 Task: Look for Airbnb options in Watford, United Kingdom from 4th November, 2023 to 15th November, 2023 for 2 adults.1  bedroom having 1 bed and 1 bathroom. Property type can be hotel. Booking option can be shelf check-in. Look for 4 properties as per requirement.
Action: Mouse moved to (457, 111)
Screenshot: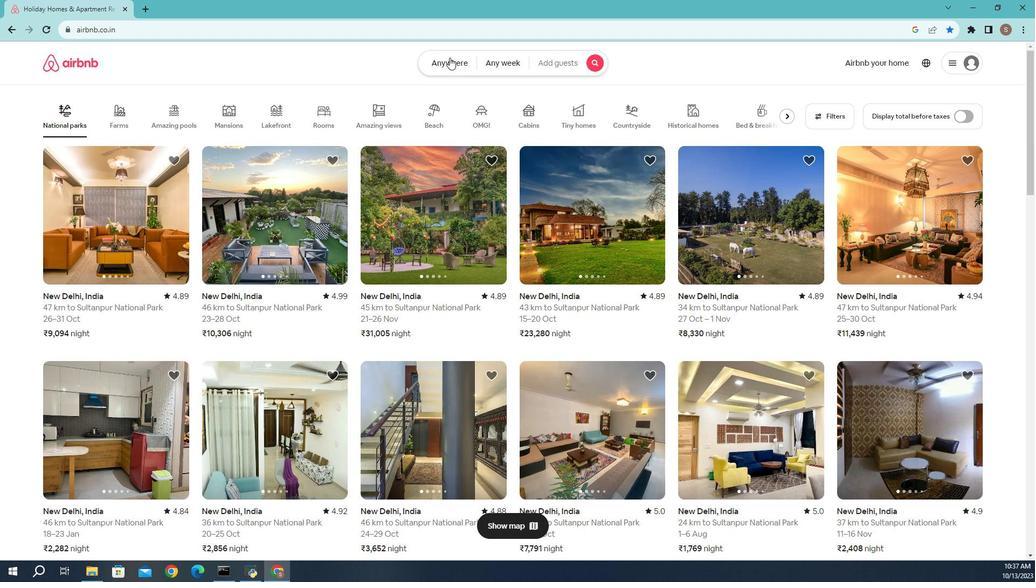 
Action: Mouse pressed left at (457, 111)
Screenshot: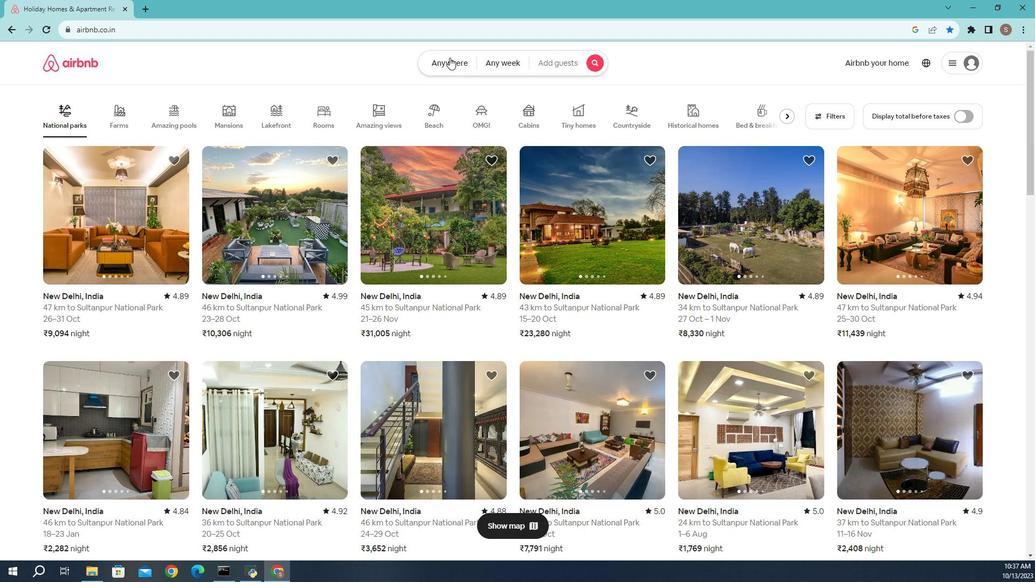 
Action: Mouse moved to (410, 136)
Screenshot: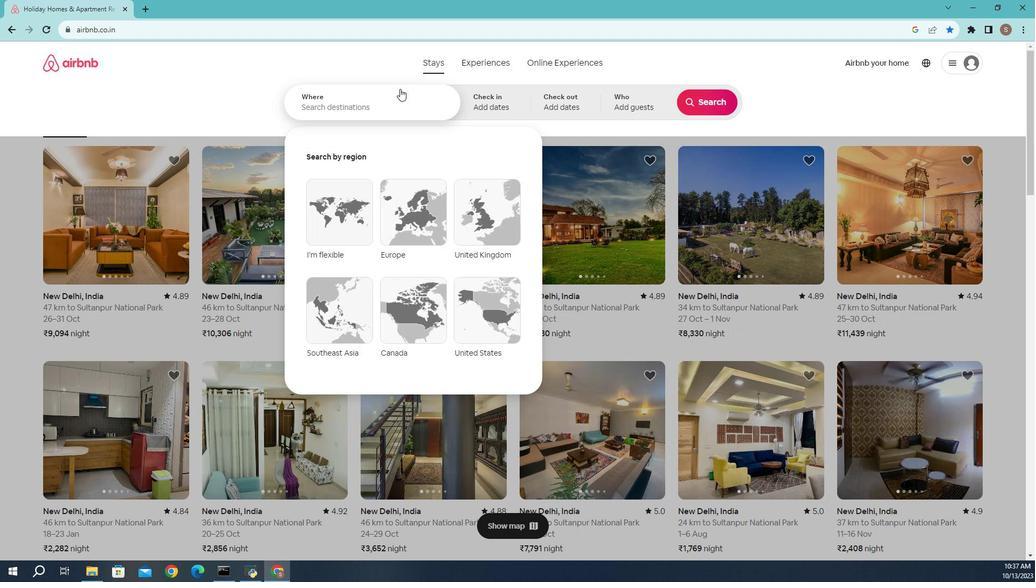 
Action: Mouse pressed left at (410, 136)
Screenshot: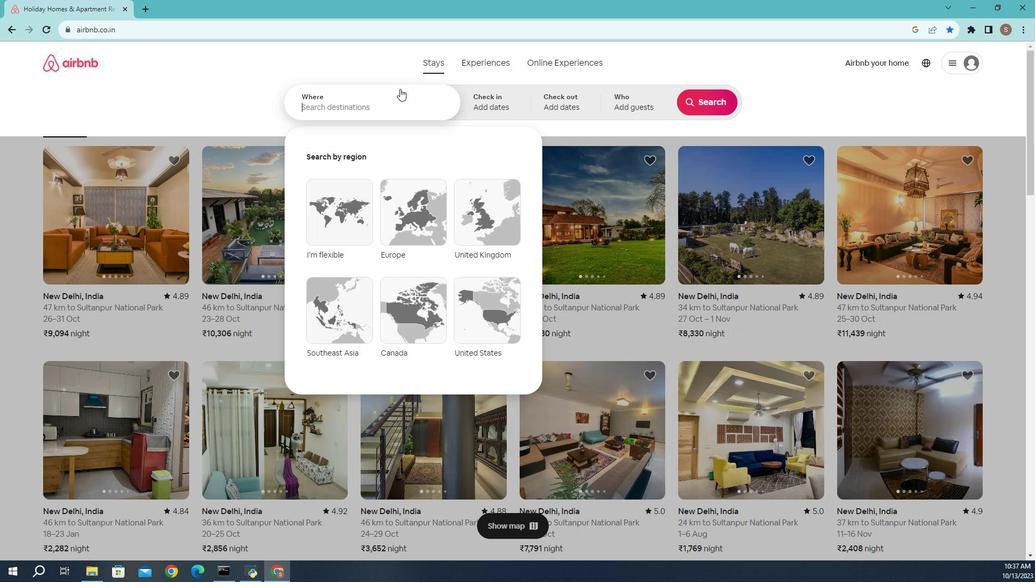 
Action: Key pressed <Key.caps_lock>W<Key.caps_lock>atford,<Key.space><Key.caps_lock>U<Key.caps_lock>nited<Key.space><Key.caps_lock>K<Key.caps_lock>ingdom<Key.enter>
Screenshot: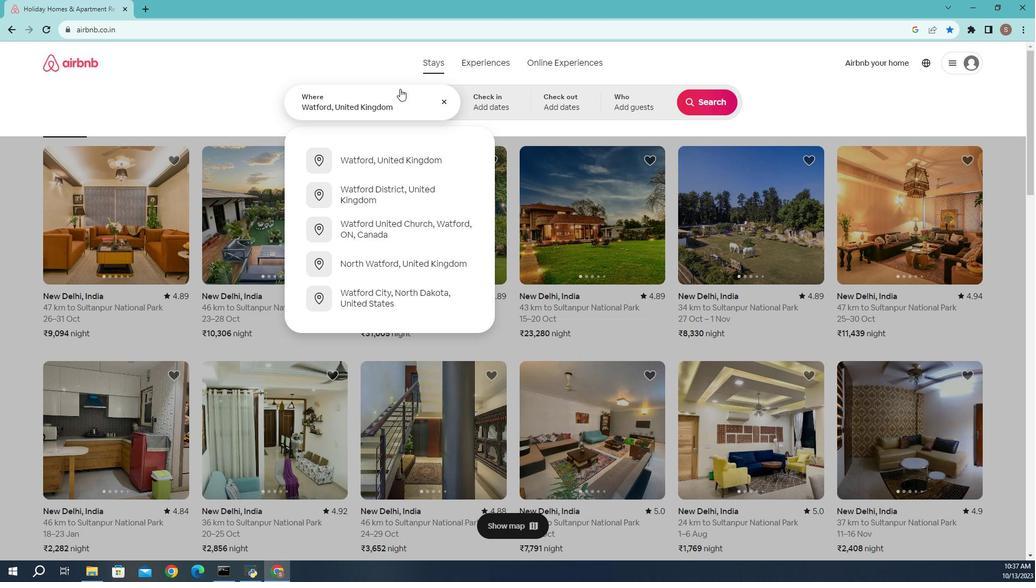 
Action: Mouse moved to (698, 255)
Screenshot: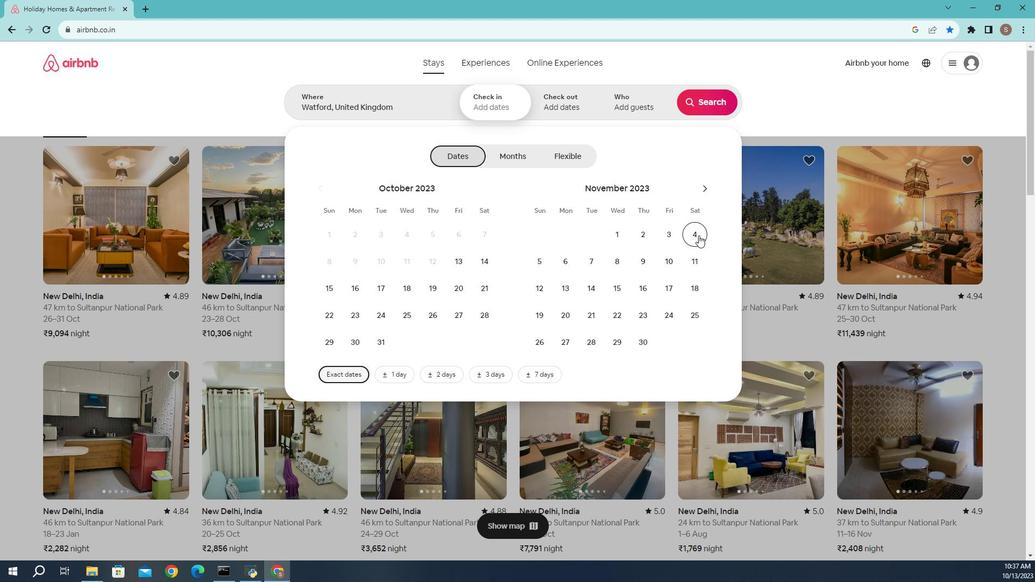 
Action: Mouse pressed left at (698, 255)
Screenshot: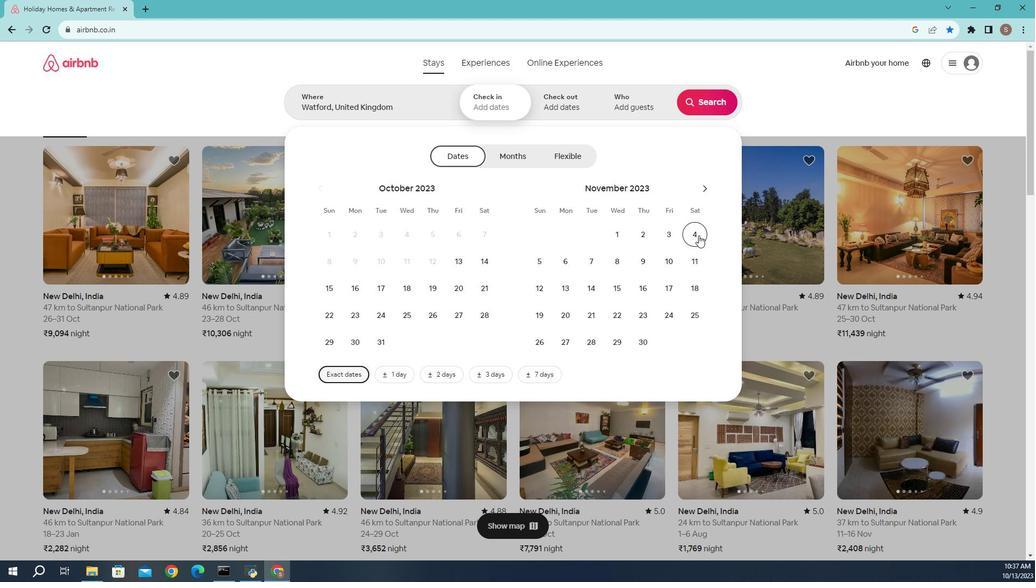
Action: Mouse moved to (618, 298)
Screenshot: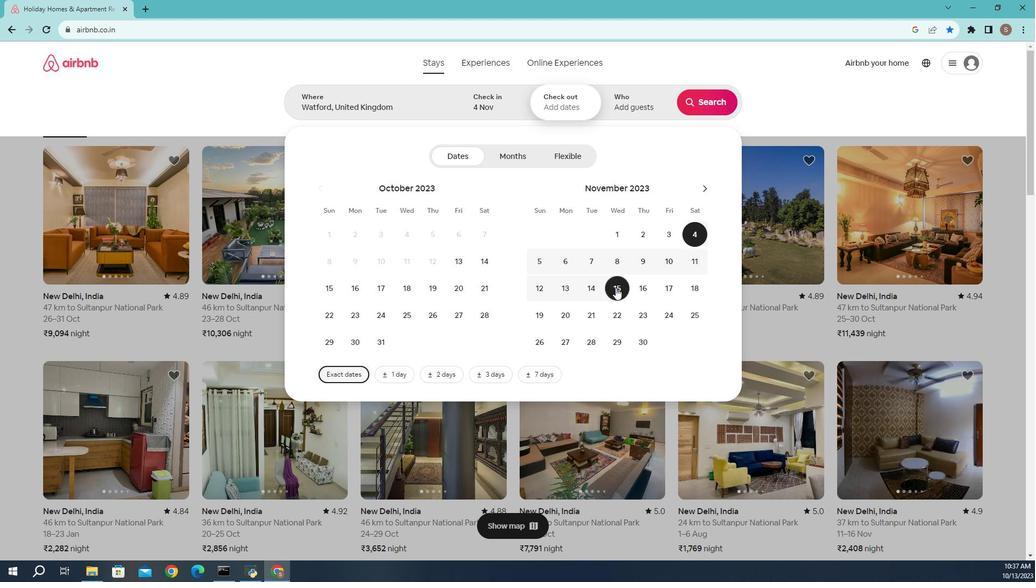 
Action: Mouse pressed left at (618, 298)
Screenshot: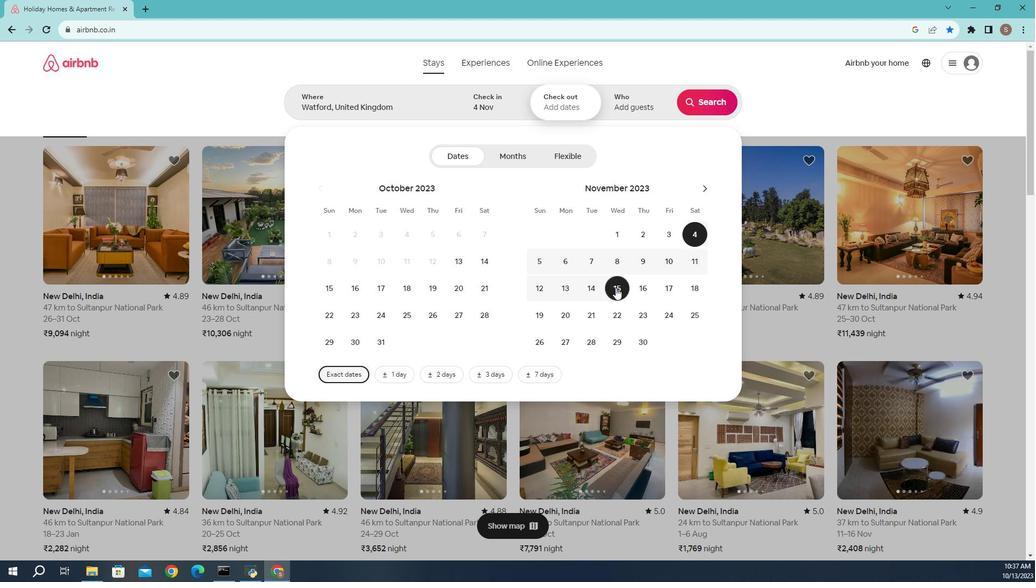 
Action: Mouse moved to (625, 153)
Screenshot: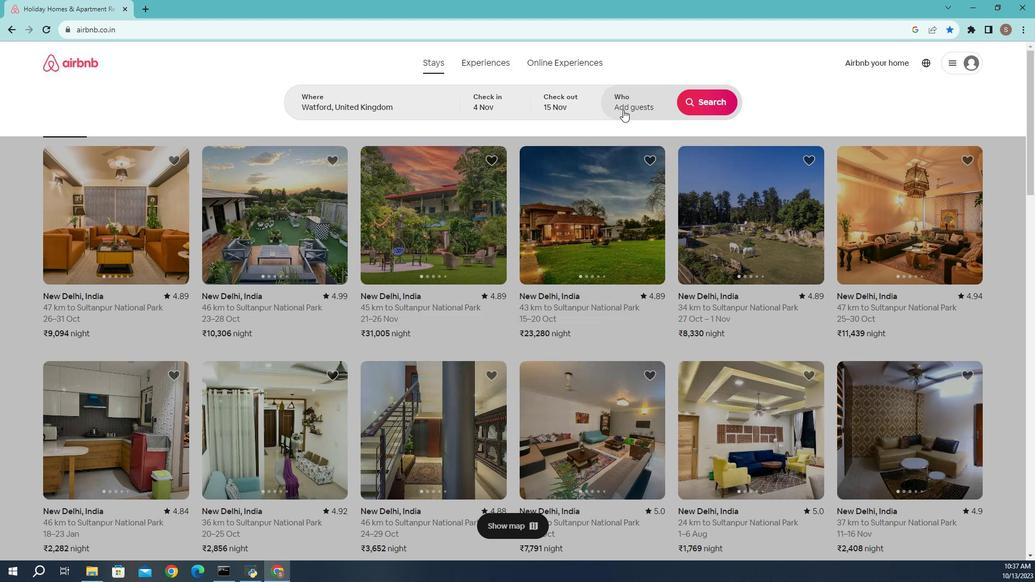 
Action: Mouse pressed left at (625, 153)
Screenshot: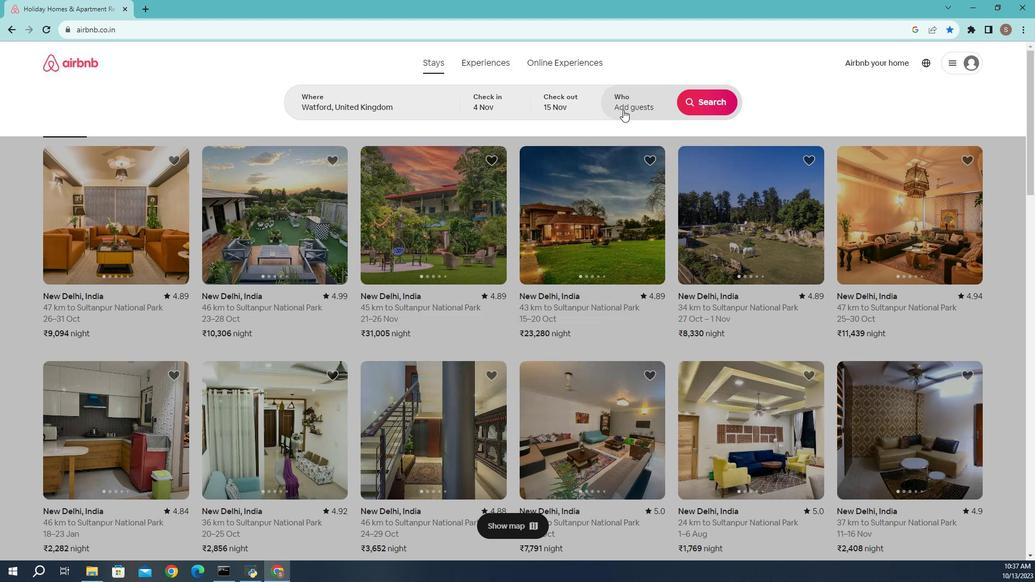 
Action: Mouse moved to (706, 193)
Screenshot: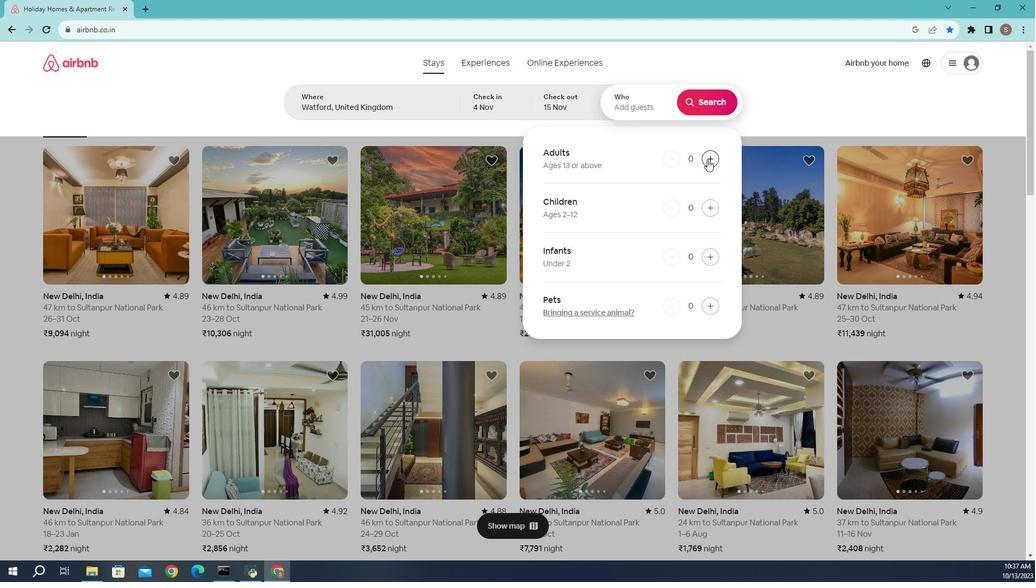 
Action: Mouse pressed left at (706, 193)
Screenshot: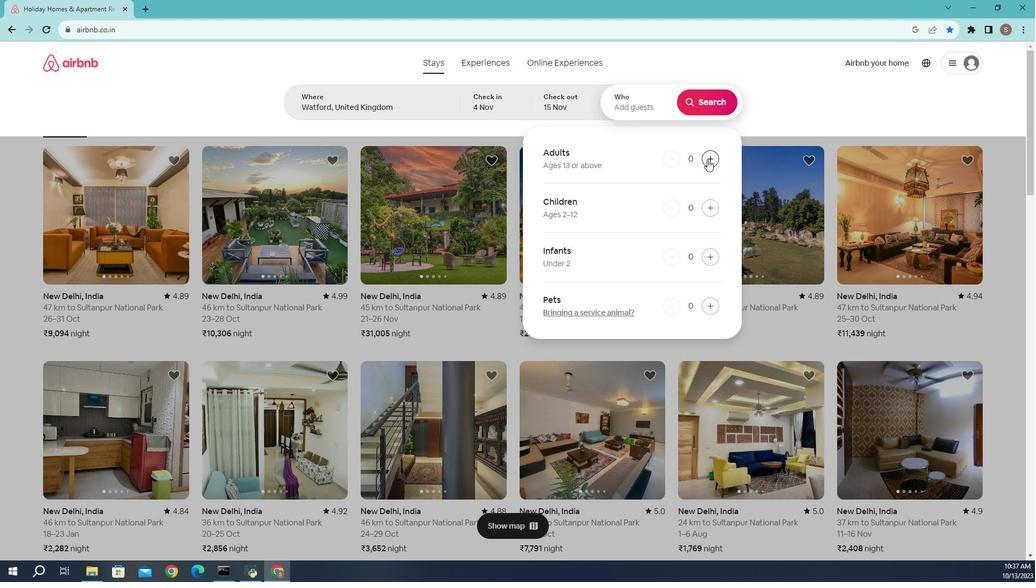 
Action: Mouse pressed left at (706, 193)
Screenshot: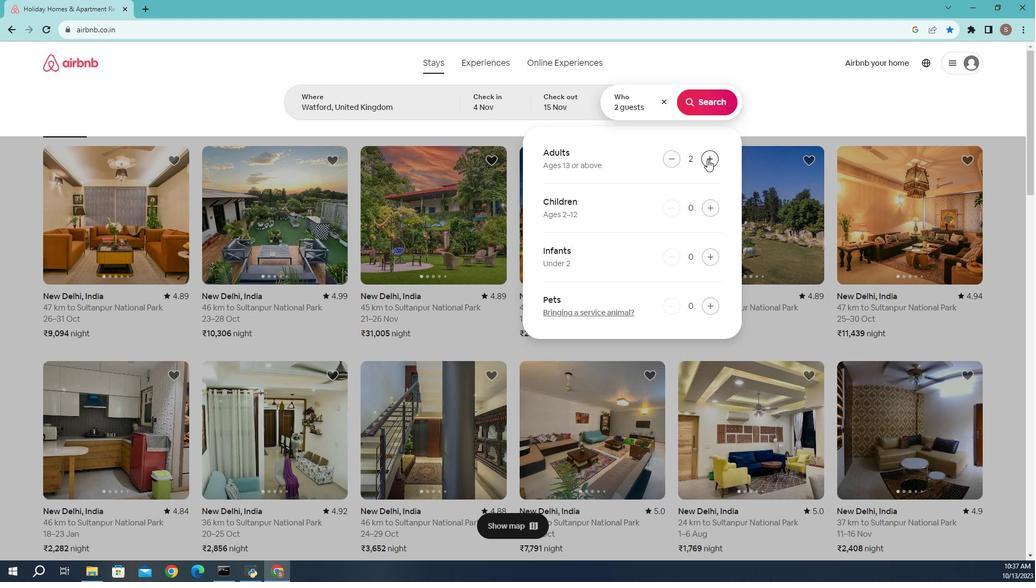 
Action: Mouse moved to (705, 152)
Screenshot: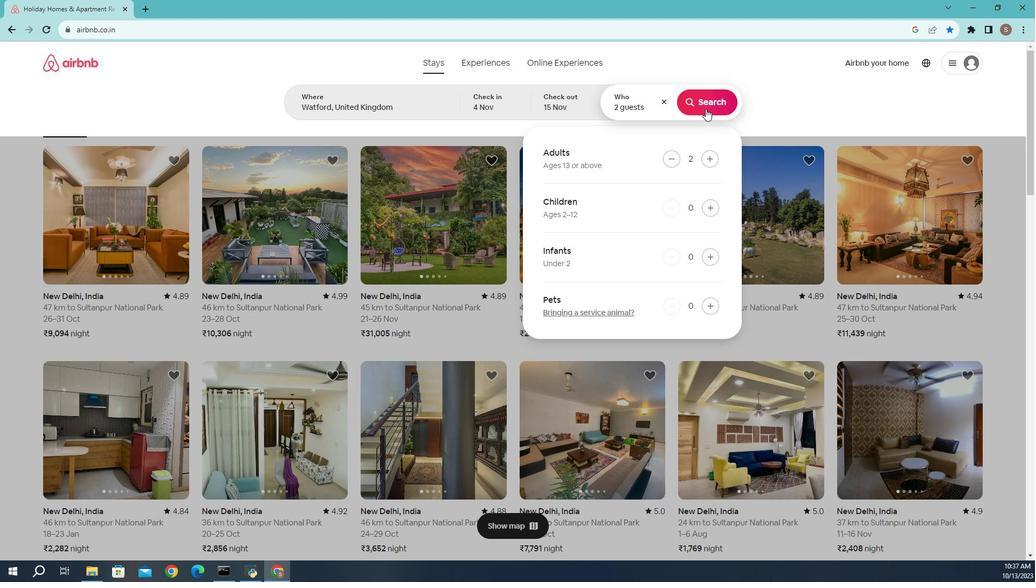 
Action: Mouse pressed left at (705, 152)
Screenshot: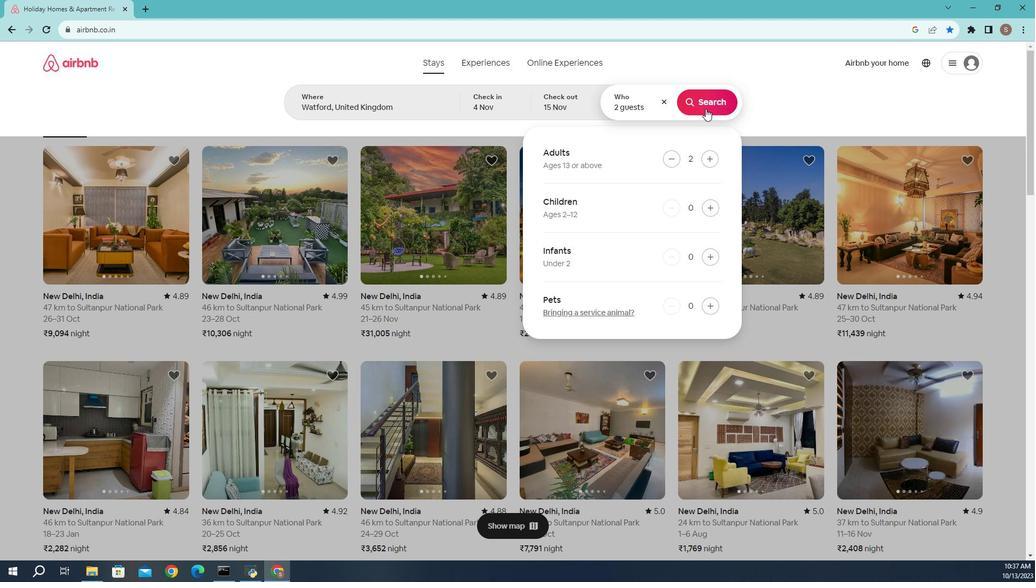
Action: Mouse moved to (848, 153)
Screenshot: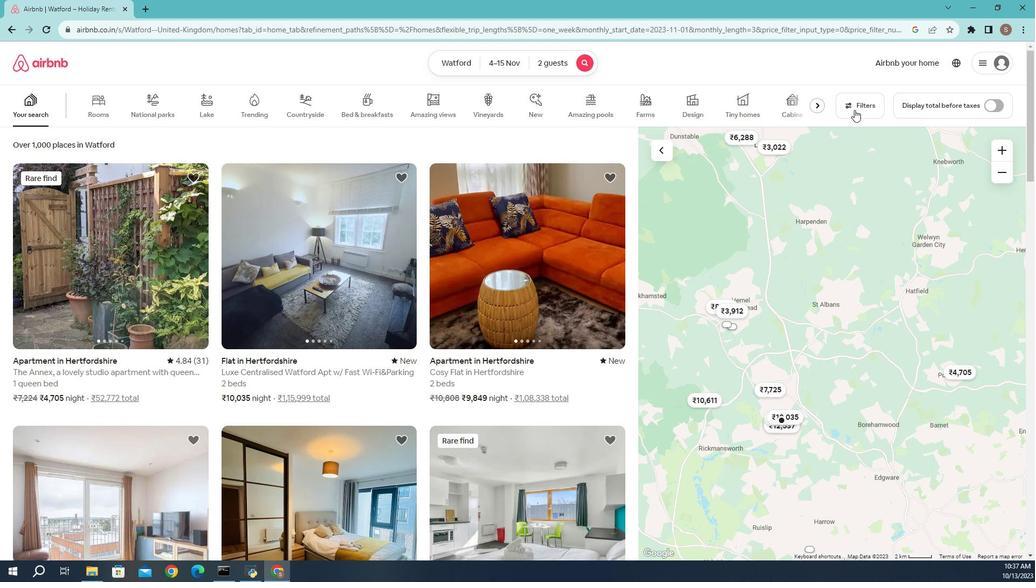 
Action: Mouse pressed left at (848, 153)
Screenshot: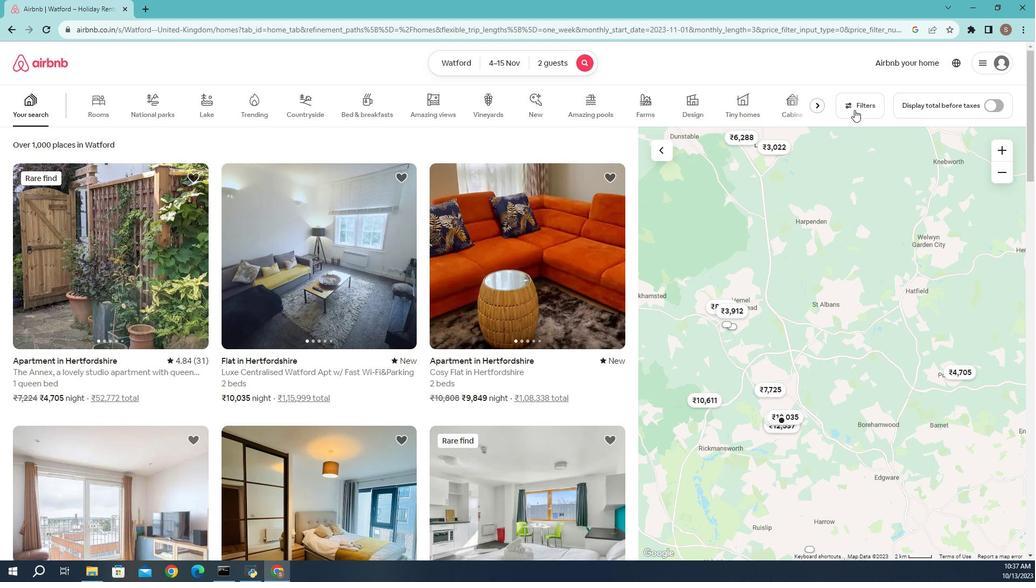 
Action: Mouse moved to (502, 306)
Screenshot: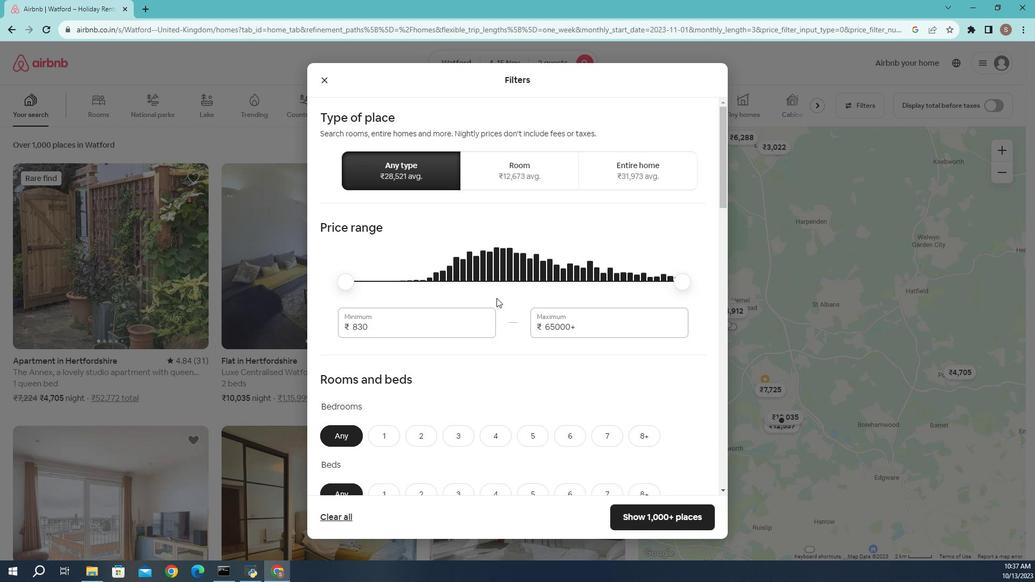 
Action: Mouse scrolled (502, 305) with delta (0, 0)
Screenshot: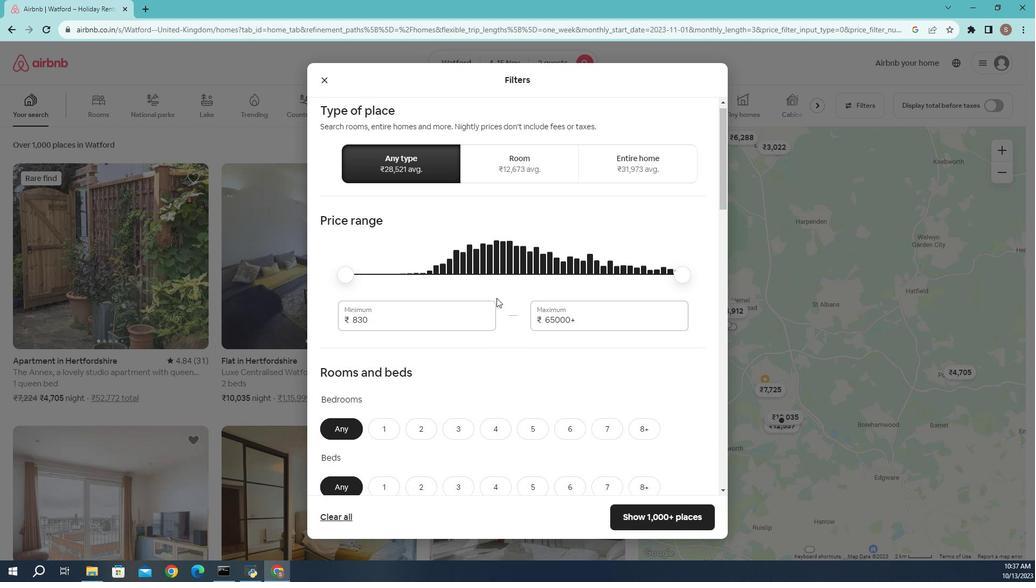 
Action: Mouse scrolled (502, 305) with delta (0, 0)
Screenshot: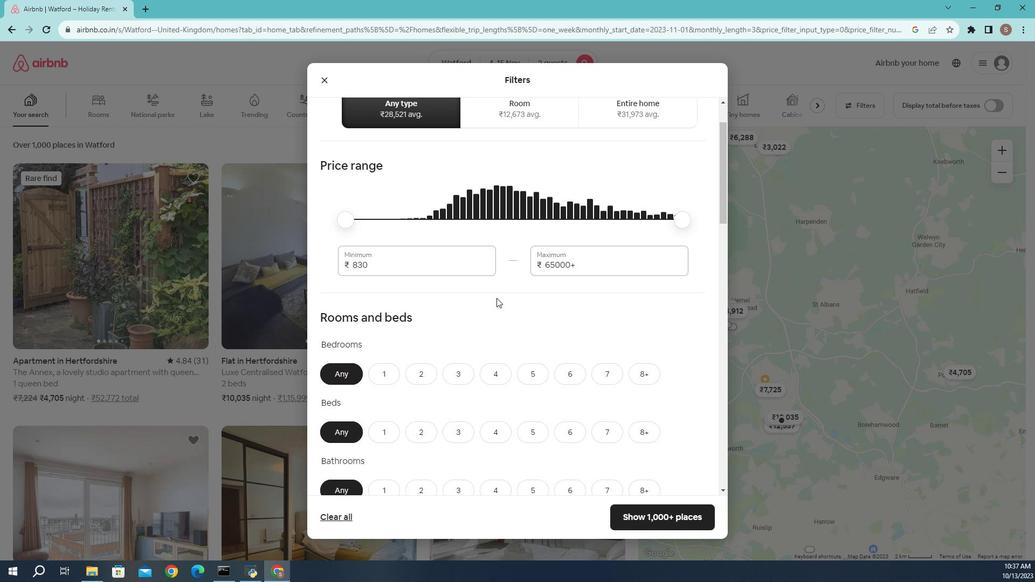 
Action: Mouse scrolled (502, 305) with delta (0, 0)
Screenshot: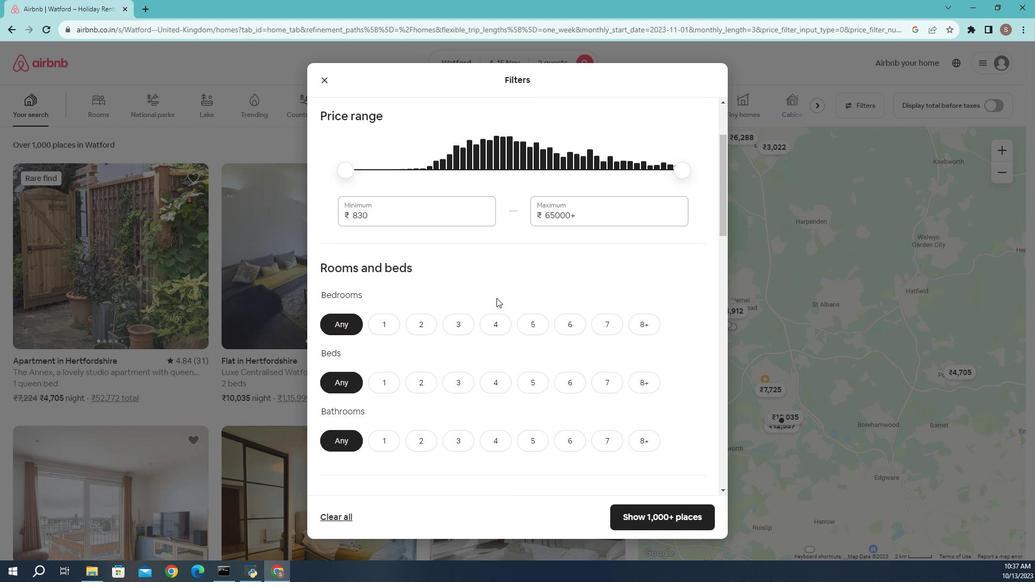 
Action: Mouse moved to (499, 311)
Screenshot: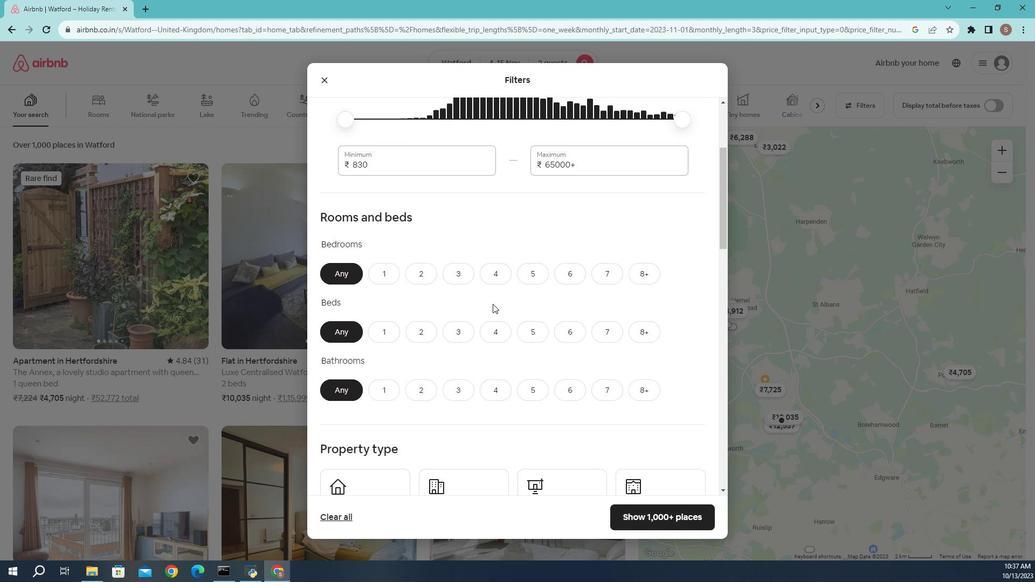 
Action: Mouse scrolled (499, 310) with delta (0, 0)
Screenshot: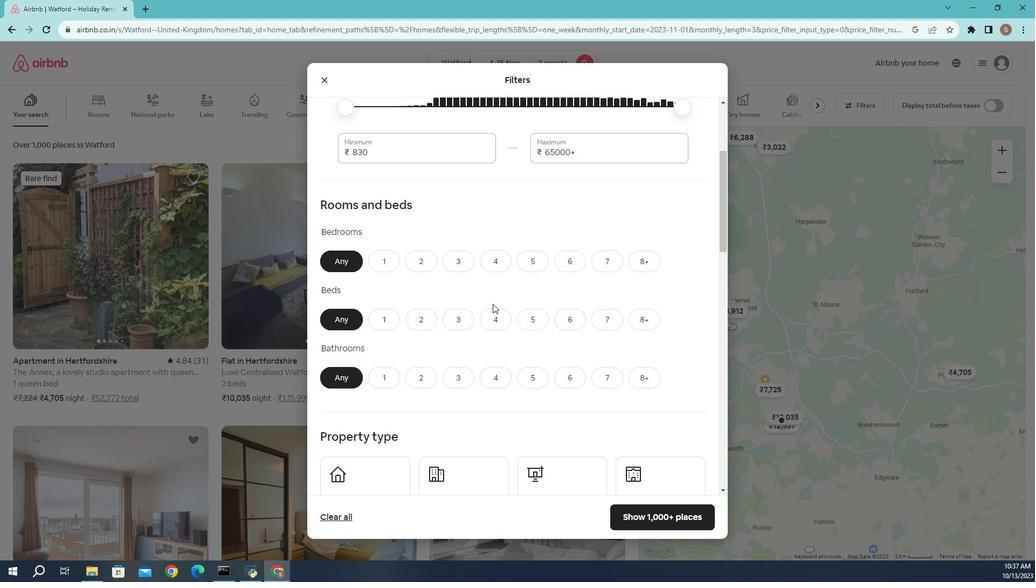 
Action: Mouse moved to (396, 241)
Screenshot: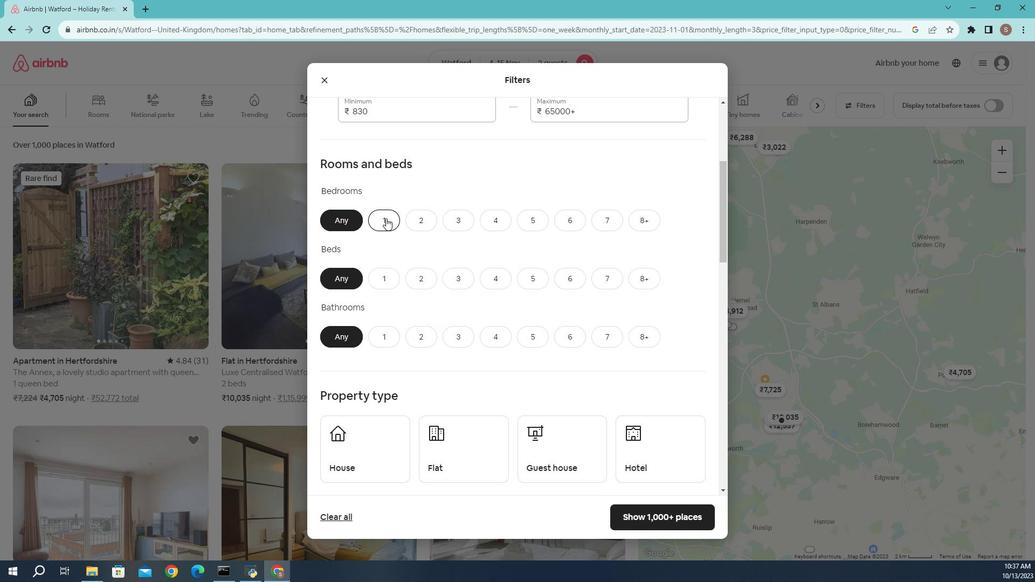 
Action: Mouse pressed left at (396, 241)
Screenshot: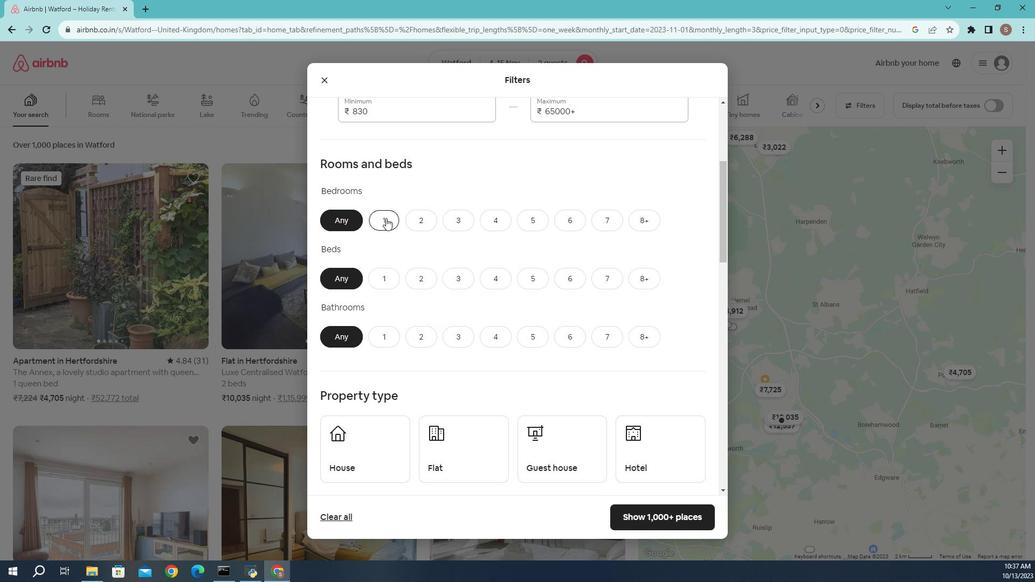 
Action: Mouse moved to (398, 286)
Screenshot: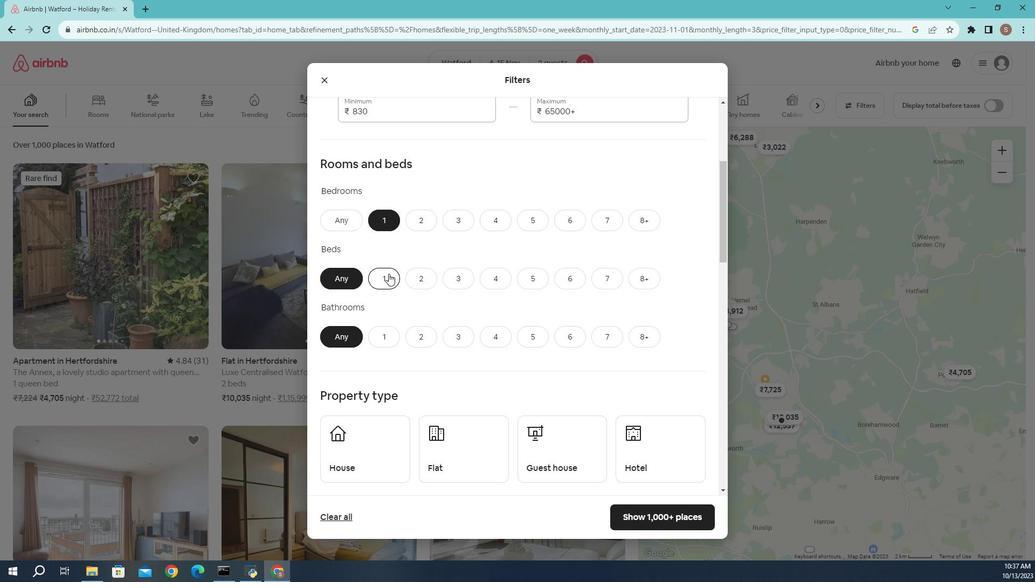 
Action: Mouse pressed left at (398, 286)
Screenshot: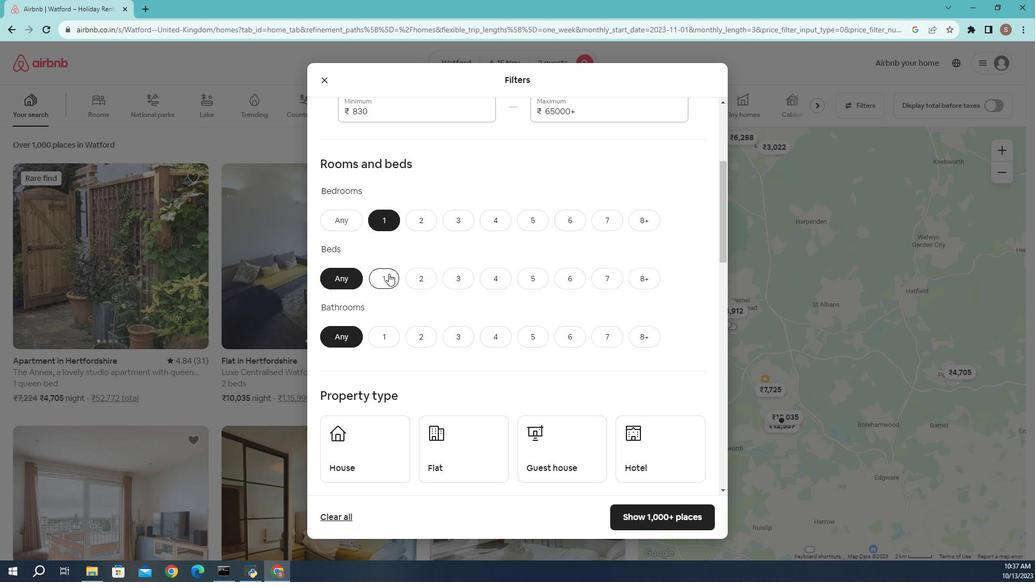 
Action: Mouse moved to (398, 335)
Screenshot: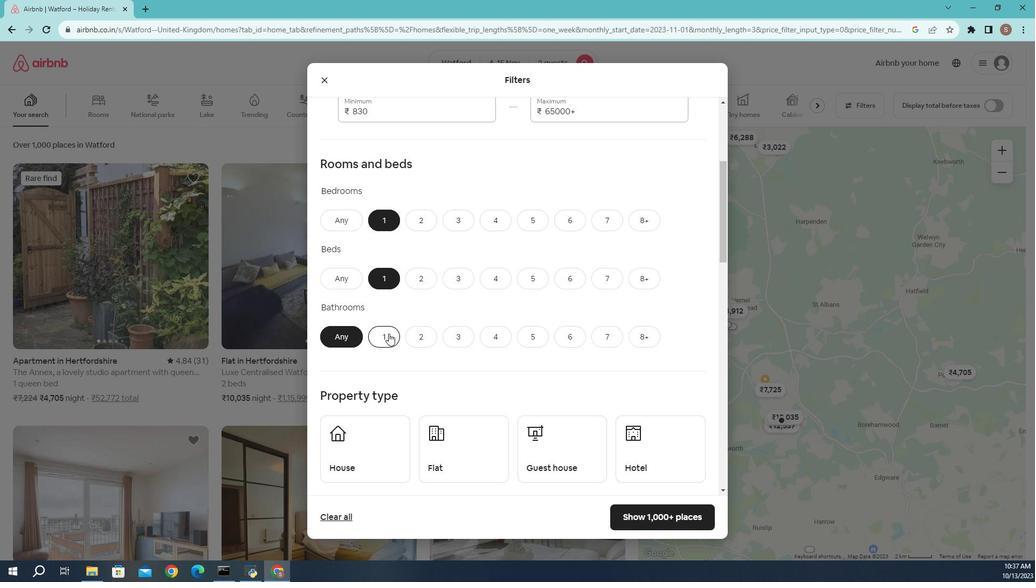 
Action: Mouse pressed left at (398, 335)
Screenshot: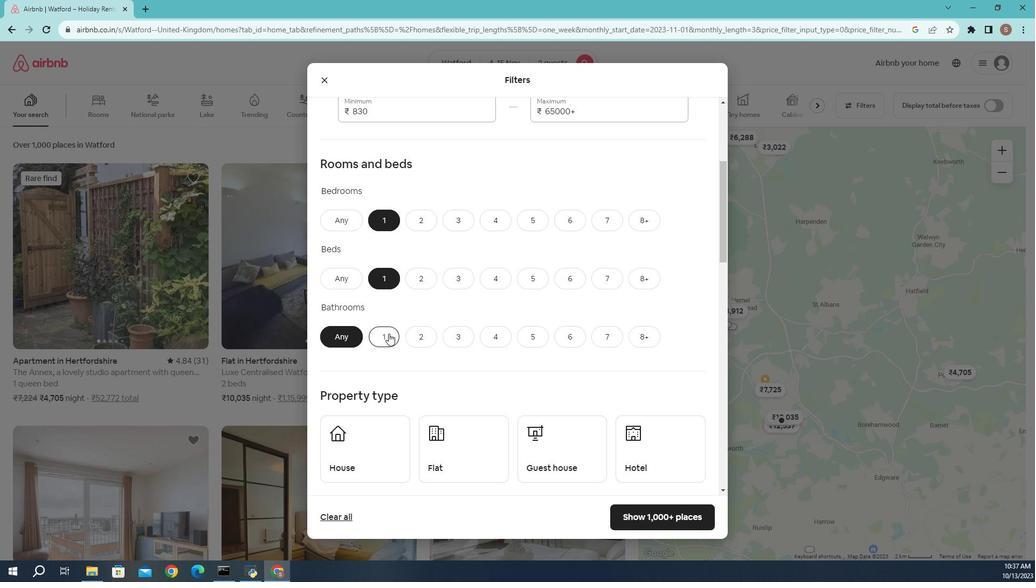 
Action: Mouse moved to (540, 337)
Screenshot: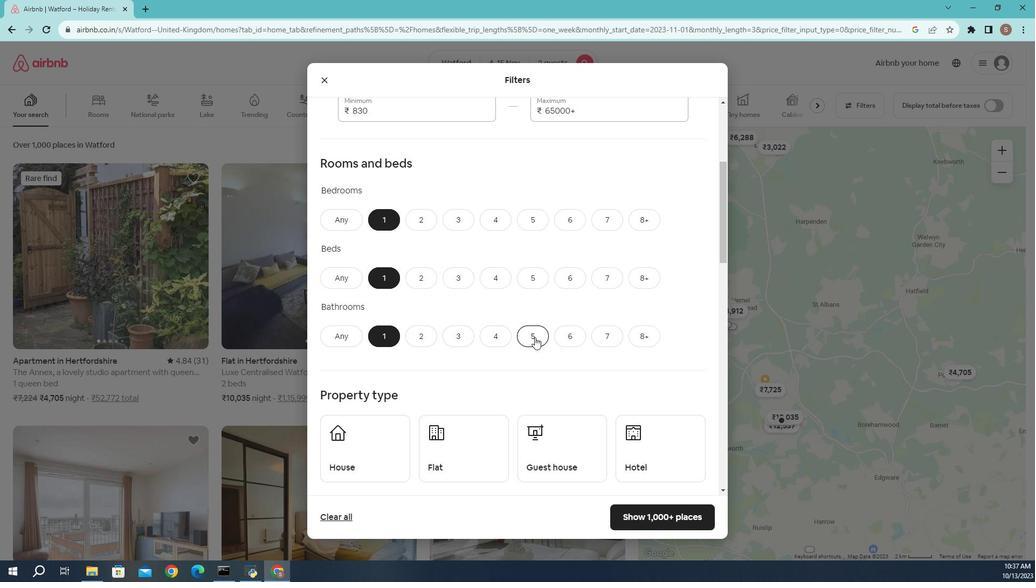 
Action: Mouse scrolled (540, 337) with delta (0, 0)
Screenshot: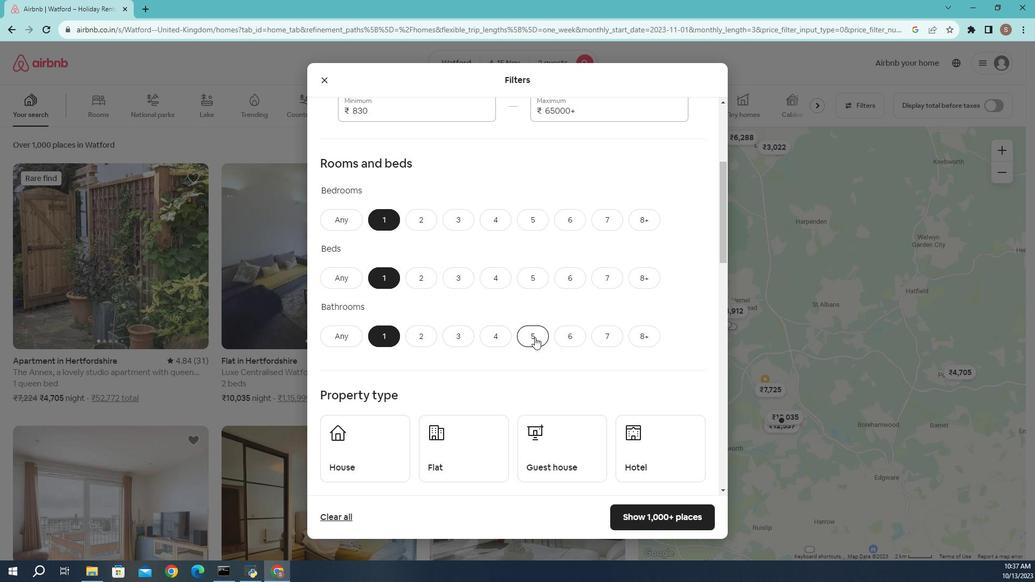 
Action: Mouse scrolled (540, 337) with delta (0, 0)
Screenshot: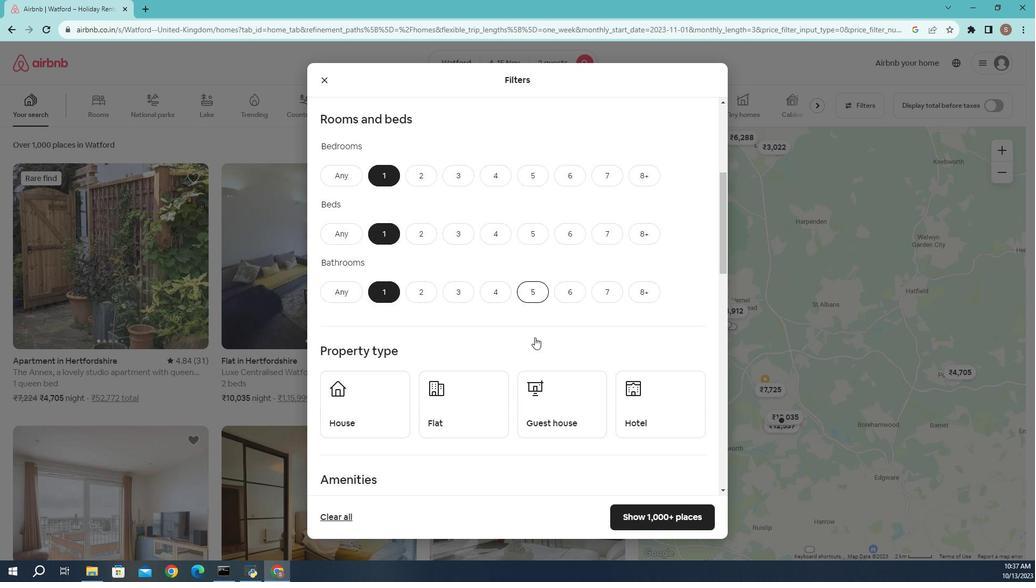 
Action: Mouse moved to (649, 337)
Screenshot: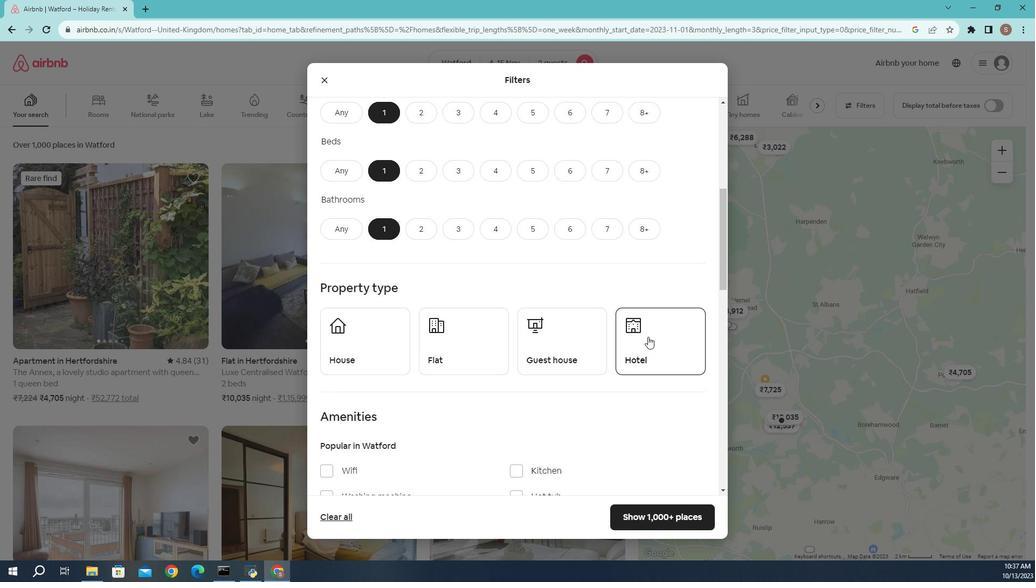 
Action: Mouse pressed left at (649, 337)
Screenshot: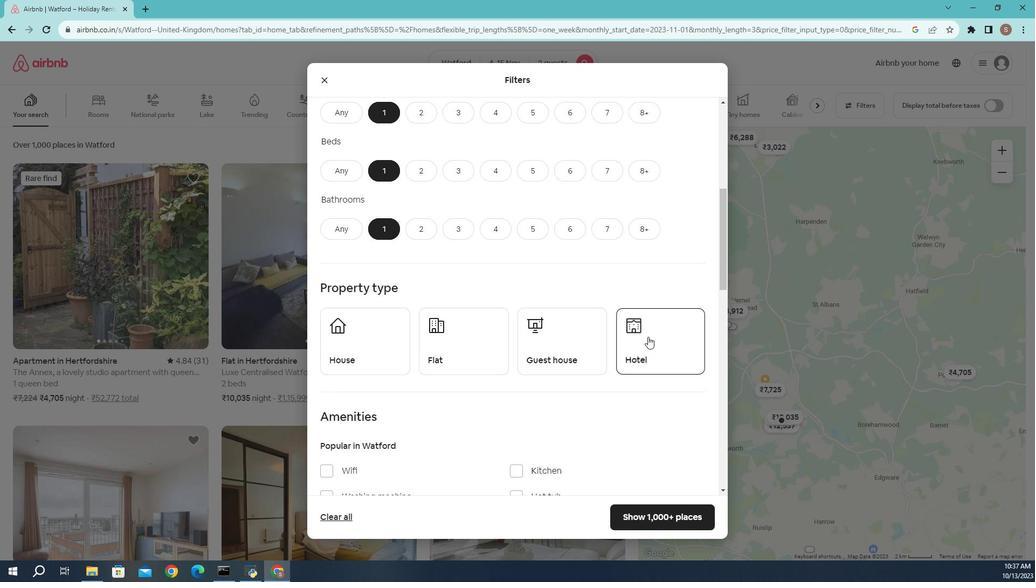 
Action: Mouse moved to (593, 368)
Screenshot: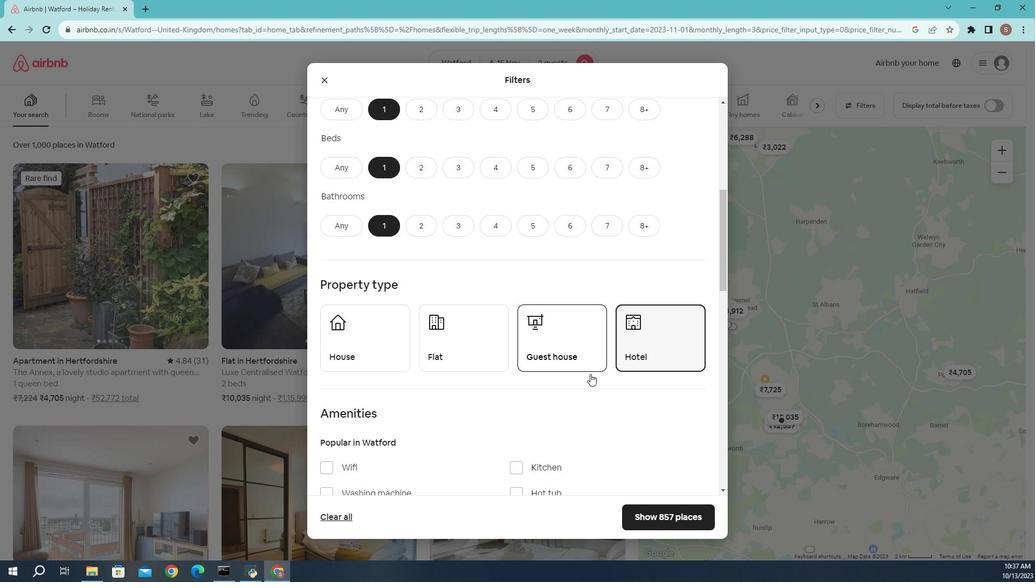 
Action: Mouse scrolled (593, 367) with delta (0, 0)
Screenshot: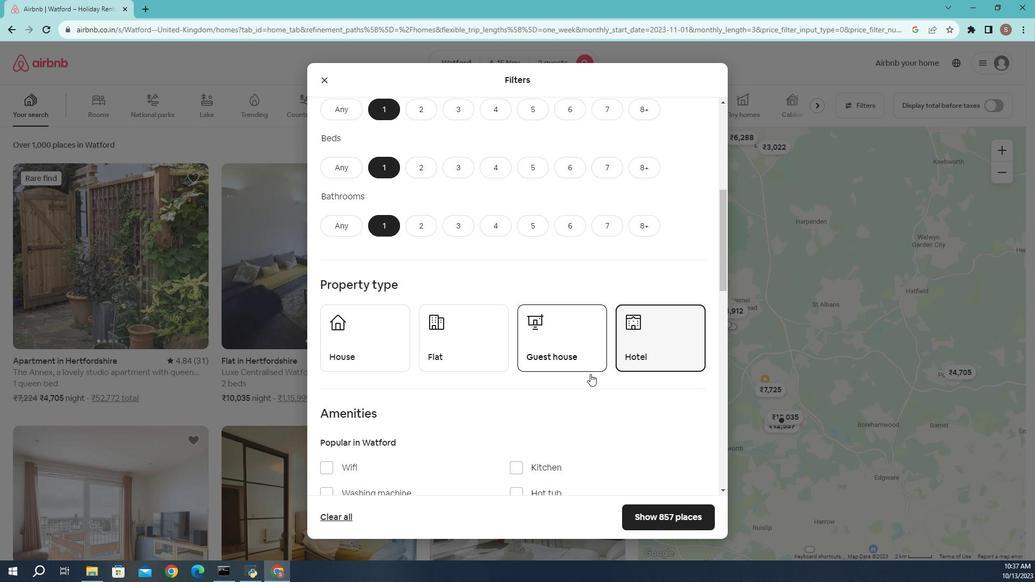 
Action: Mouse scrolled (593, 367) with delta (0, 0)
Screenshot: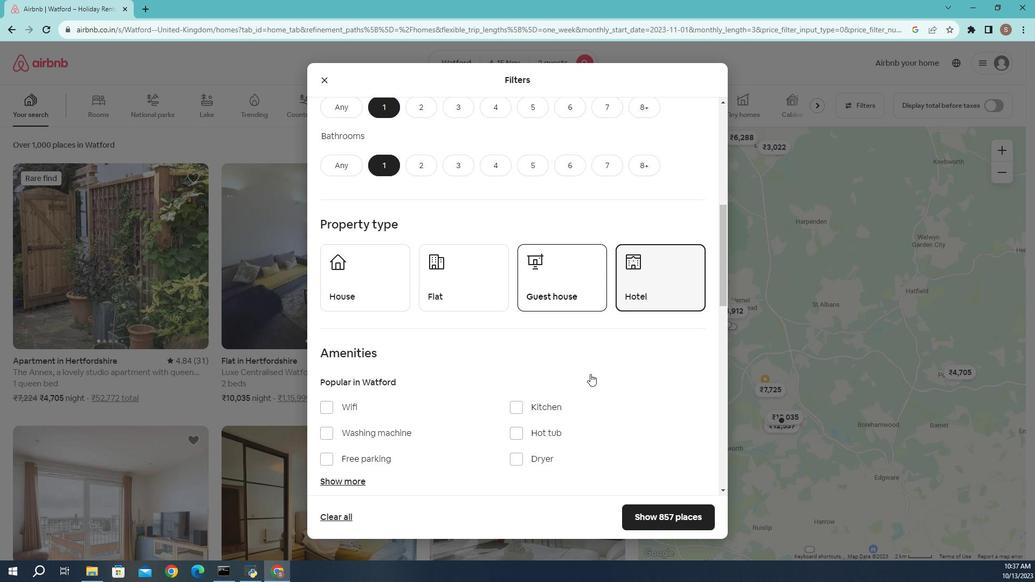 
Action: Mouse moved to (592, 368)
Screenshot: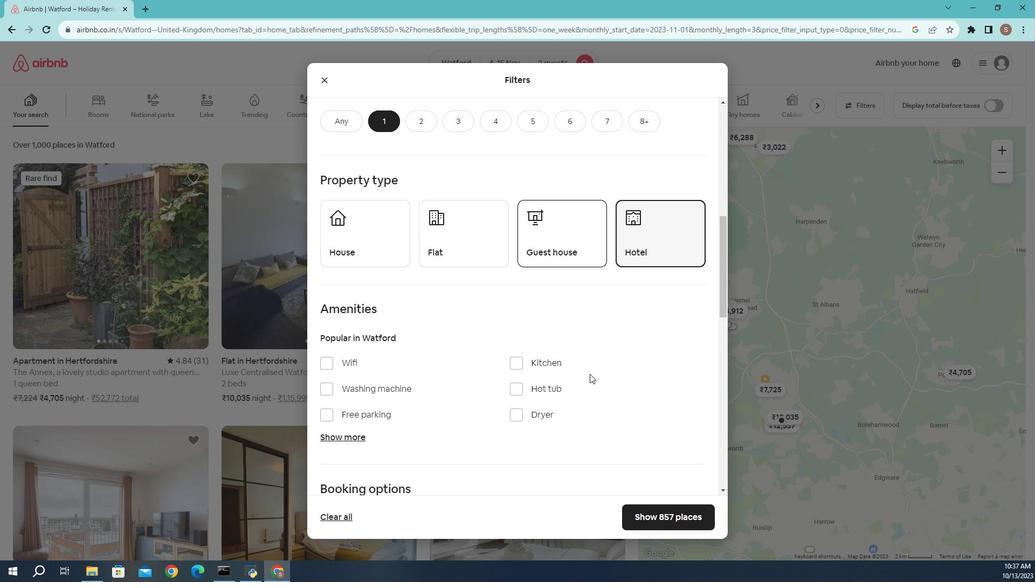
Action: Mouse scrolled (592, 367) with delta (0, 0)
Screenshot: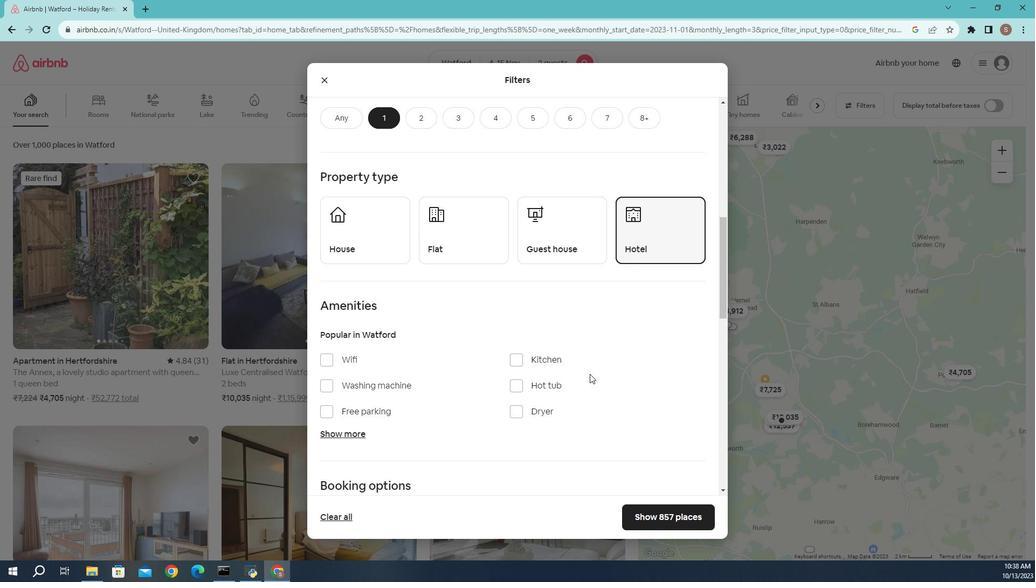 
Action: Mouse moved to (587, 368)
Screenshot: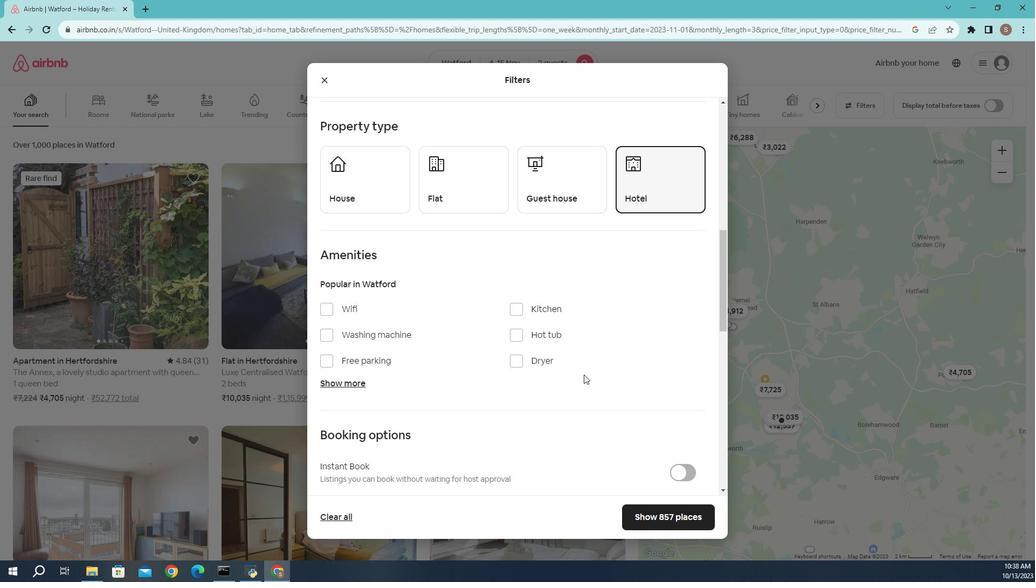 
Action: Mouse scrolled (587, 368) with delta (0, 0)
Screenshot: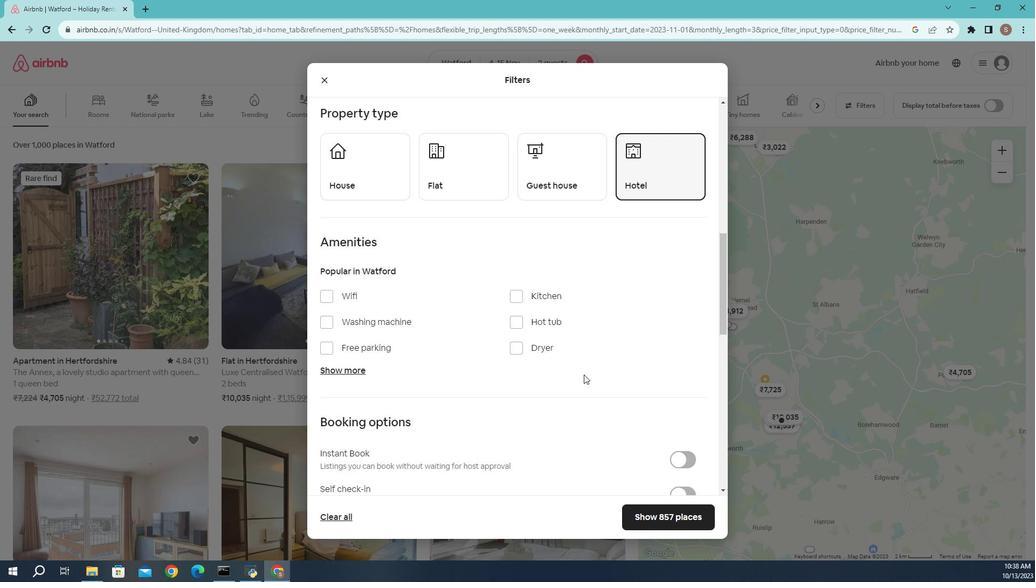 
Action: Mouse scrolled (587, 368) with delta (0, 0)
Screenshot: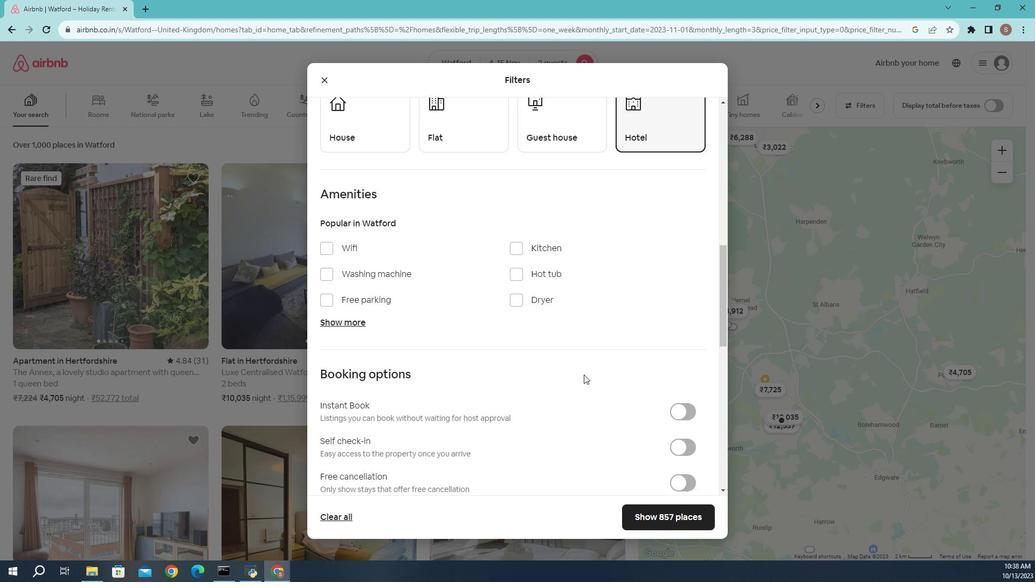 
Action: Mouse moved to (684, 384)
Screenshot: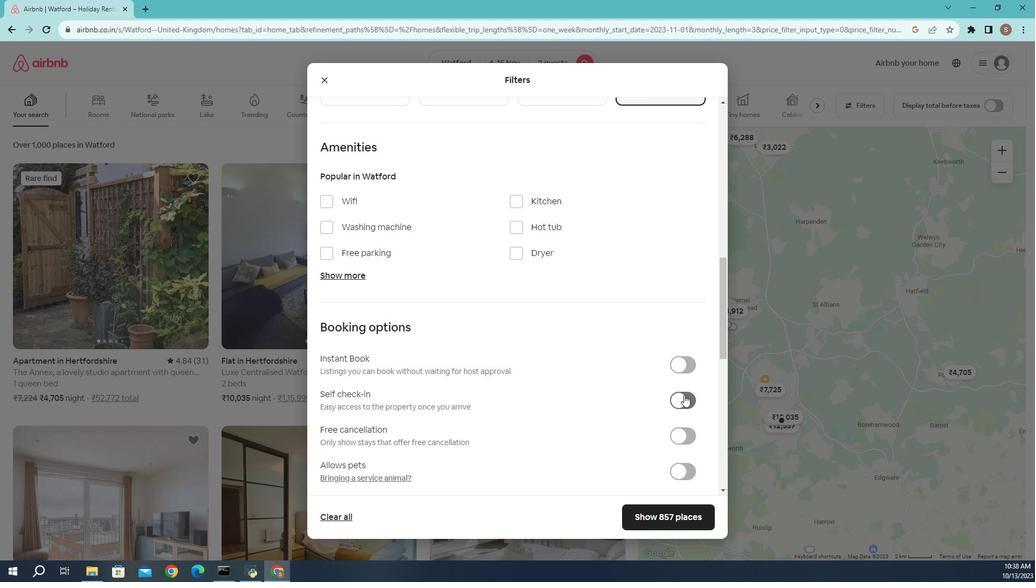 
Action: Mouse pressed left at (684, 384)
Screenshot: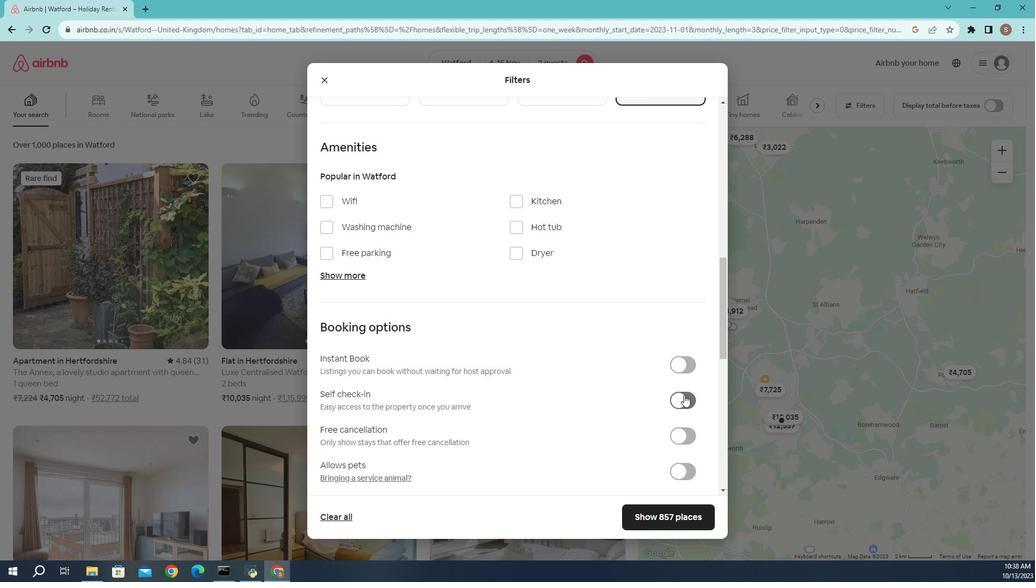 
Action: Mouse moved to (574, 398)
Screenshot: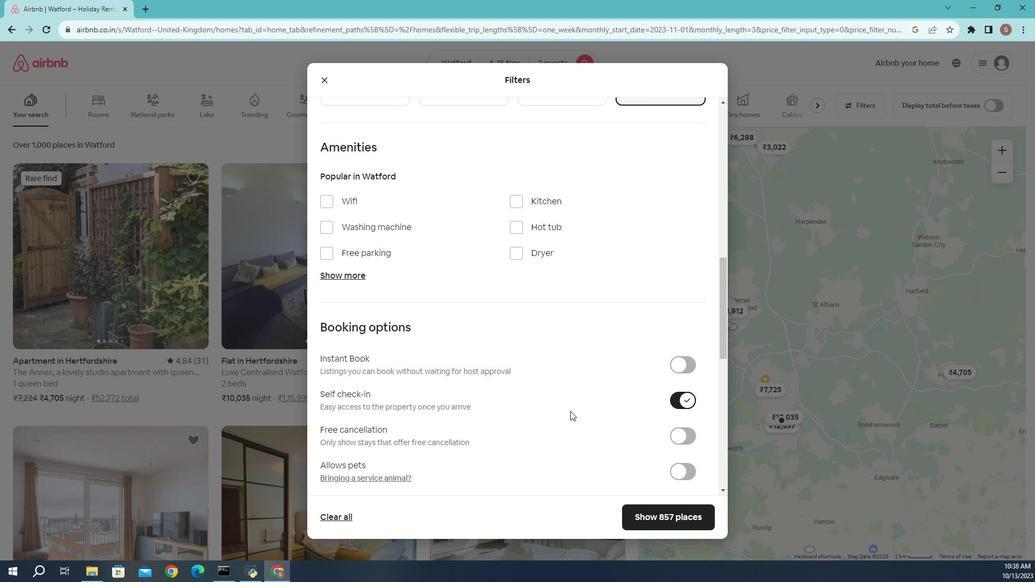 
Action: Mouse scrolled (574, 397) with delta (0, 0)
Screenshot: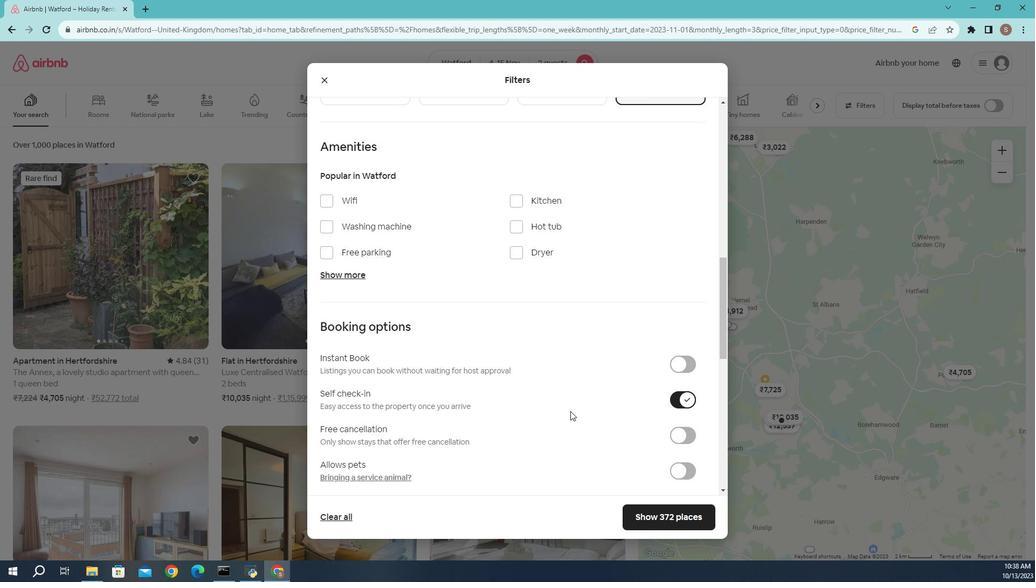 
Action: Mouse scrolled (574, 397) with delta (0, 0)
Screenshot: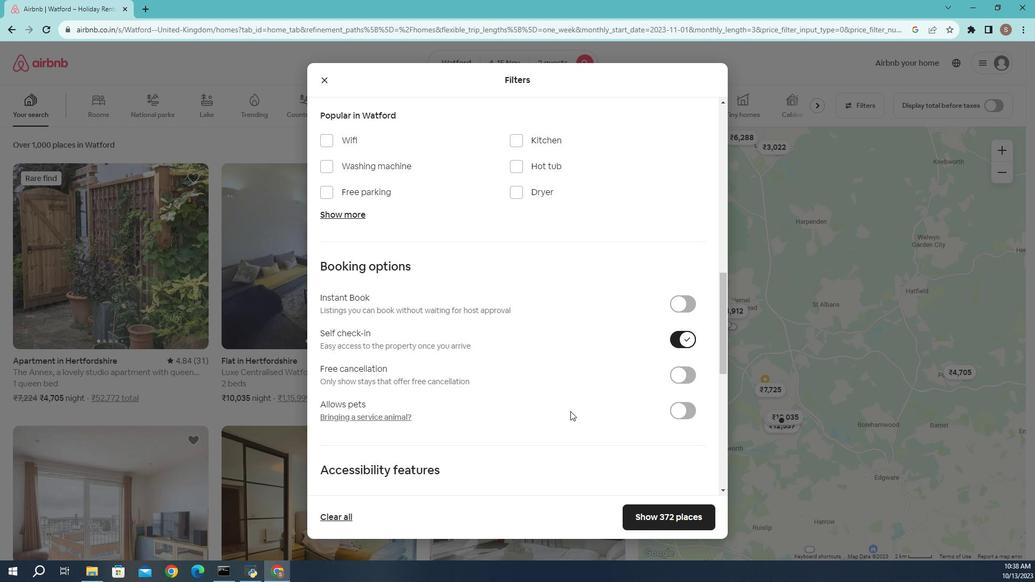
Action: Mouse scrolled (574, 397) with delta (0, 0)
Screenshot: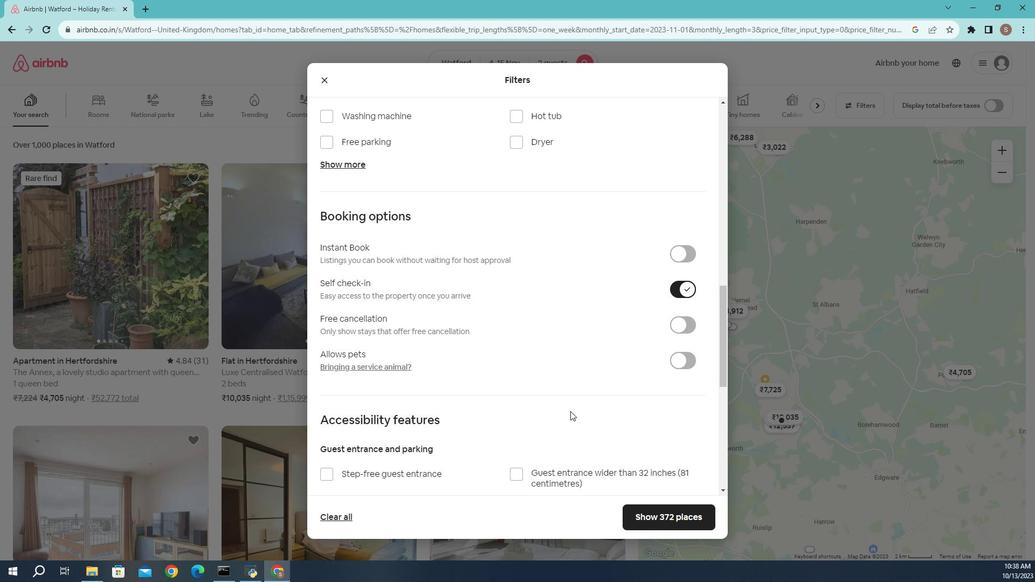 
Action: Mouse scrolled (574, 397) with delta (0, 0)
Screenshot: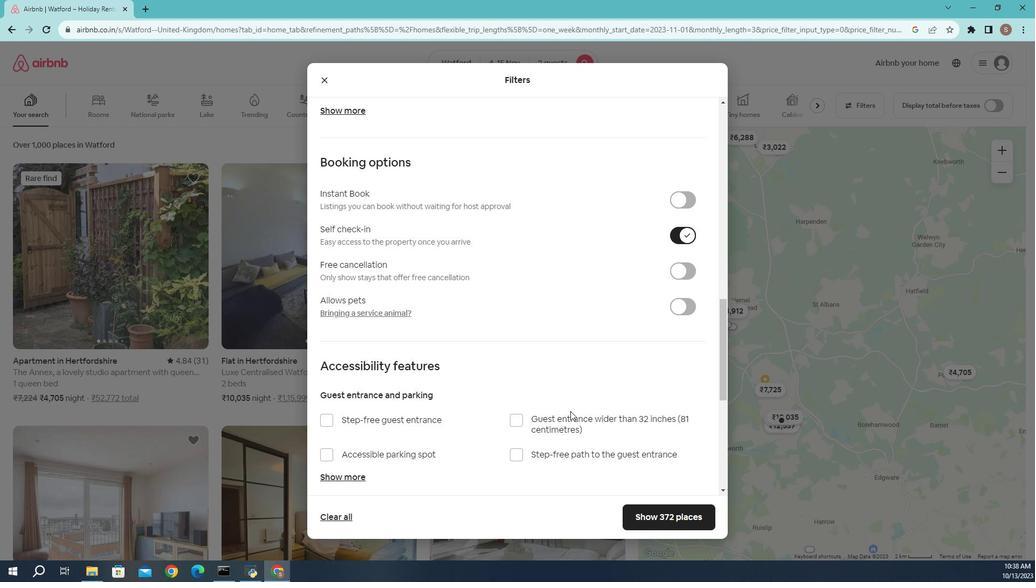 
Action: Mouse moved to (574, 398)
Screenshot: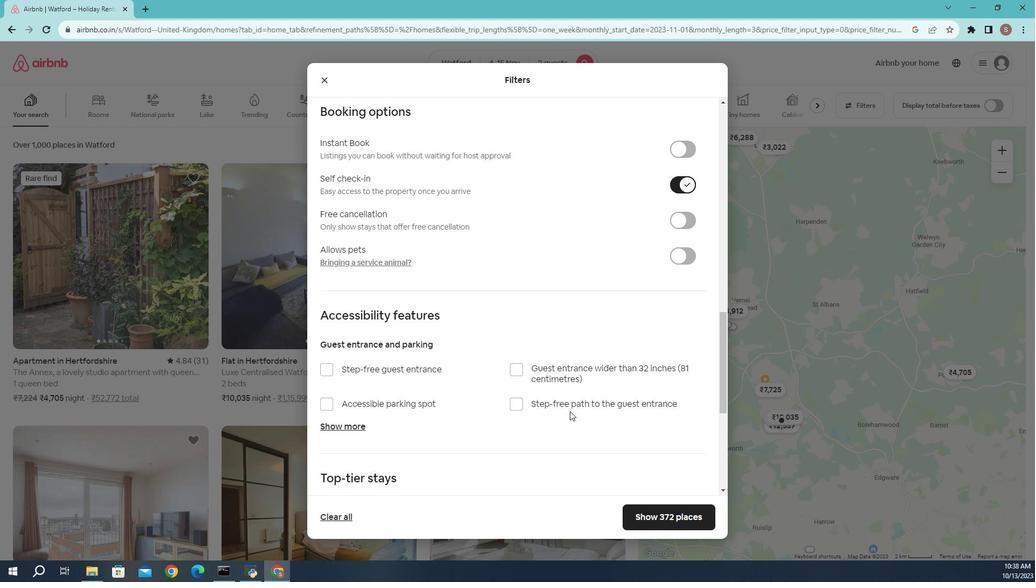 
Action: Mouse scrolled (574, 397) with delta (0, 0)
Screenshot: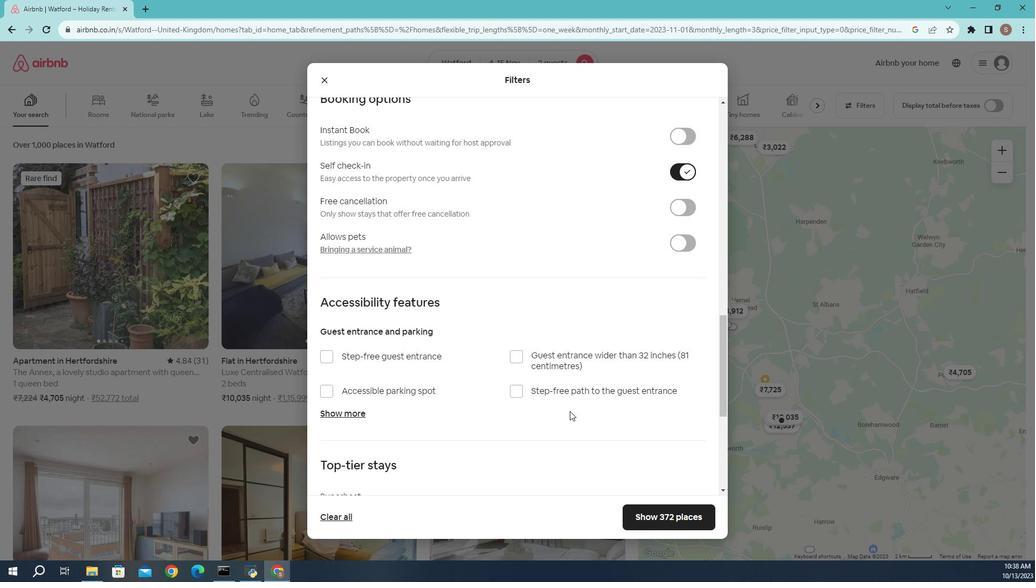 
Action: Mouse scrolled (574, 397) with delta (0, 0)
Screenshot: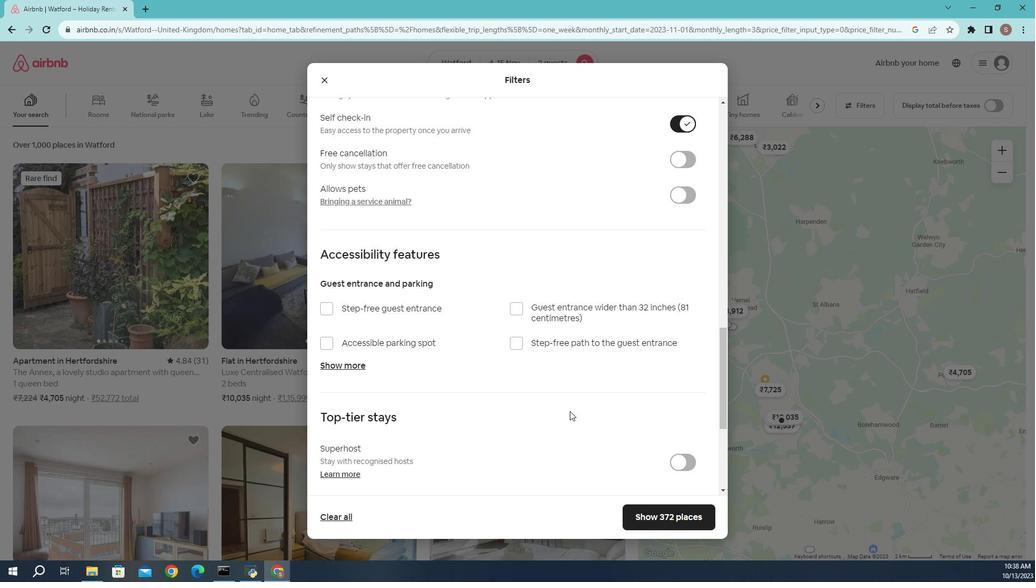 
Action: Mouse moved to (650, 480)
Screenshot: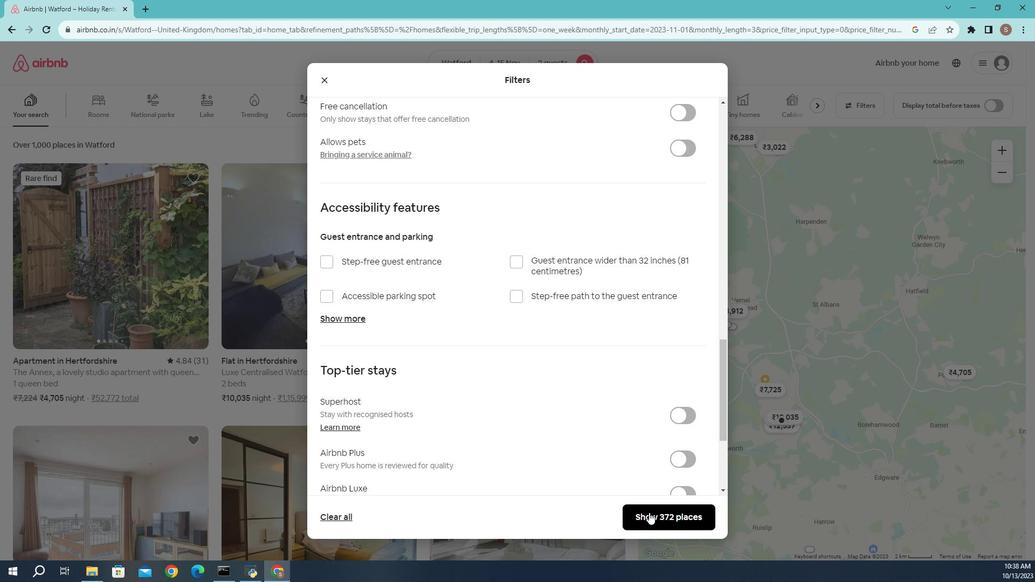 
Action: Mouse pressed left at (650, 480)
Screenshot: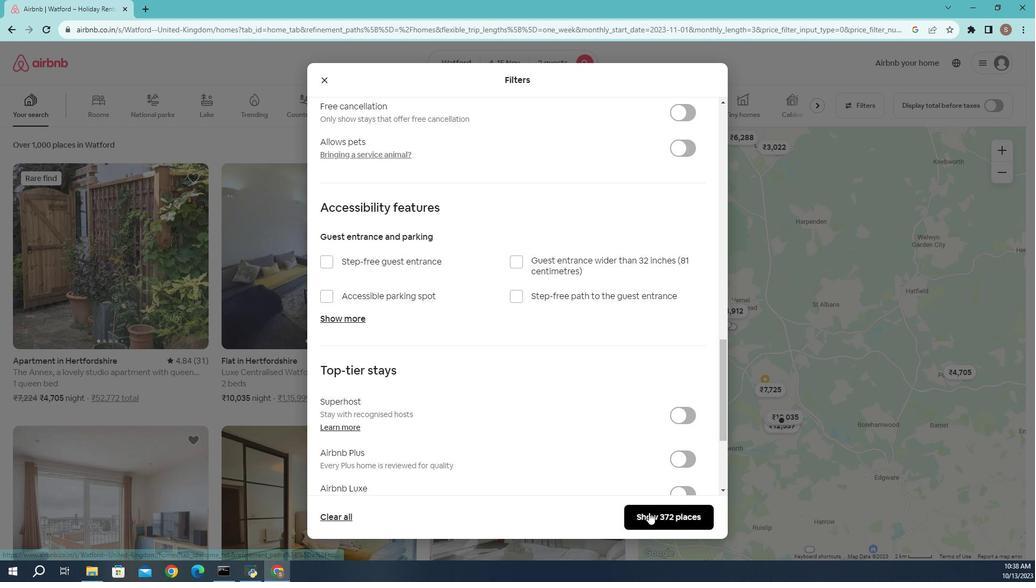 
Action: Mouse moved to (436, 411)
Screenshot: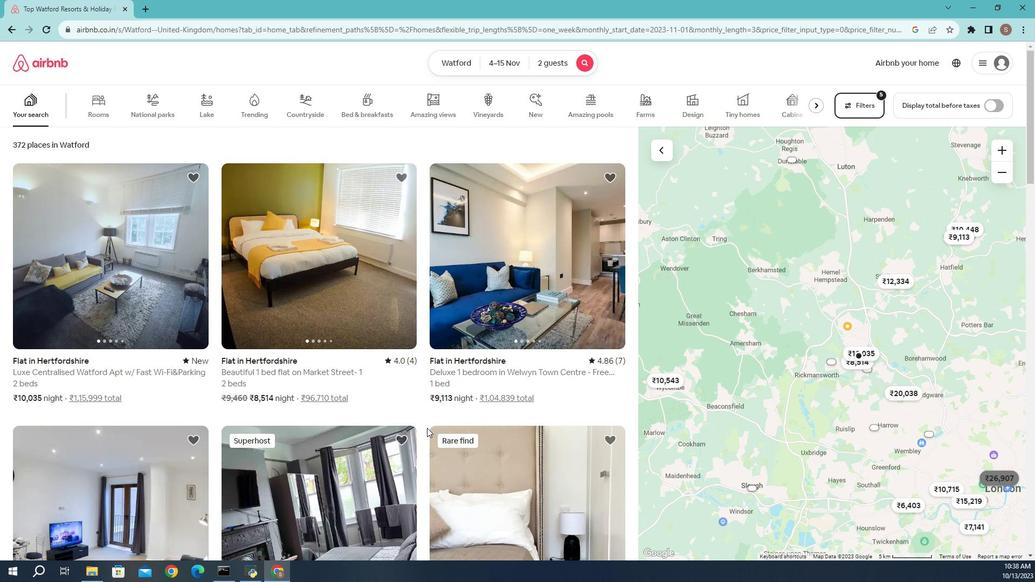 
Action: Mouse scrolled (436, 411) with delta (0, 0)
Screenshot: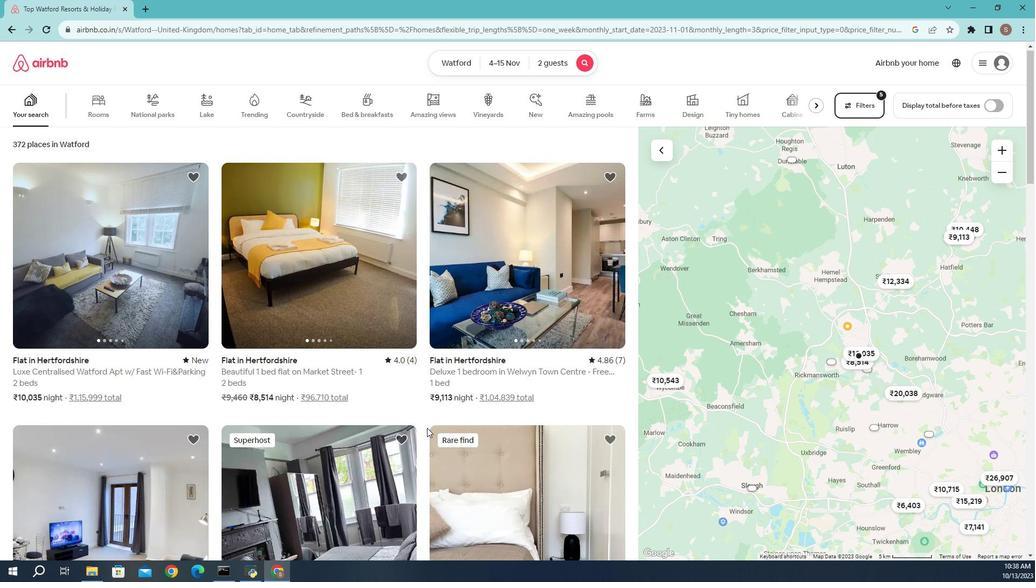 
Action: Mouse scrolled (436, 411) with delta (0, 0)
Screenshot: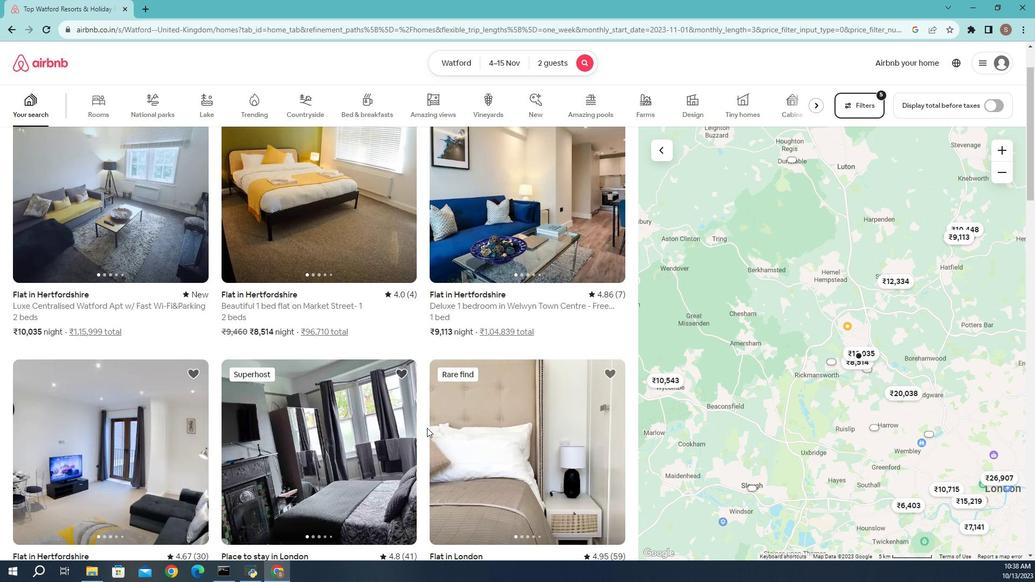 
Action: Mouse scrolled (436, 411) with delta (0, 0)
Screenshot: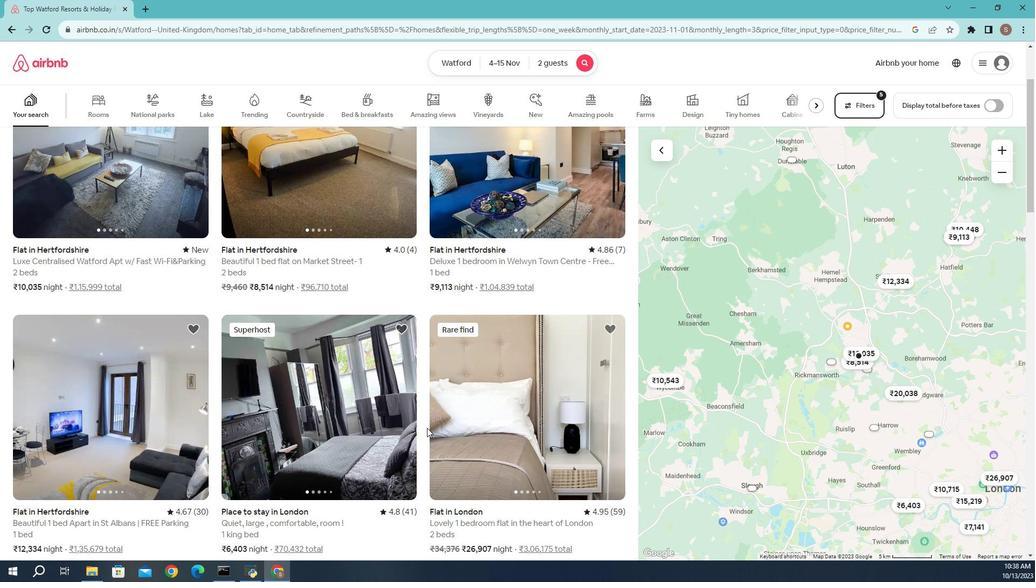 
Action: Mouse moved to (79, 389)
Screenshot: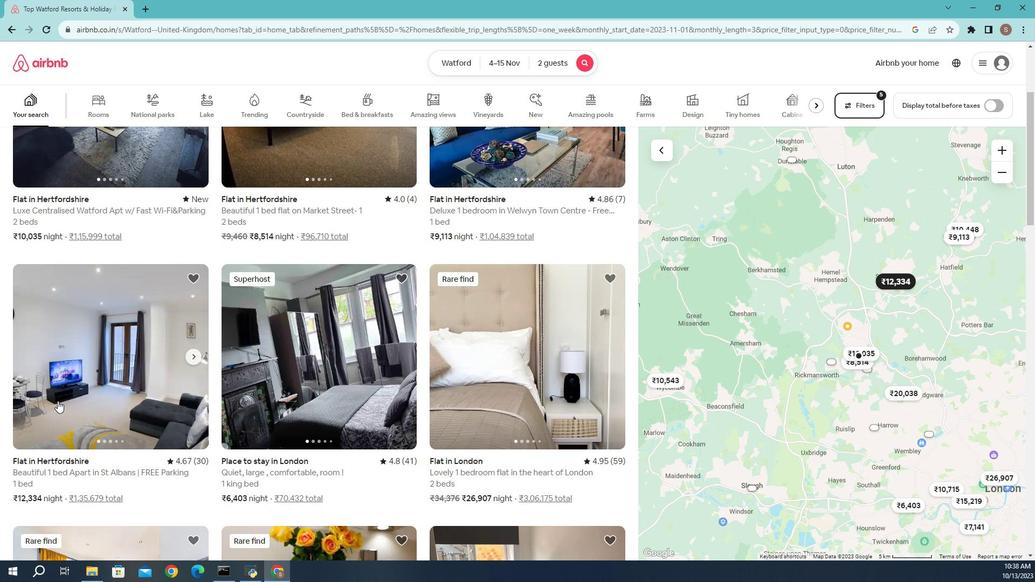 
Action: Mouse pressed left at (79, 389)
Screenshot: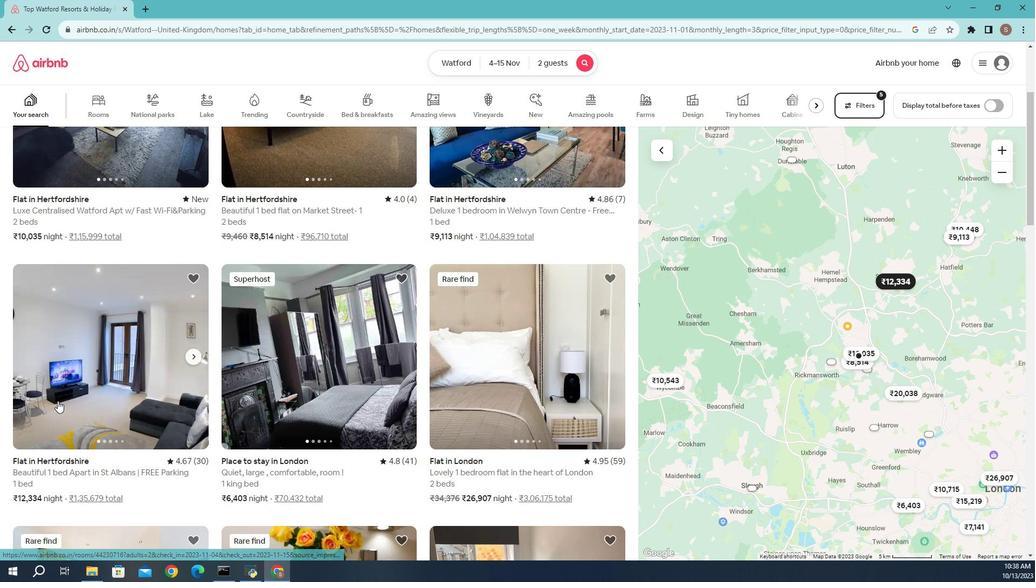 
Action: Mouse moved to (784, 389)
Screenshot: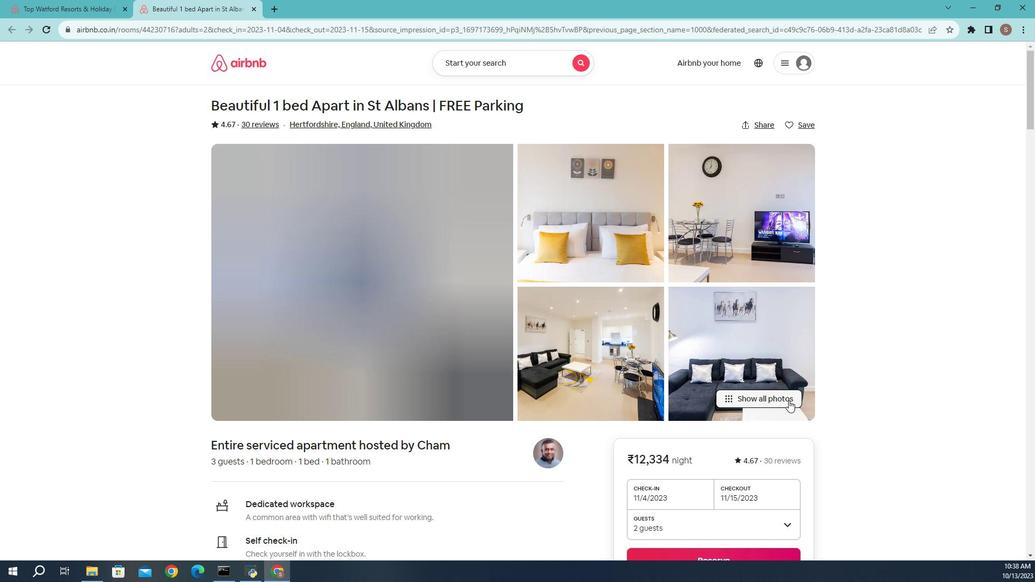 
Action: Mouse pressed left at (784, 389)
Screenshot: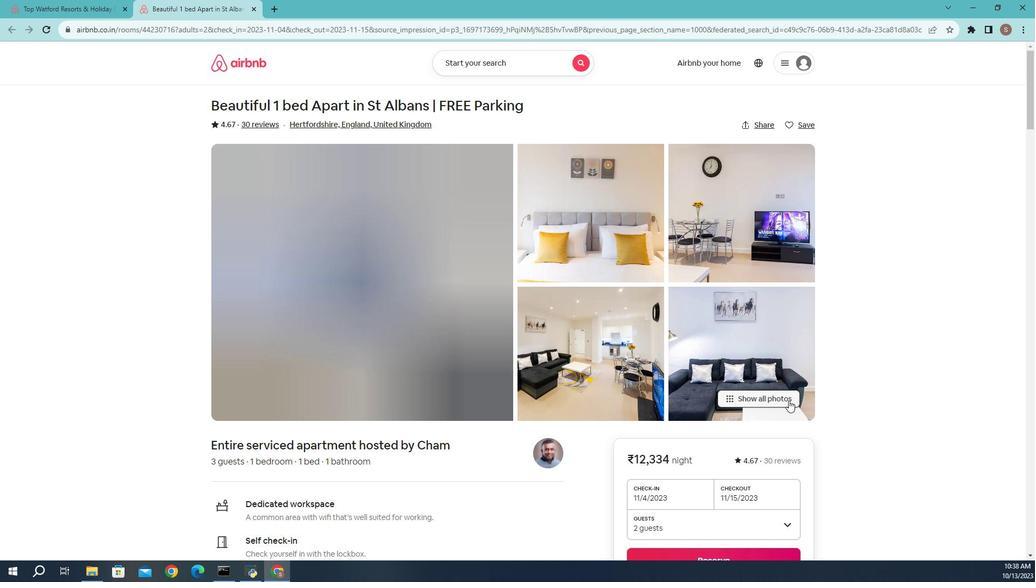 
Action: Mouse moved to (845, 396)
Screenshot: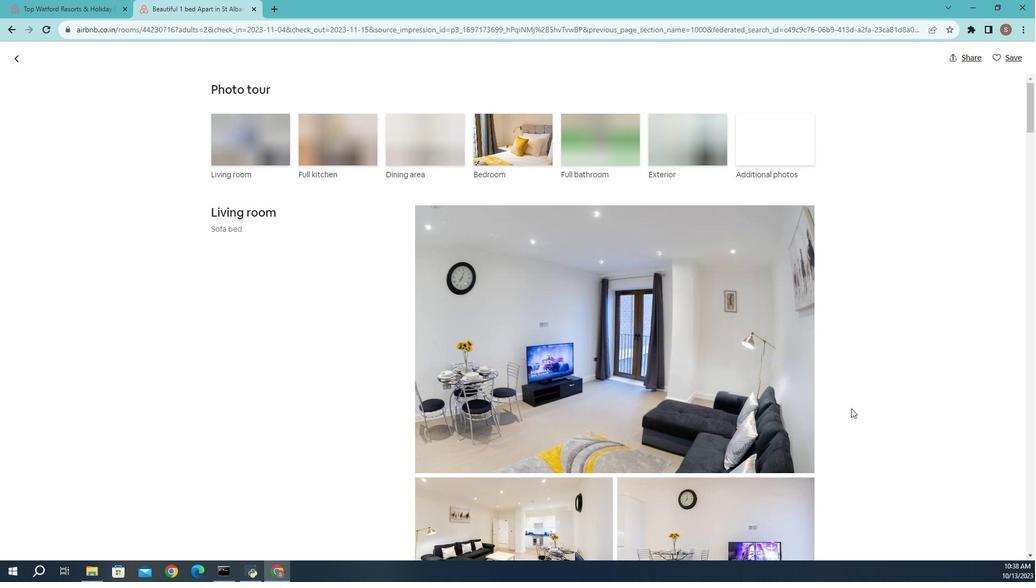 
Action: Mouse scrolled (845, 395) with delta (0, 0)
Screenshot: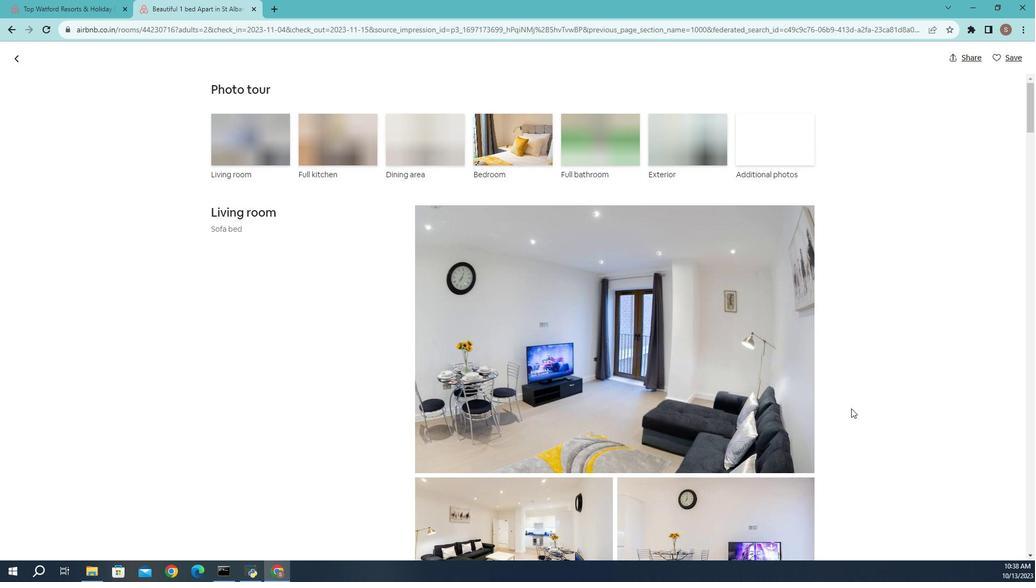 
Action: Mouse scrolled (845, 395) with delta (0, 0)
Screenshot: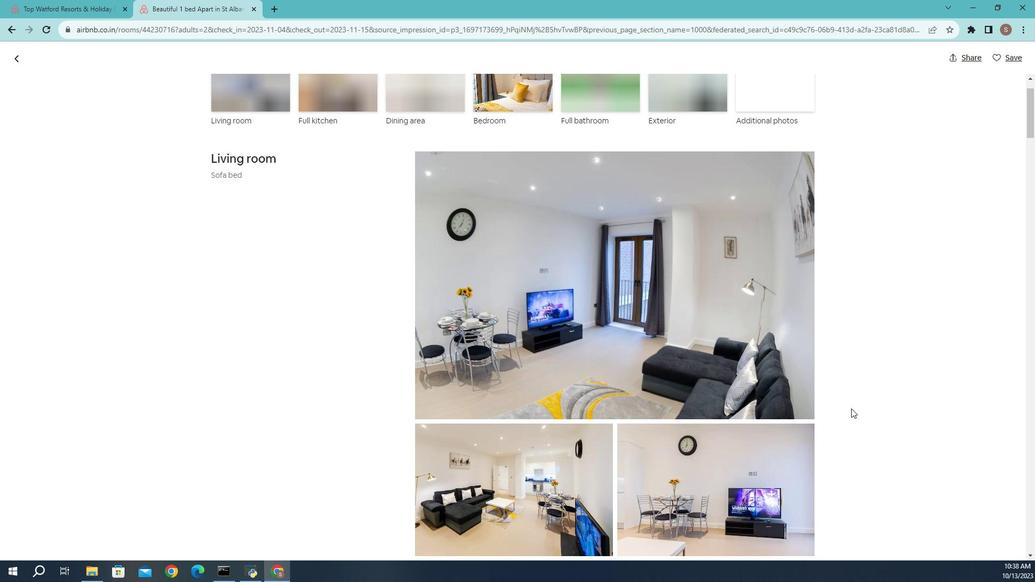 
Action: Mouse moved to (845, 396)
Screenshot: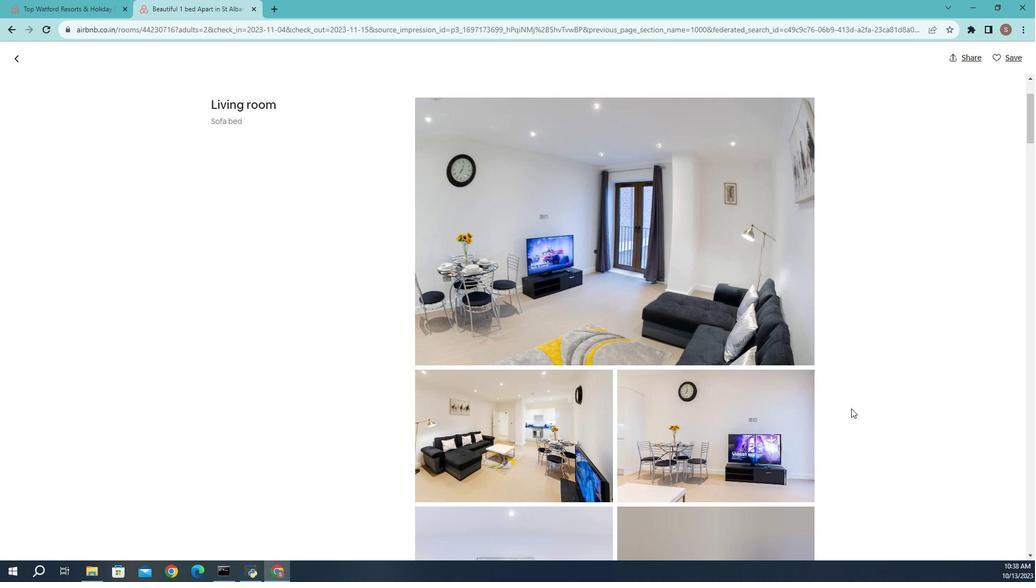 
Action: Mouse scrolled (845, 395) with delta (0, 0)
Screenshot: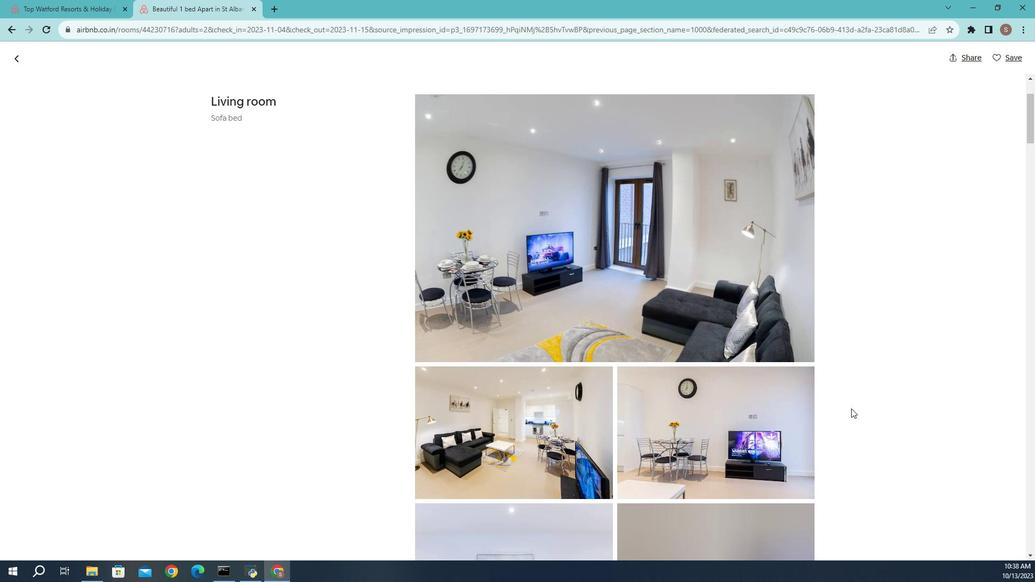 
Action: Mouse scrolled (845, 395) with delta (0, 0)
Screenshot: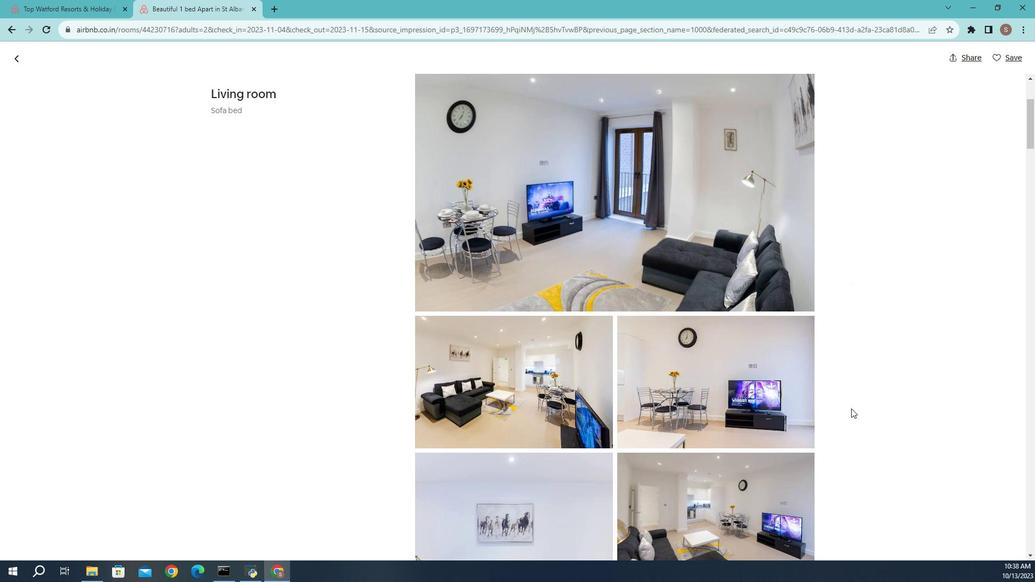 
Action: Mouse scrolled (845, 395) with delta (0, 0)
Screenshot: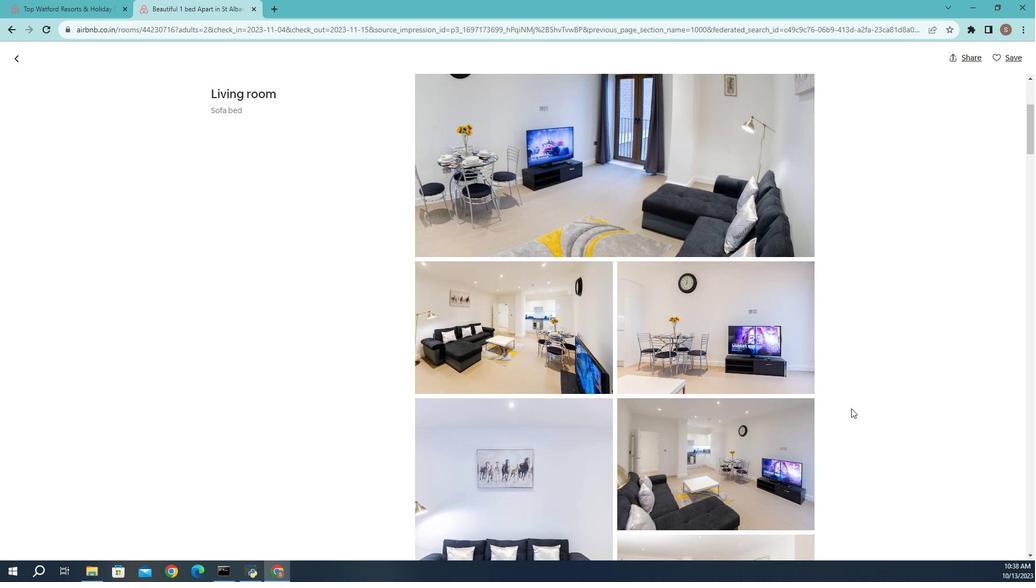 
Action: Mouse scrolled (845, 395) with delta (0, 0)
Screenshot: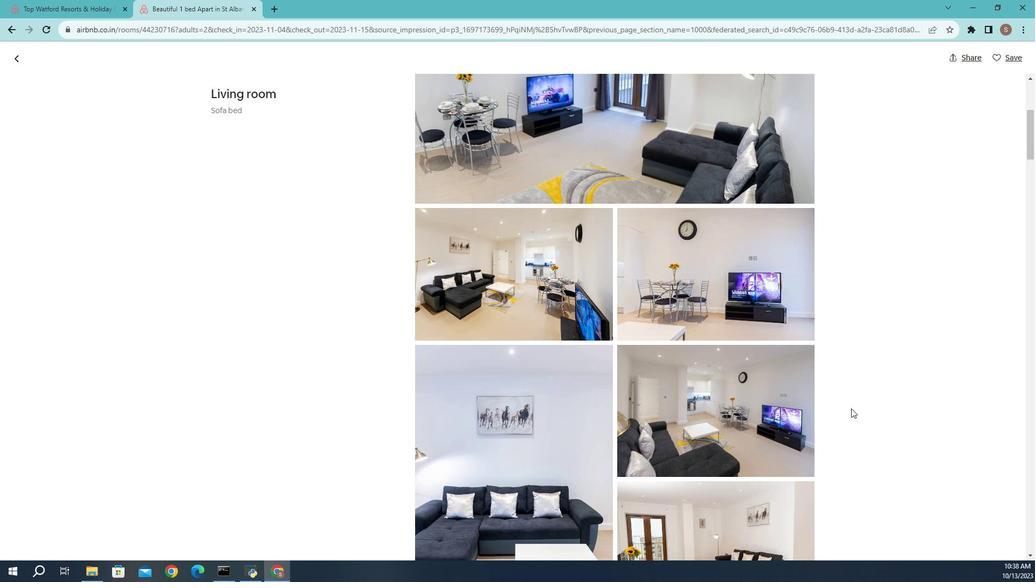 
Action: Mouse scrolled (845, 395) with delta (0, 0)
Screenshot: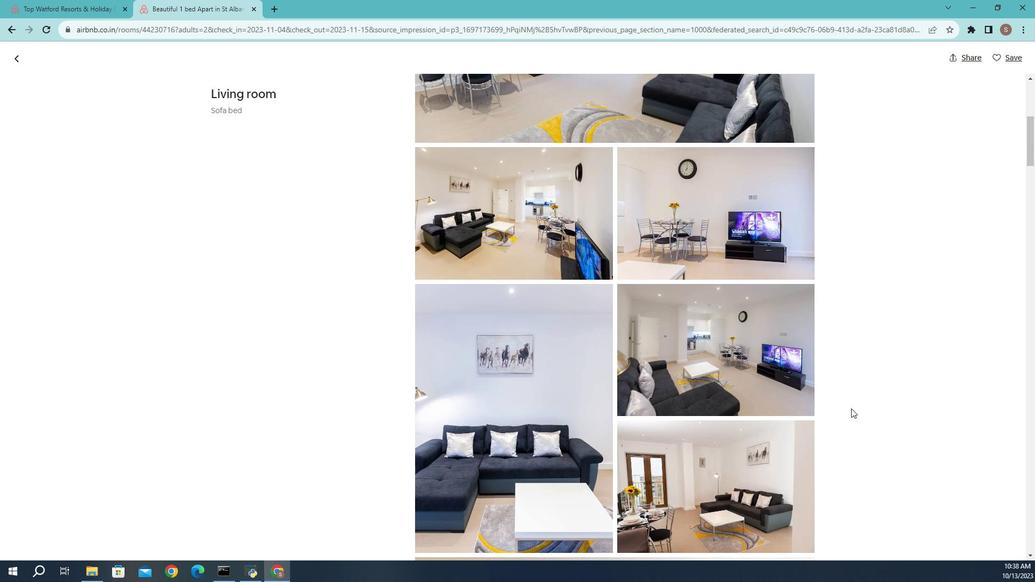 
Action: Mouse scrolled (845, 395) with delta (0, 0)
Screenshot: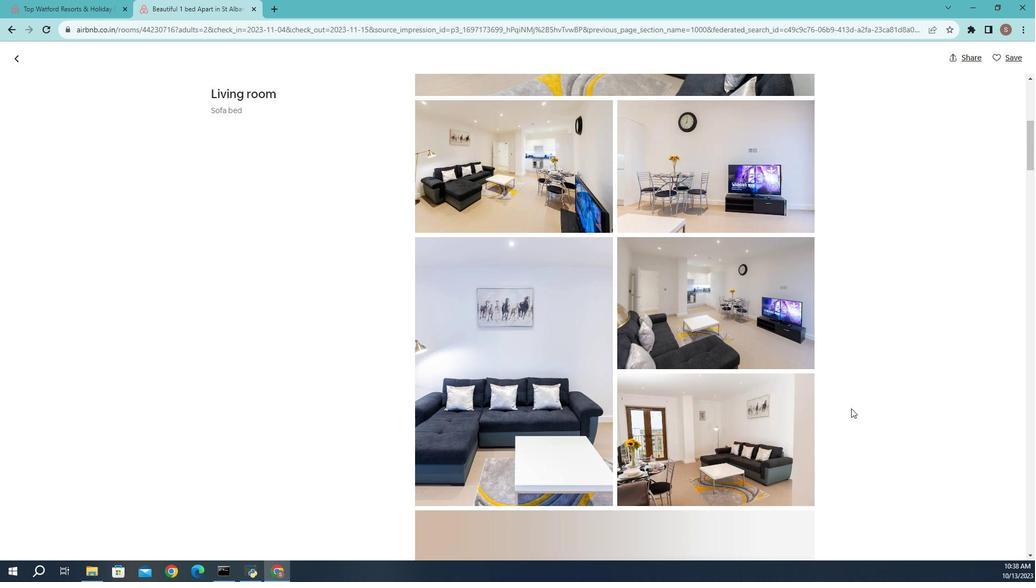 
Action: Mouse scrolled (845, 395) with delta (0, 0)
Screenshot: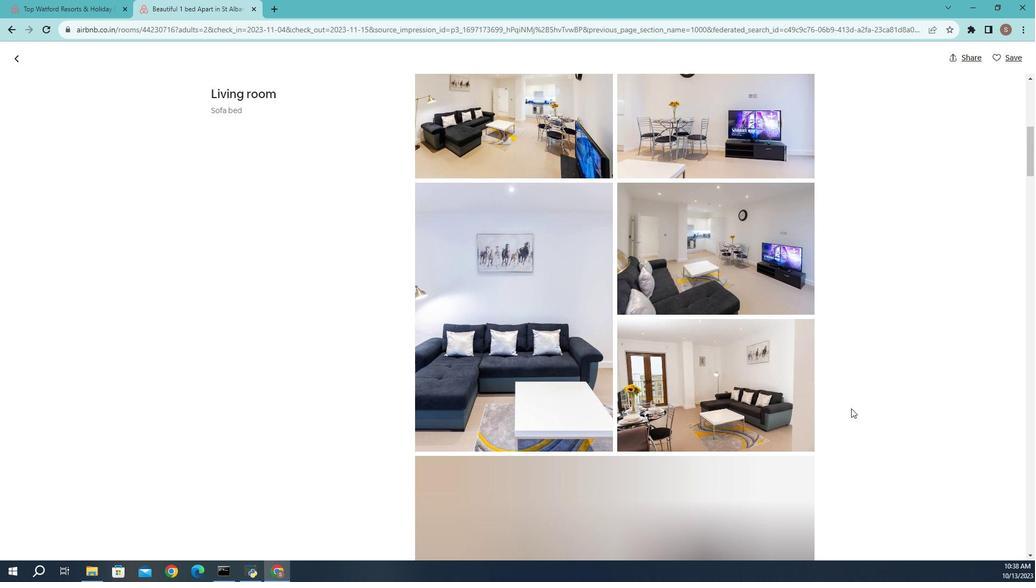 
Action: Mouse scrolled (845, 395) with delta (0, 0)
Screenshot: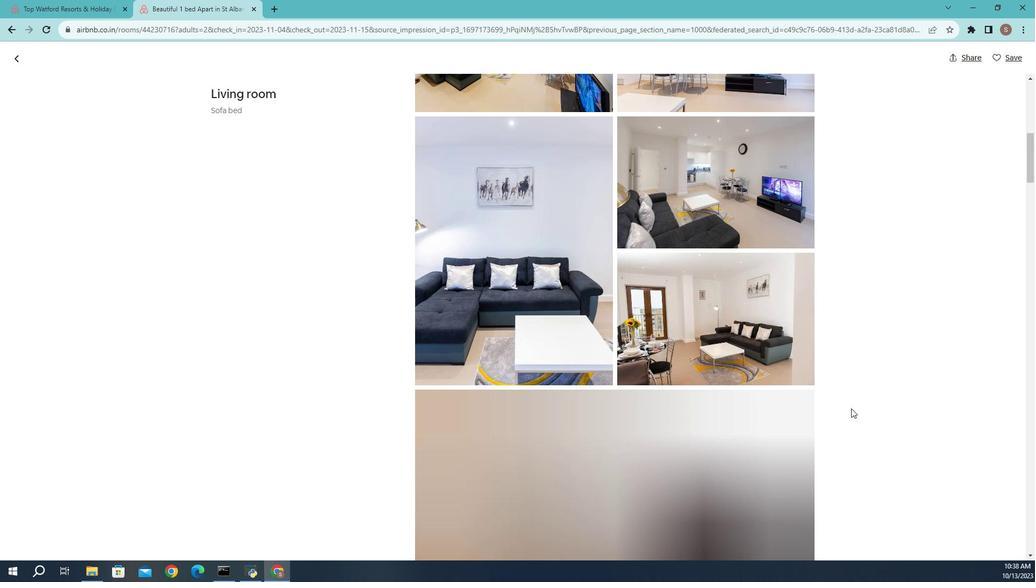 
Action: Mouse moved to (852, 397)
Screenshot: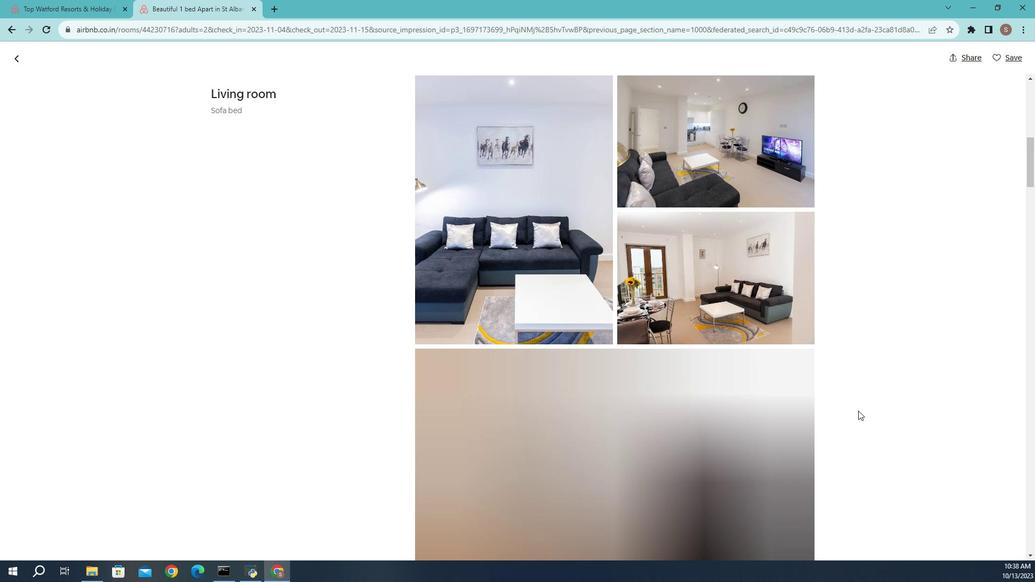 
Action: Mouse scrolled (852, 397) with delta (0, 0)
Screenshot: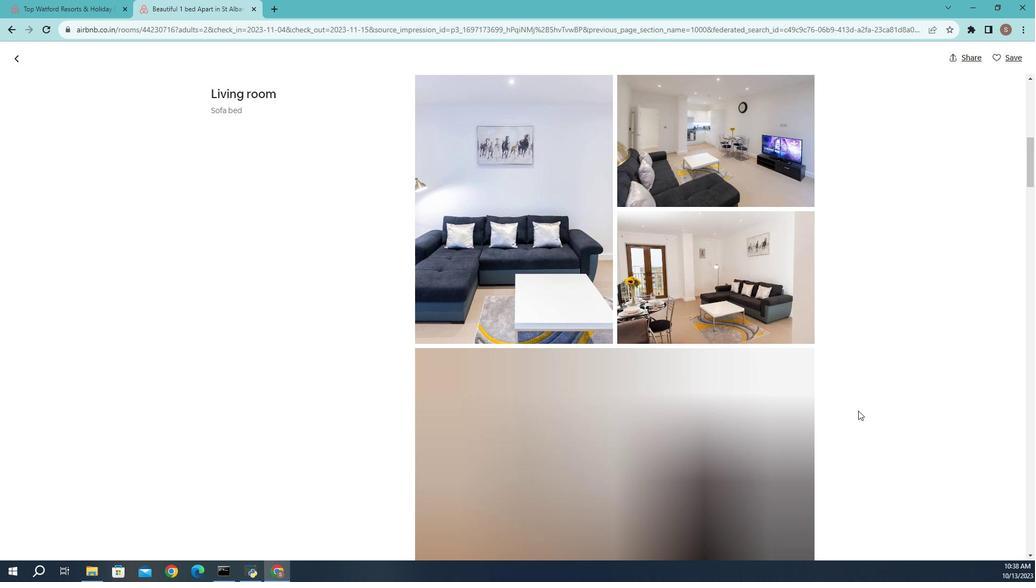 
Action: Mouse scrolled (852, 397) with delta (0, 0)
Screenshot: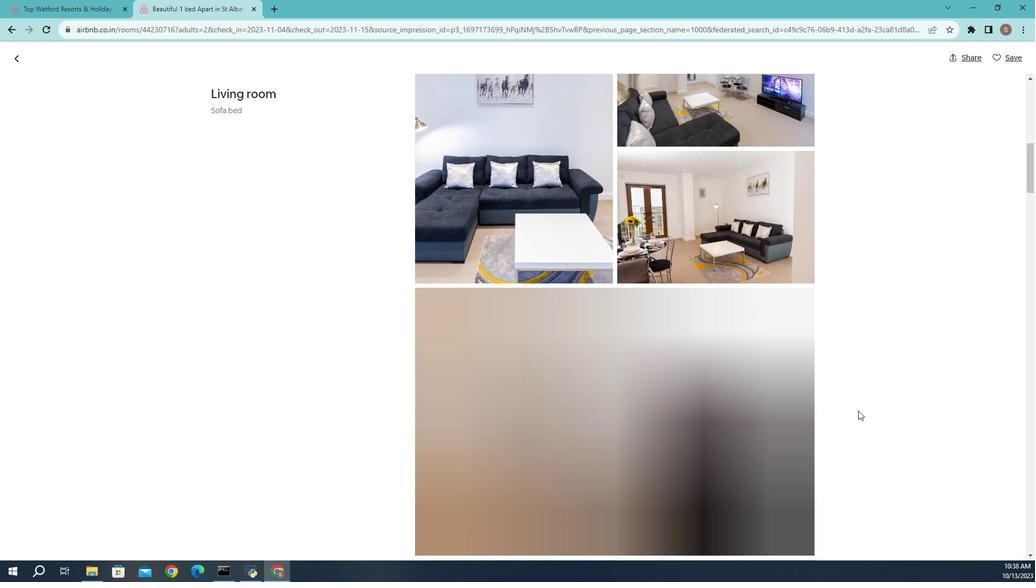 
Action: Mouse scrolled (852, 397) with delta (0, 0)
Screenshot: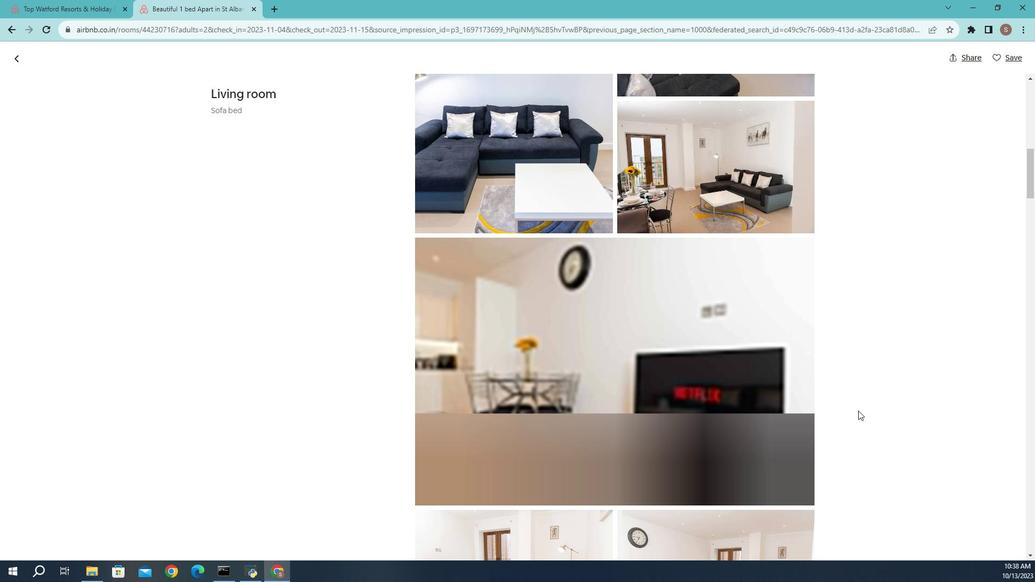 
Action: Mouse scrolled (852, 397) with delta (0, 0)
Screenshot: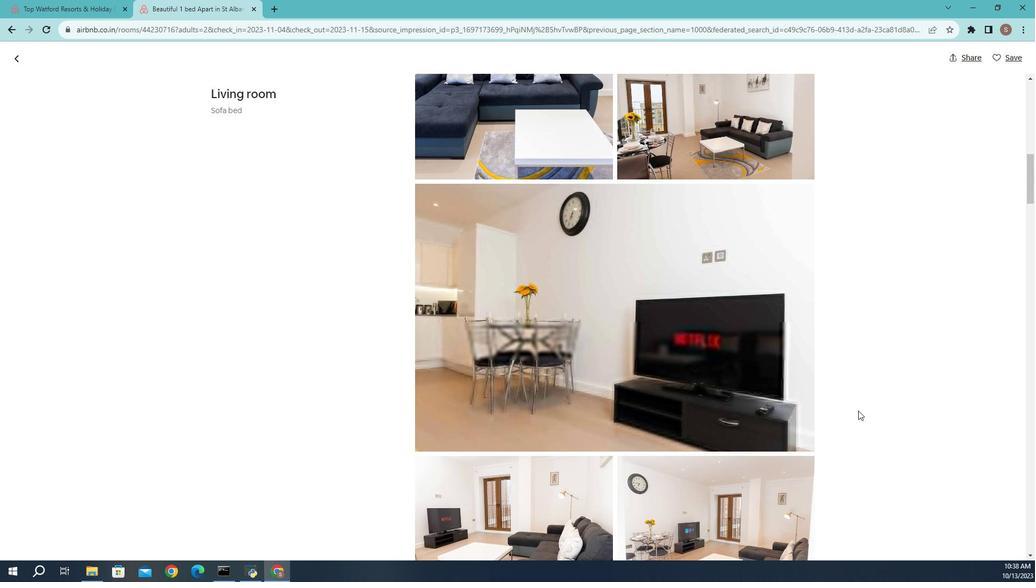 
Action: Mouse scrolled (852, 397) with delta (0, 0)
Screenshot: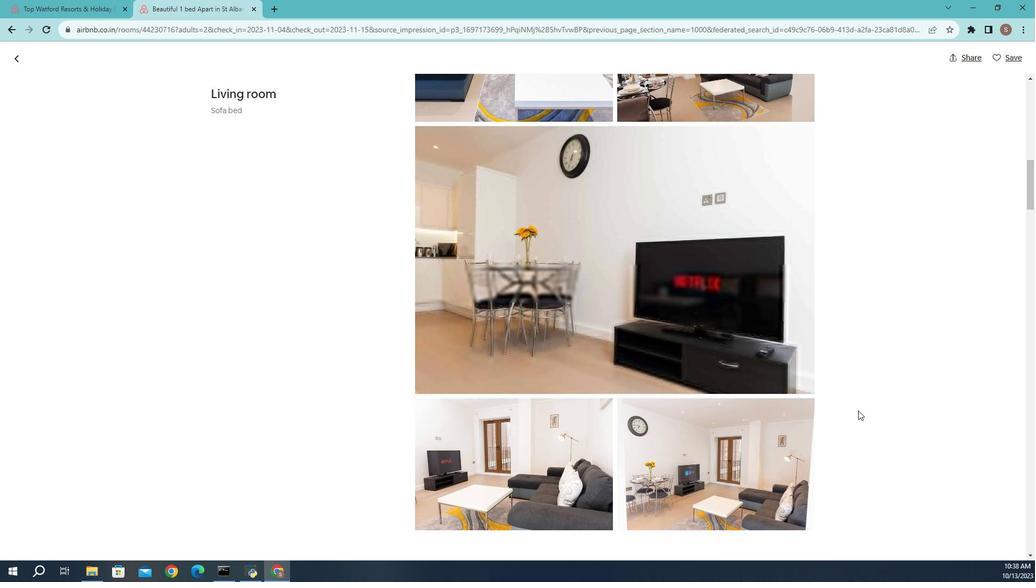 
Action: Mouse scrolled (852, 397) with delta (0, 0)
Screenshot: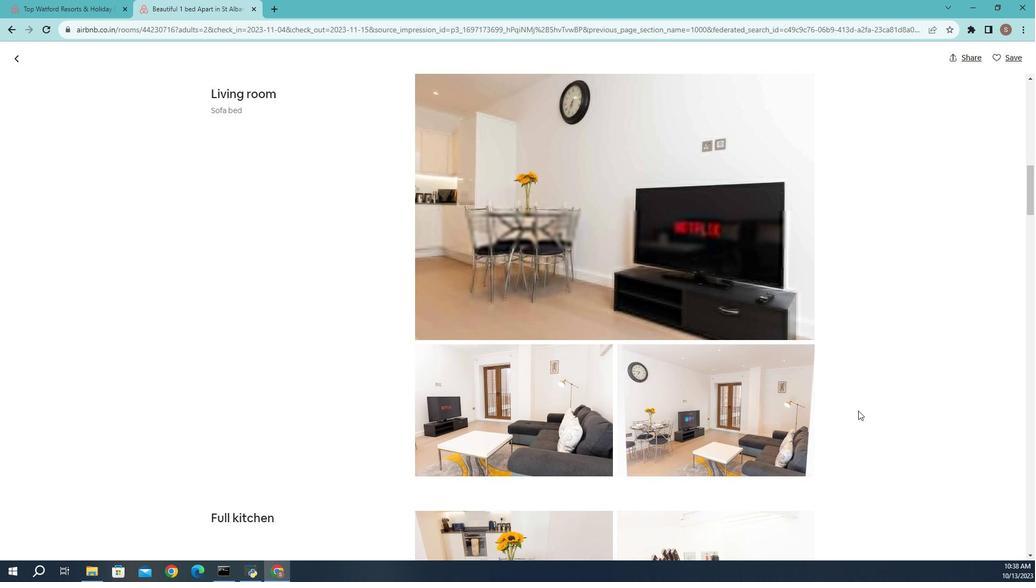 
Action: Mouse scrolled (852, 397) with delta (0, 0)
Screenshot: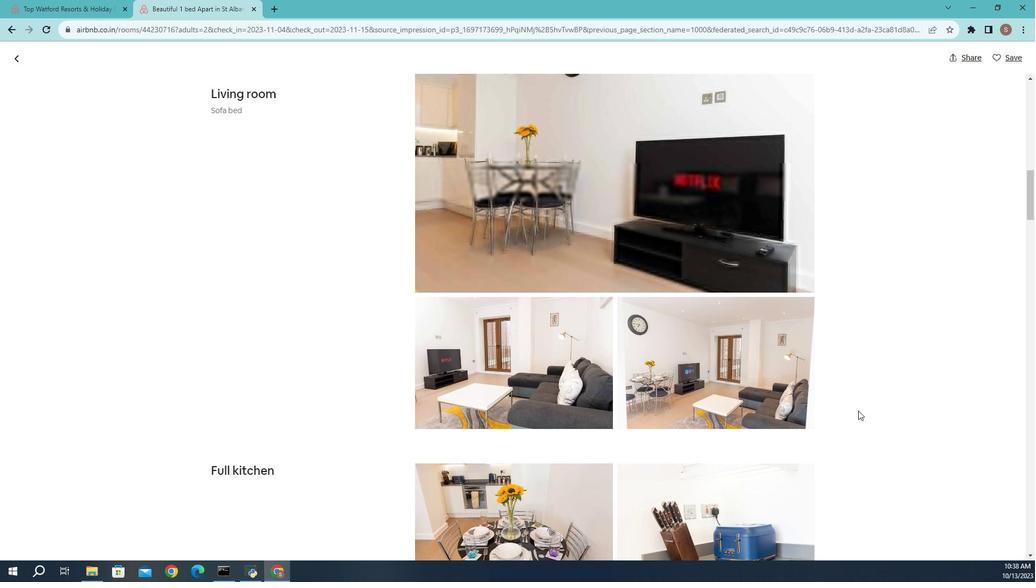 
Action: Mouse scrolled (852, 397) with delta (0, 0)
Screenshot: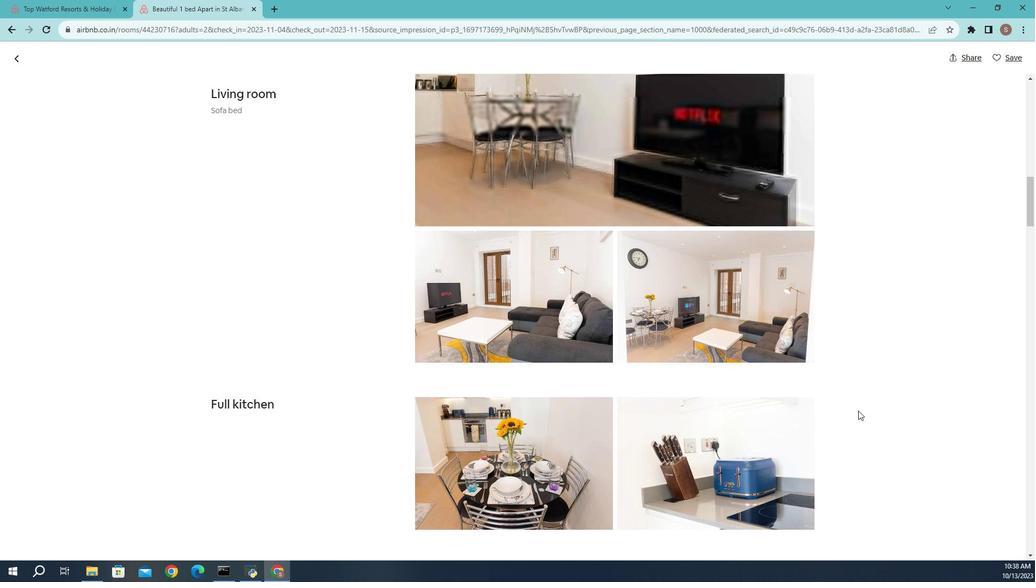 
Action: Mouse scrolled (852, 397) with delta (0, 0)
Screenshot: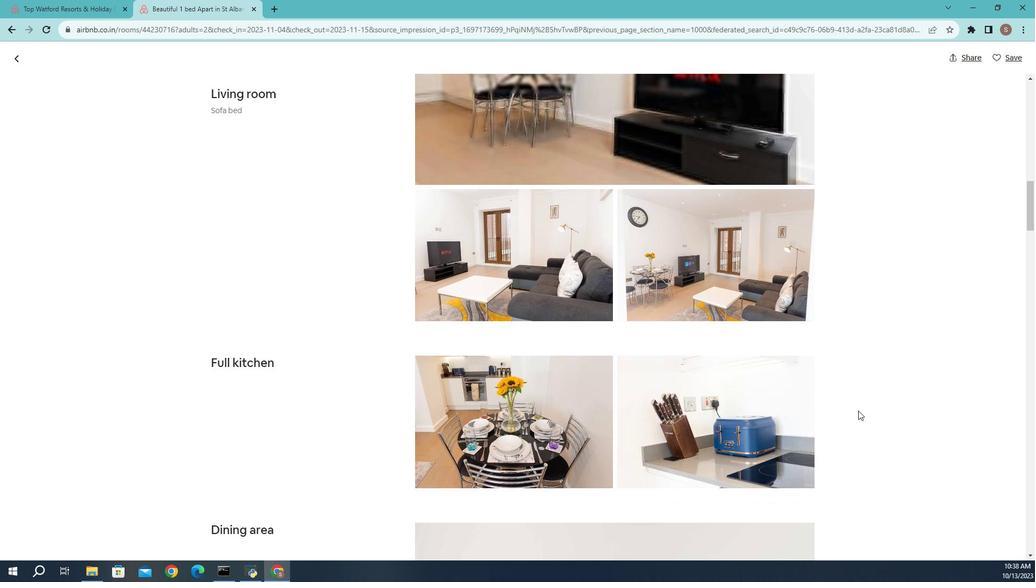 
Action: Mouse scrolled (852, 397) with delta (0, 0)
Screenshot: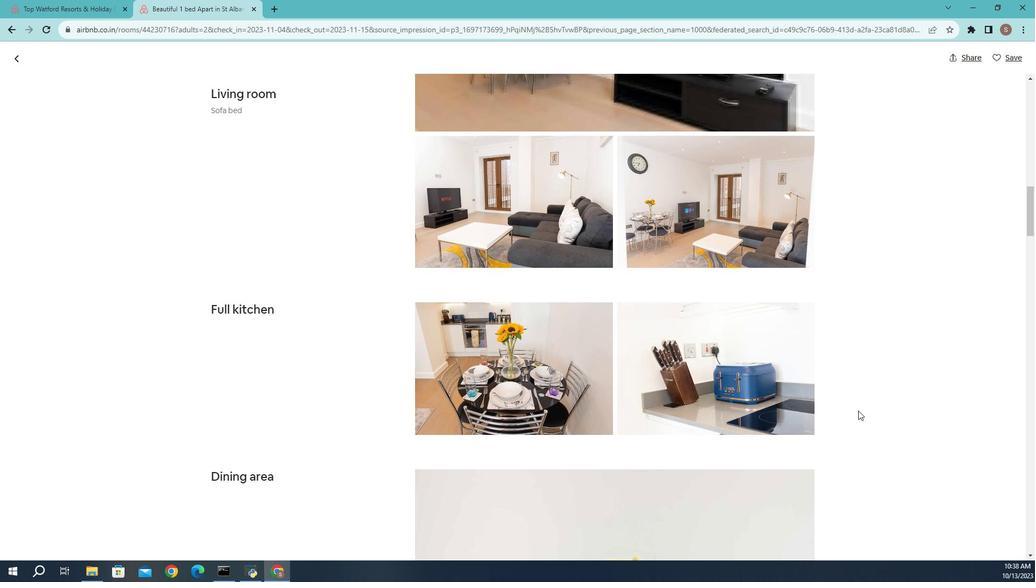 
Action: Mouse scrolled (852, 397) with delta (0, 0)
Screenshot: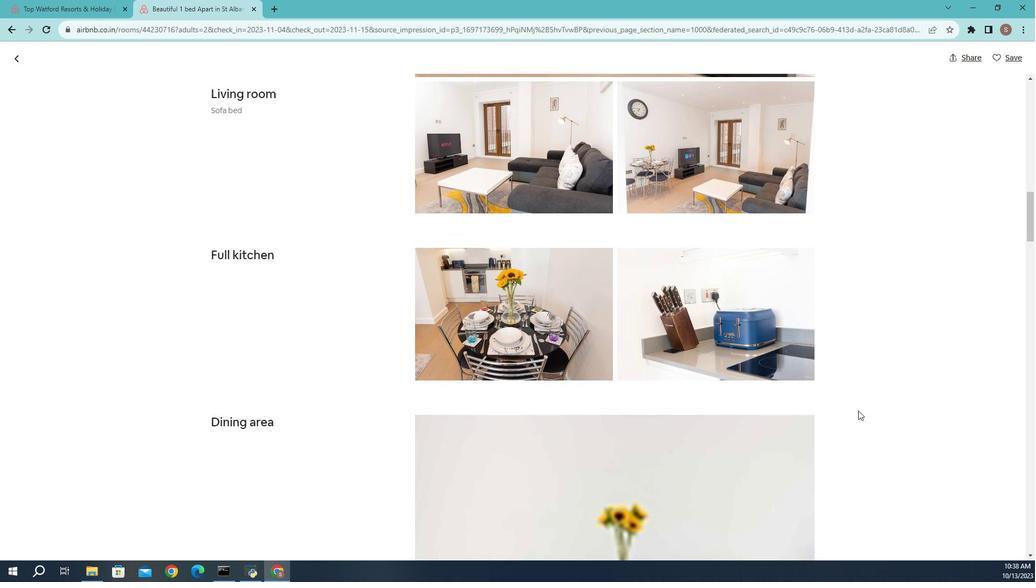 
Action: Mouse scrolled (852, 397) with delta (0, 0)
Screenshot: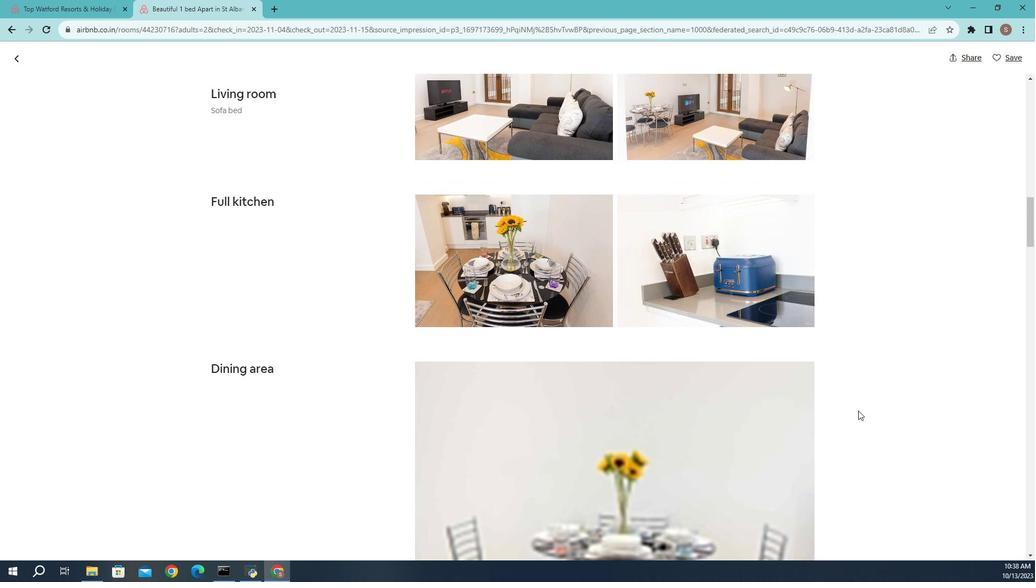 
Action: Mouse scrolled (852, 397) with delta (0, 0)
Screenshot: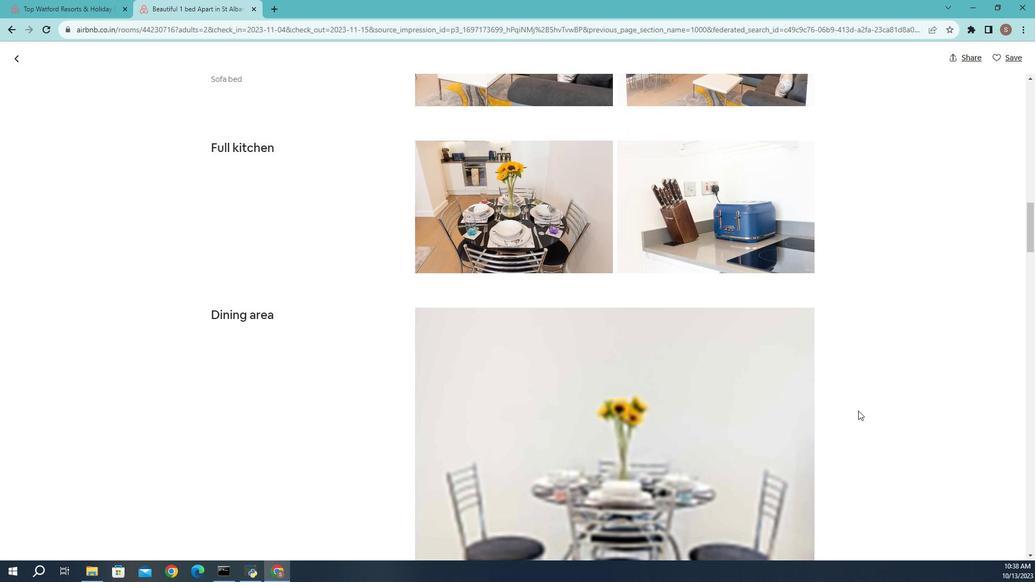 
Action: Mouse scrolled (852, 397) with delta (0, 0)
Screenshot: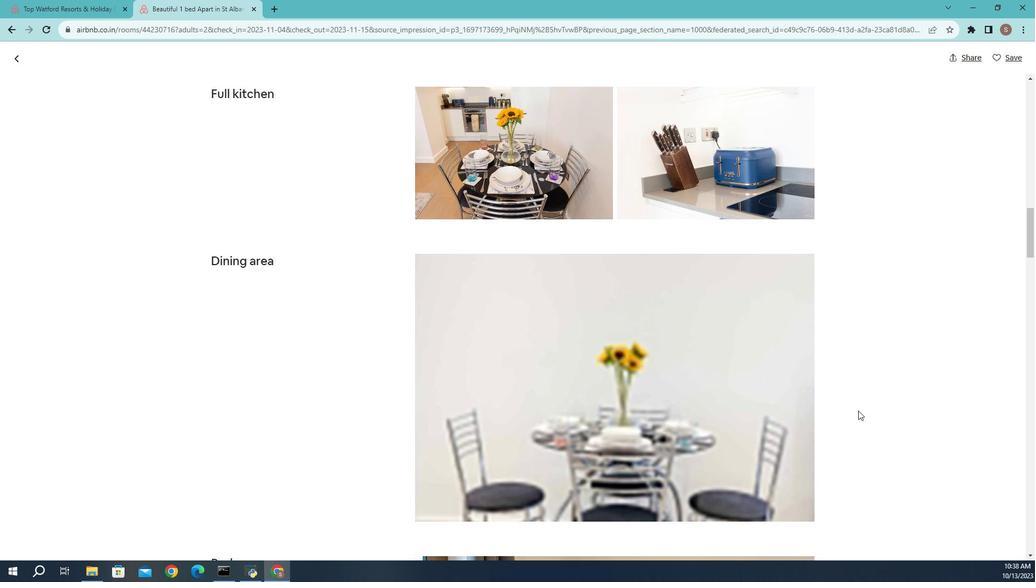 
Action: Mouse scrolled (852, 397) with delta (0, 0)
Screenshot: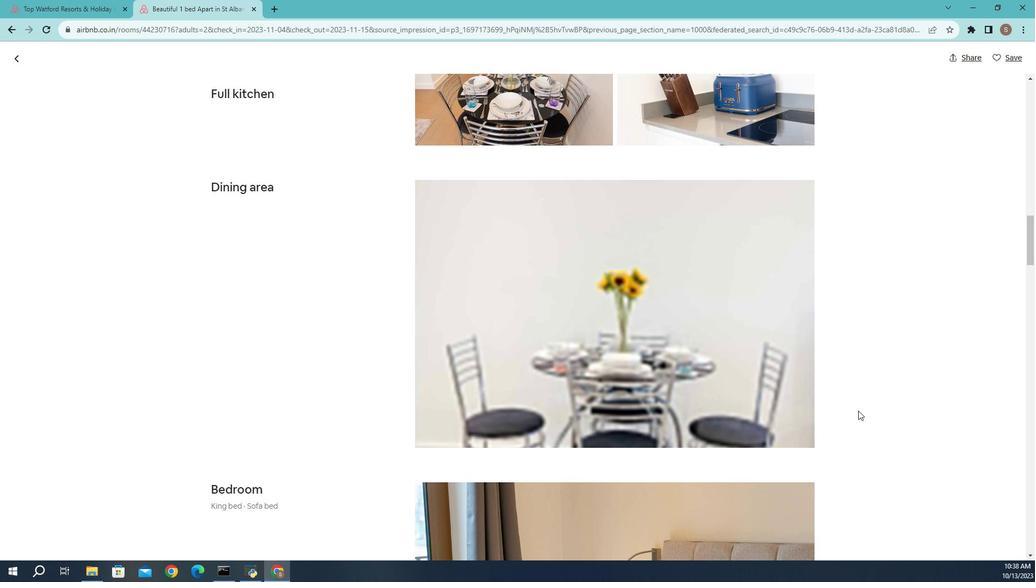 
Action: Mouse scrolled (852, 397) with delta (0, 0)
Screenshot: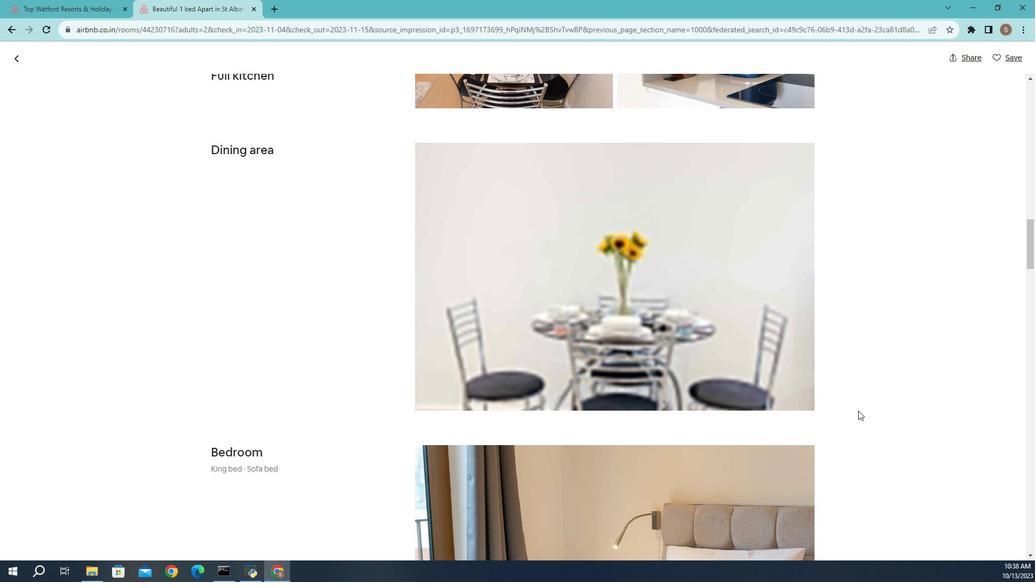 
Action: Mouse scrolled (852, 397) with delta (0, 0)
Screenshot: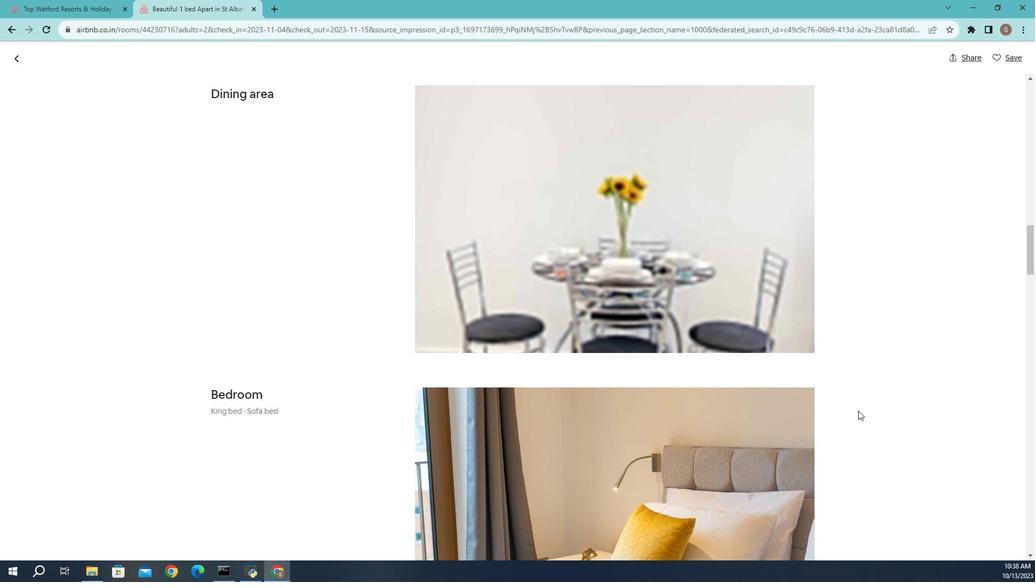 
Action: Mouse scrolled (852, 397) with delta (0, 0)
Screenshot: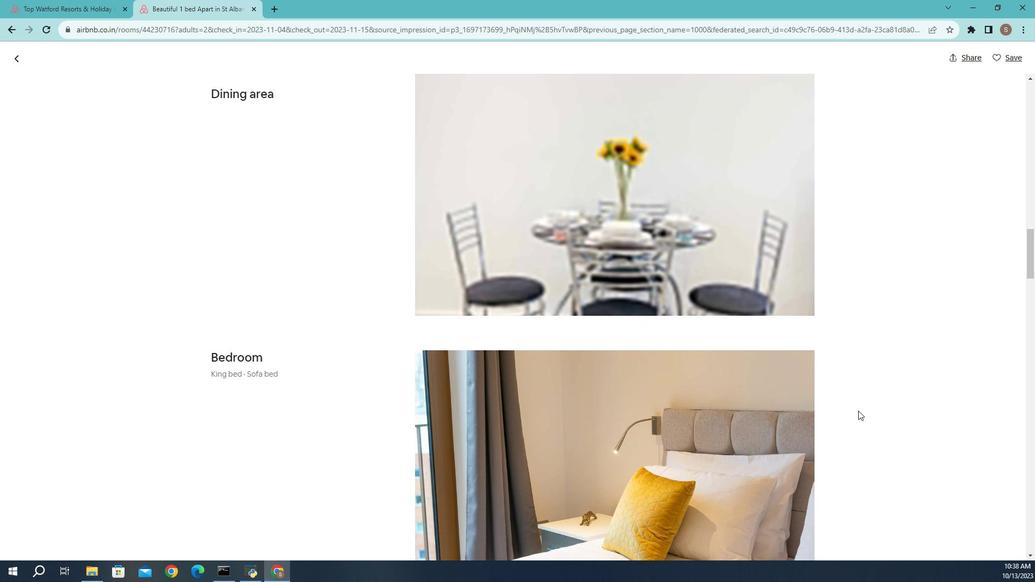 
Action: Mouse scrolled (852, 397) with delta (0, 0)
Screenshot: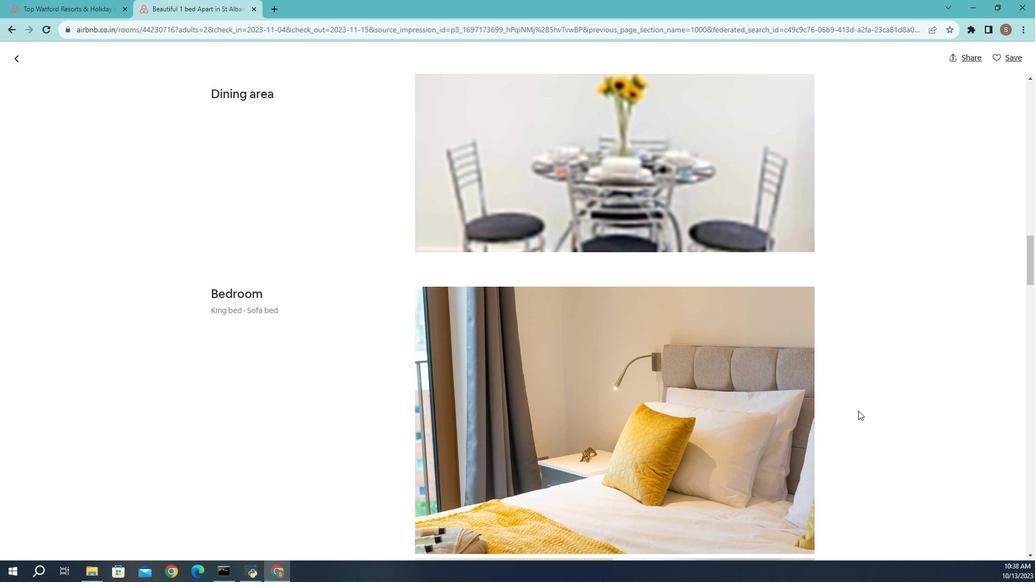 
Action: Mouse scrolled (852, 397) with delta (0, 0)
Screenshot: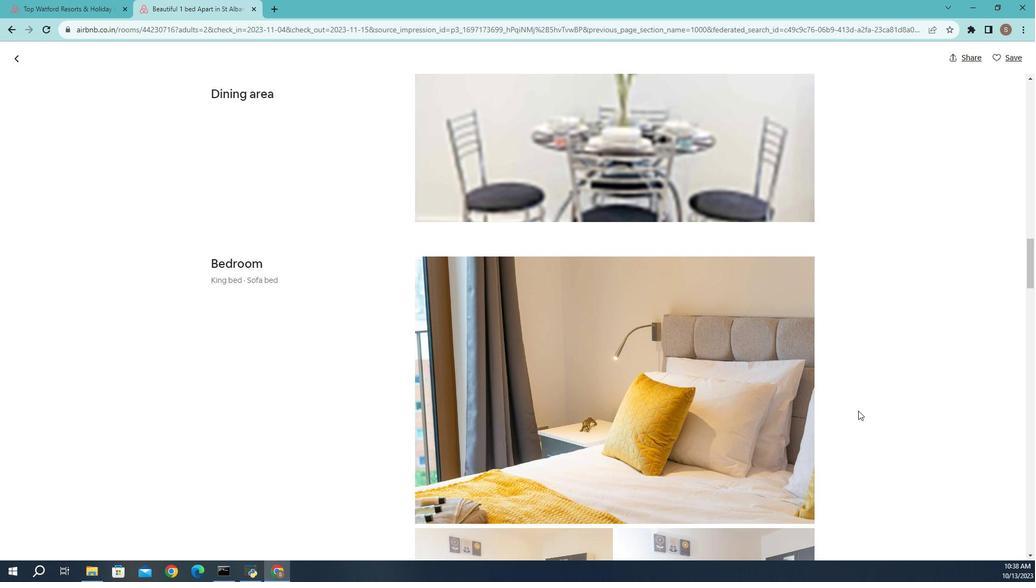 
Action: Mouse scrolled (852, 397) with delta (0, 0)
Screenshot: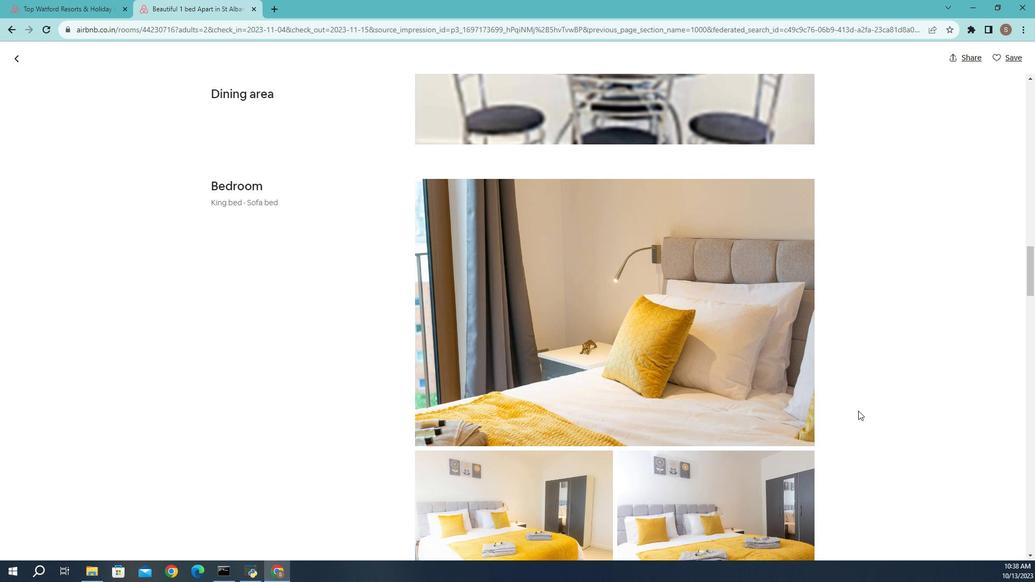 
Action: Mouse scrolled (852, 397) with delta (0, 0)
Screenshot: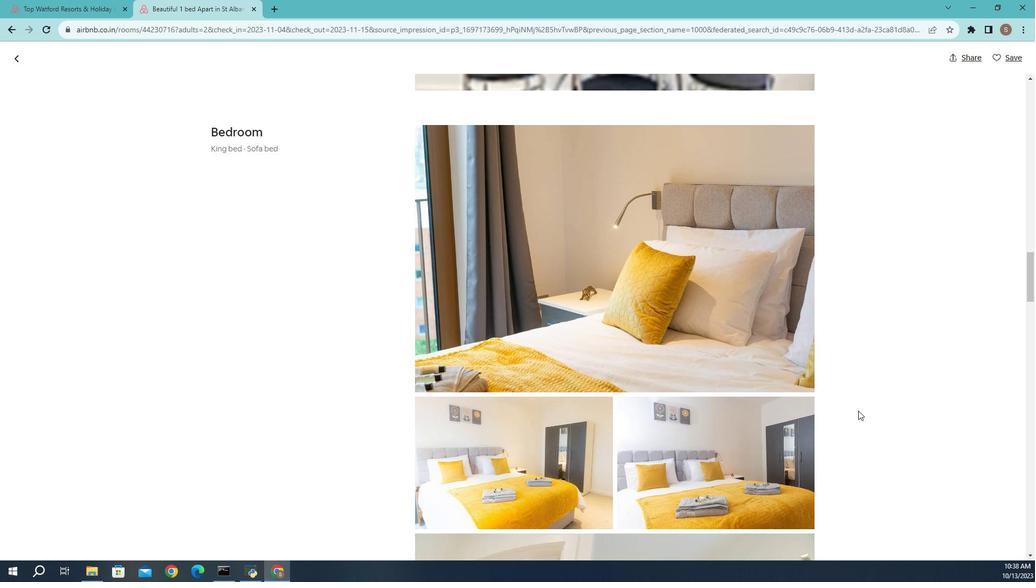 
Action: Mouse scrolled (852, 397) with delta (0, 0)
Screenshot: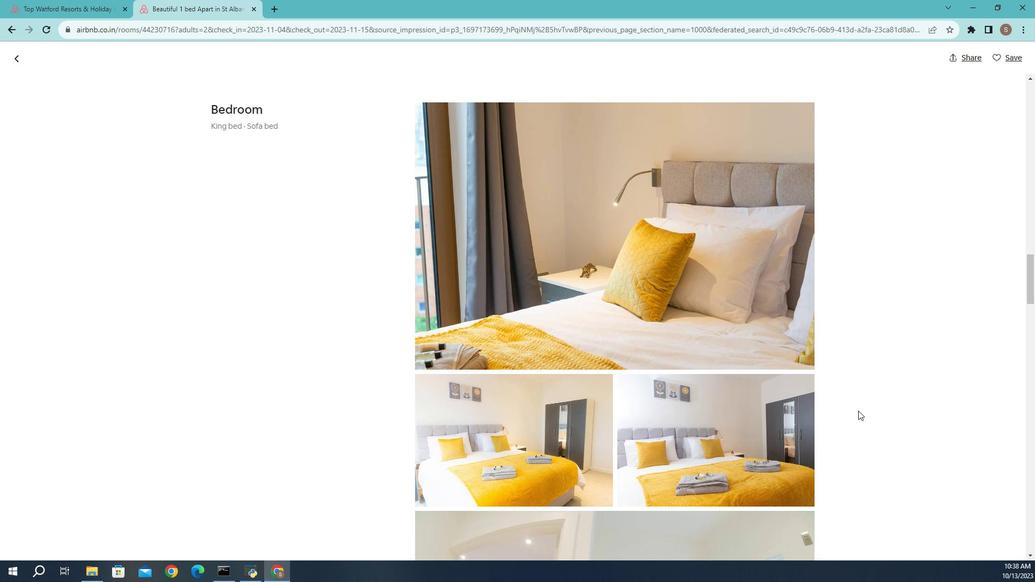 
Action: Mouse scrolled (852, 397) with delta (0, 0)
Screenshot: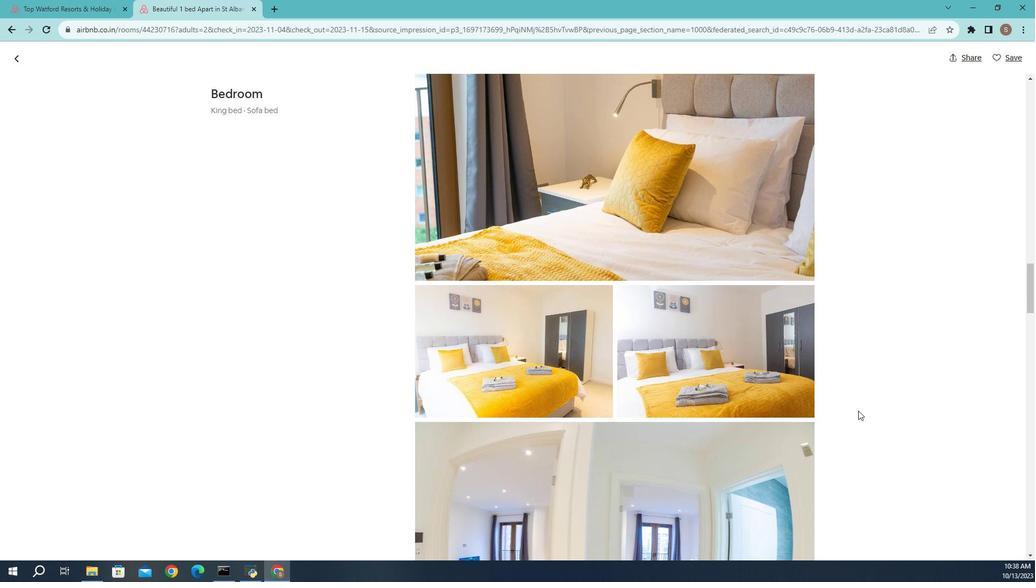 
Action: Mouse scrolled (852, 397) with delta (0, 0)
Screenshot: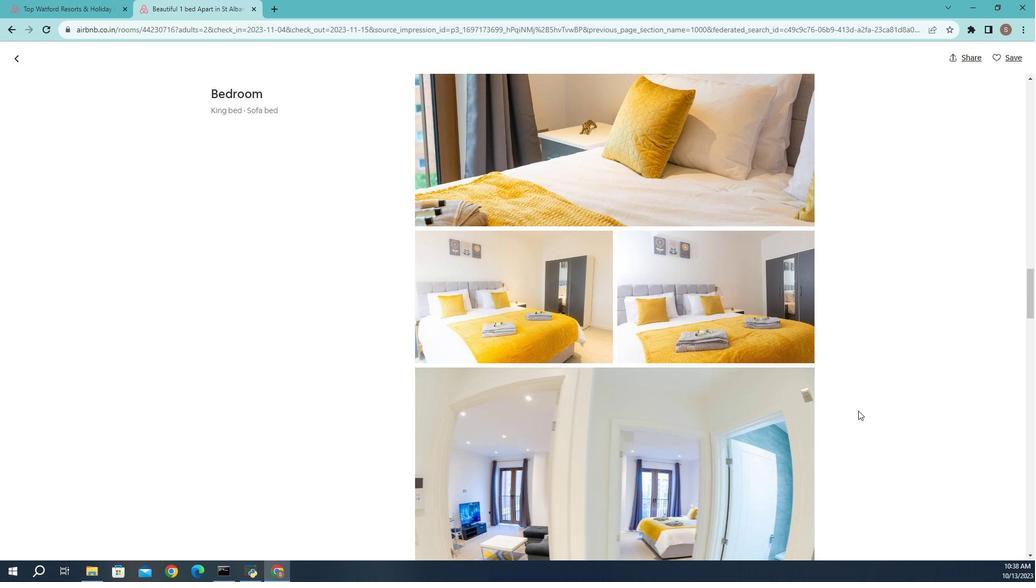 
Action: Mouse scrolled (852, 397) with delta (0, 0)
Screenshot: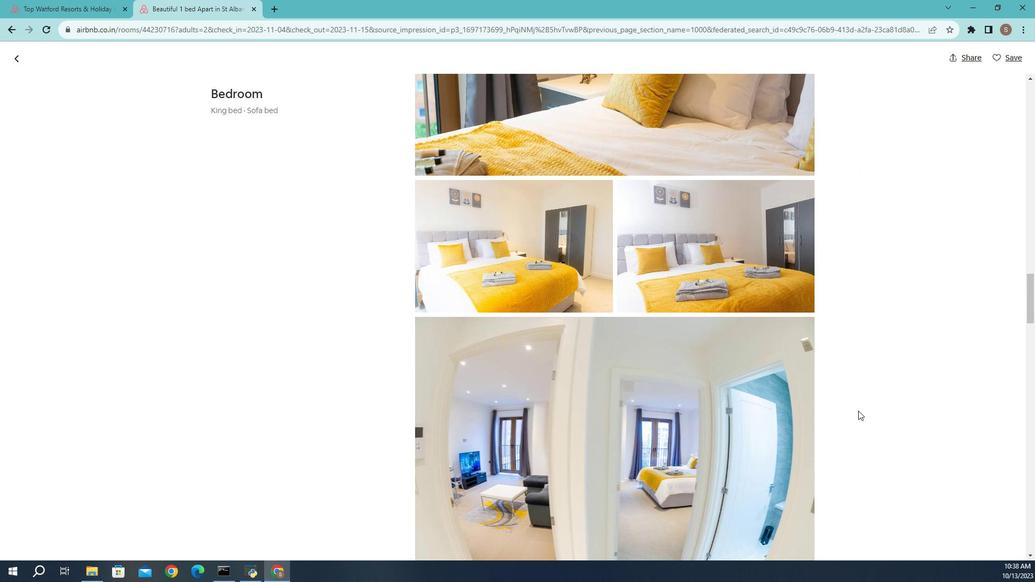 
Action: Mouse scrolled (852, 397) with delta (0, 0)
Screenshot: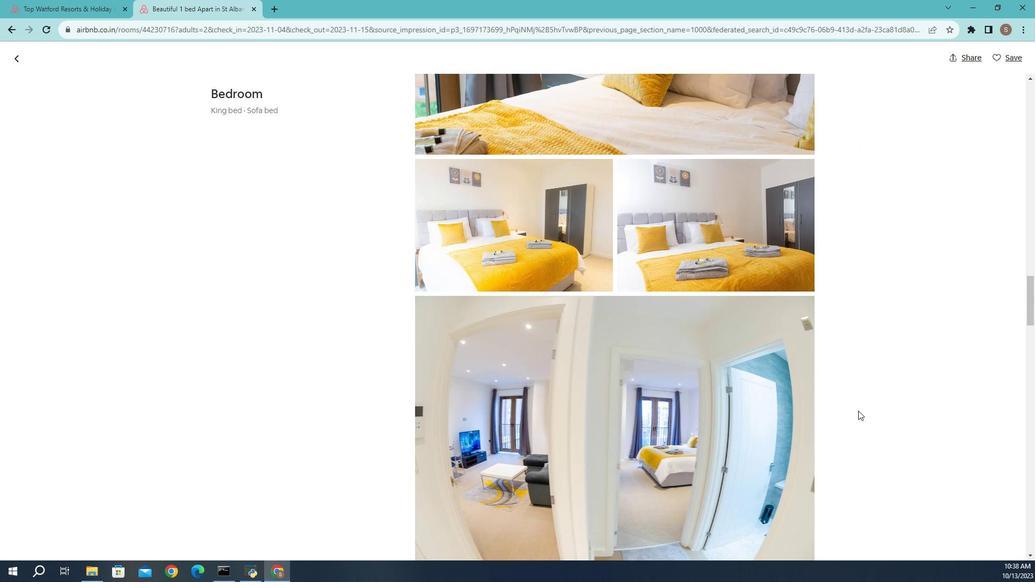 
Action: Mouse scrolled (852, 397) with delta (0, 0)
Screenshot: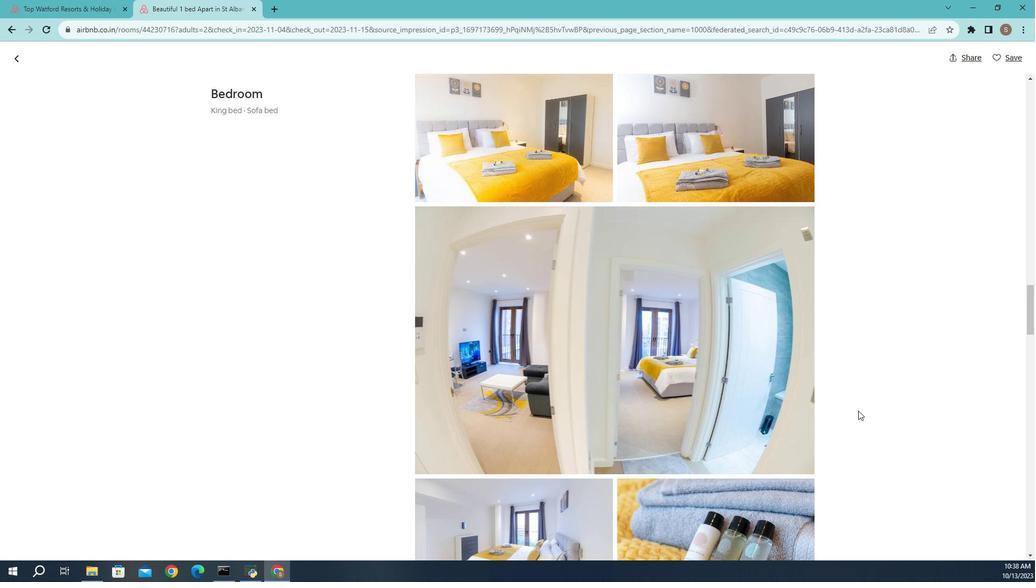 
Action: Mouse scrolled (852, 397) with delta (0, 0)
Screenshot: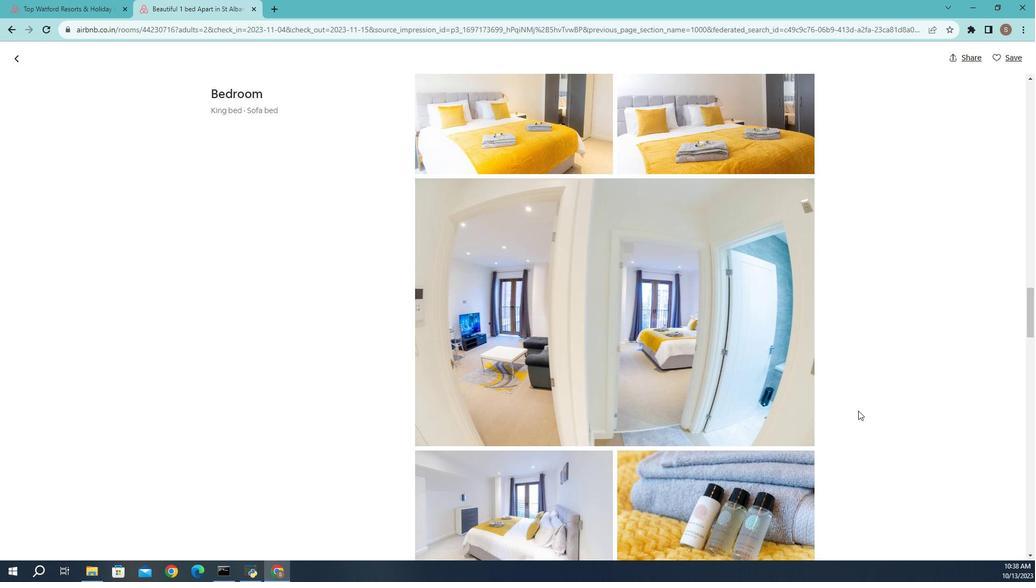 
Action: Mouse scrolled (852, 397) with delta (0, 0)
Screenshot: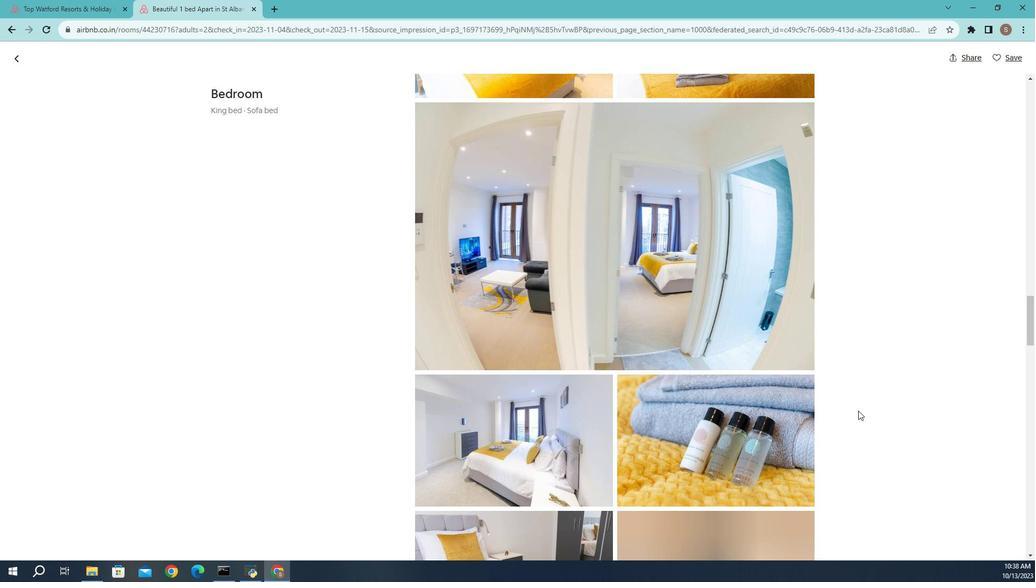
Action: Mouse scrolled (852, 397) with delta (0, 0)
Screenshot: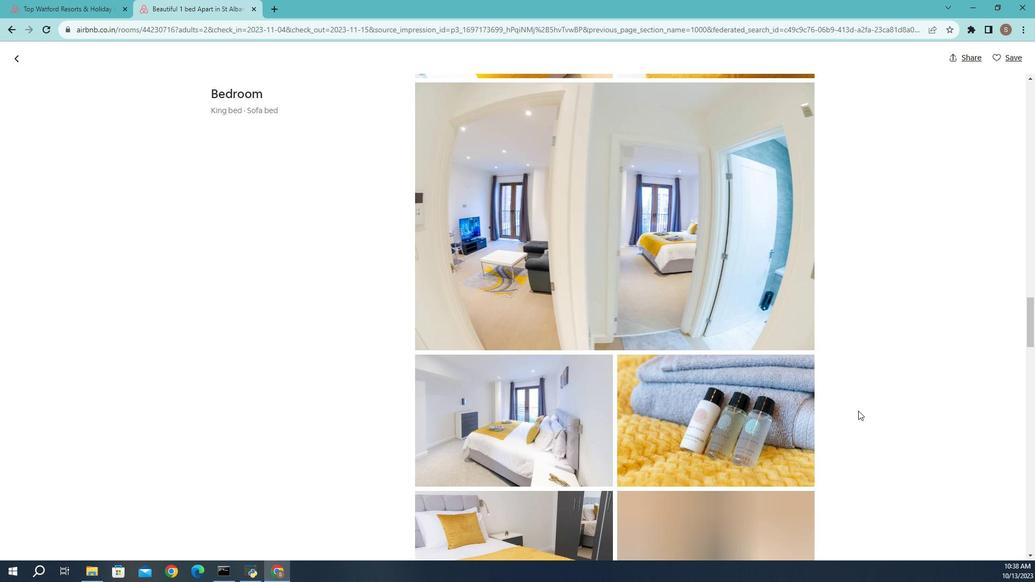 
Action: Mouse scrolled (852, 397) with delta (0, 0)
Screenshot: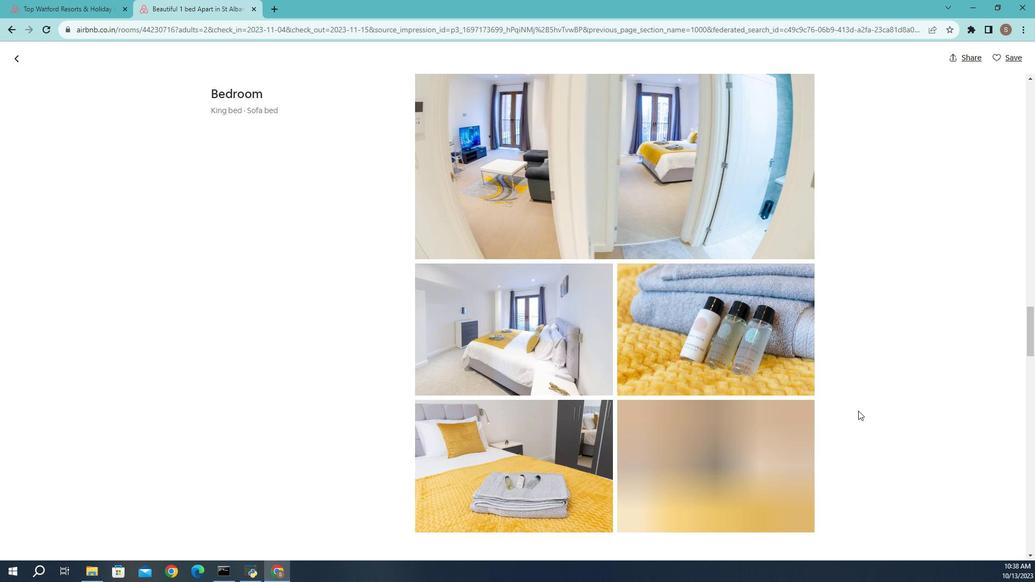 
Action: Mouse scrolled (852, 397) with delta (0, 0)
Screenshot: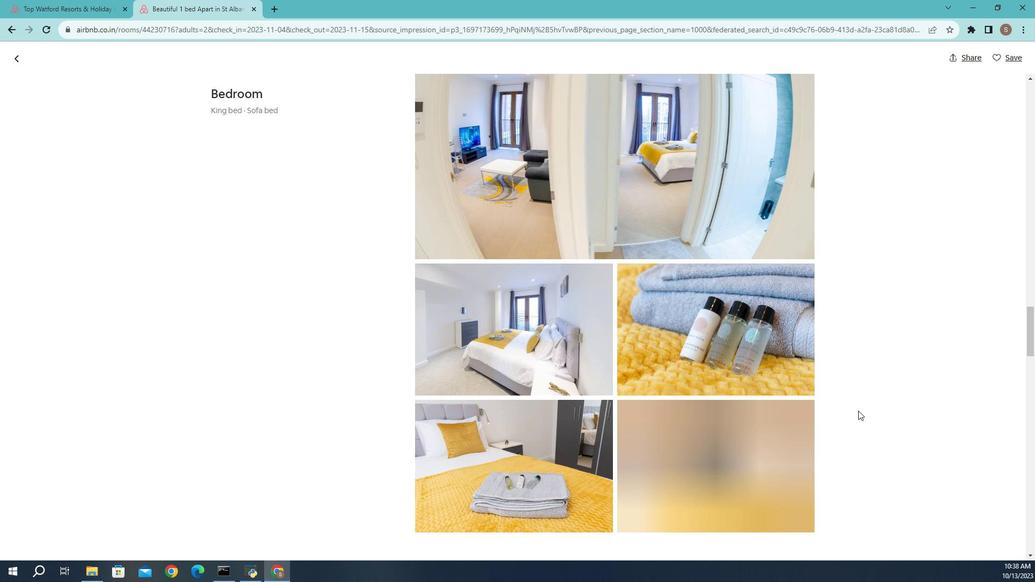 
Action: Mouse scrolled (852, 397) with delta (0, 0)
Screenshot: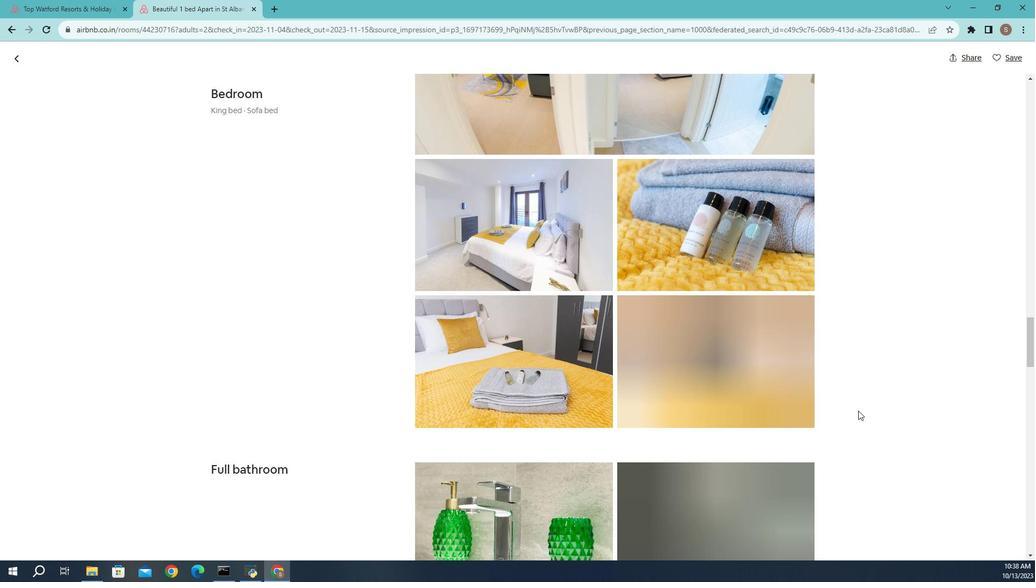 
Action: Mouse scrolled (852, 397) with delta (0, 0)
Screenshot: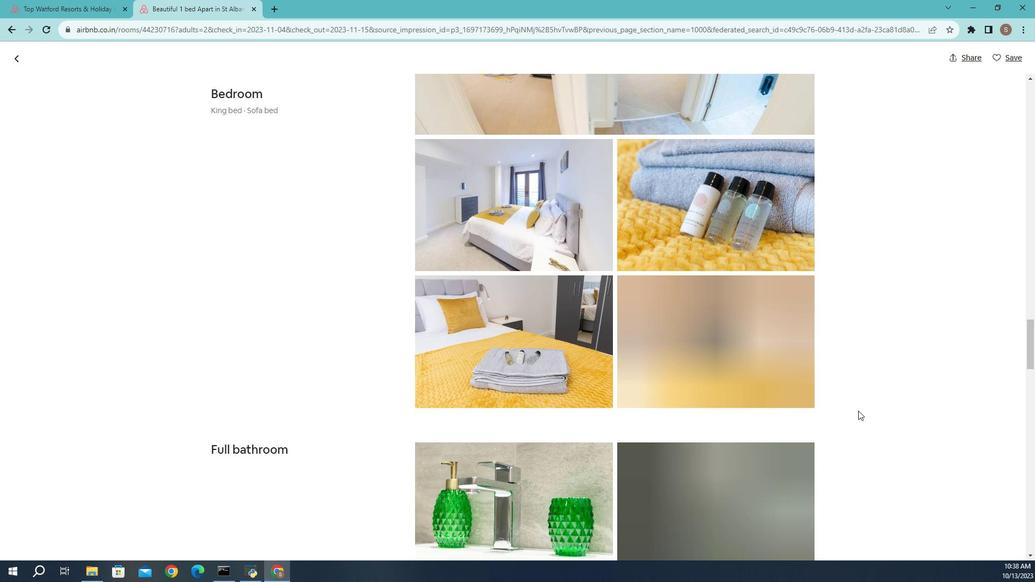 
Action: Mouse scrolled (852, 397) with delta (0, 0)
Screenshot: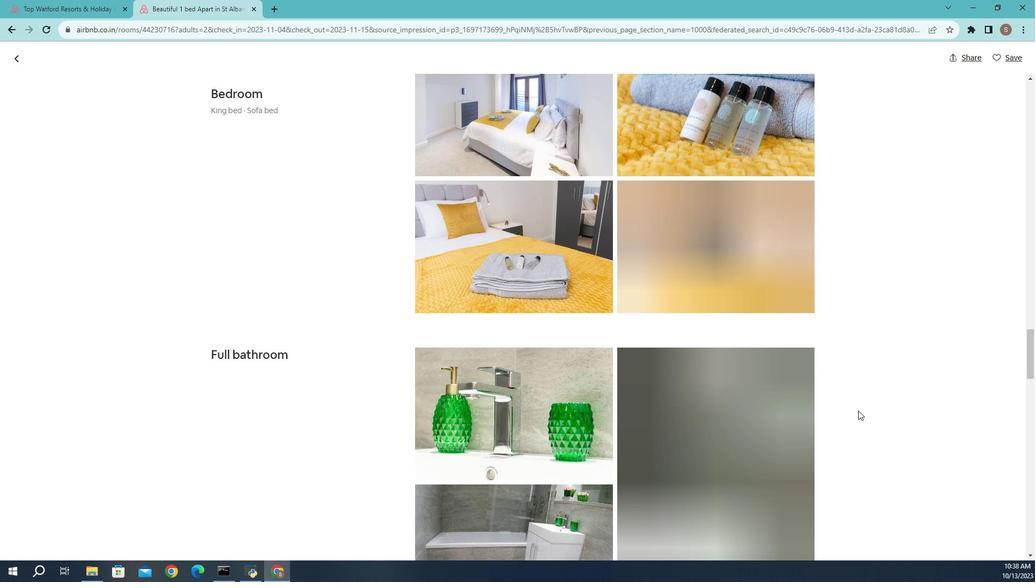 
Action: Mouse scrolled (852, 397) with delta (0, 0)
Screenshot: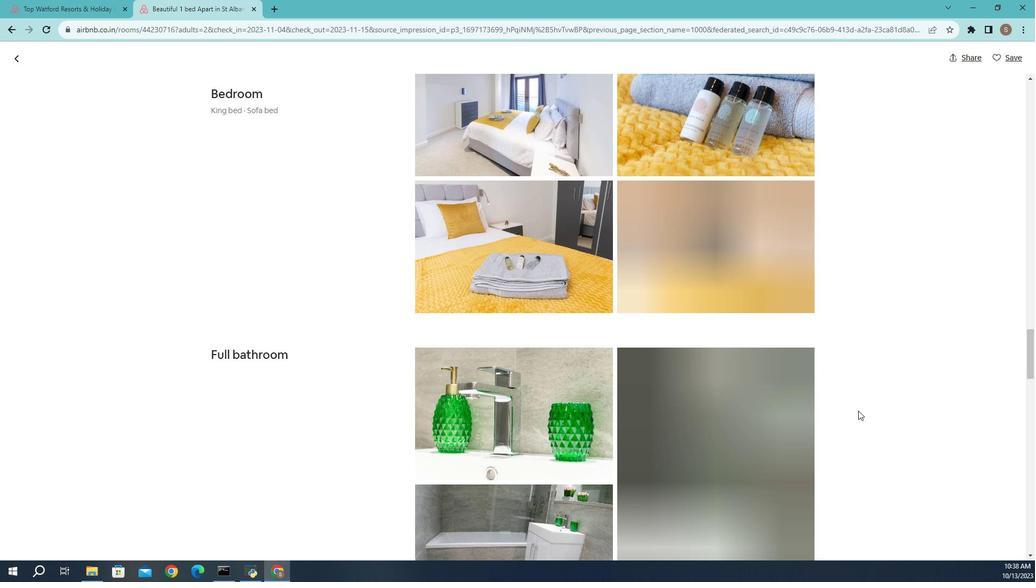 
Action: Mouse scrolled (852, 397) with delta (0, 0)
Screenshot: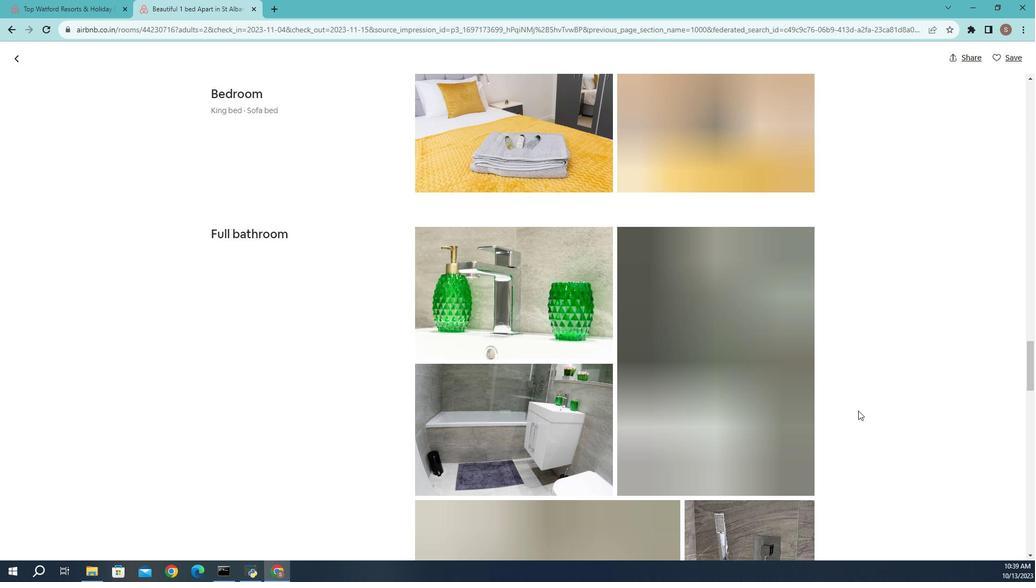 
Action: Mouse scrolled (852, 397) with delta (0, 0)
Screenshot: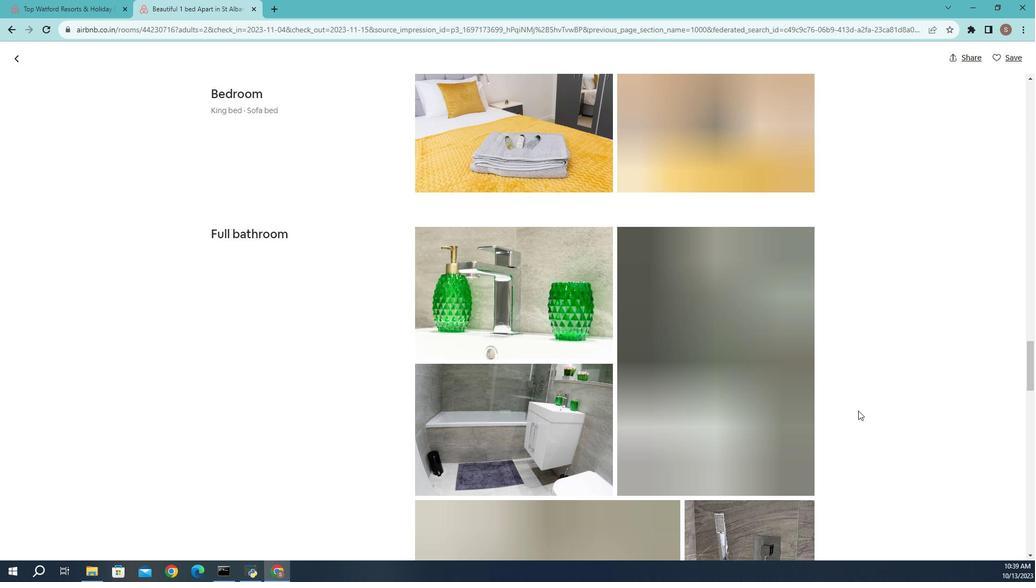 
Action: Mouse scrolled (852, 397) with delta (0, 0)
Screenshot: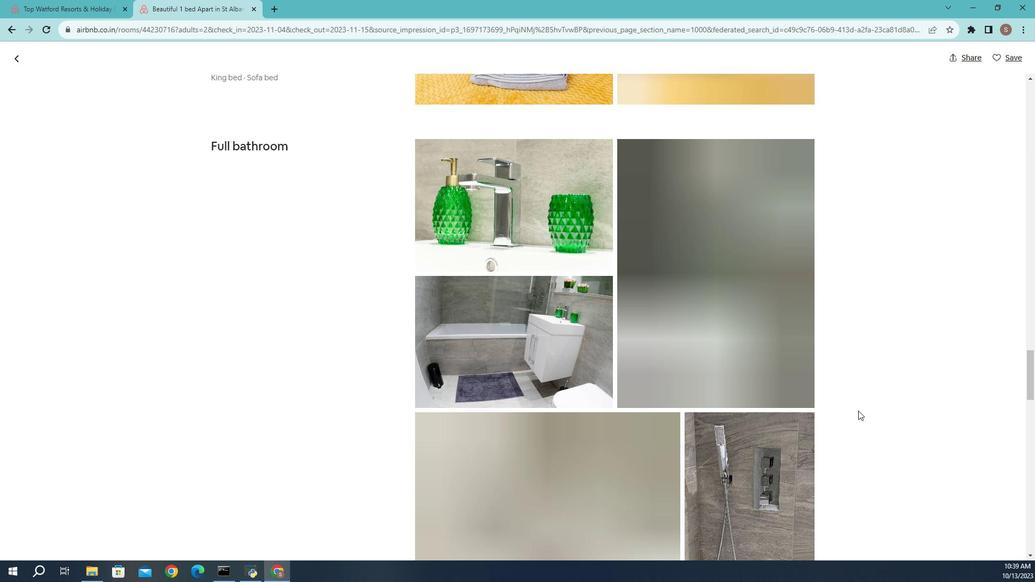 
Action: Mouse scrolled (852, 397) with delta (0, 0)
Screenshot: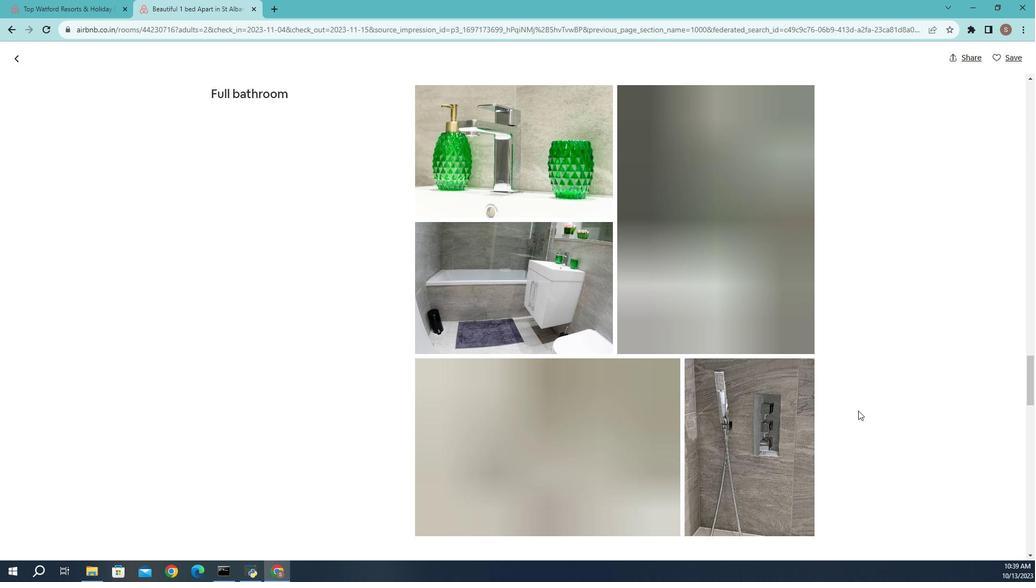 
Action: Mouse scrolled (852, 397) with delta (0, 0)
Screenshot: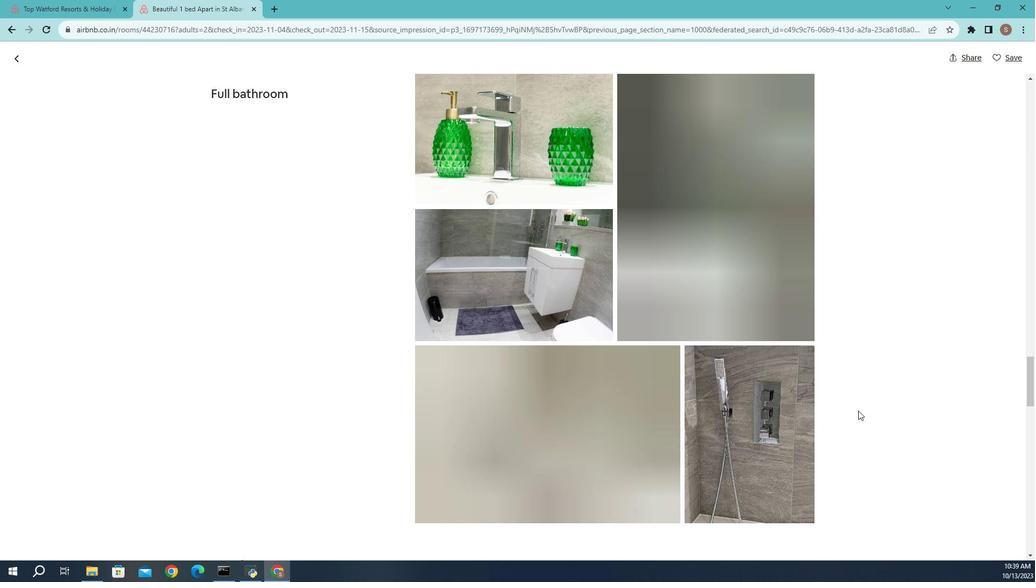 
Action: Mouse scrolled (852, 397) with delta (0, 0)
Screenshot: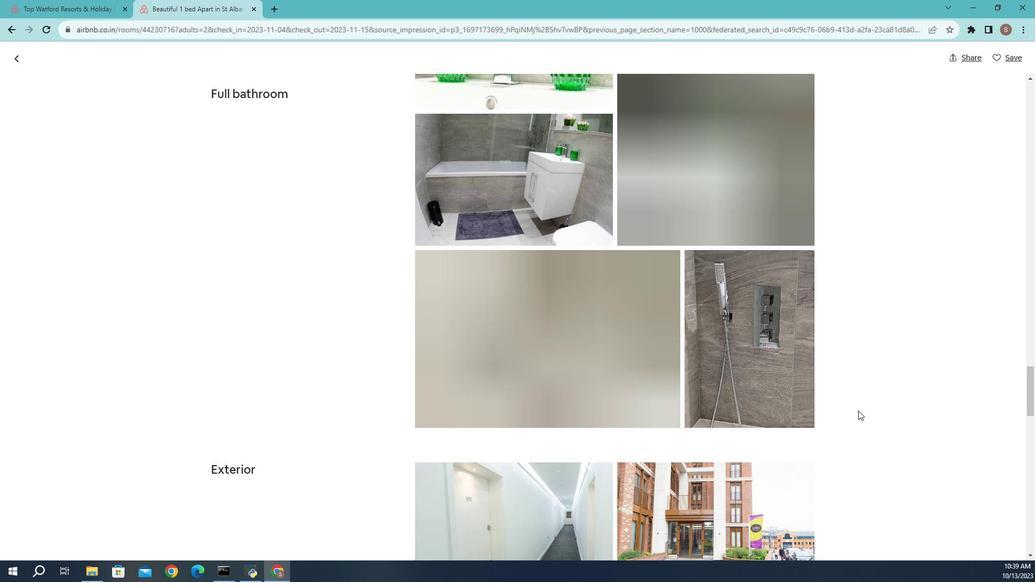 
Action: Mouse scrolled (852, 397) with delta (0, 0)
Screenshot: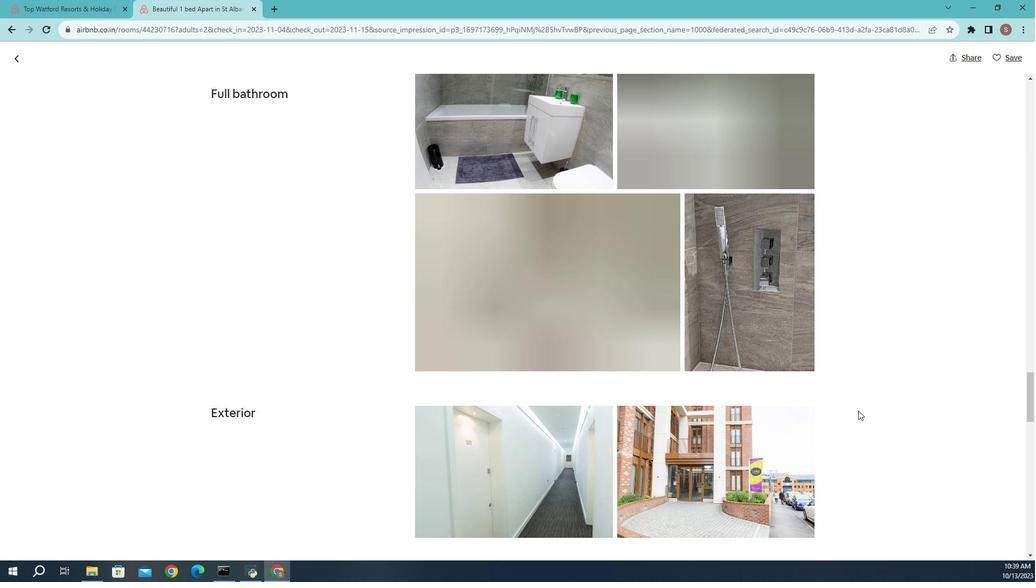 
Action: Mouse scrolled (852, 397) with delta (0, 0)
Screenshot: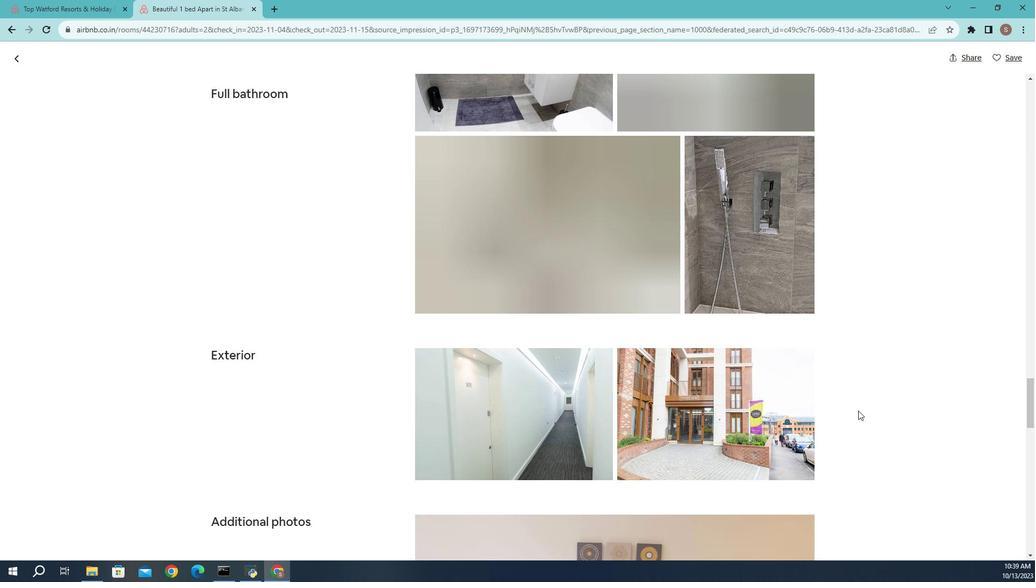 
Action: Mouse scrolled (852, 397) with delta (0, 0)
Screenshot: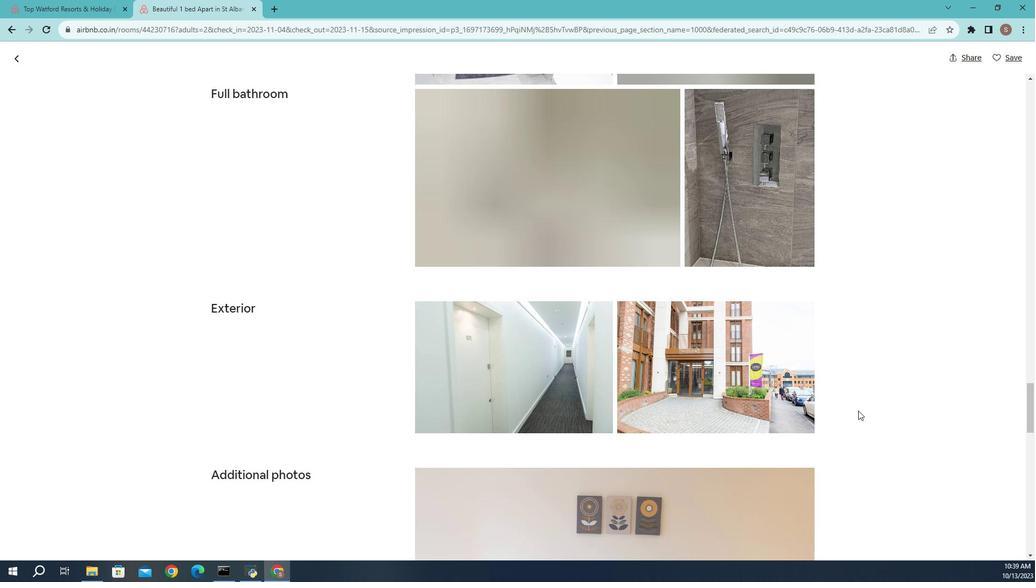 
Action: Mouse scrolled (852, 397) with delta (0, 0)
Screenshot: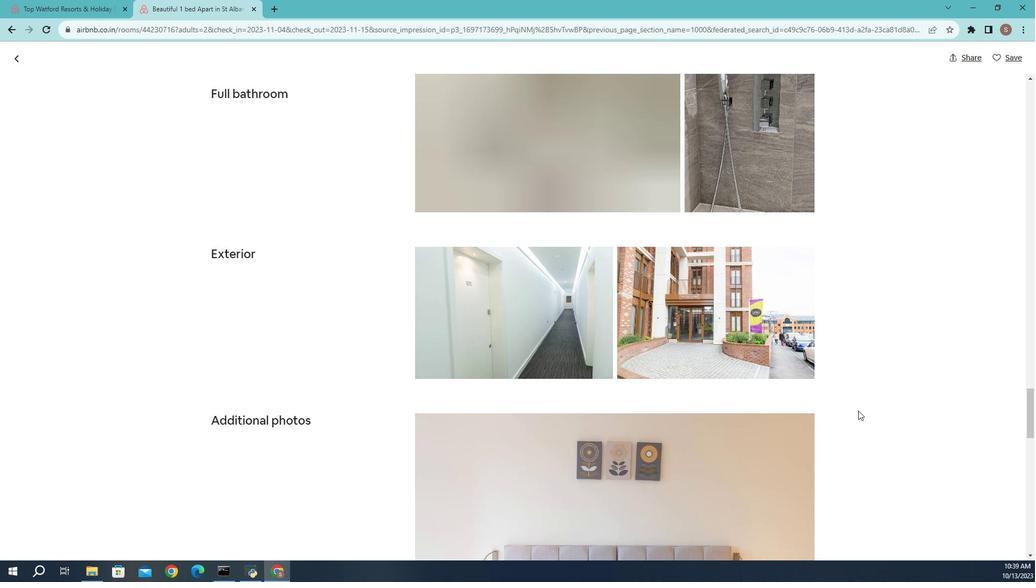
Action: Mouse scrolled (852, 397) with delta (0, 0)
Screenshot: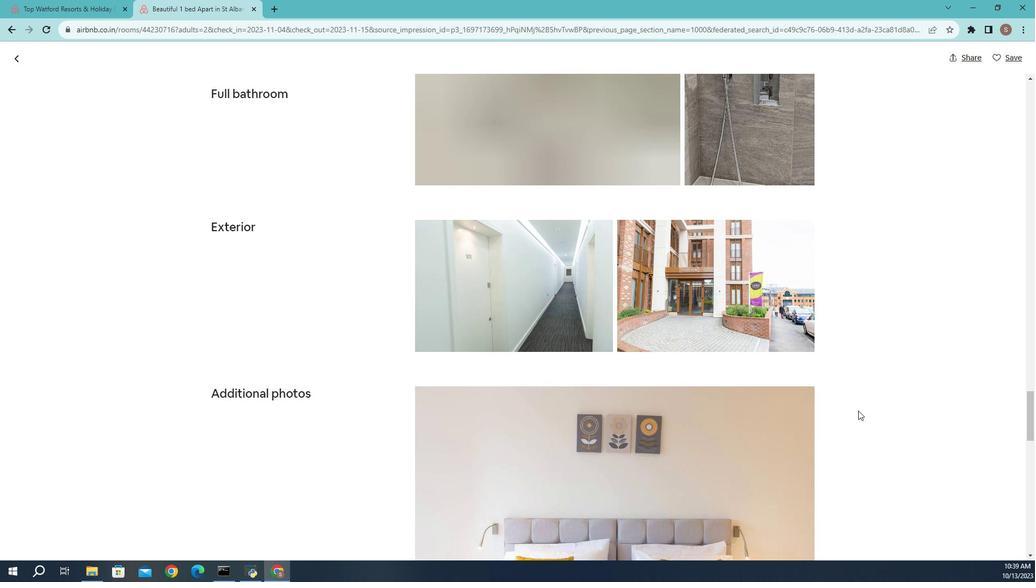 
Action: Mouse scrolled (852, 397) with delta (0, 0)
Screenshot: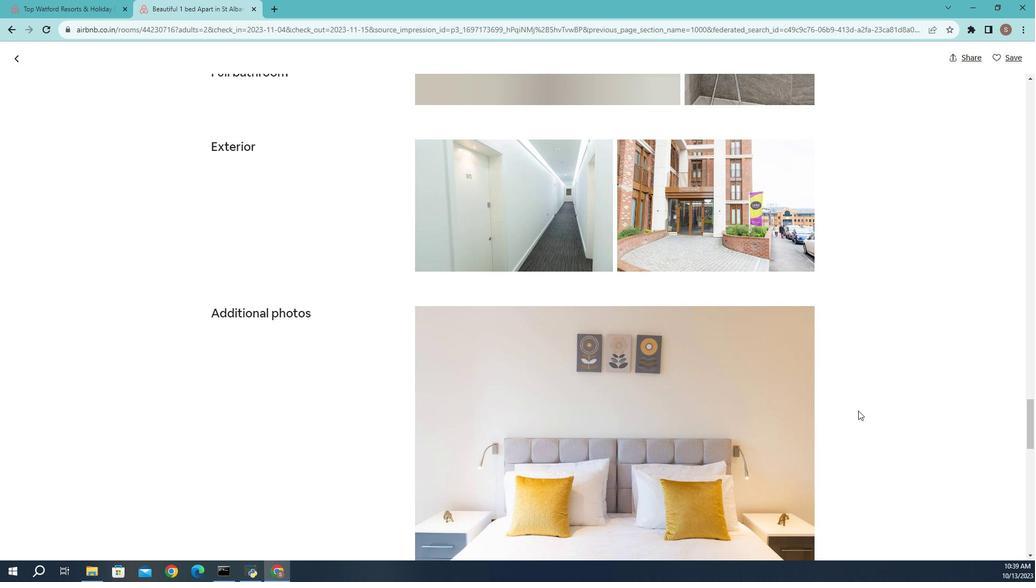 
Action: Mouse scrolled (852, 397) with delta (0, 0)
Screenshot: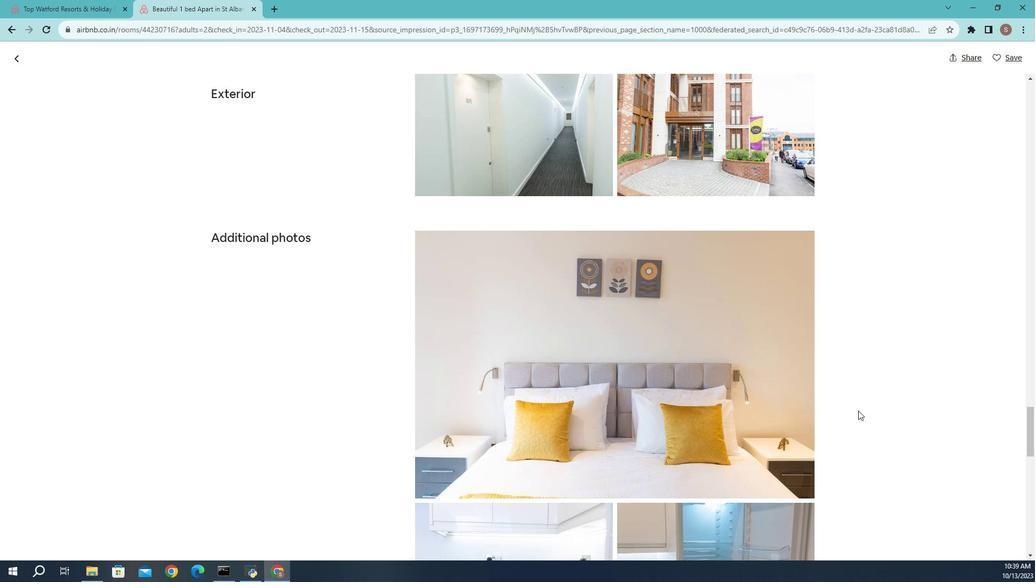 
Action: Mouse scrolled (852, 397) with delta (0, 0)
Screenshot: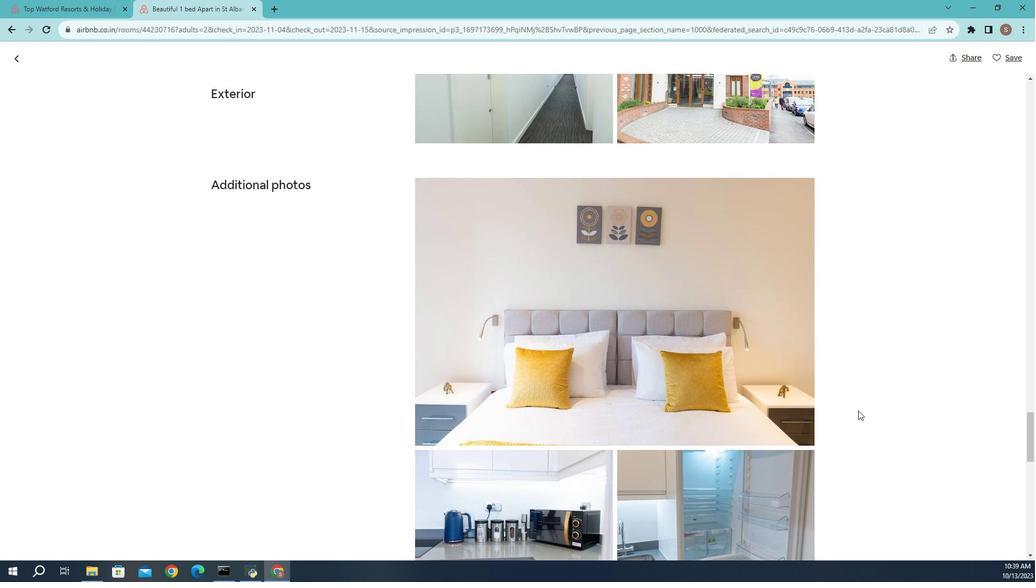 
Action: Mouse scrolled (852, 397) with delta (0, 0)
Screenshot: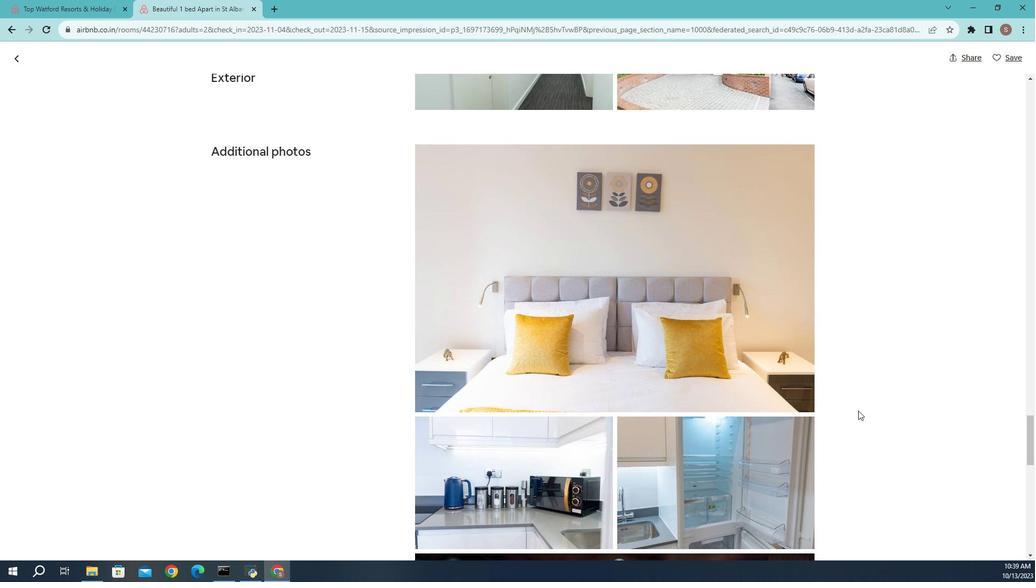 
Action: Mouse scrolled (852, 397) with delta (0, 0)
Screenshot: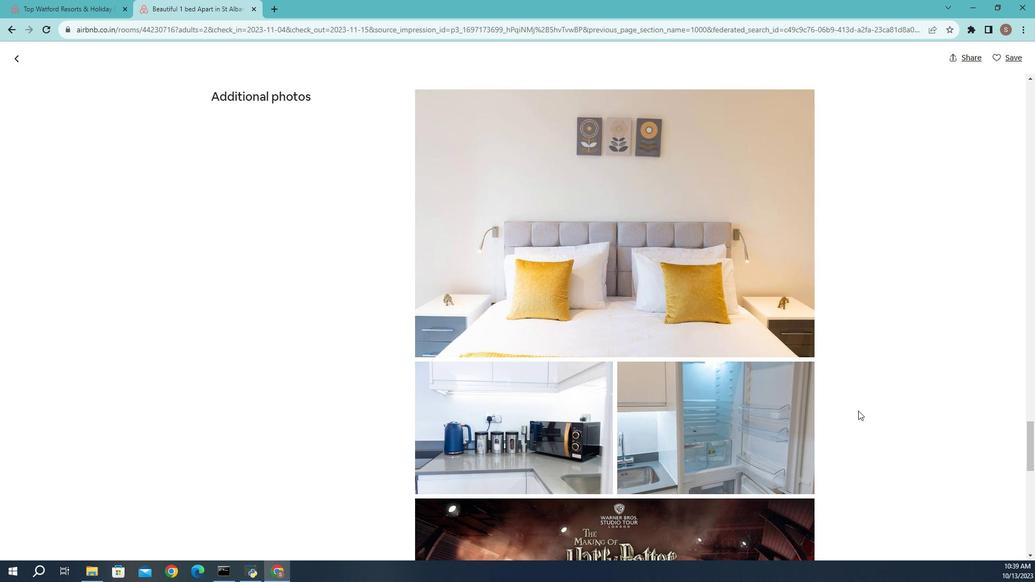 
Action: Mouse scrolled (852, 397) with delta (0, 0)
Screenshot: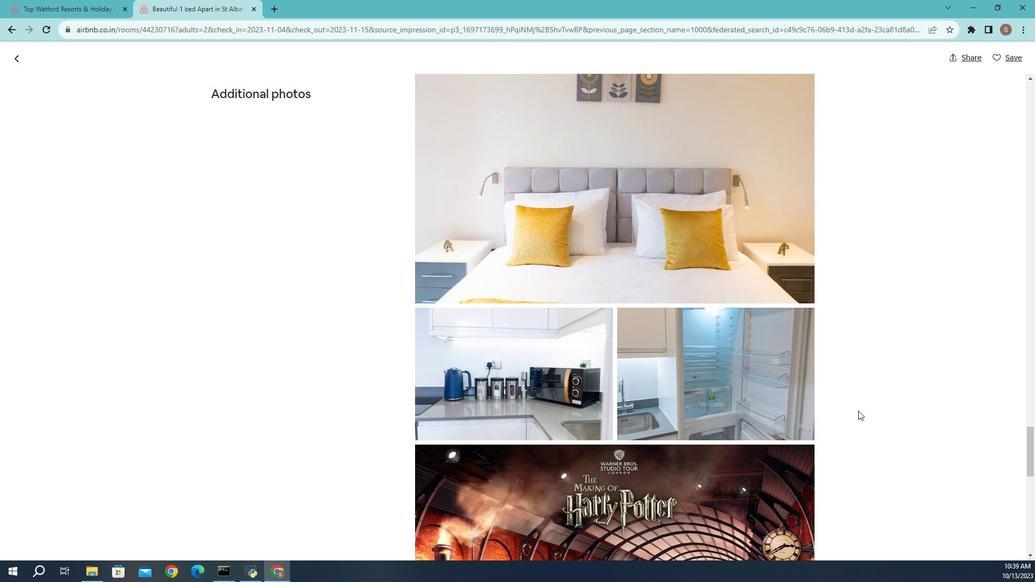 
Action: Mouse scrolled (852, 397) with delta (0, 0)
Screenshot: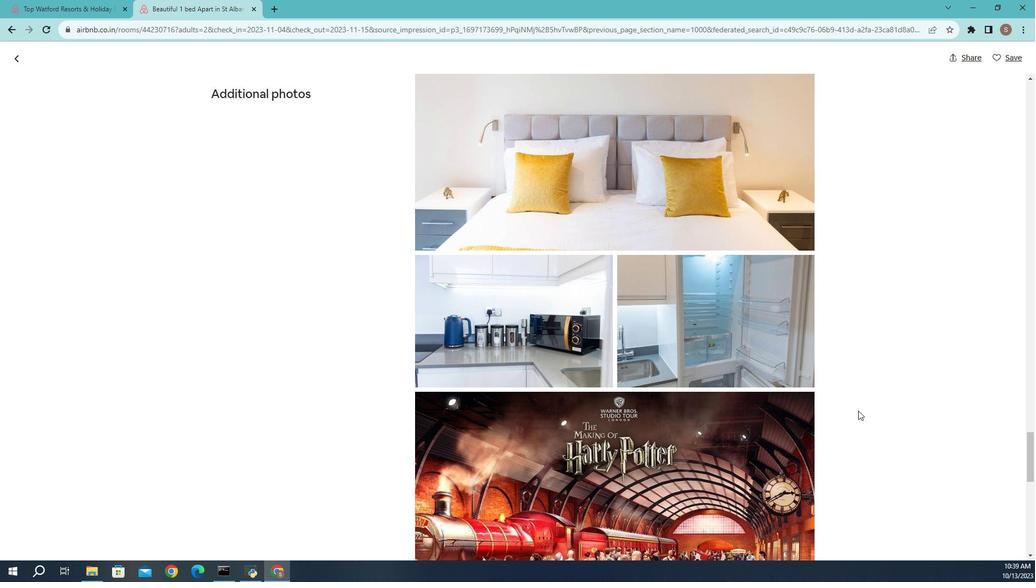 
Action: Mouse scrolled (852, 397) with delta (0, 0)
Screenshot: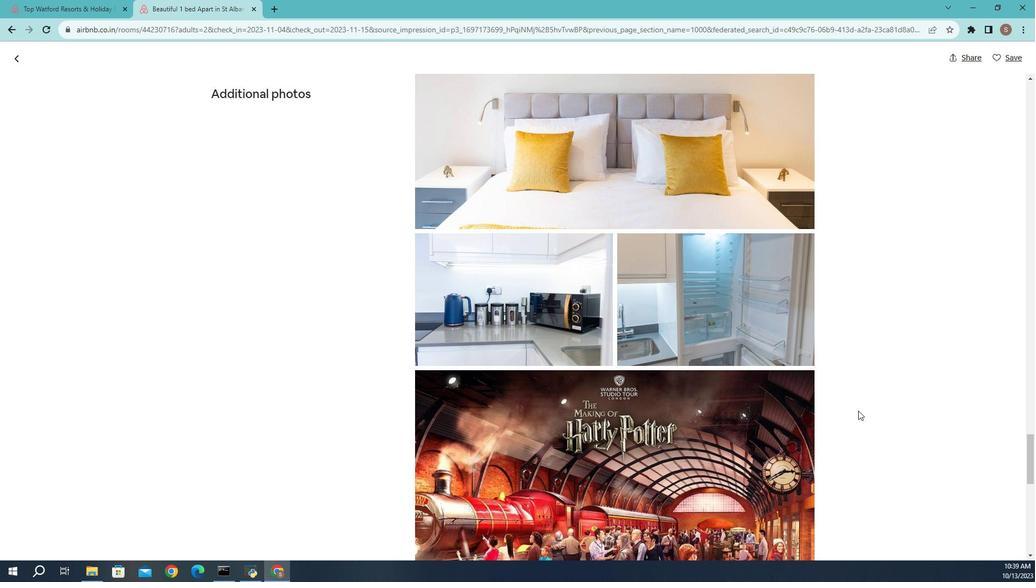 
Action: Mouse moved to (851, 398)
Screenshot: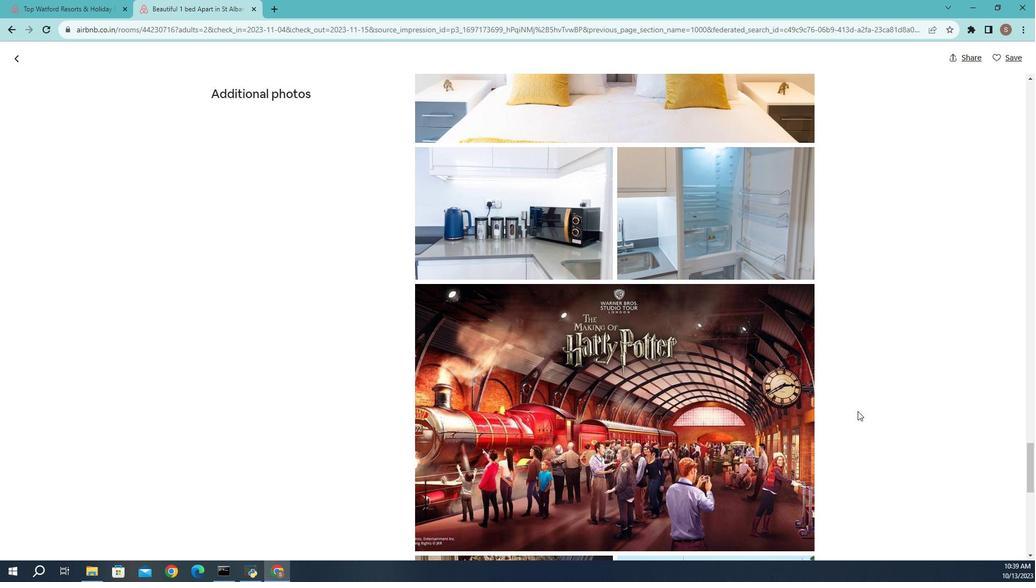 
Action: Mouse scrolled (851, 397) with delta (0, 0)
Screenshot: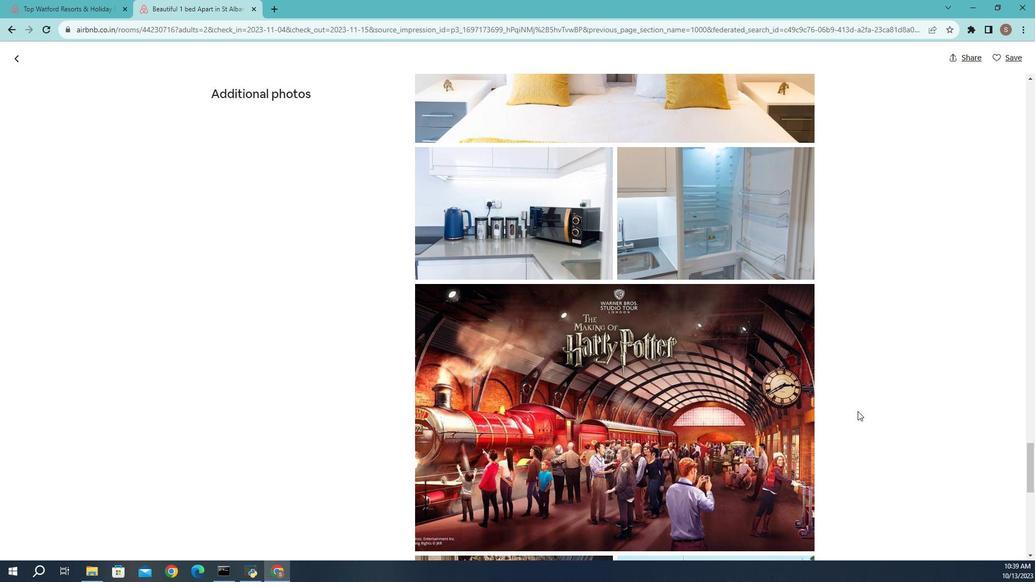 
Action: Mouse moved to (851, 398)
Screenshot: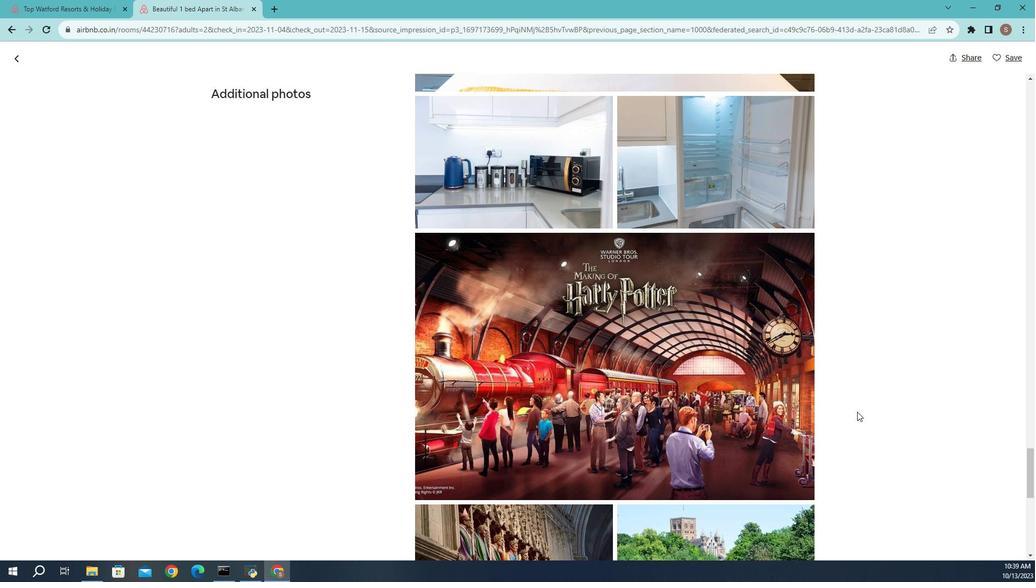 
Action: Mouse scrolled (851, 398) with delta (0, 0)
Screenshot: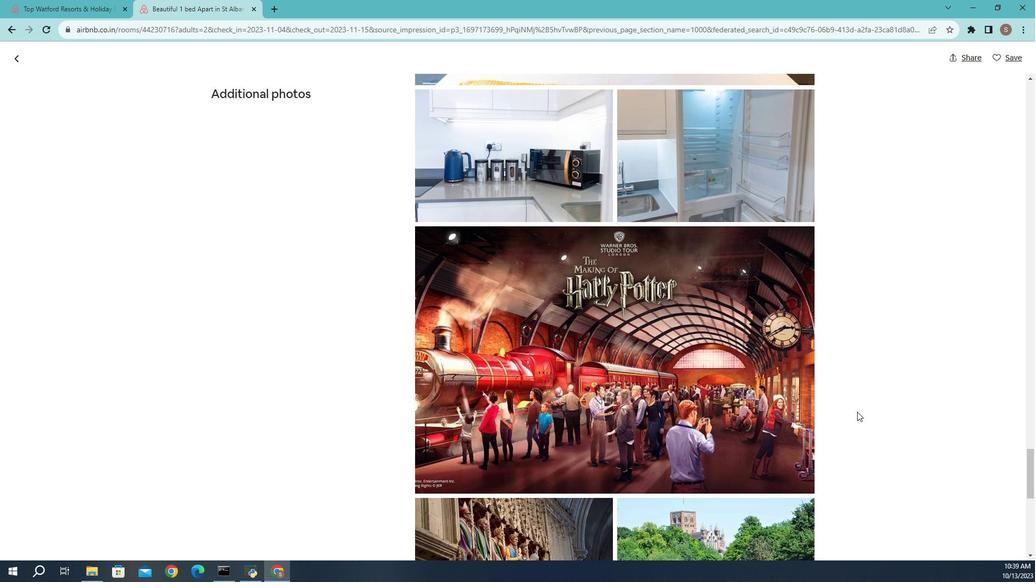 
Action: Mouse scrolled (851, 398) with delta (0, 0)
Screenshot: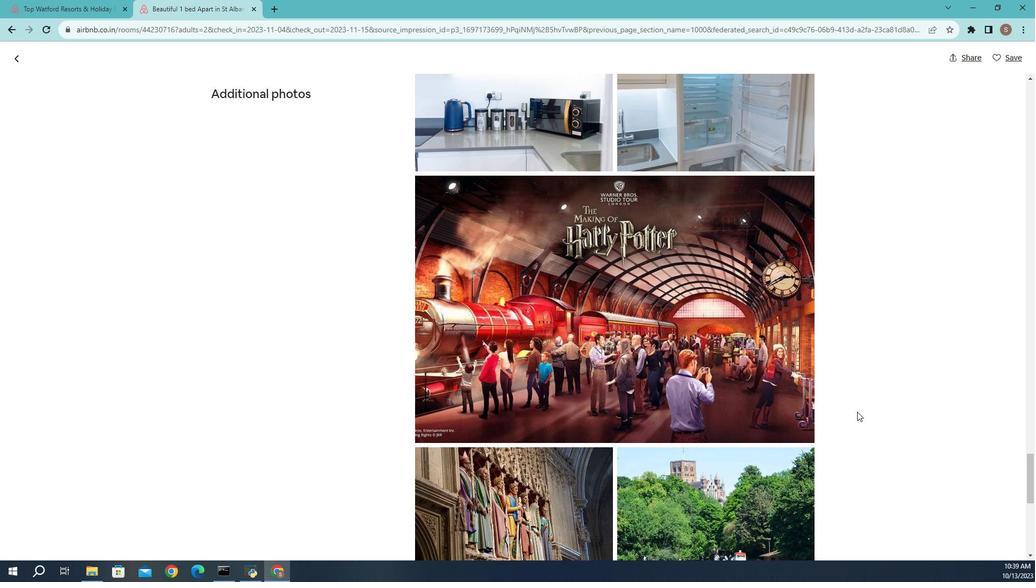 
Action: Mouse scrolled (851, 398) with delta (0, 0)
Screenshot: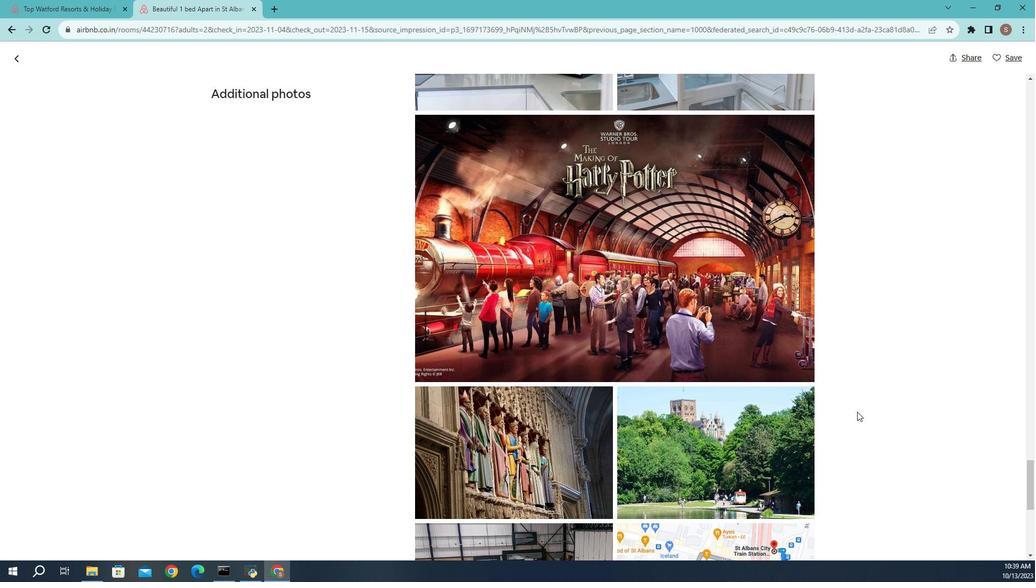 
Action: Mouse scrolled (851, 398) with delta (0, 0)
Screenshot: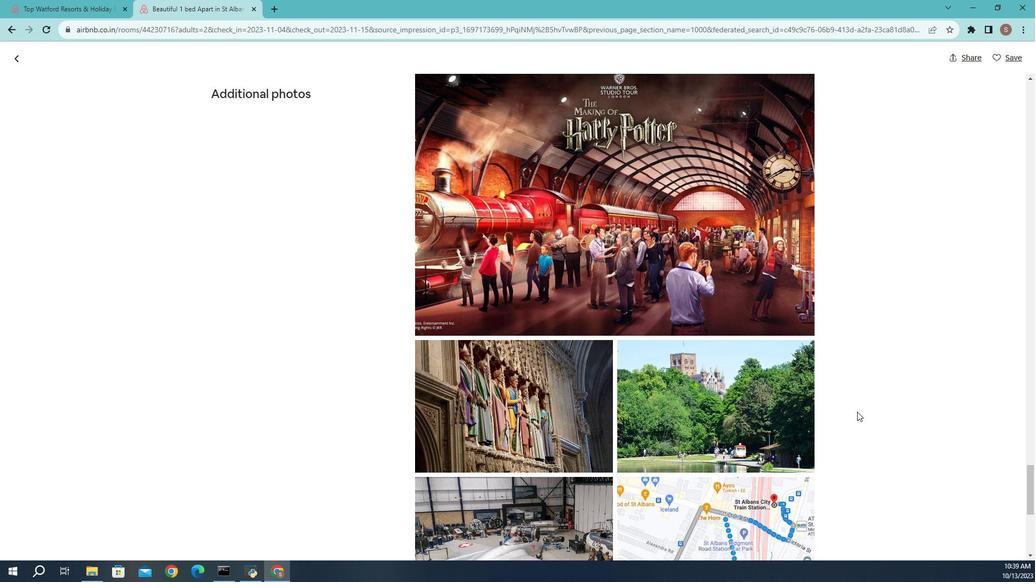 
Action: Mouse scrolled (851, 398) with delta (0, 0)
Screenshot: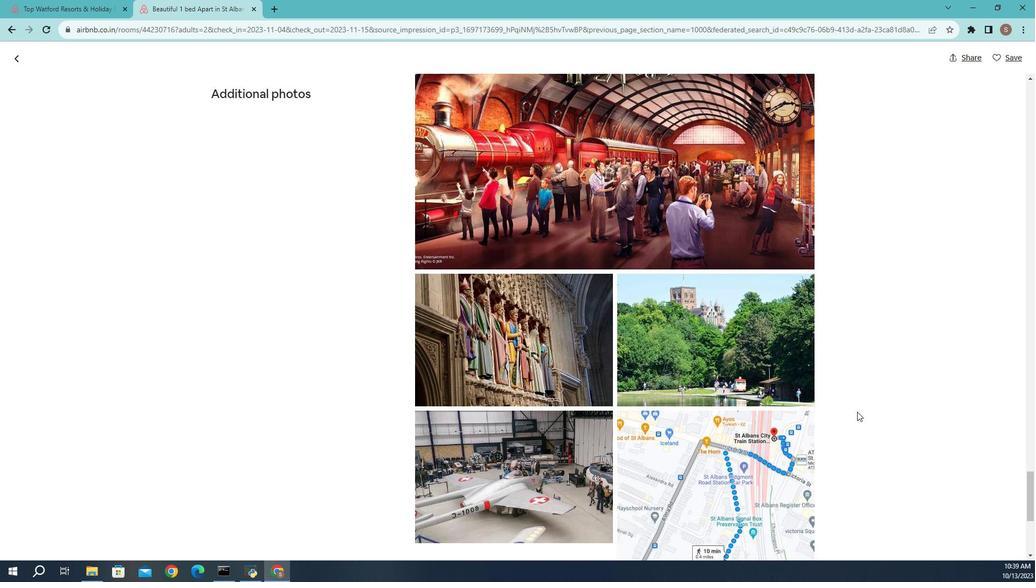 
Action: Mouse moved to (850, 398)
Screenshot: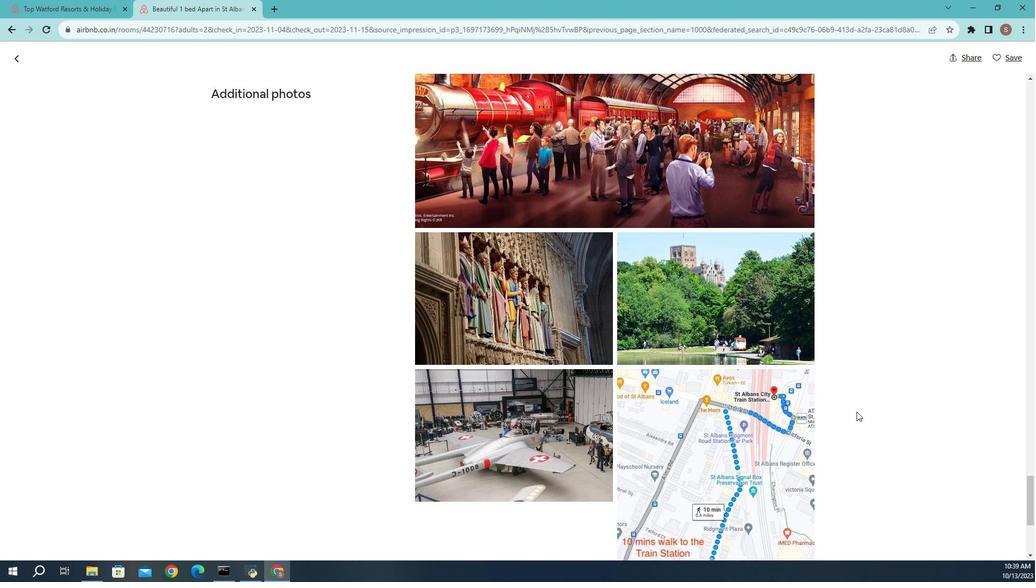 
Action: Mouse scrolled (850, 398) with delta (0, 0)
Screenshot: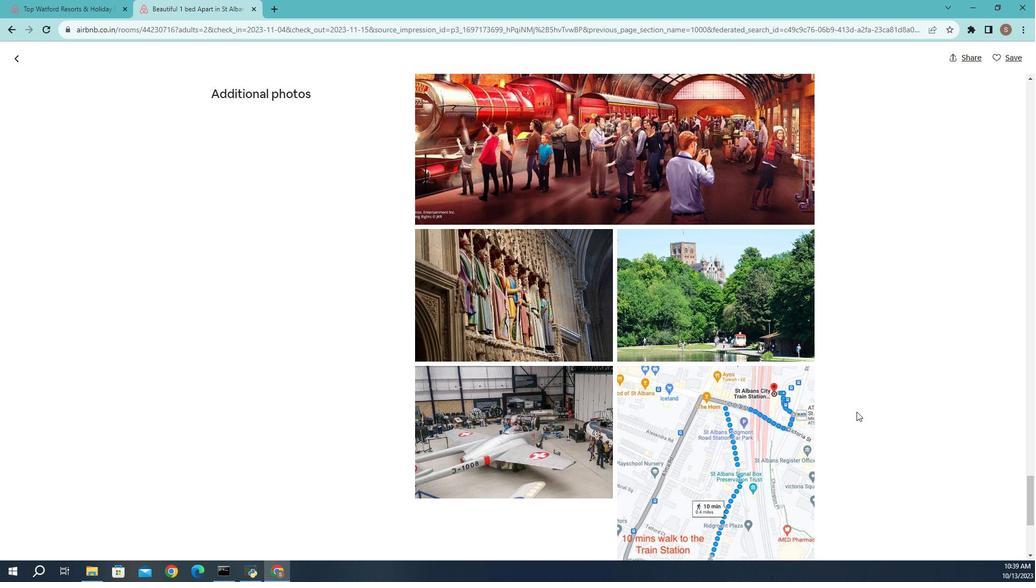 
Action: Mouse scrolled (850, 398) with delta (0, 0)
Screenshot: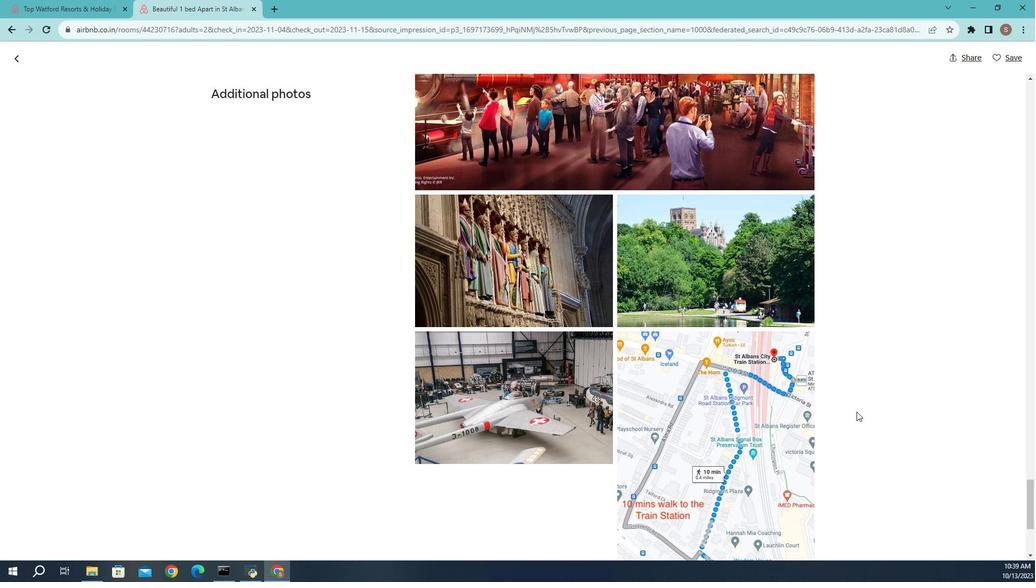 
Action: Mouse scrolled (850, 398) with delta (0, 0)
Screenshot: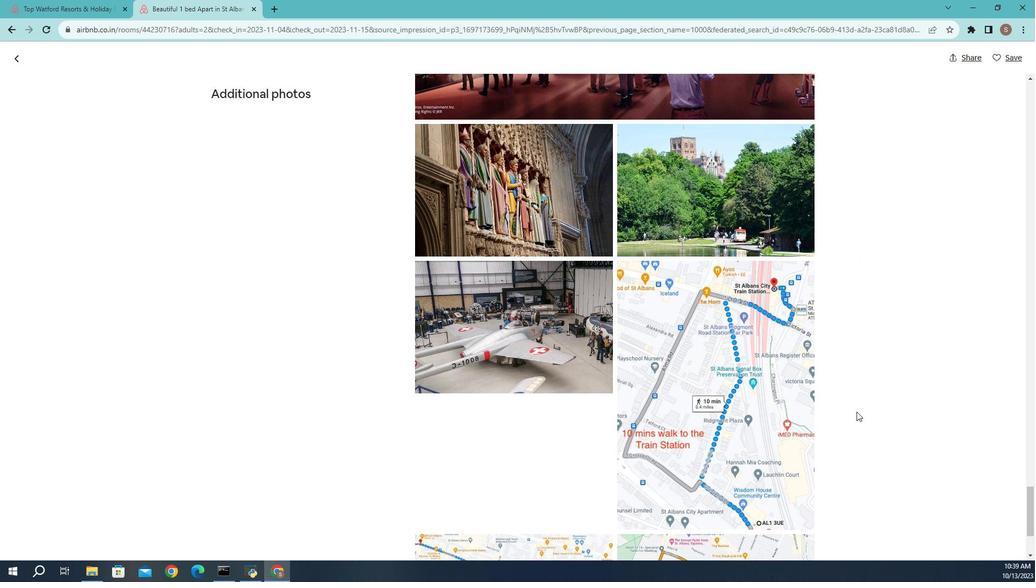 
Action: Mouse scrolled (850, 398) with delta (0, 0)
Screenshot: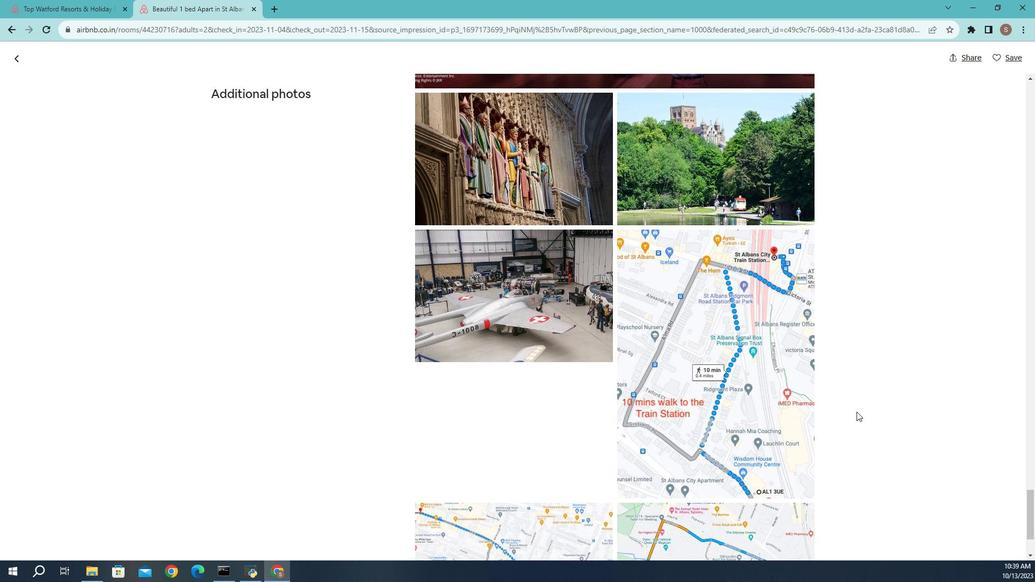 
Action: Mouse scrolled (850, 398) with delta (0, 0)
Screenshot: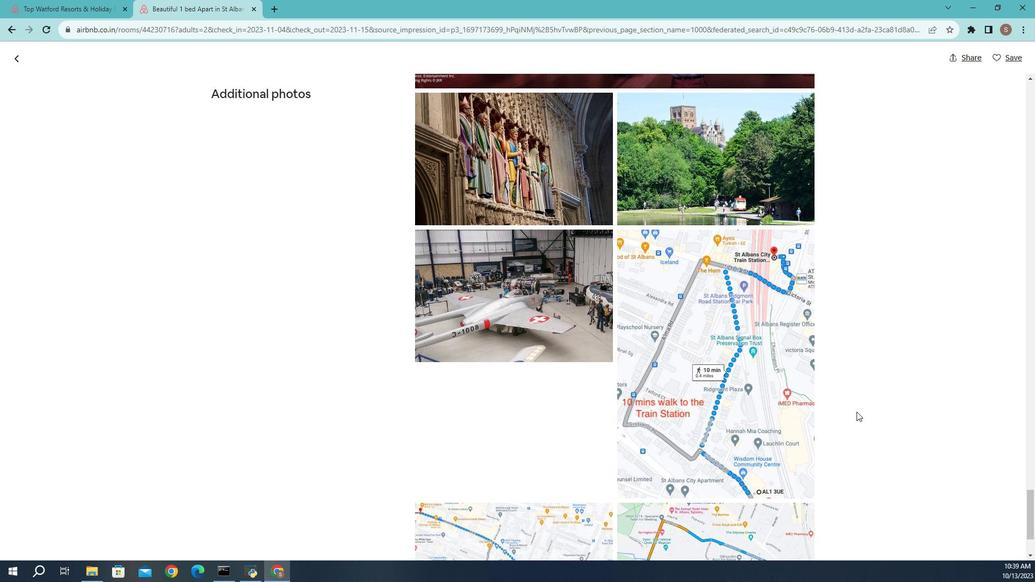 
Action: Mouse moved to (850, 398)
Screenshot: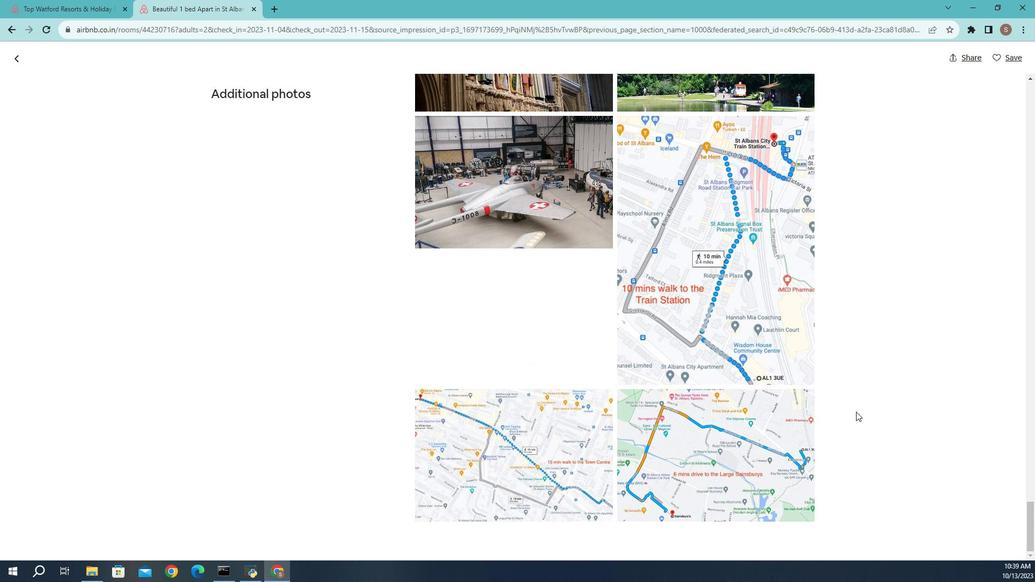 
Action: Mouse scrolled (850, 398) with delta (0, 0)
Screenshot: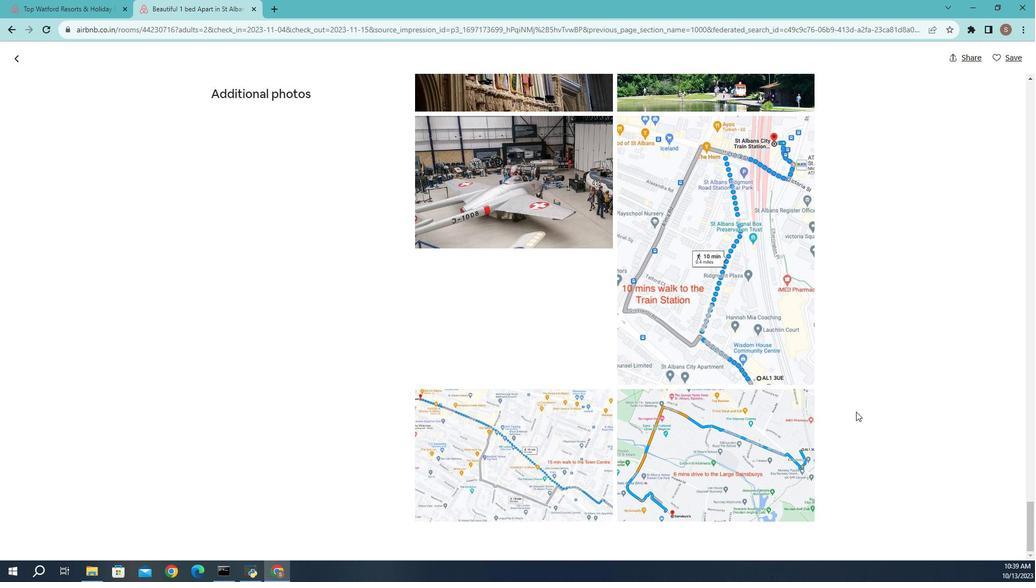 
Action: Mouse scrolled (850, 398) with delta (0, 0)
Screenshot: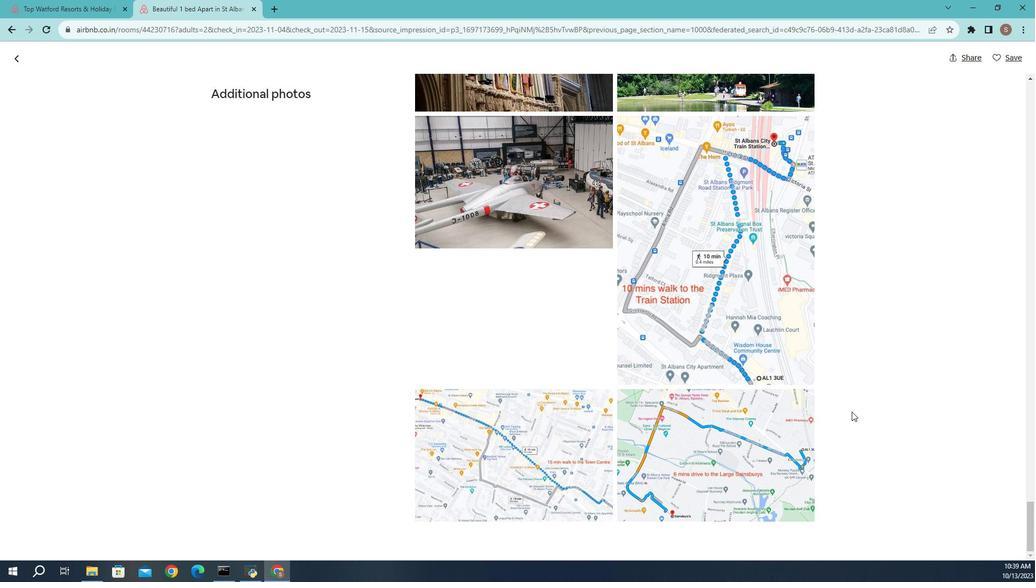
Action: Mouse scrolled (850, 398) with delta (0, 0)
Screenshot: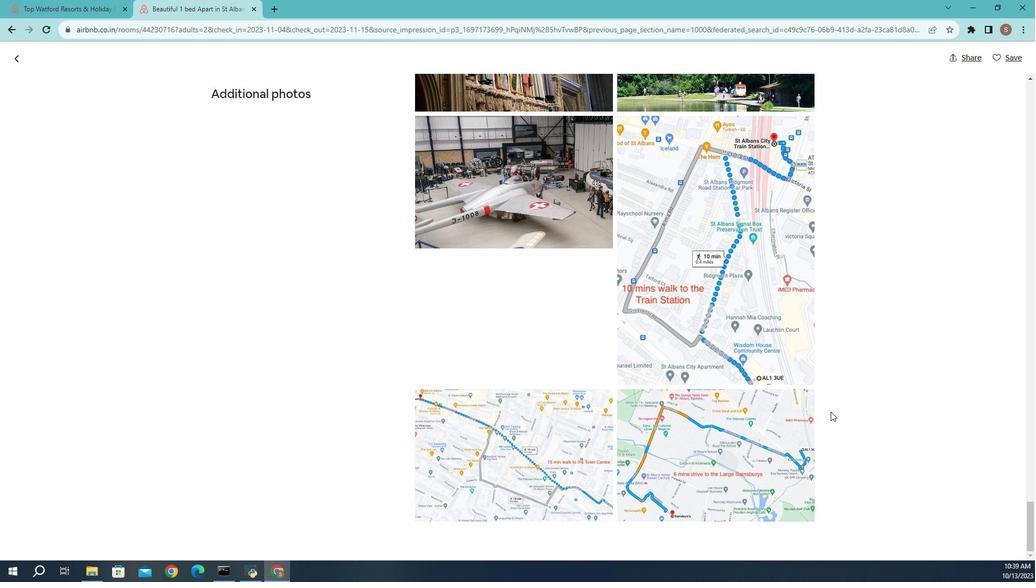 
Action: Mouse moved to (37, 112)
Screenshot: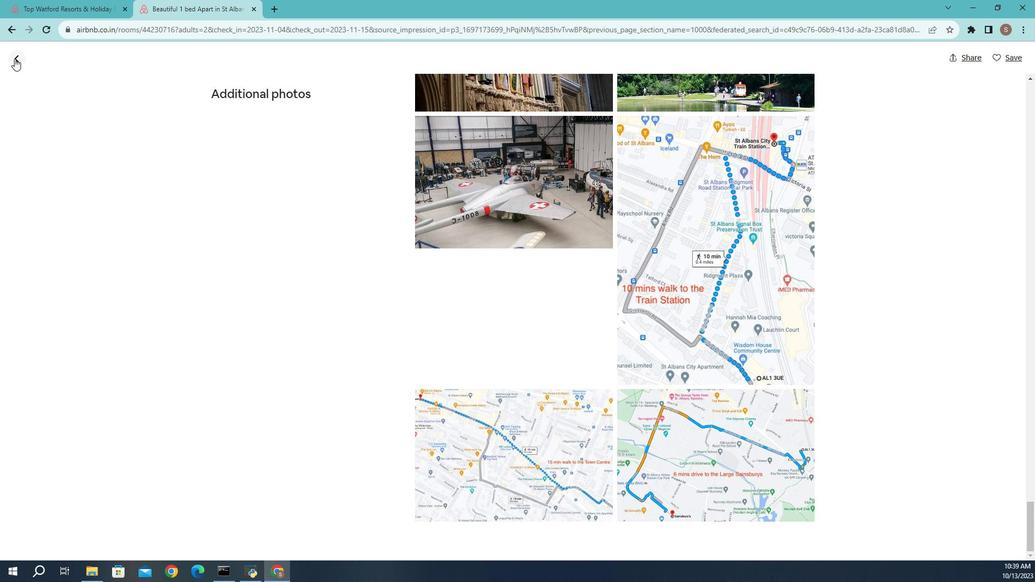 
Action: Mouse pressed left at (37, 112)
Screenshot: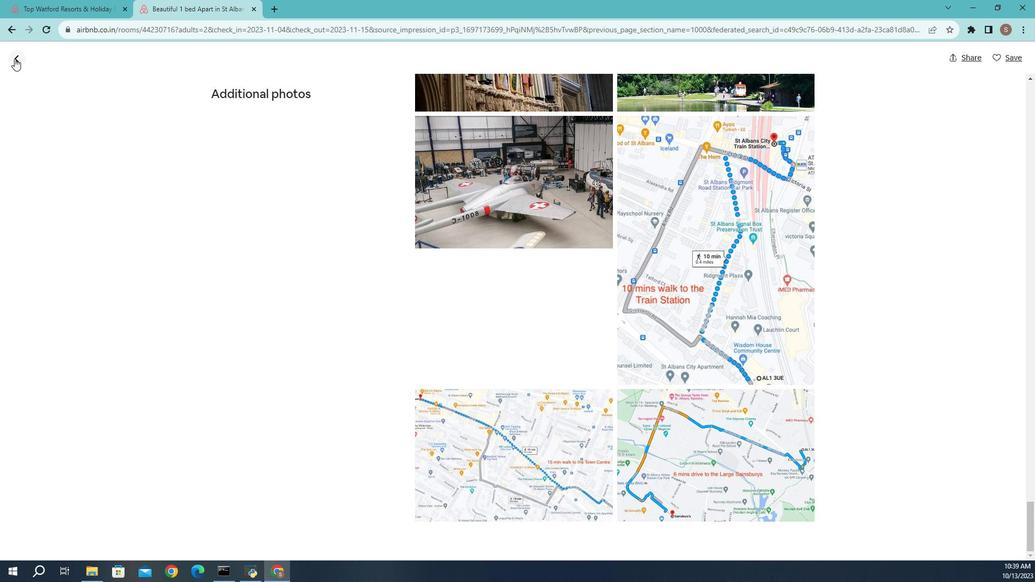 
Action: Mouse moved to (367, 351)
Screenshot: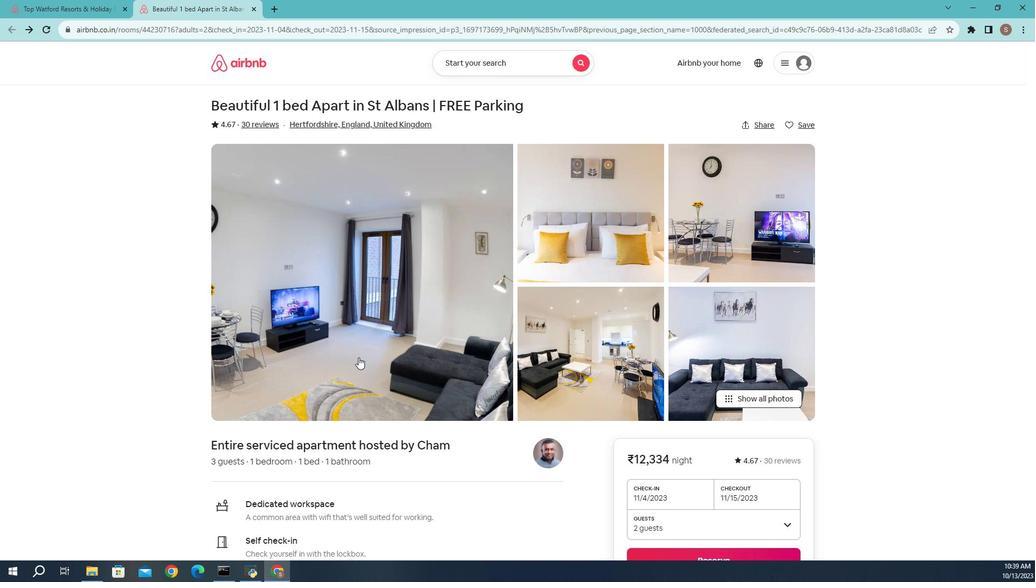 
Action: Mouse scrolled (367, 350) with delta (0, 0)
Screenshot: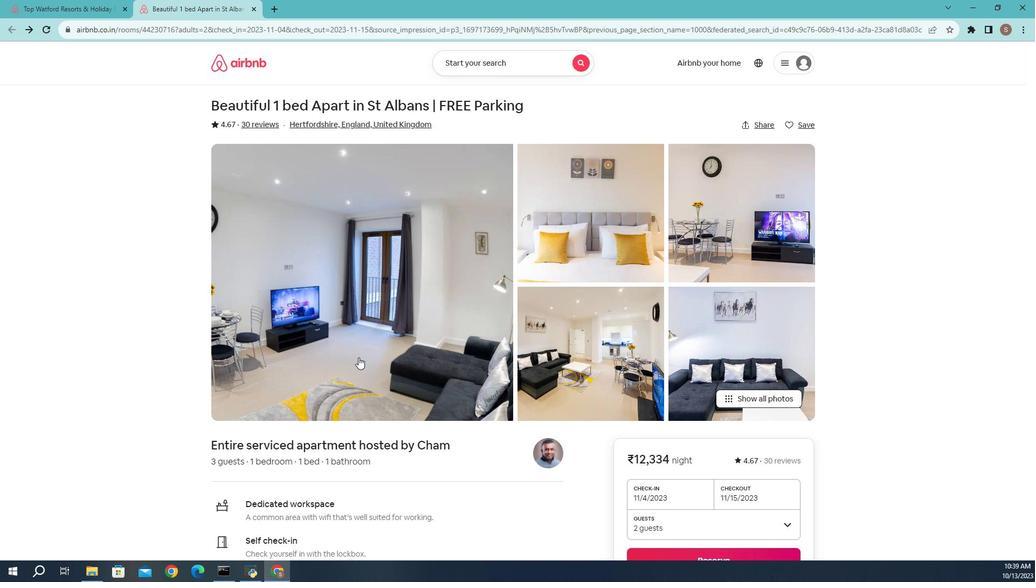 
Action: Mouse moved to (369, 354)
Screenshot: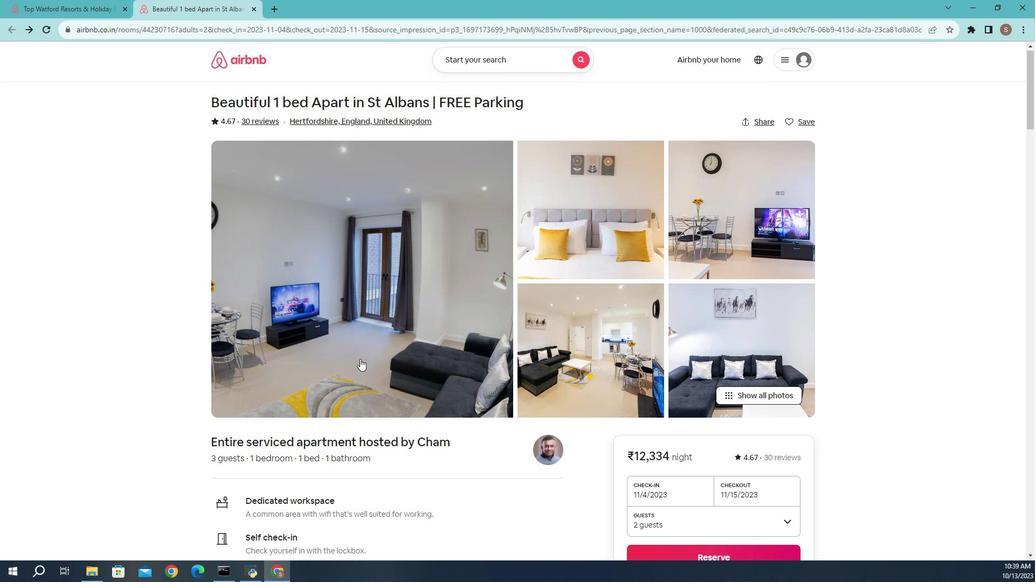 
Action: Mouse scrolled (369, 353) with delta (0, 0)
Screenshot: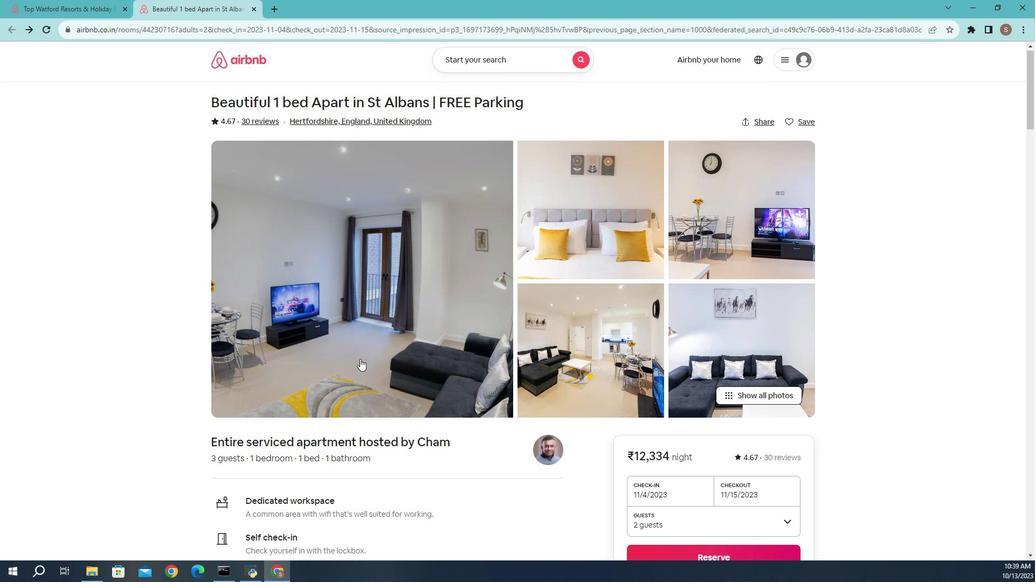 
Action: Mouse moved to (371, 355)
Screenshot: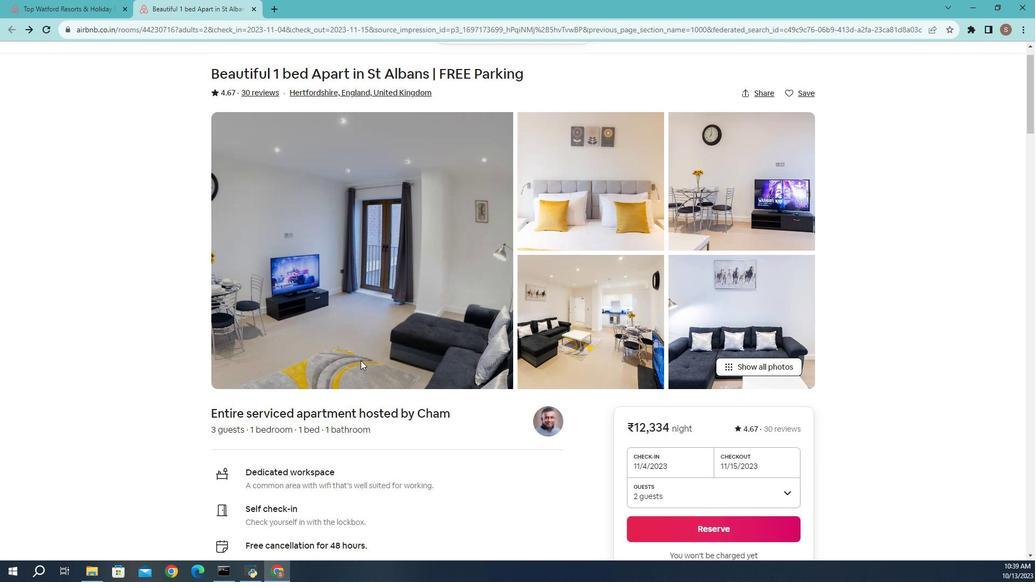 
Action: Mouse scrolled (371, 355) with delta (0, 0)
Screenshot: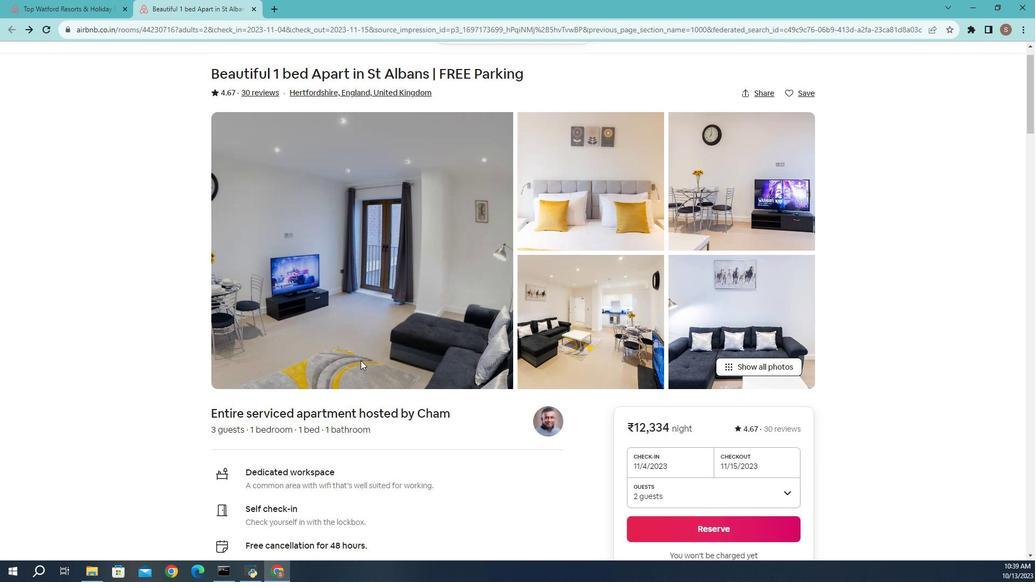 
Action: Mouse moved to (409, 389)
Screenshot: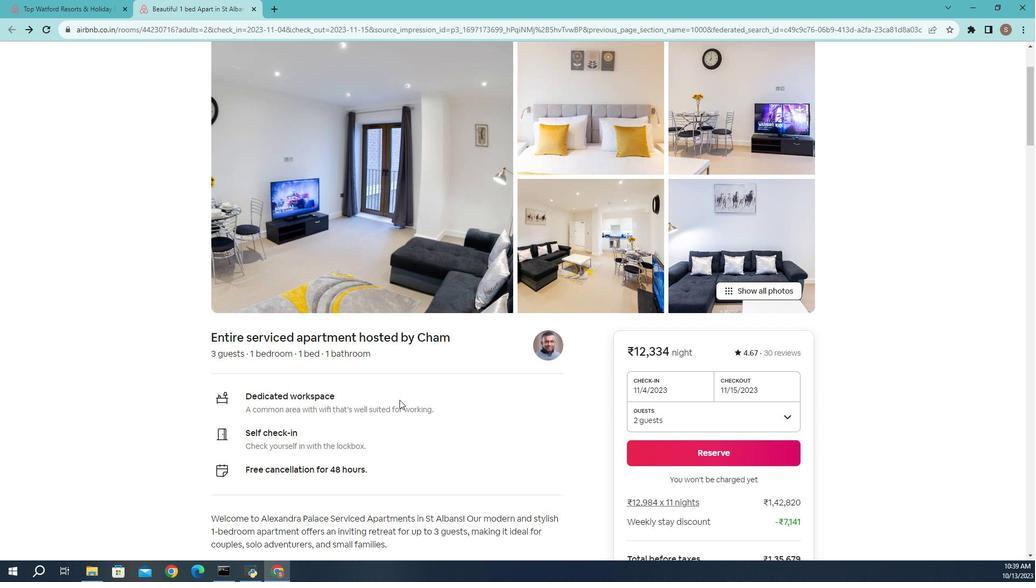 
Action: Mouse scrolled (409, 388) with delta (0, 0)
Screenshot: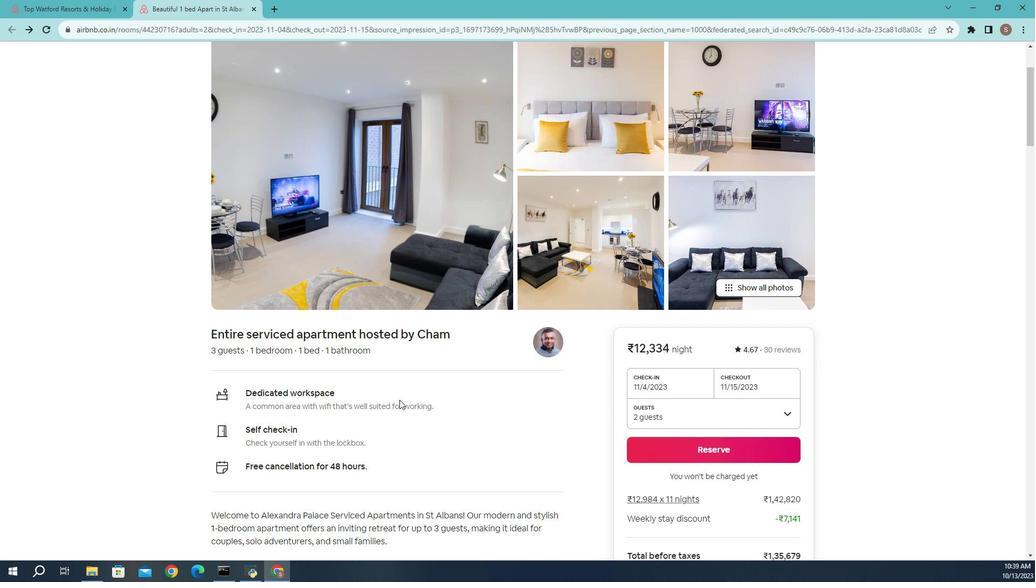 
Action: Mouse moved to (409, 389)
Screenshot: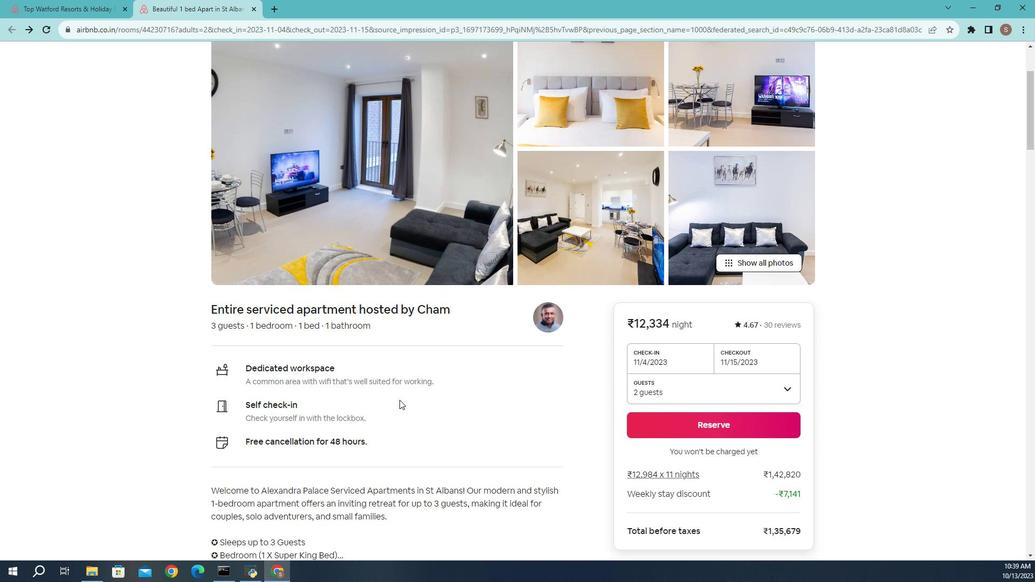 
Action: Mouse scrolled (409, 388) with delta (0, 0)
Screenshot: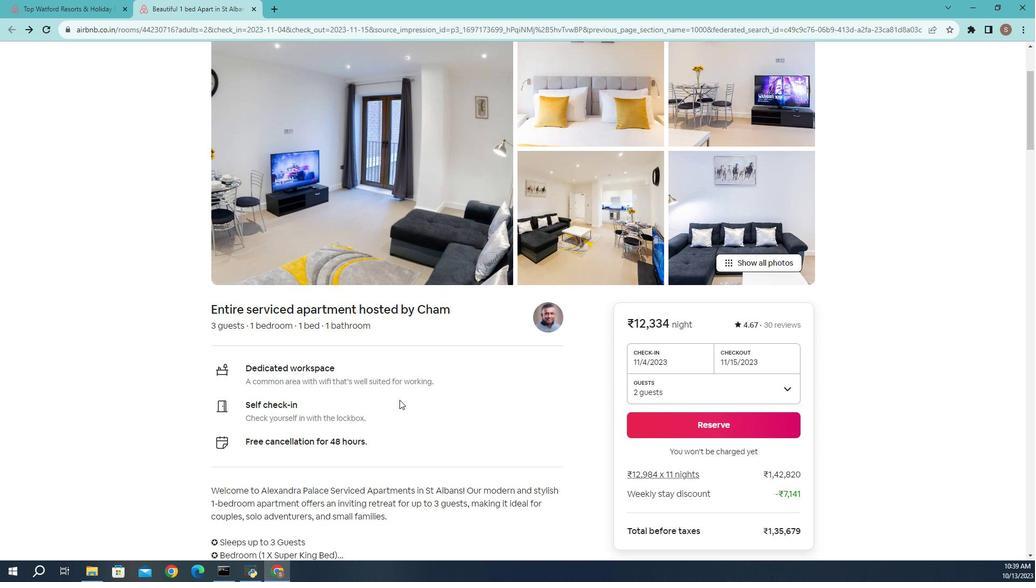 
Action: Mouse scrolled (409, 388) with delta (0, 0)
Screenshot: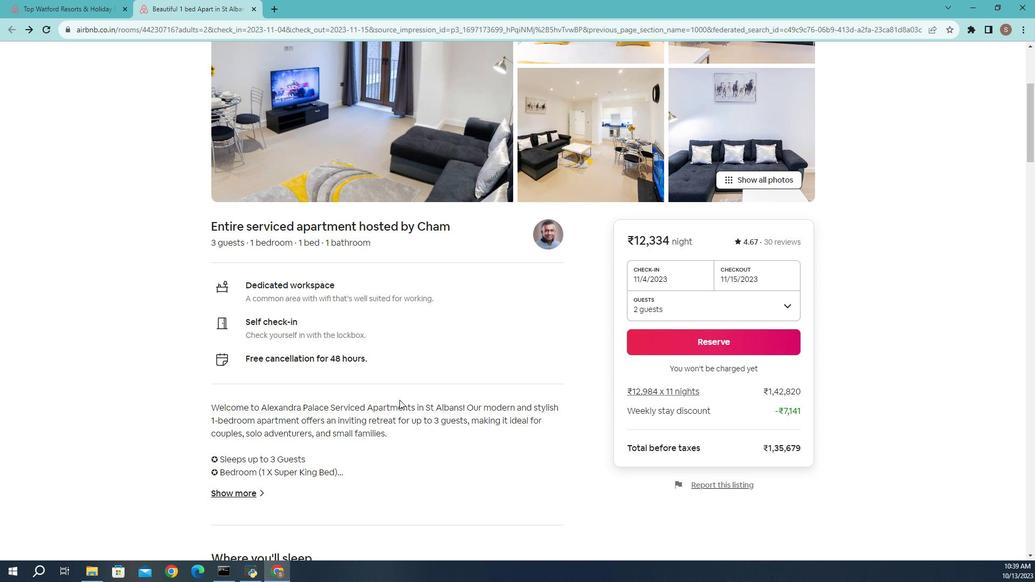 
Action: Mouse moved to (256, 426)
Screenshot: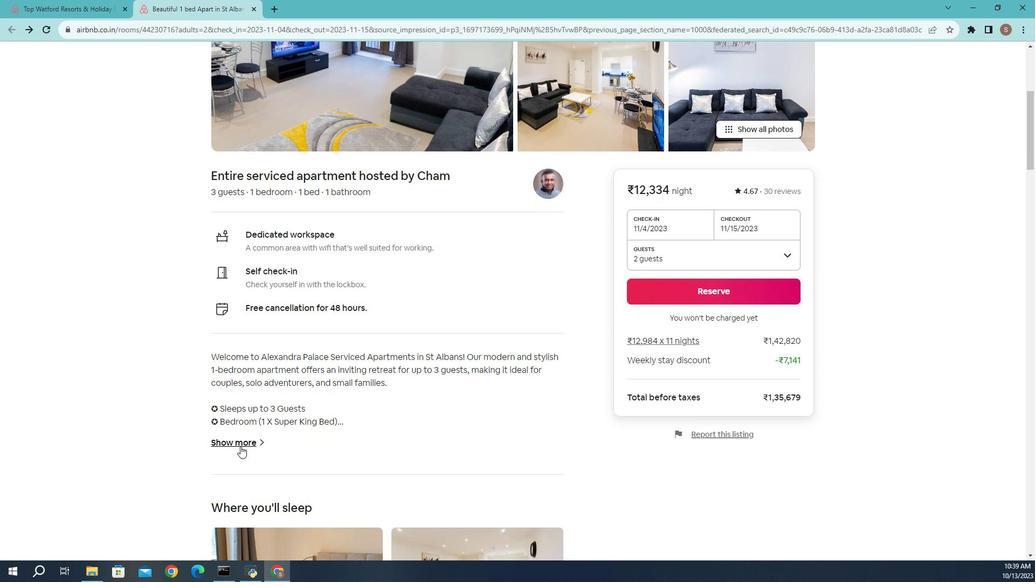 
Action: Mouse pressed left at (256, 426)
Screenshot: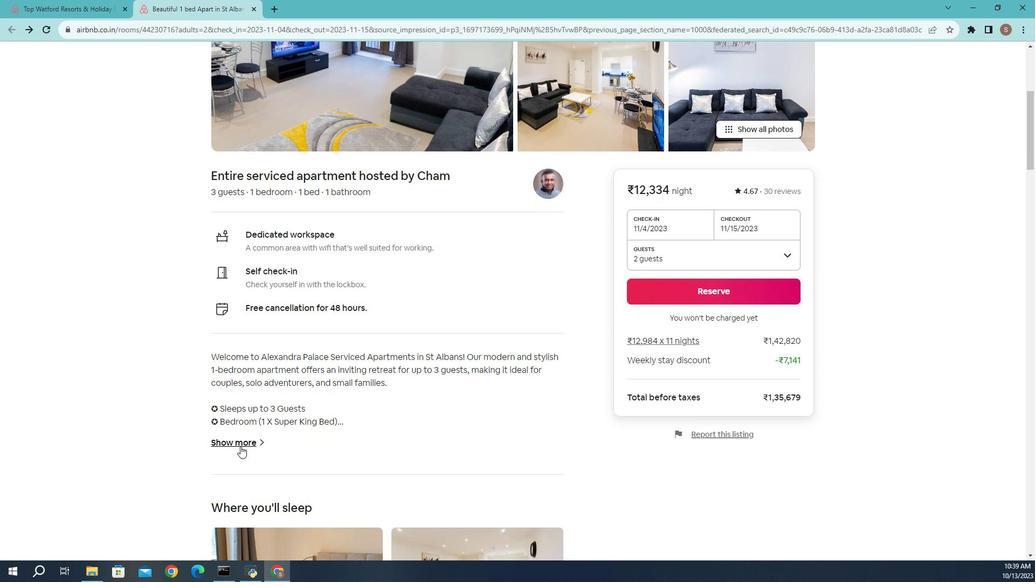 
Action: Mouse moved to (442, 334)
Screenshot: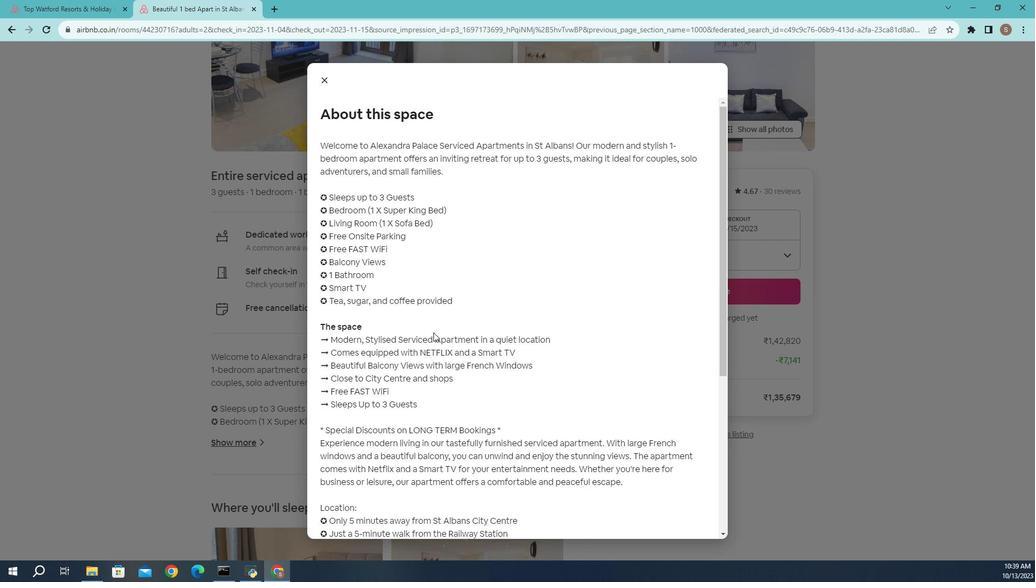 
Action: Mouse scrolled (442, 333) with delta (0, 0)
Screenshot: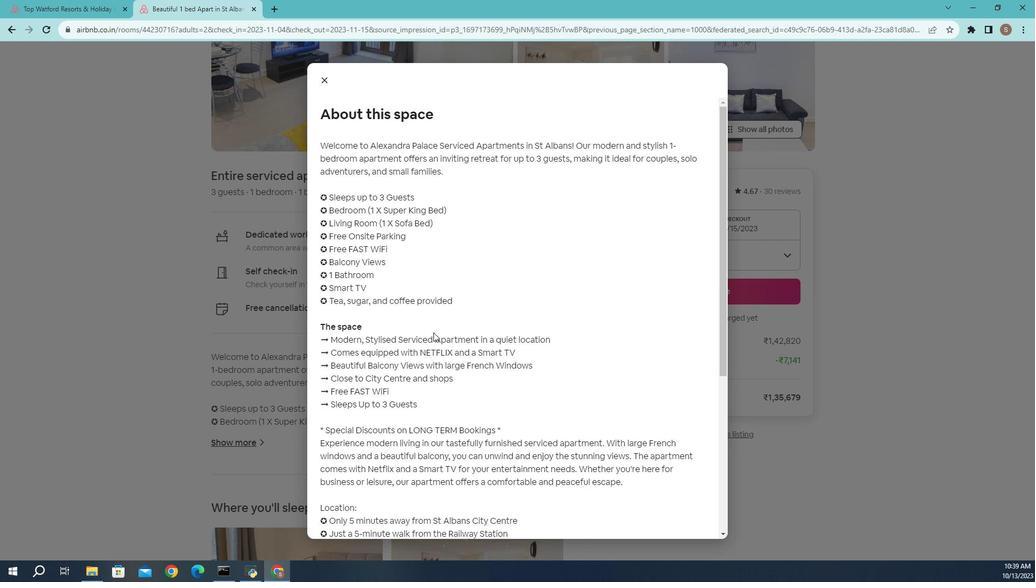 
Action: Mouse scrolled (442, 333) with delta (0, 0)
Screenshot: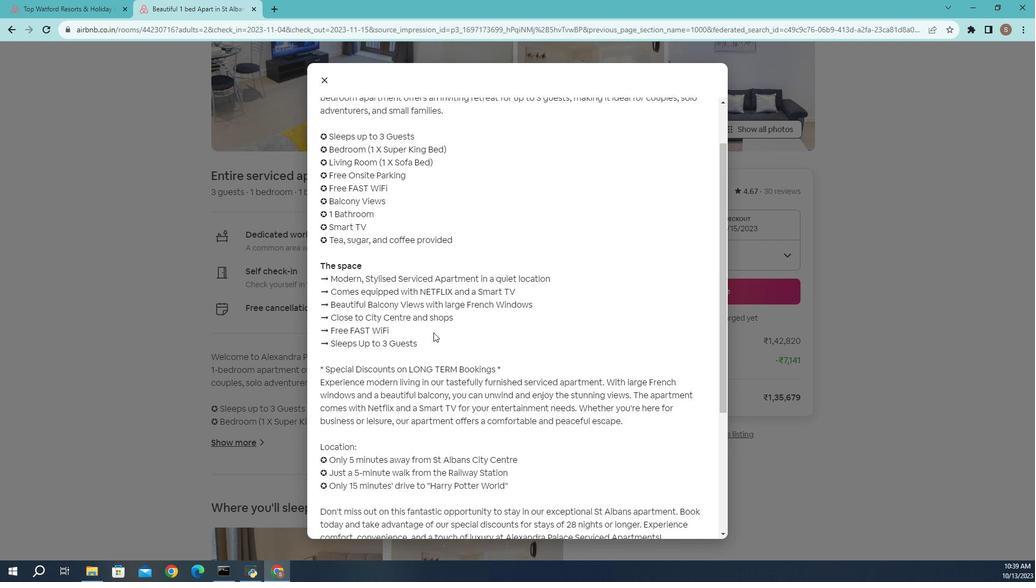 
Action: Mouse scrolled (442, 333) with delta (0, 0)
Screenshot: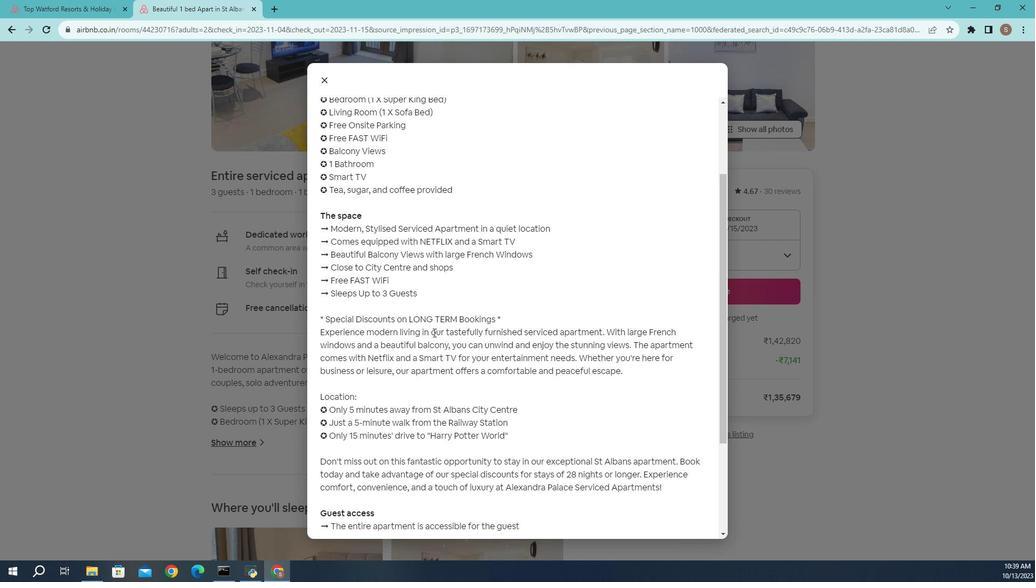 
Action: Mouse scrolled (442, 333) with delta (0, 0)
Screenshot: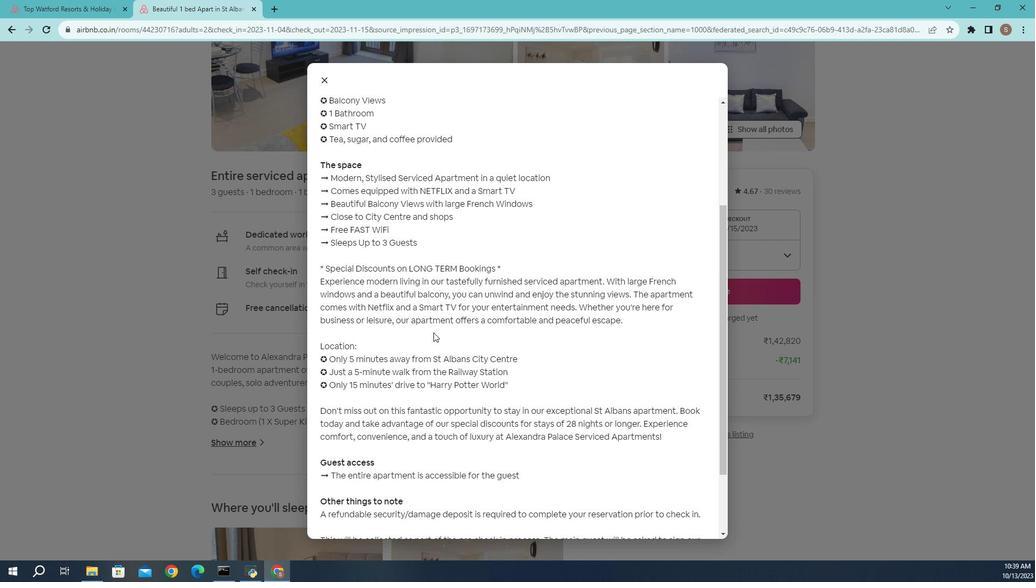 
Action: Mouse scrolled (442, 333) with delta (0, 0)
Screenshot: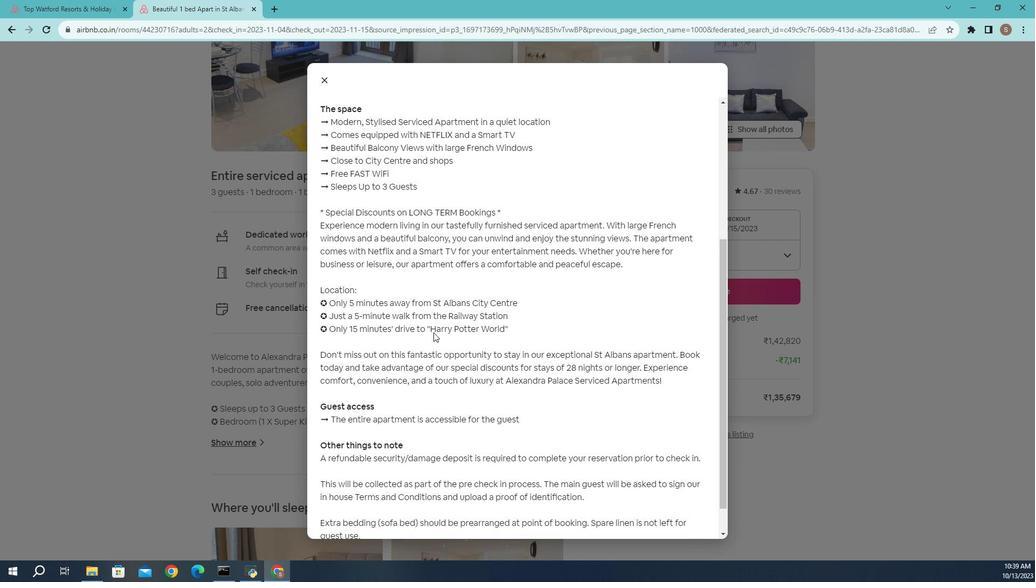 
Action: Mouse scrolled (442, 333) with delta (0, 0)
Screenshot: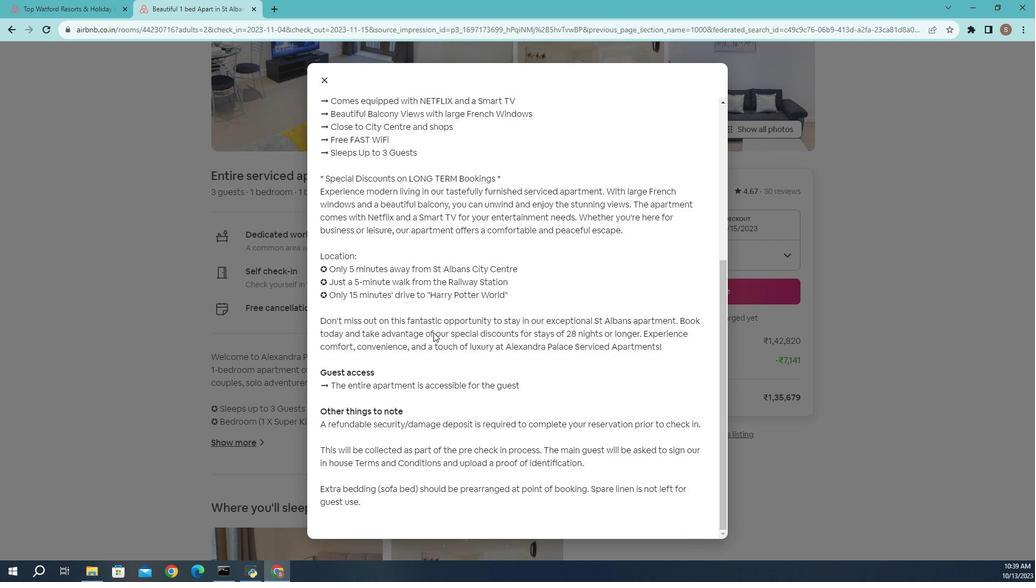 
Action: Mouse moved to (333, 127)
Screenshot: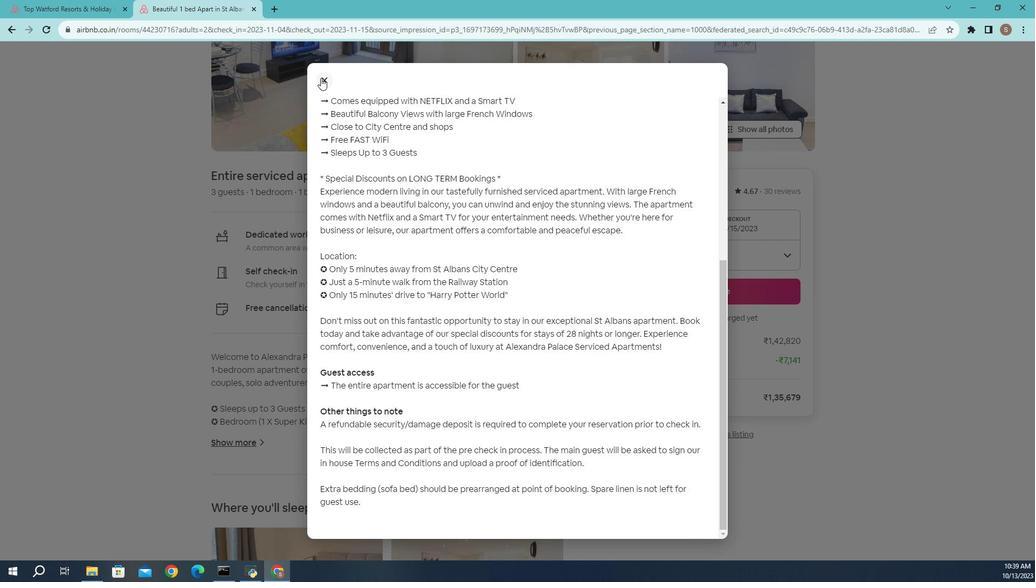 
Action: Mouse pressed left at (333, 127)
Screenshot: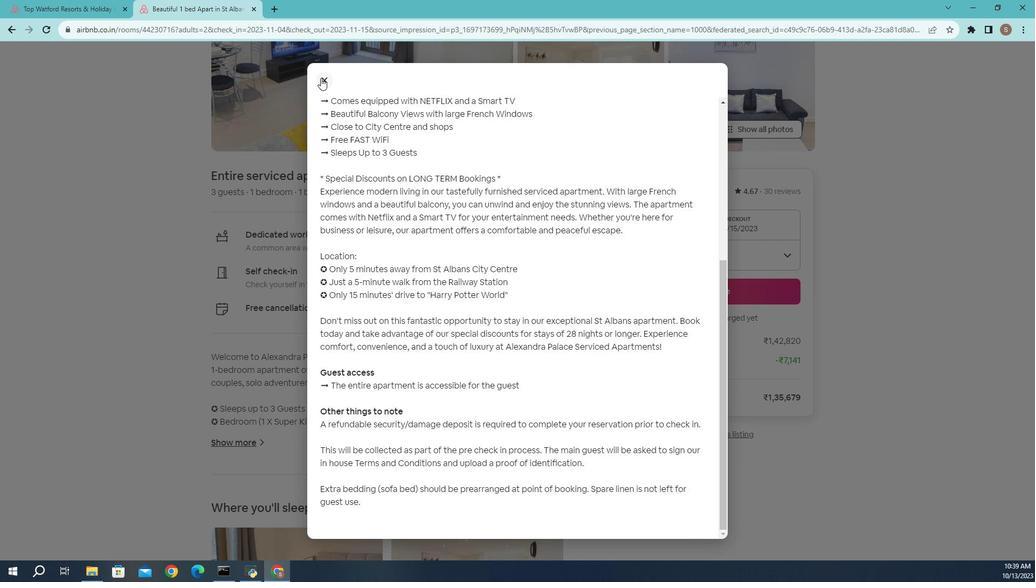 
Action: Mouse moved to (438, 306)
Screenshot: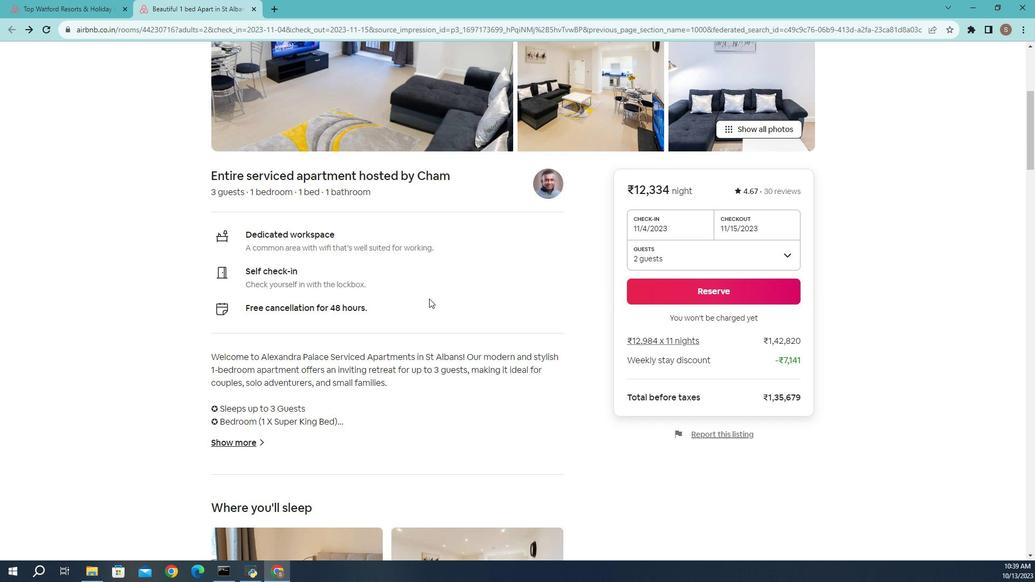 
Action: Mouse scrolled (438, 306) with delta (0, 0)
Screenshot: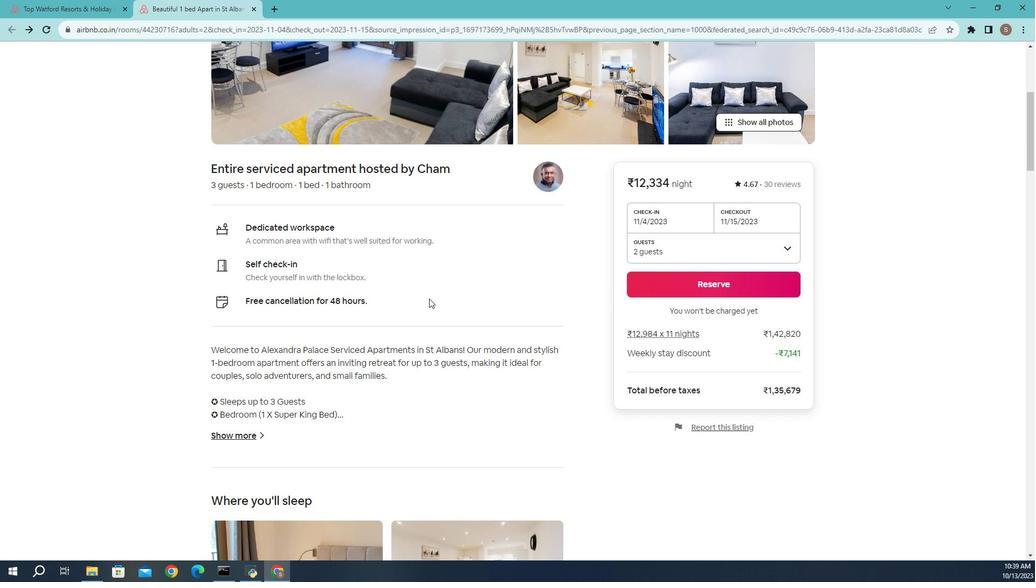 
Action: Mouse scrolled (438, 306) with delta (0, 0)
Screenshot: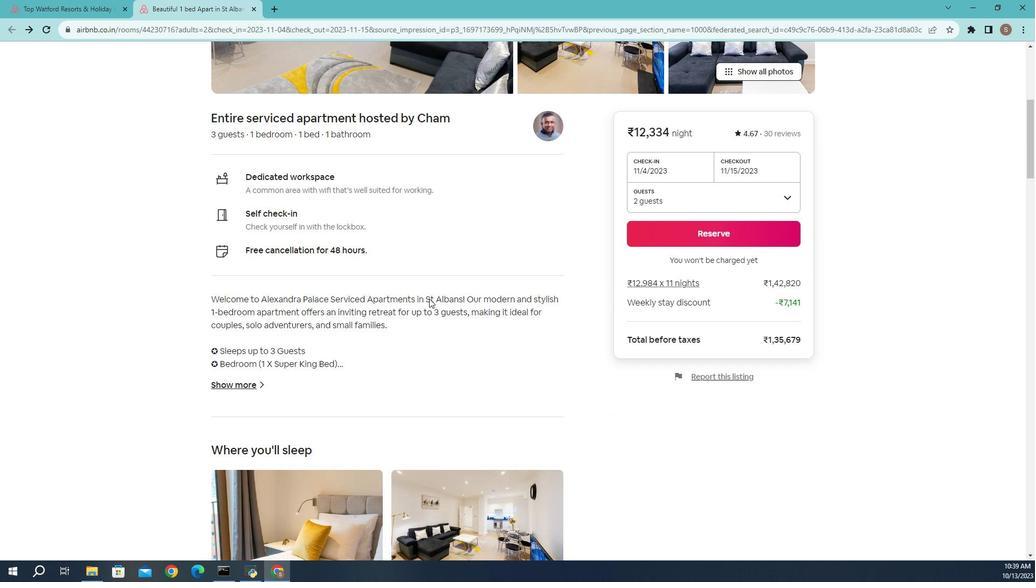 
Action: Mouse scrolled (438, 306) with delta (0, 0)
Screenshot: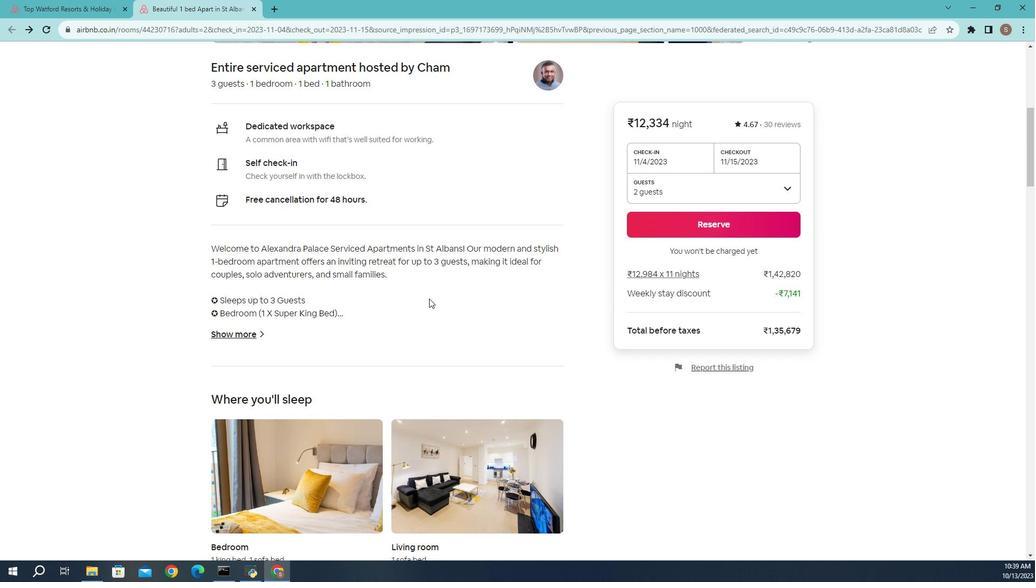 
Action: Mouse moved to (438, 306)
Screenshot: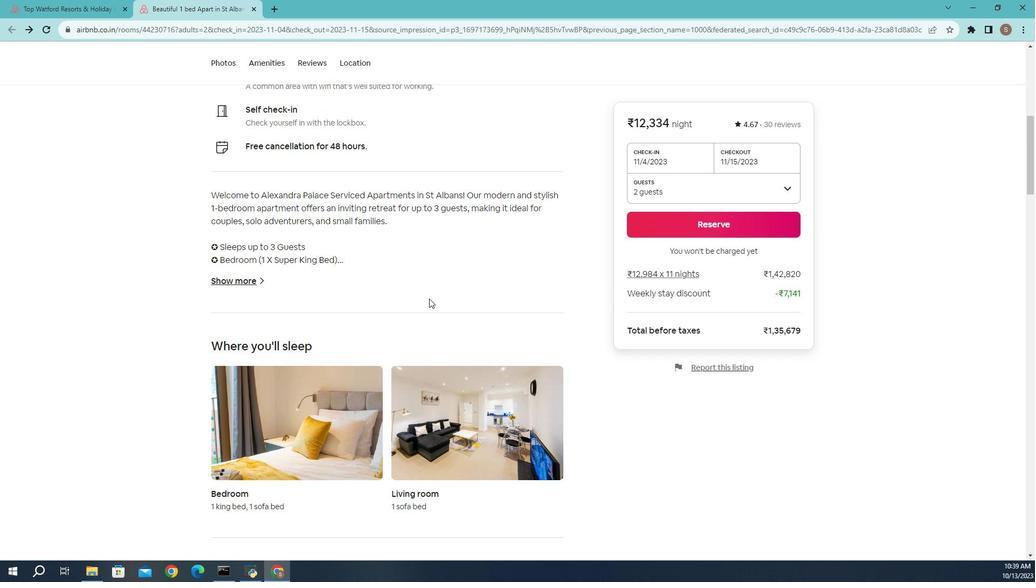 
Action: Mouse scrolled (438, 306) with delta (0, 0)
Screenshot: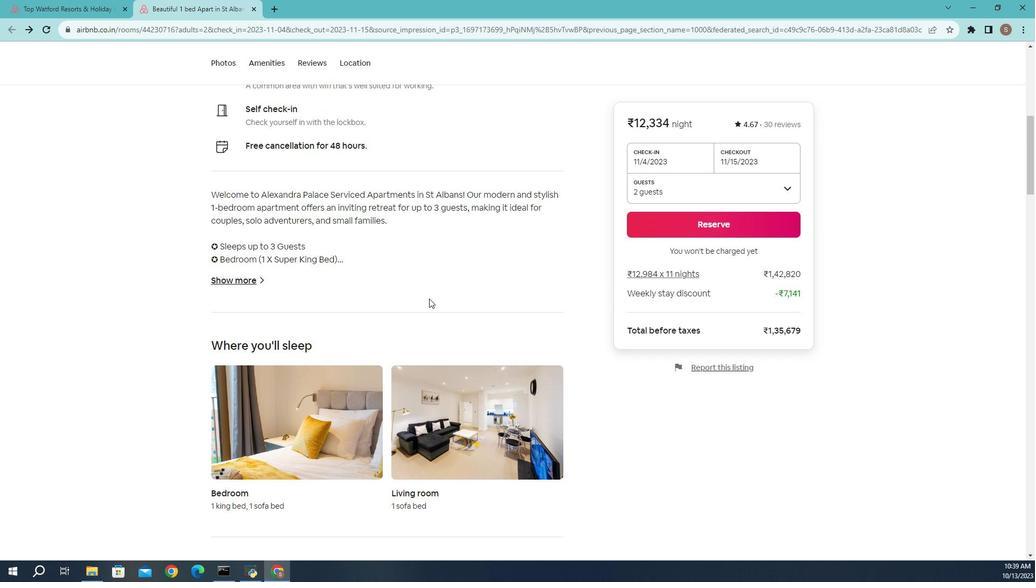 
Action: Mouse moved to (437, 309)
Screenshot: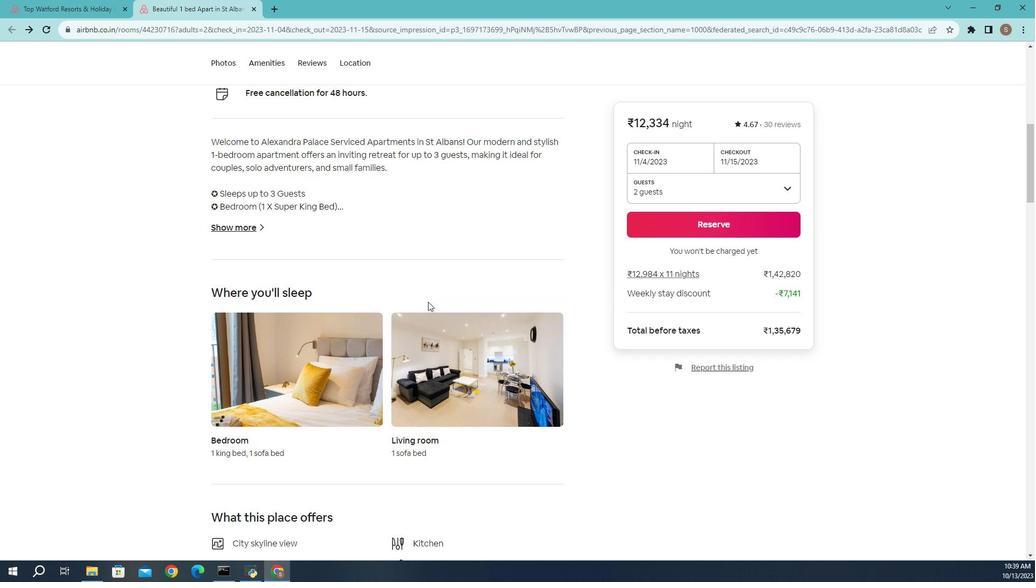 
Action: Mouse scrolled (437, 308) with delta (0, 0)
Screenshot: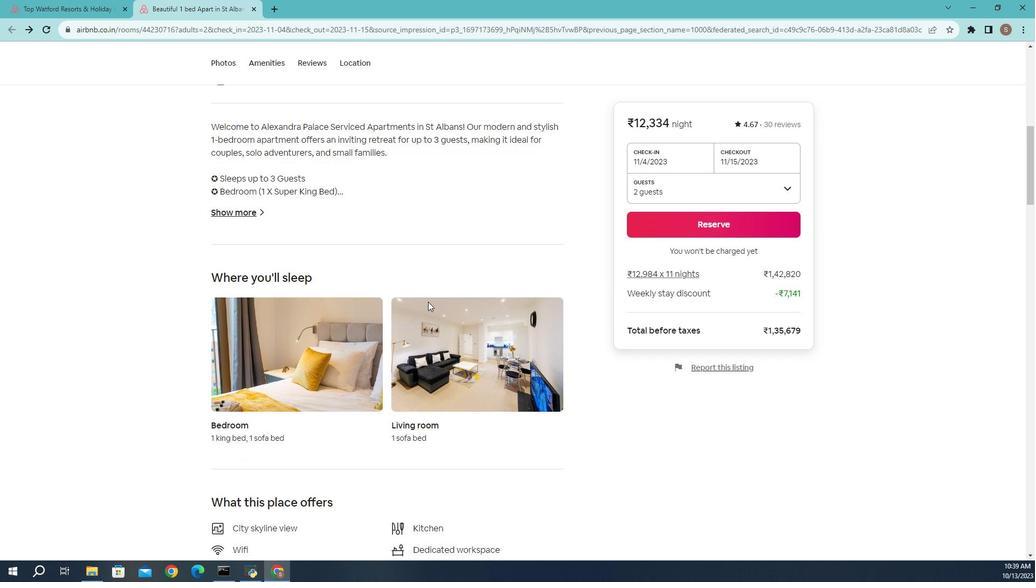 
Action: Mouse scrolled (437, 308) with delta (0, 0)
Screenshot: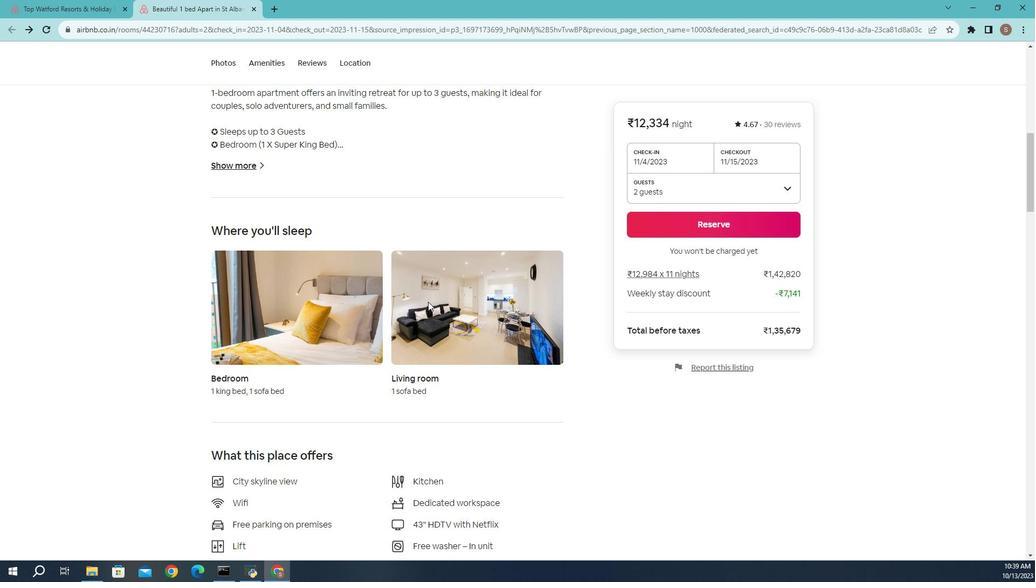 
Action: Mouse moved to (475, 408)
Screenshot: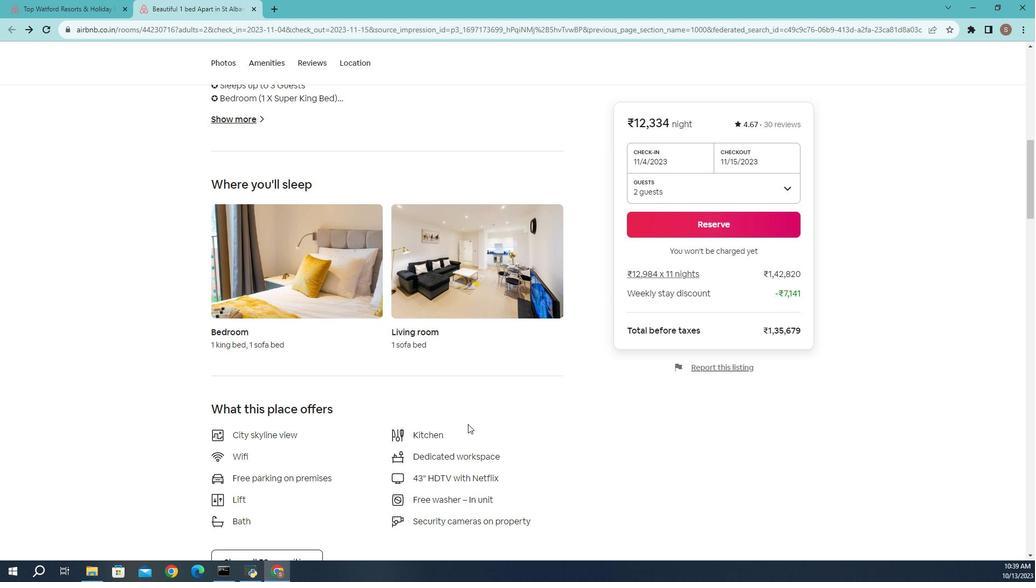 
Action: Mouse scrolled (475, 408) with delta (0, 0)
Screenshot: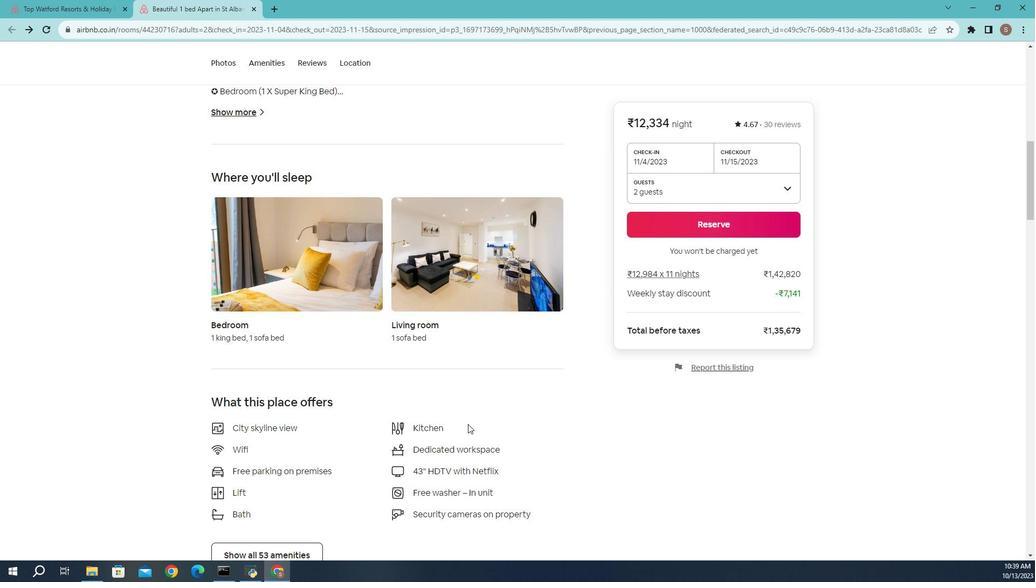 
Action: Mouse scrolled (475, 408) with delta (0, 0)
Screenshot: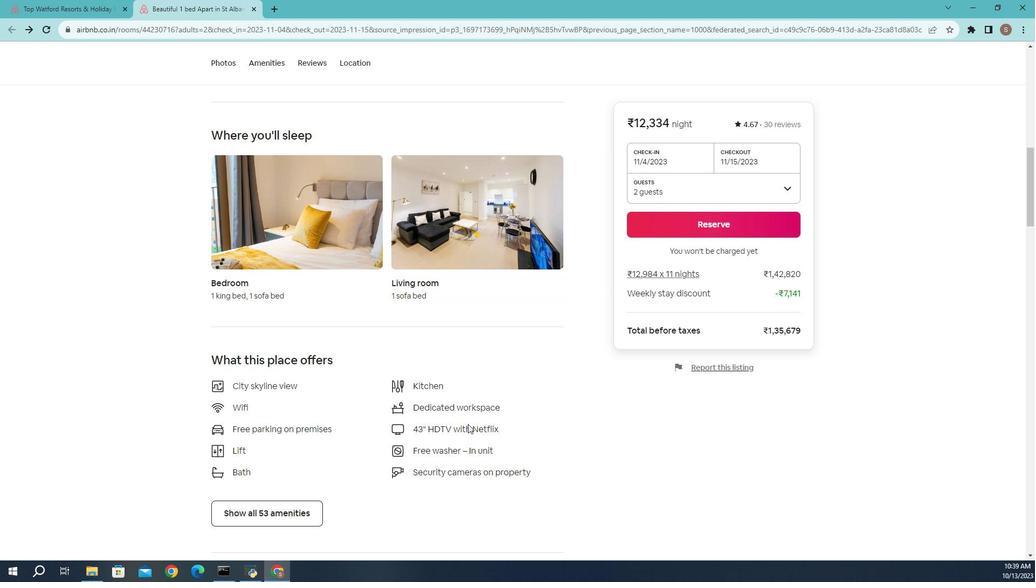 
Action: Mouse moved to (309, 433)
Screenshot: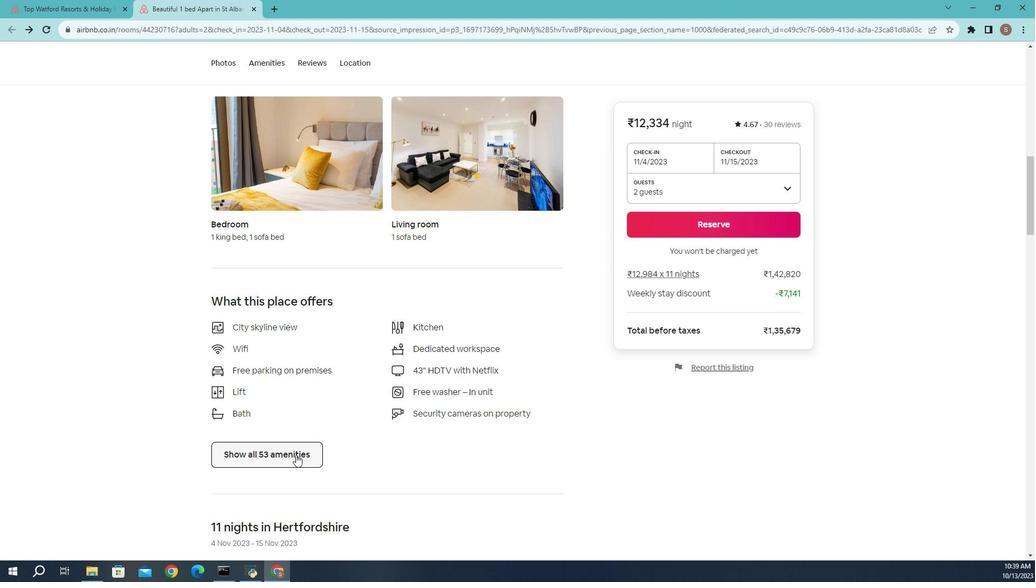 
Action: Mouse pressed left at (309, 433)
Screenshot: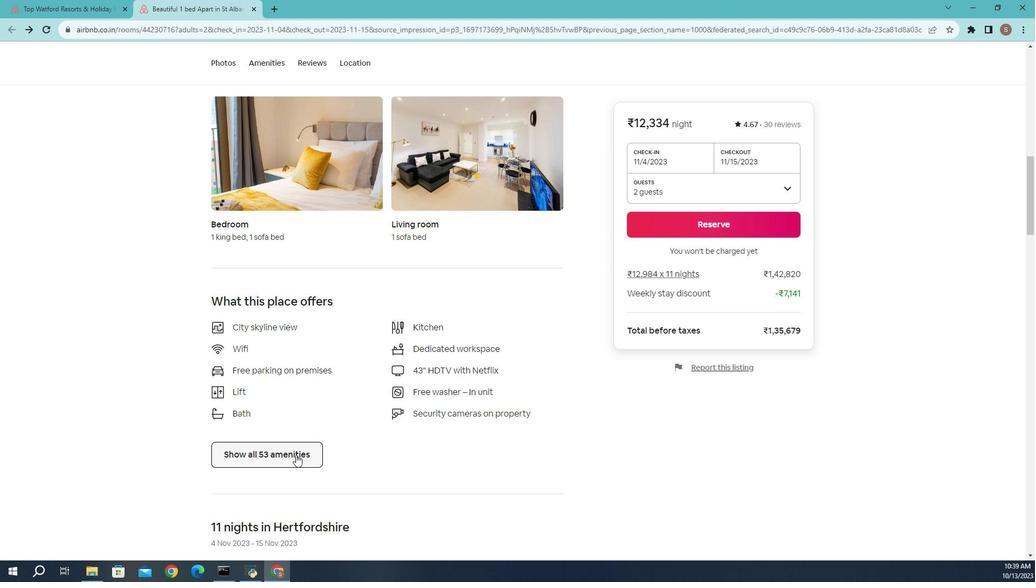 
Action: Mouse moved to (473, 375)
Screenshot: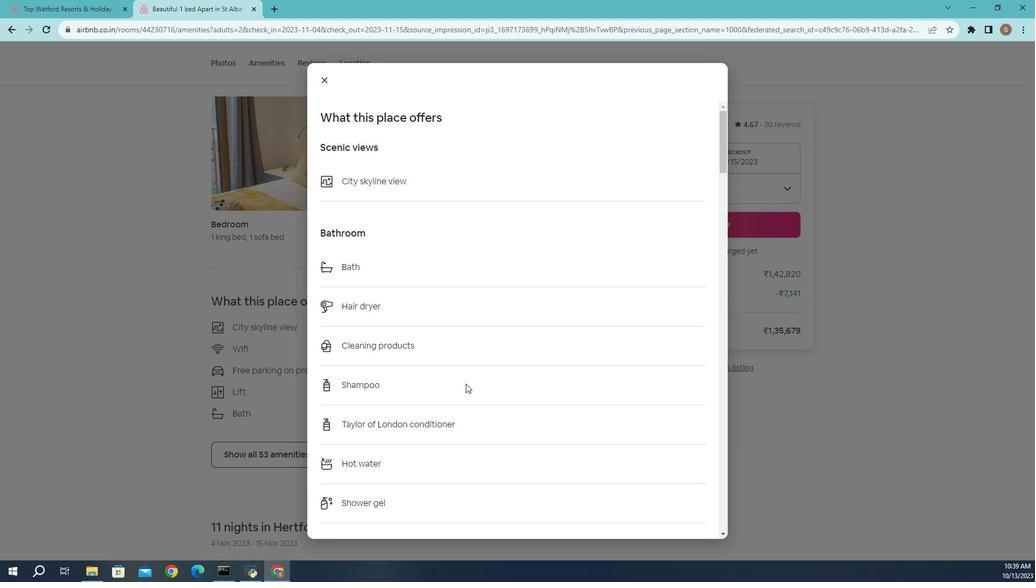 
Action: Mouse scrolled (473, 375) with delta (0, 0)
Screenshot: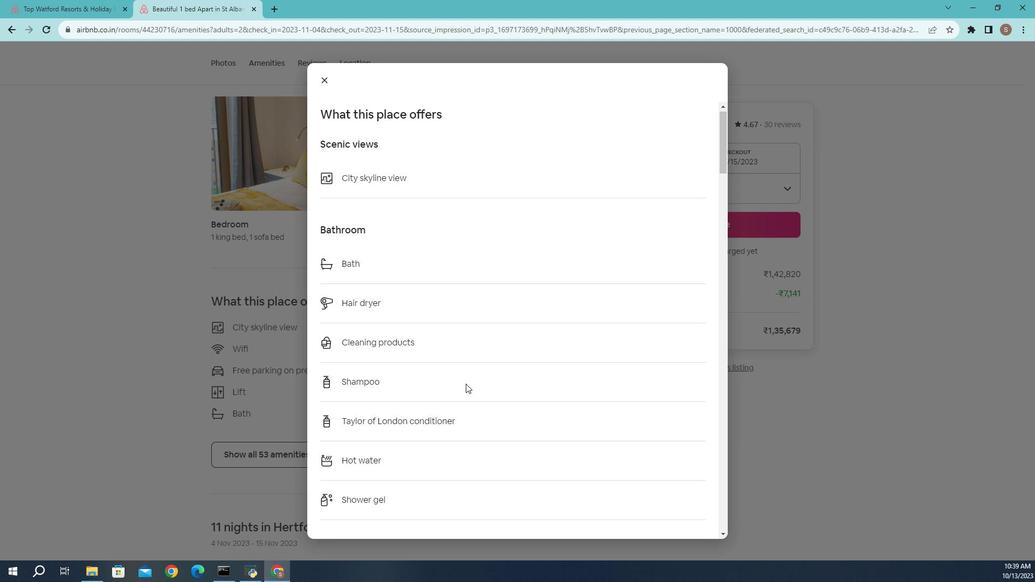 
Action: Mouse scrolled (473, 375) with delta (0, 0)
Screenshot: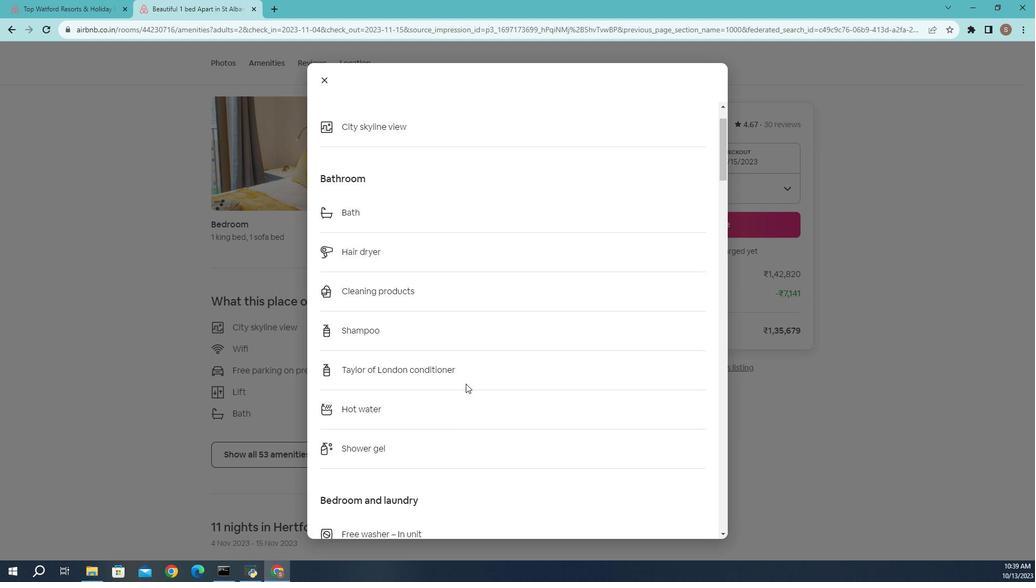 
Action: Mouse moved to (473, 375)
Screenshot: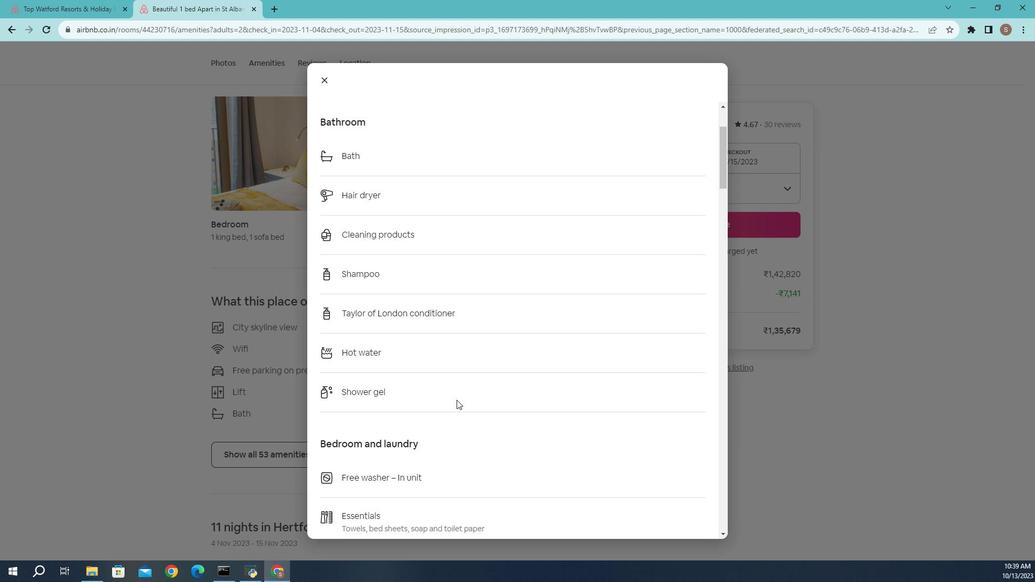 
Action: Mouse scrolled (473, 375) with delta (0, 0)
Screenshot: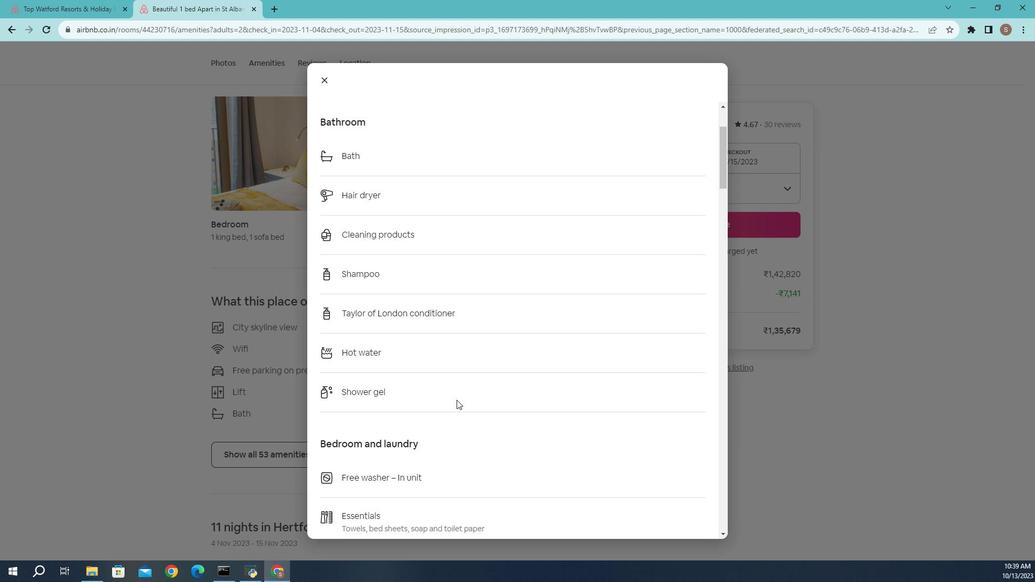 
Action: Mouse moved to (463, 390)
Screenshot: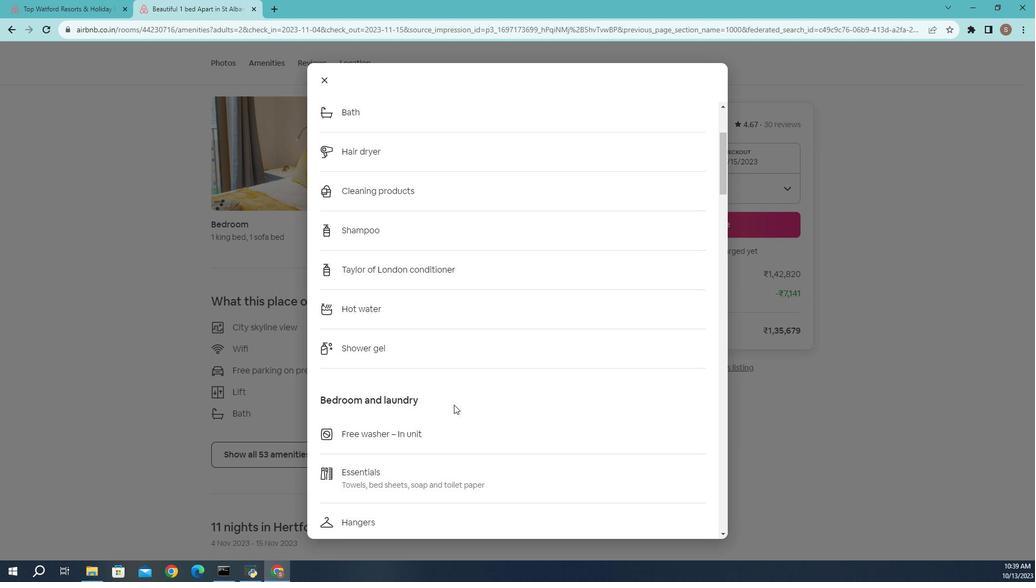 
Action: Mouse scrolled (463, 390) with delta (0, 0)
Screenshot: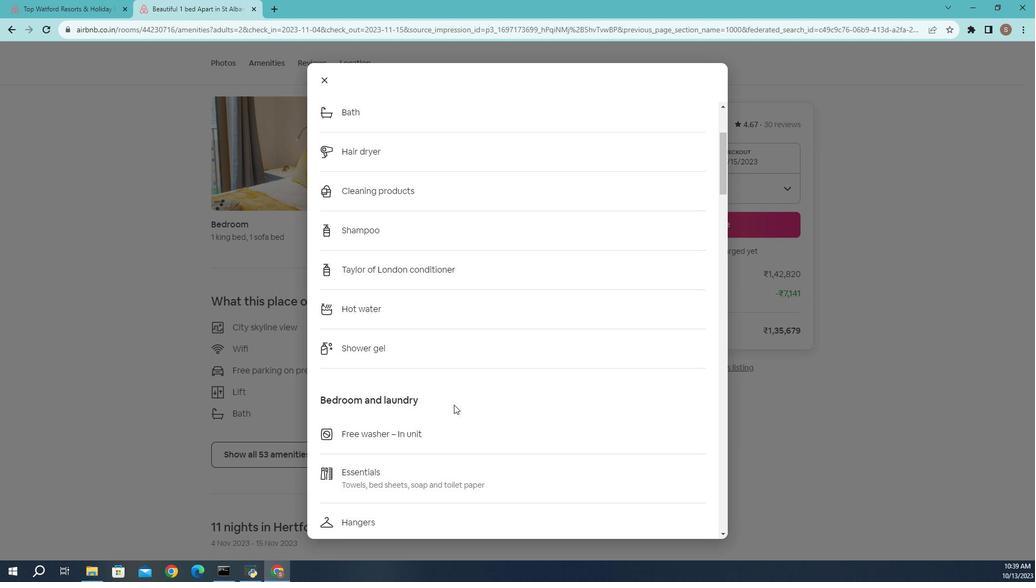 
Action: Mouse moved to (613, 366)
Screenshot: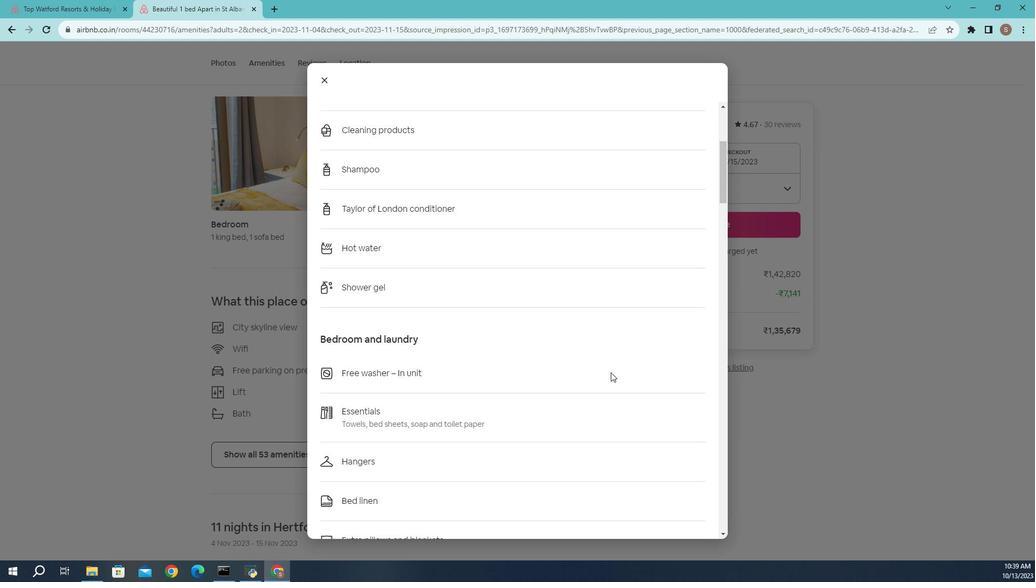 
Action: Mouse scrolled (613, 366) with delta (0, 0)
Screenshot: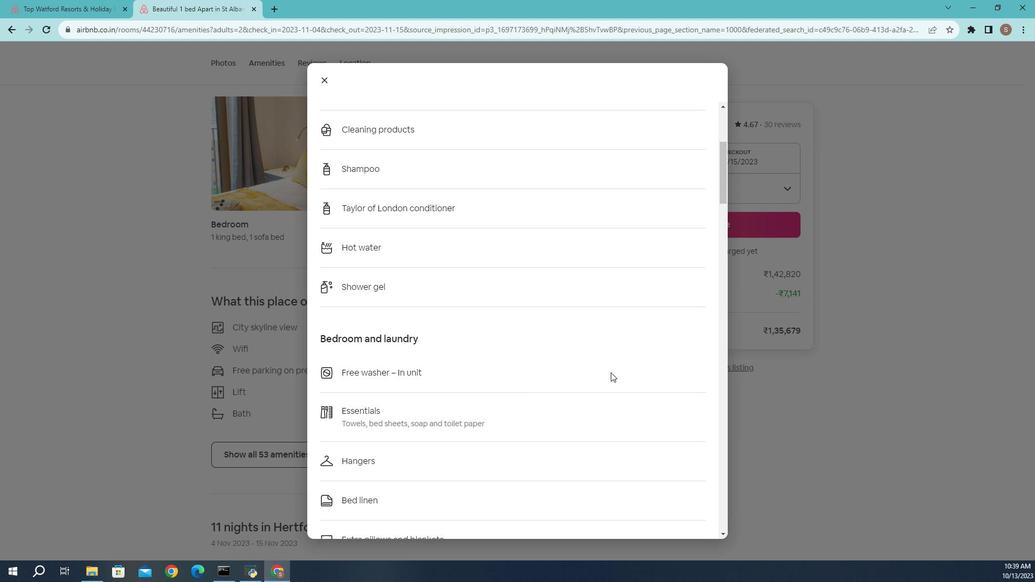 
Action: Mouse scrolled (613, 366) with delta (0, 0)
Screenshot: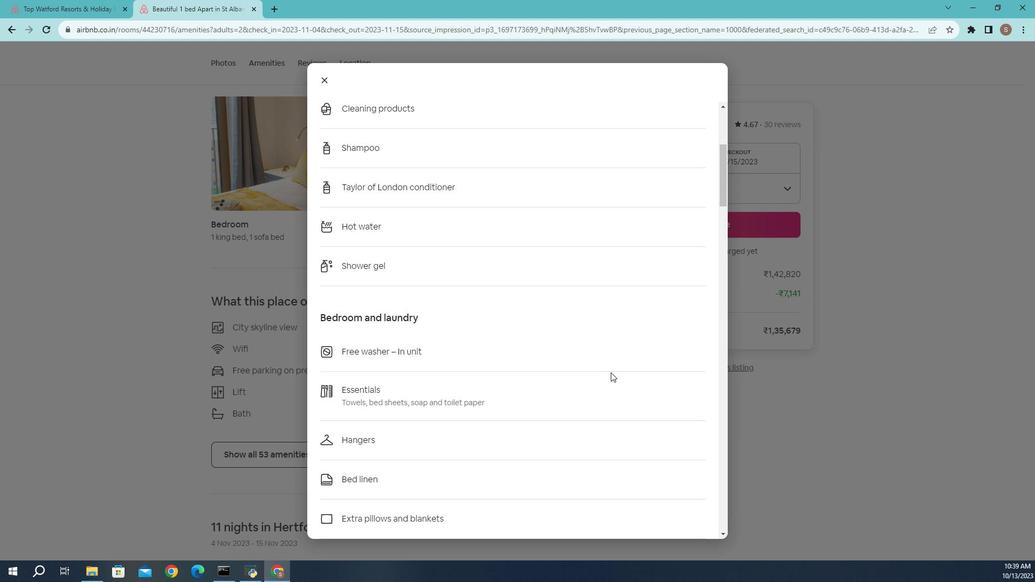 
Action: Mouse scrolled (613, 366) with delta (0, 0)
Screenshot: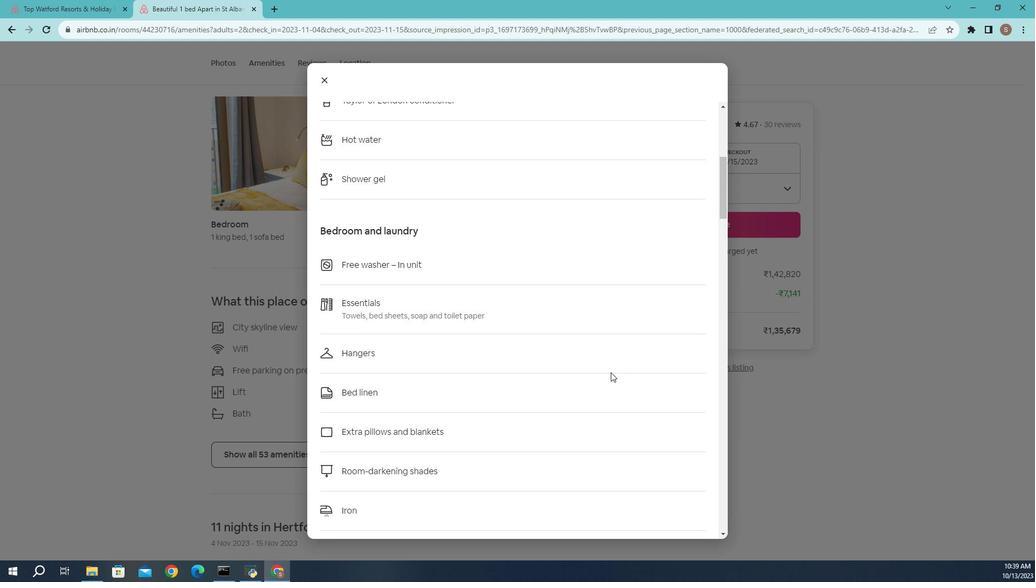 
Action: Mouse scrolled (613, 366) with delta (0, 0)
Screenshot: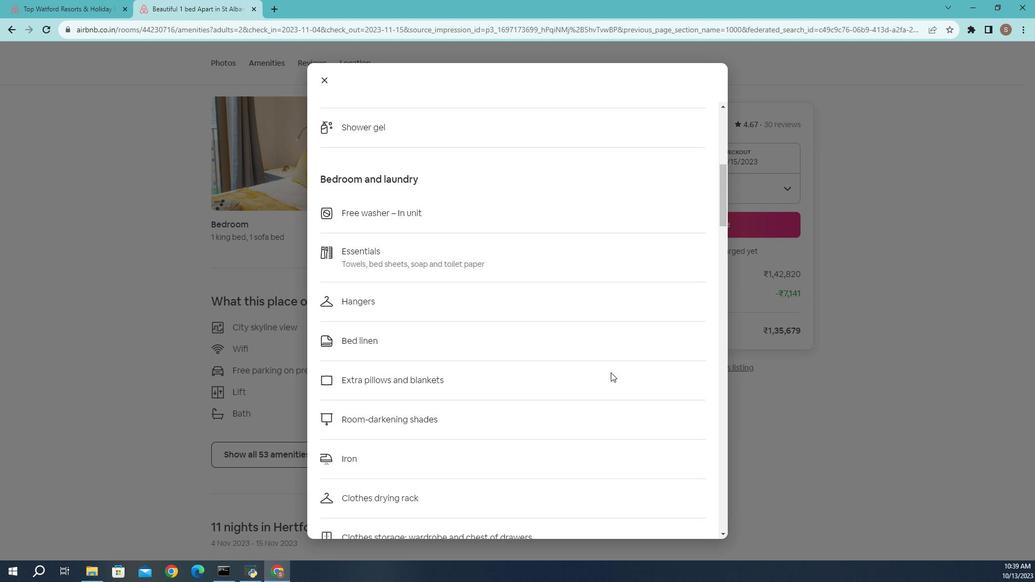 
Action: Mouse scrolled (613, 366) with delta (0, 0)
Screenshot: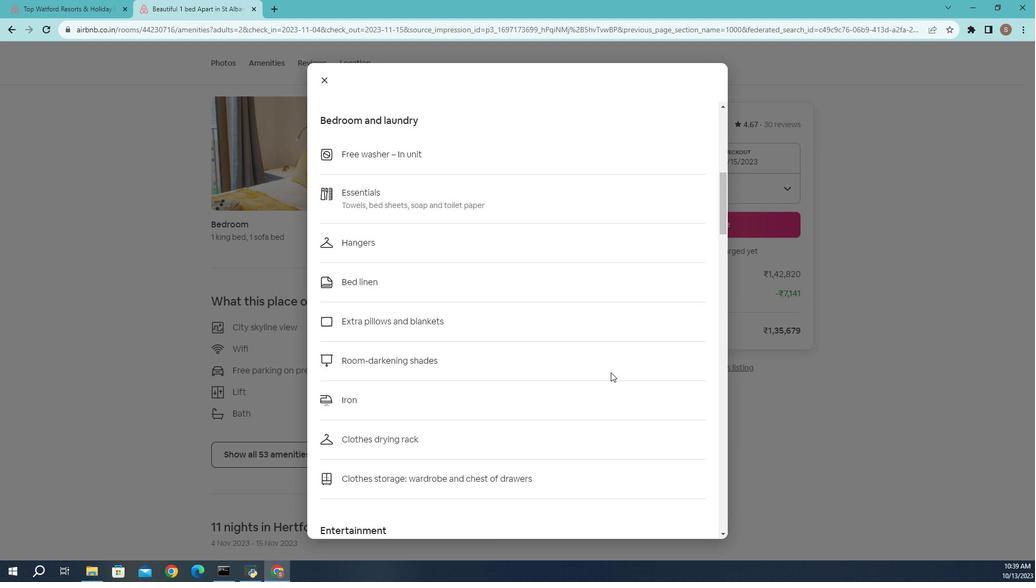 
Action: Mouse scrolled (613, 366) with delta (0, 0)
Screenshot: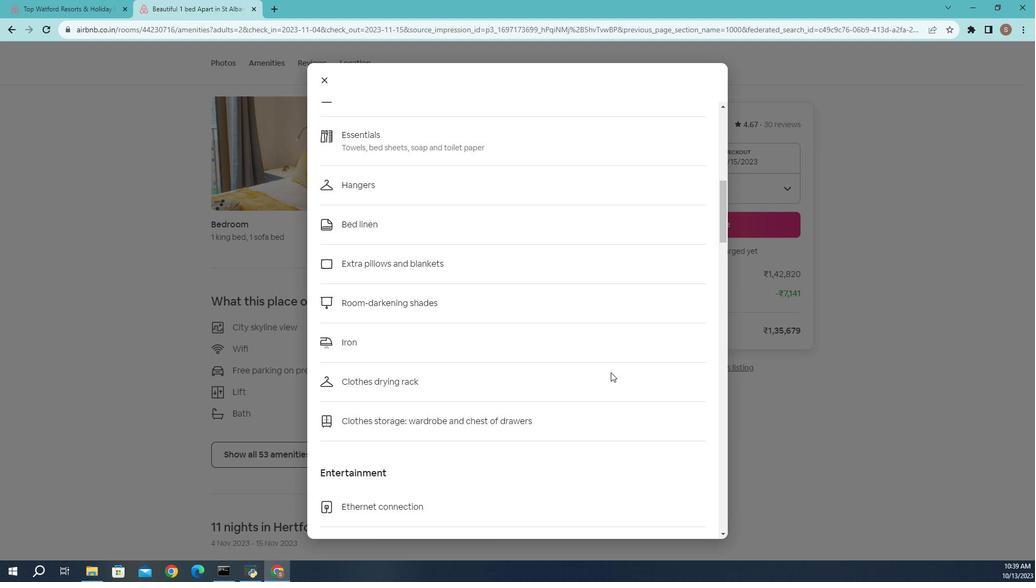 
Action: Mouse scrolled (613, 366) with delta (0, 0)
Screenshot: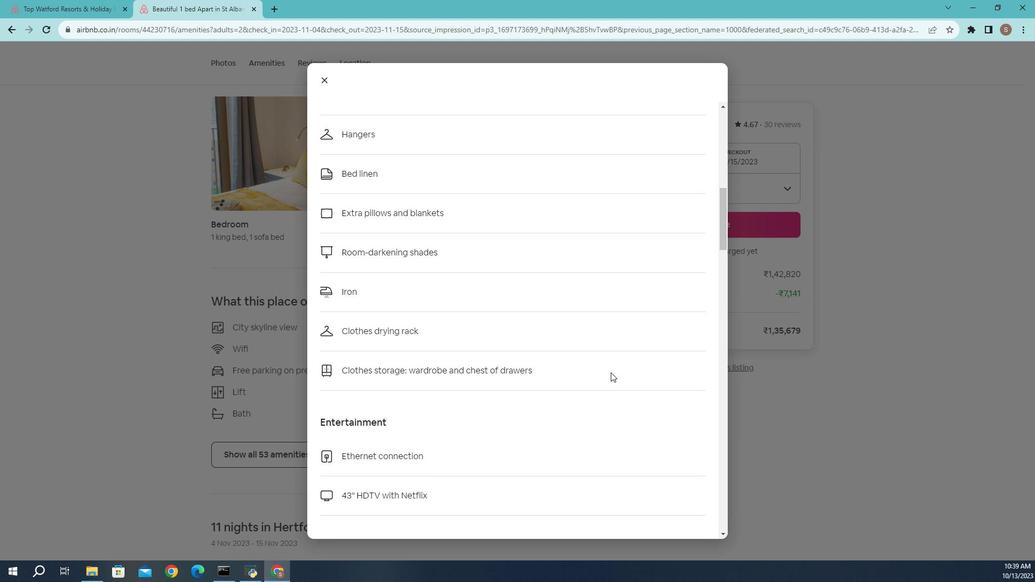 
Action: Mouse scrolled (613, 366) with delta (0, 0)
Screenshot: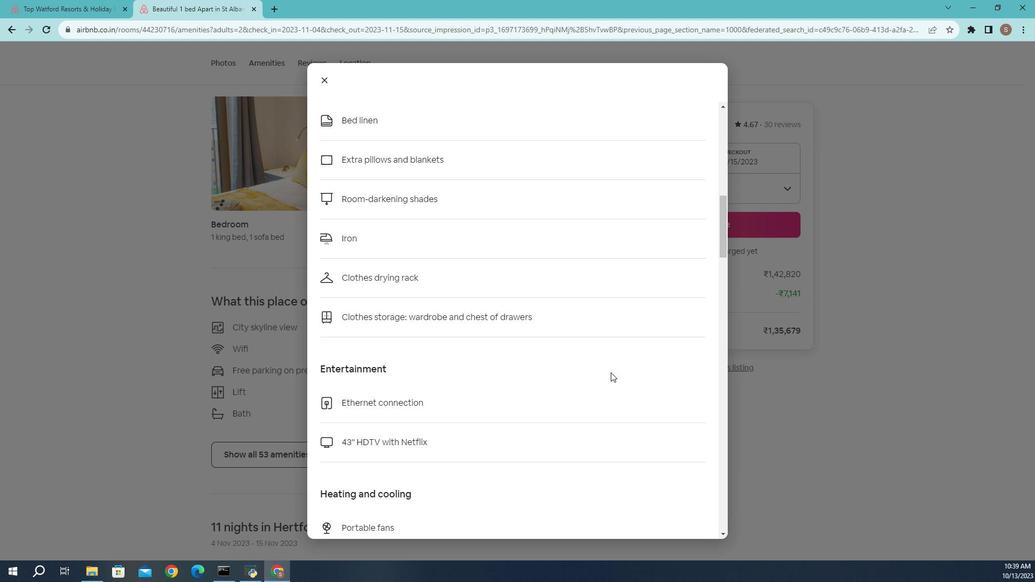 
Action: Mouse moved to (595, 363)
Screenshot: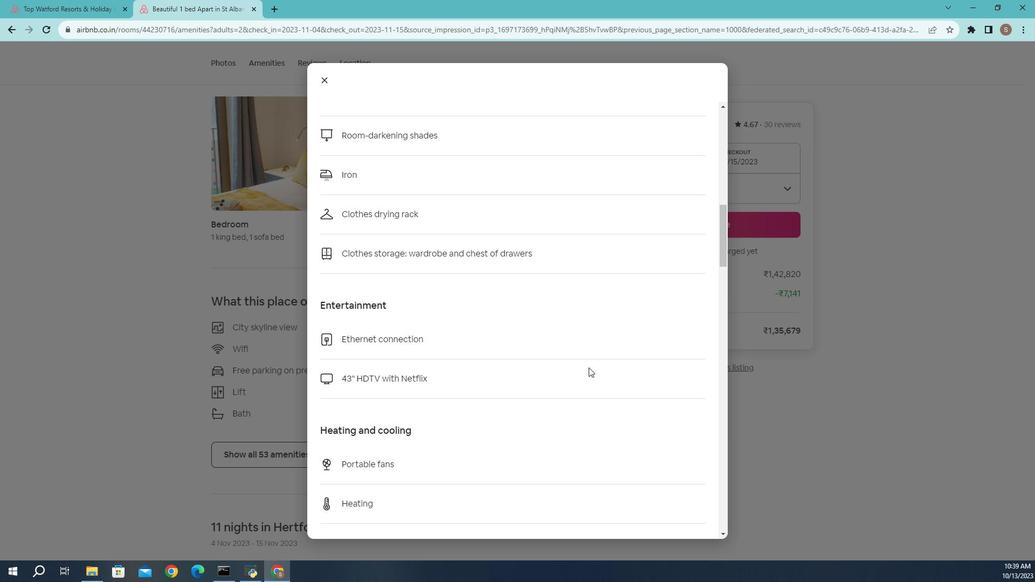 
Action: Mouse scrolled (595, 362) with delta (0, 0)
Screenshot: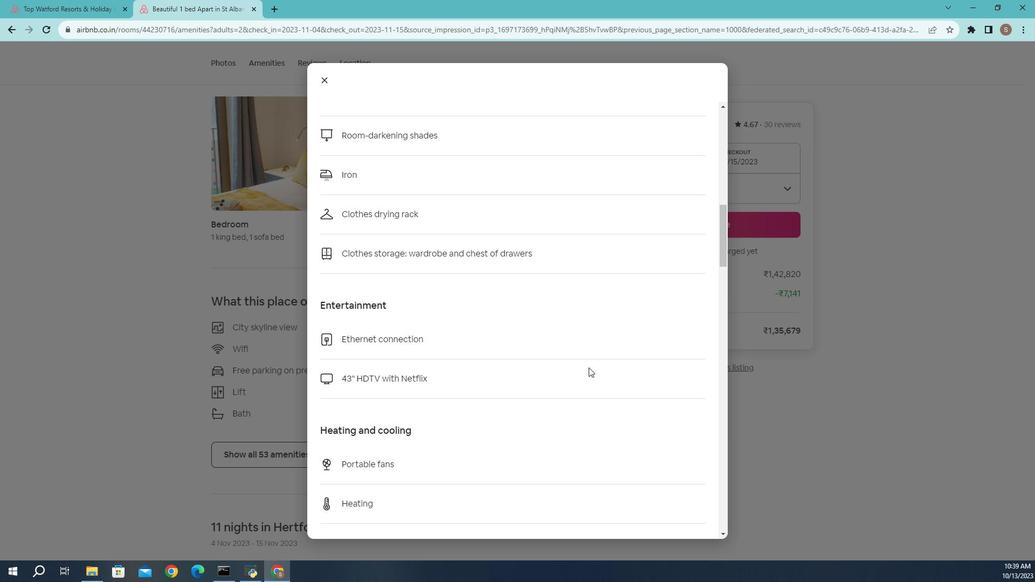 
Action: Mouse moved to (590, 362)
Screenshot: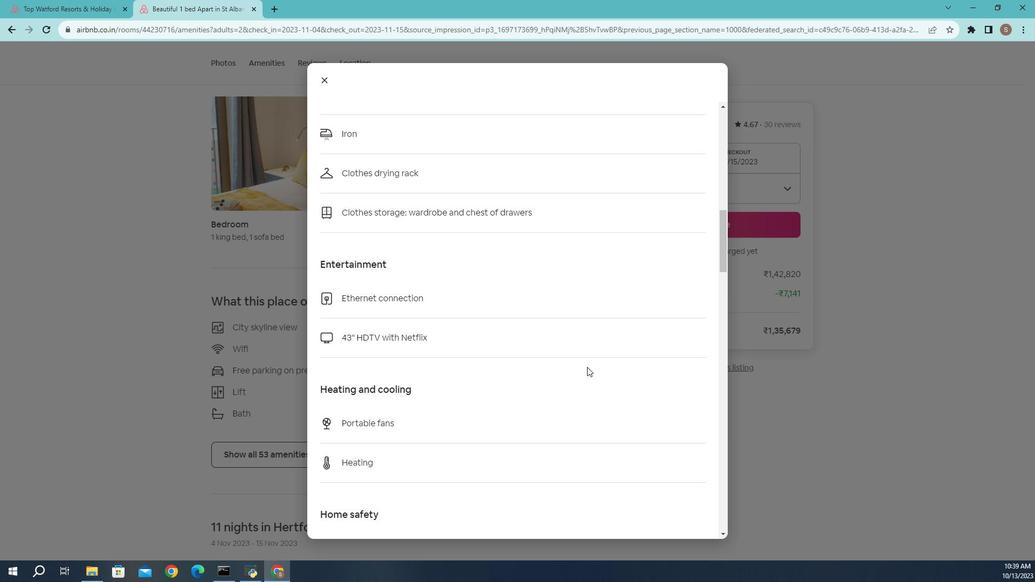 
Action: Mouse scrolled (590, 361) with delta (0, 0)
Screenshot: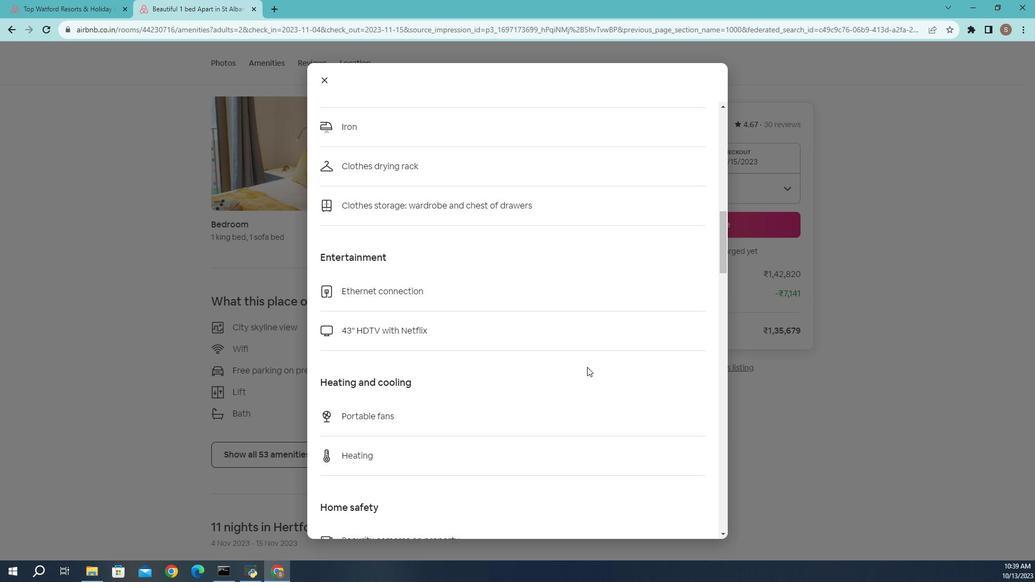 
Action: Mouse scrolled (590, 361) with delta (0, 0)
Screenshot: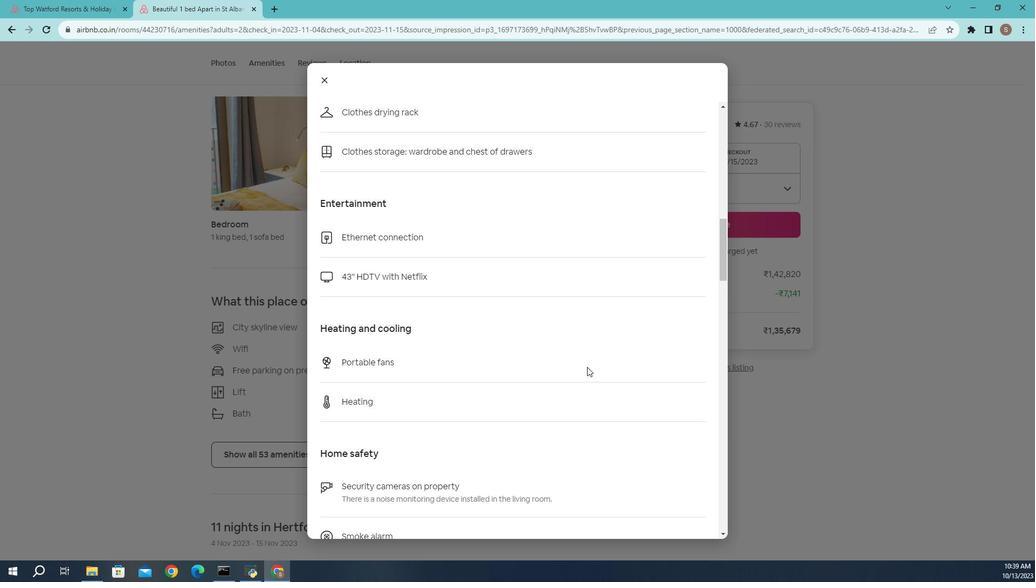 
Action: Mouse scrolled (590, 361) with delta (0, 0)
Screenshot: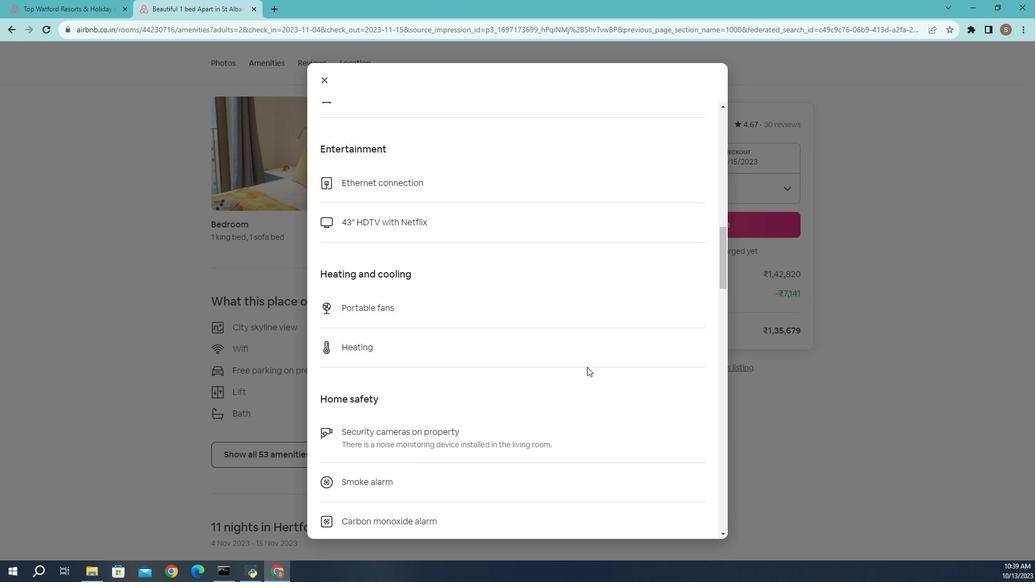 
Action: Mouse scrolled (590, 361) with delta (0, 0)
Screenshot: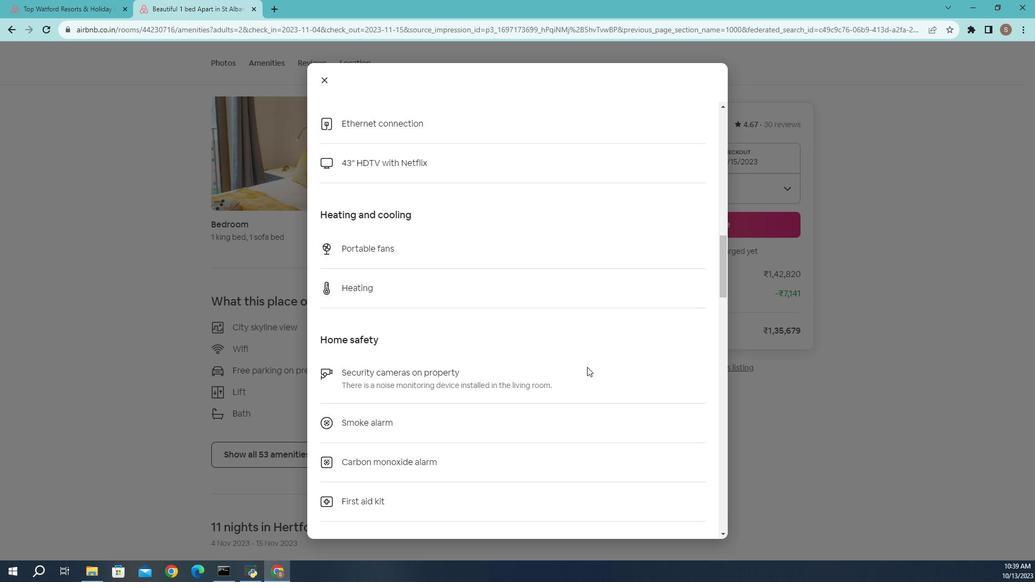 
Action: Mouse scrolled (590, 361) with delta (0, 0)
Screenshot: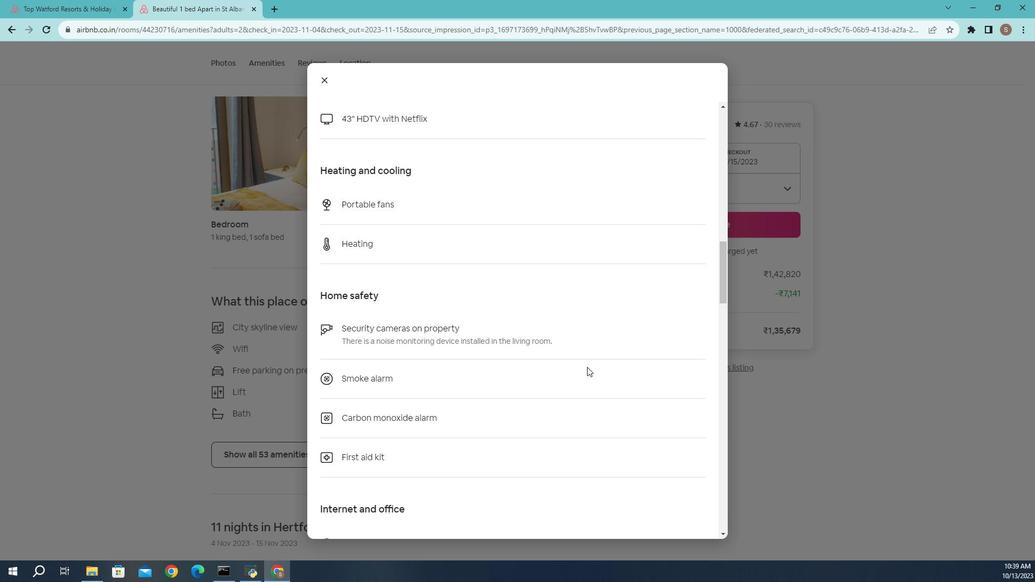 
Action: Mouse scrolled (590, 361) with delta (0, 0)
Screenshot: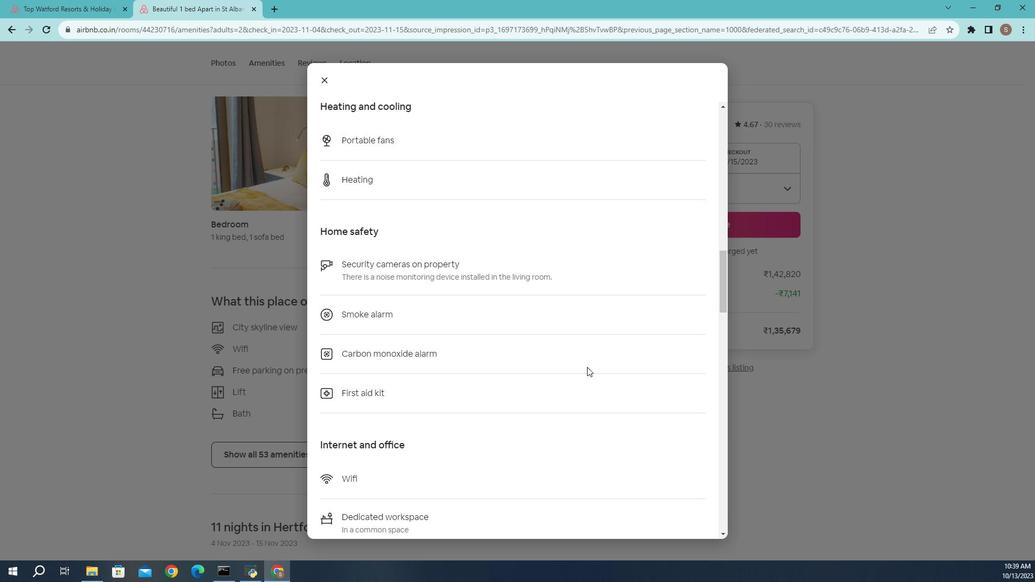 
Action: Mouse scrolled (590, 361) with delta (0, 0)
Screenshot: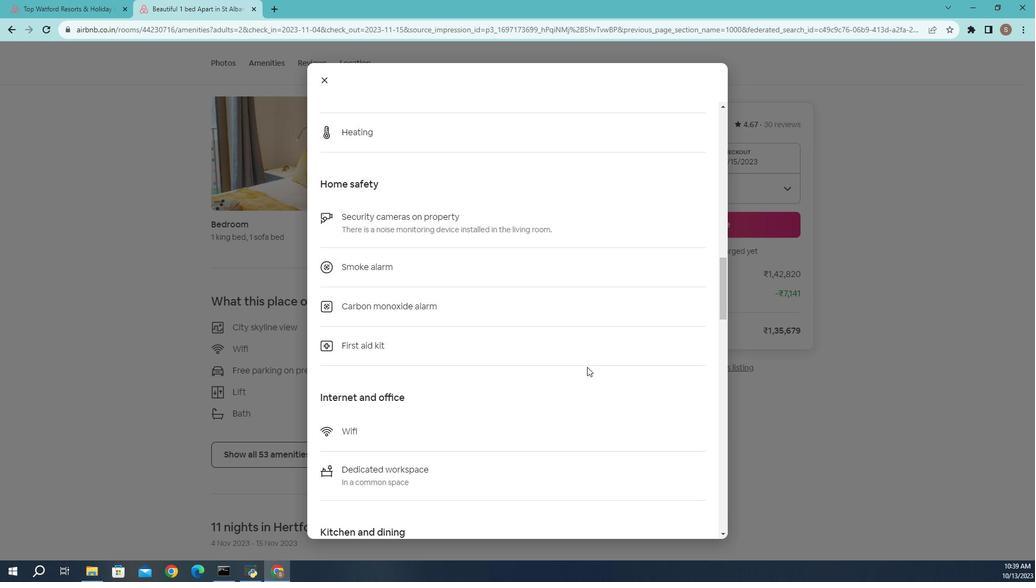 
Action: Mouse scrolled (590, 361) with delta (0, 0)
Screenshot: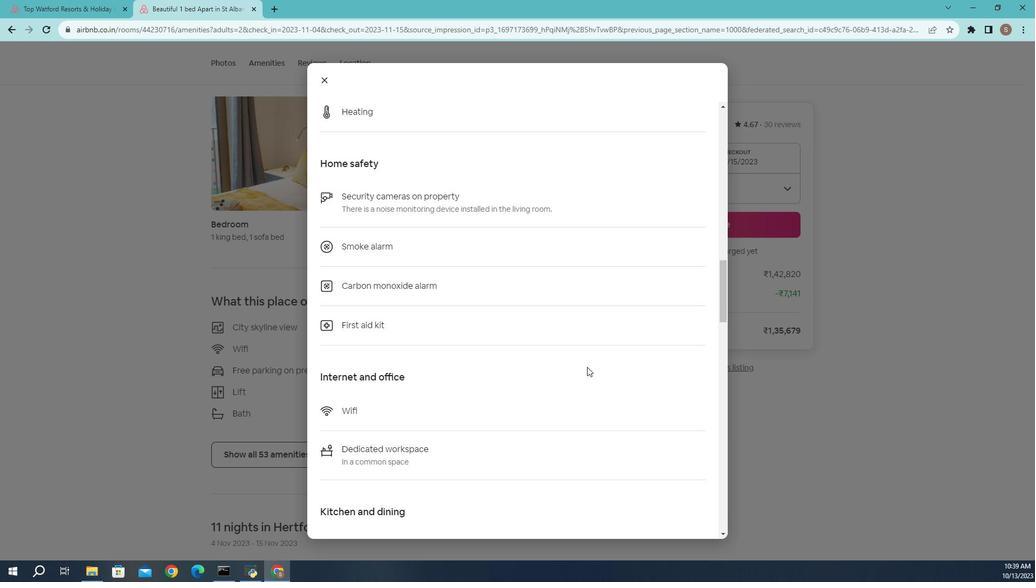 
Action: Mouse scrolled (590, 361) with delta (0, 0)
Screenshot: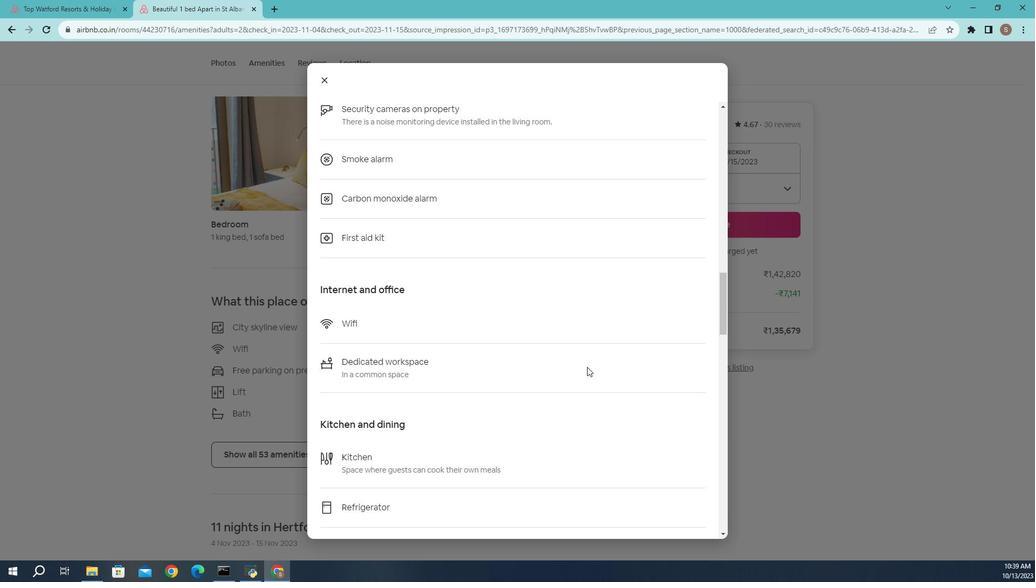 
Action: Mouse moved to (590, 362)
Screenshot: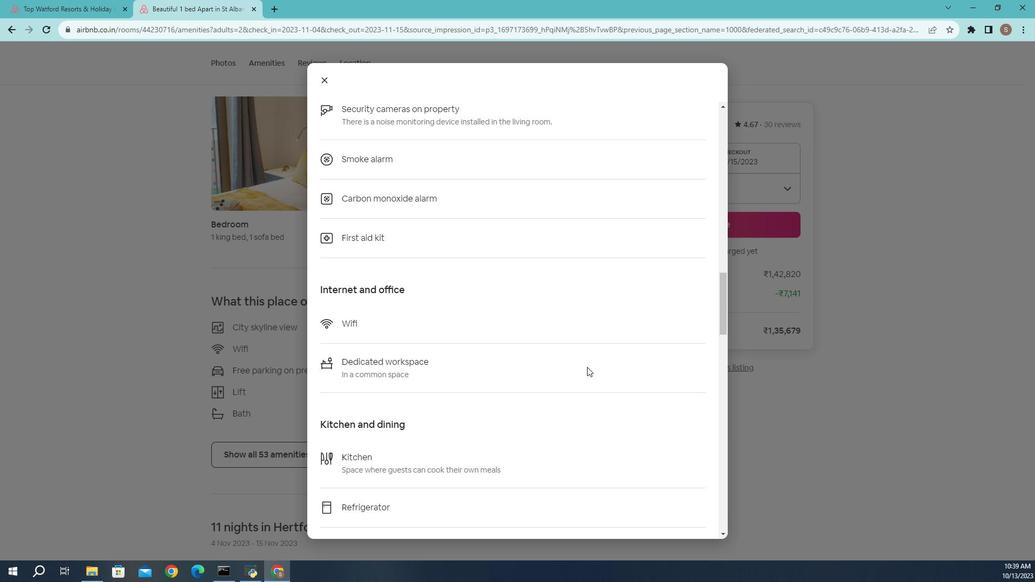 
Action: Mouse scrolled (590, 361) with delta (0, 0)
Screenshot: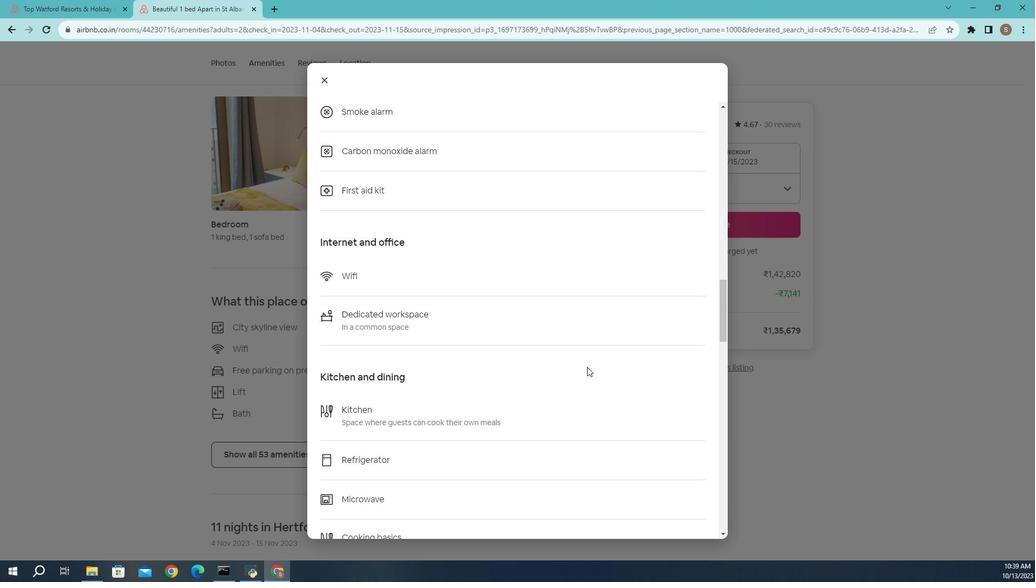 
Action: Mouse scrolled (590, 361) with delta (0, 0)
Screenshot: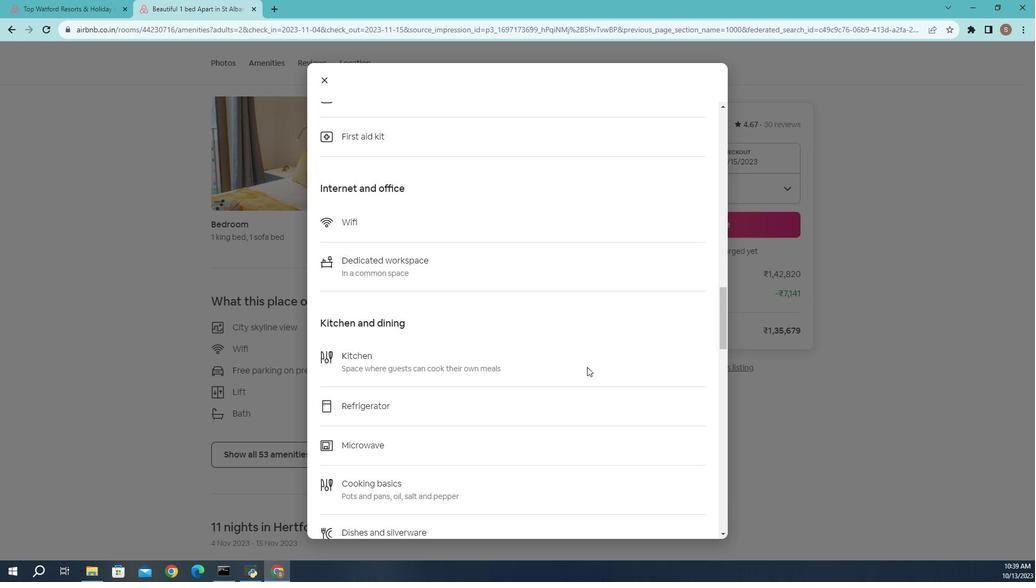 
Action: Mouse scrolled (590, 361) with delta (0, 0)
Screenshot: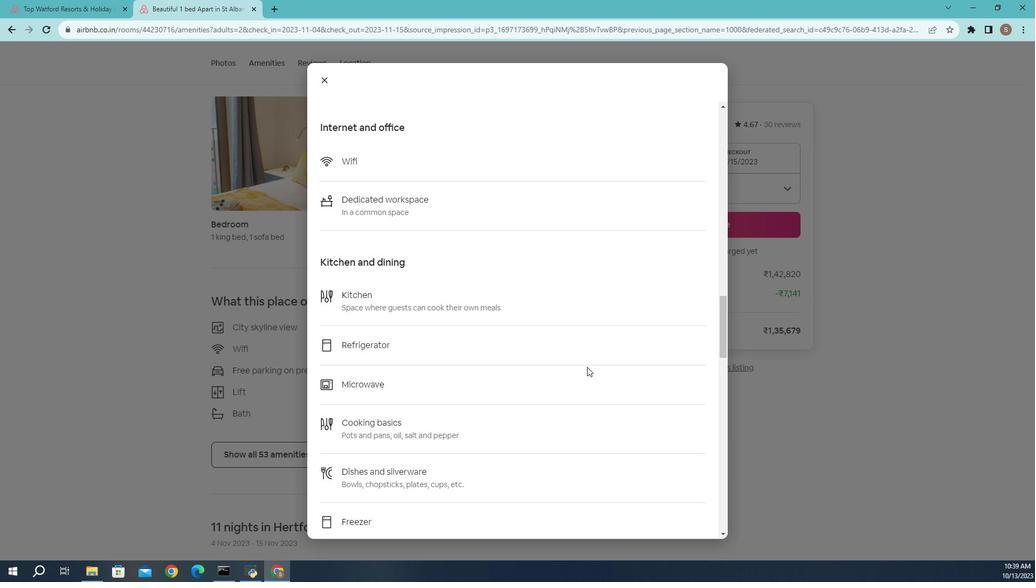 
Action: Mouse scrolled (590, 361) with delta (0, 0)
Screenshot: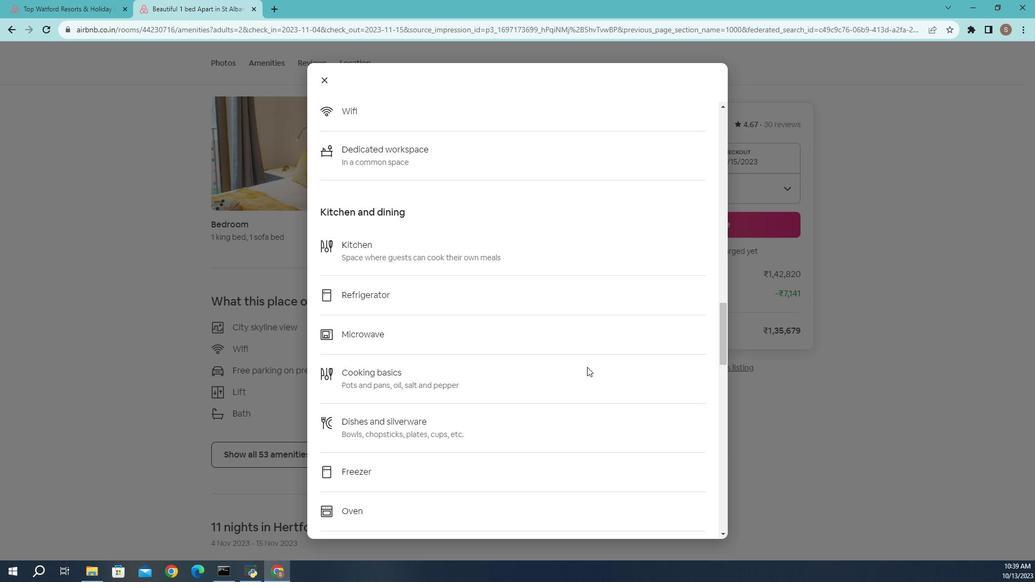 
Action: Mouse scrolled (590, 361) with delta (0, 0)
Screenshot: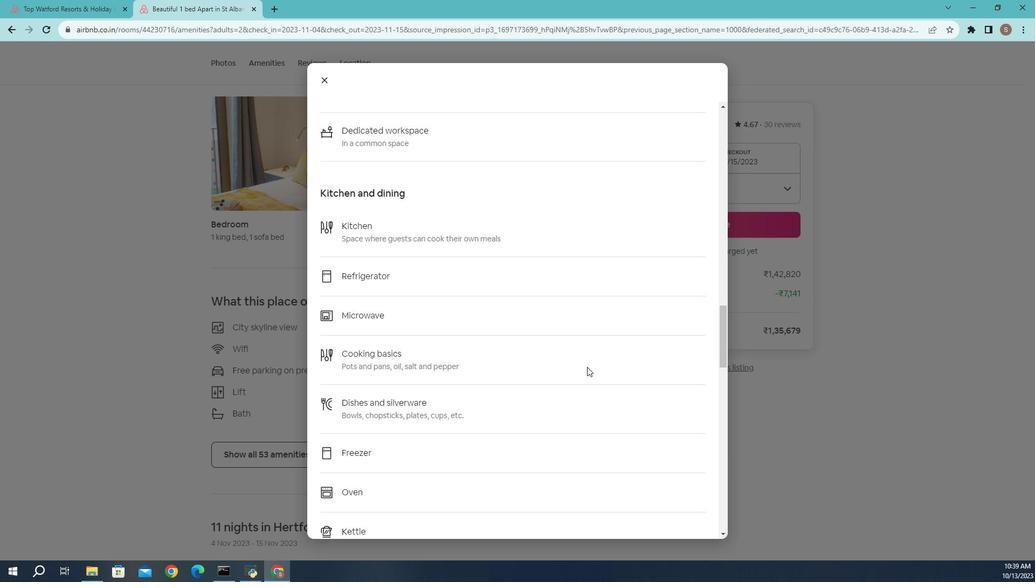 
Action: Mouse scrolled (590, 361) with delta (0, 0)
Screenshot: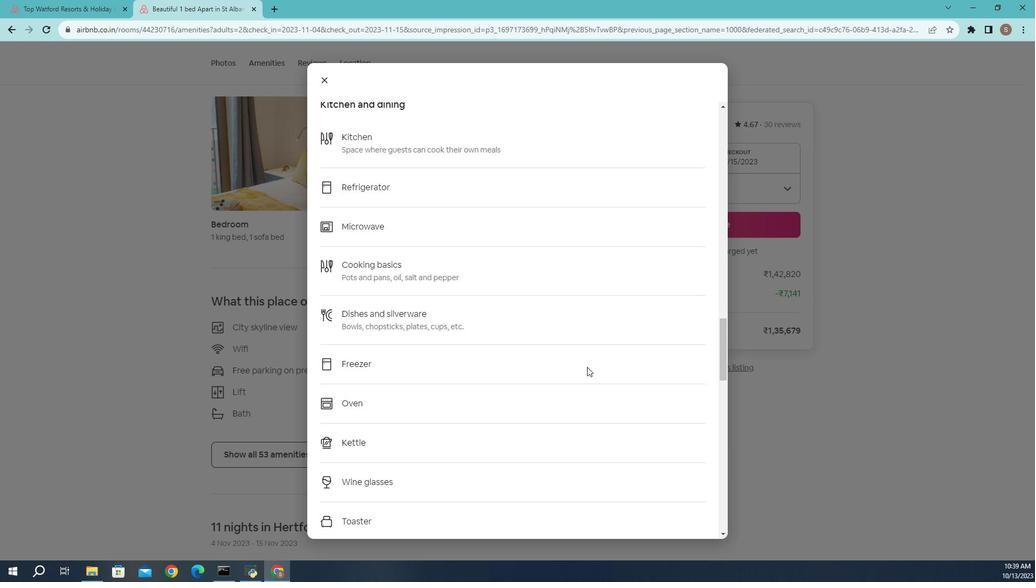 
Action: Mouse moved to (553, 319)
Screenshot: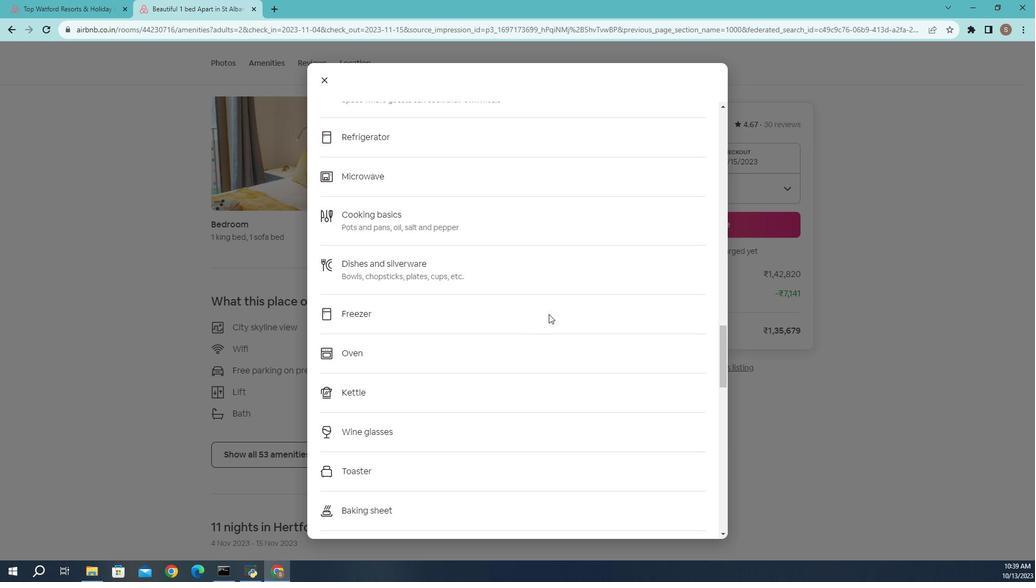 
Action: Mouse scrolled (553, 319) with delta (0, 0)
Screenshot: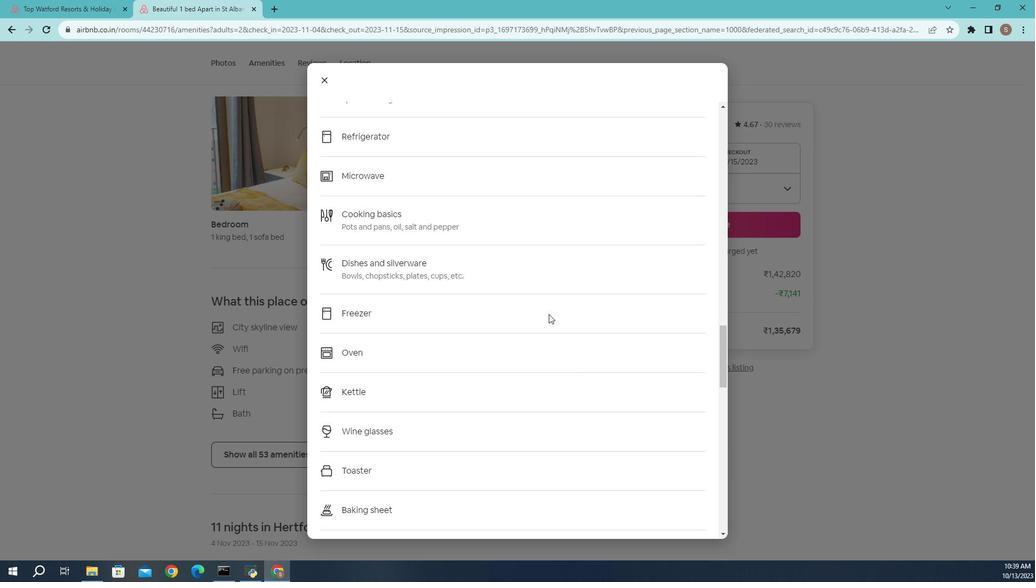 
Action: Mouse scrolled (553, 319) with delta (0, 0)
Screenshot: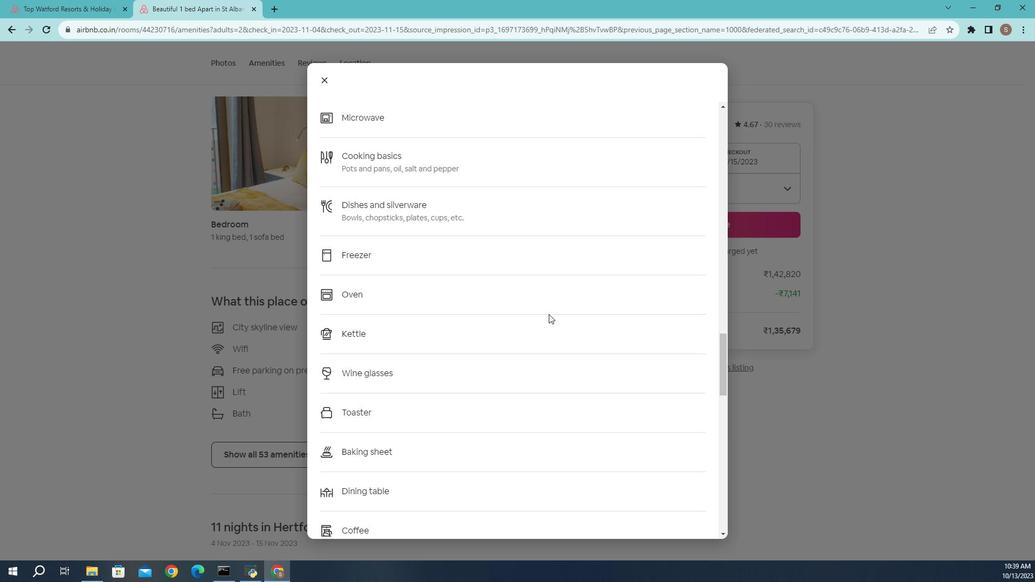 
Action: Mouse scrolled (553, 319) with delta (0, 0)
Screenshot: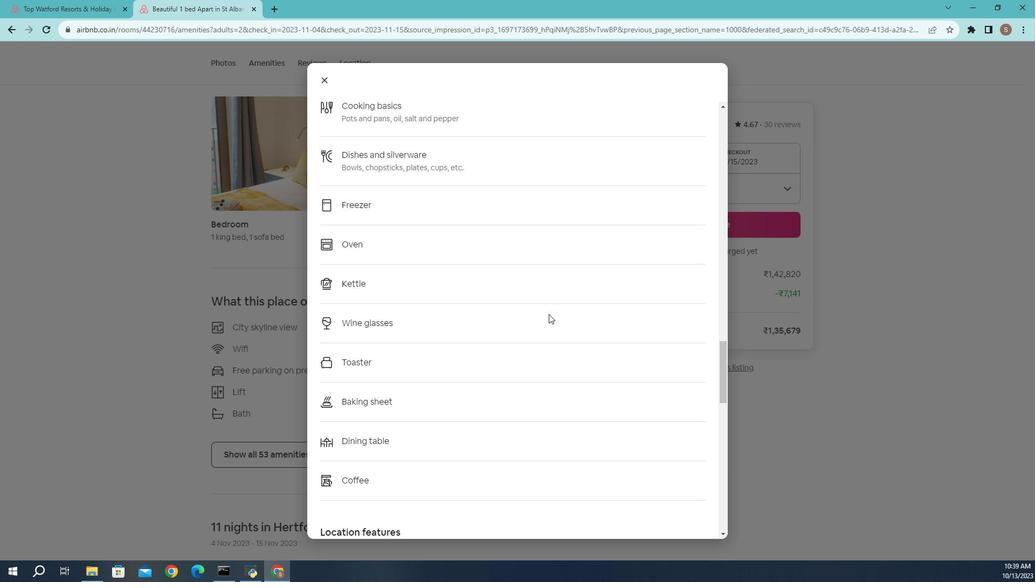 
Action: Mouse scrolled (553, 319) with delta (0, 0)
Screenshot: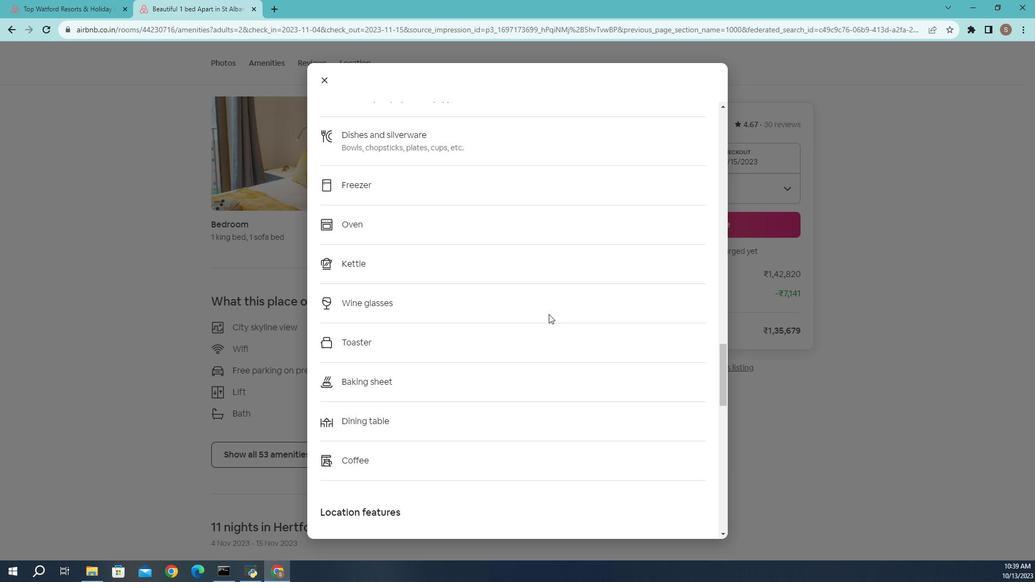 
Action: Mouse moved to (553, 319)
Screenshot: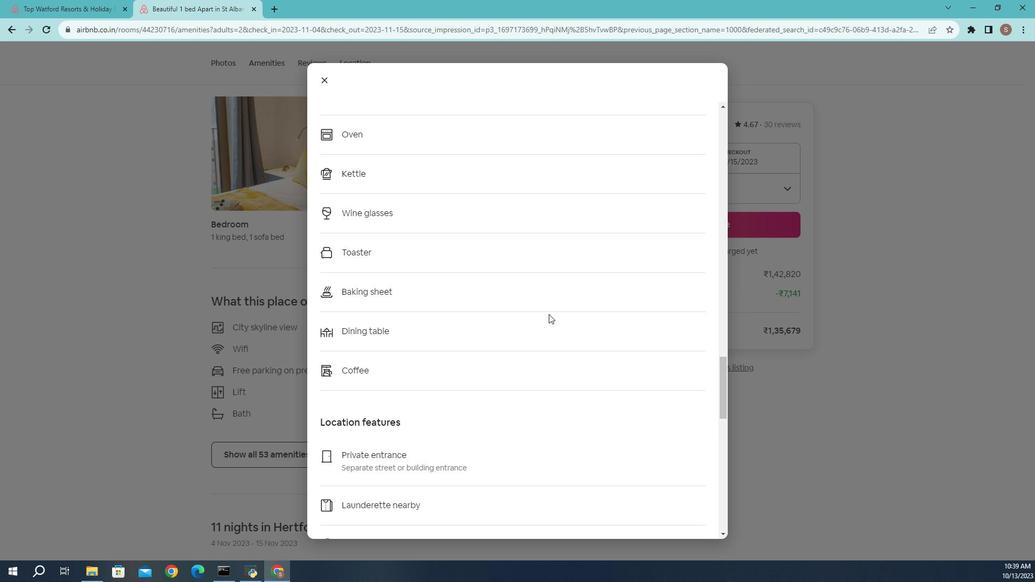 
Action: Mouse scrolled (553, 319) with delta (0, 0)
Screenshot: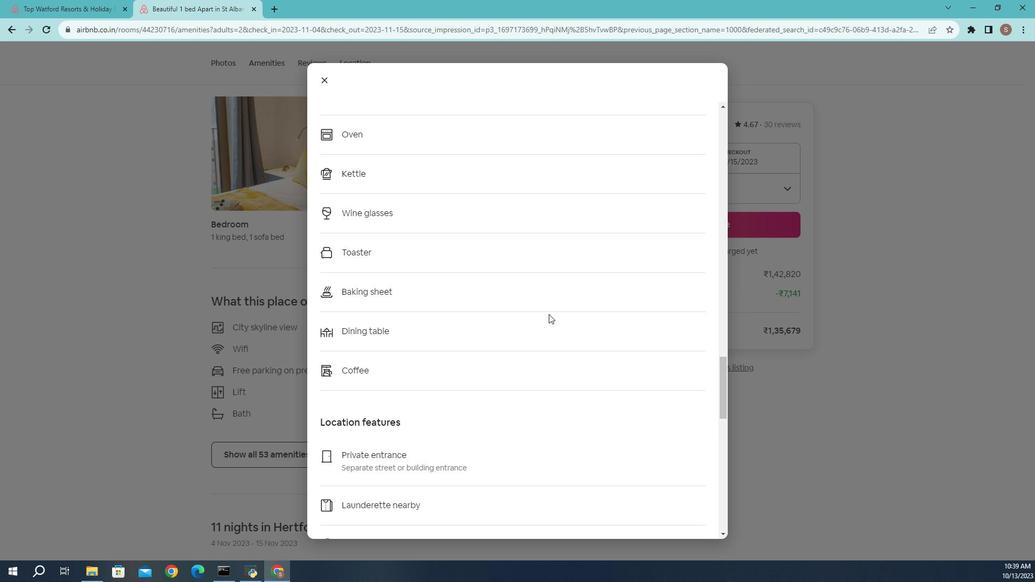 
Action: Mouse moved to (553, 319)
Screenshot: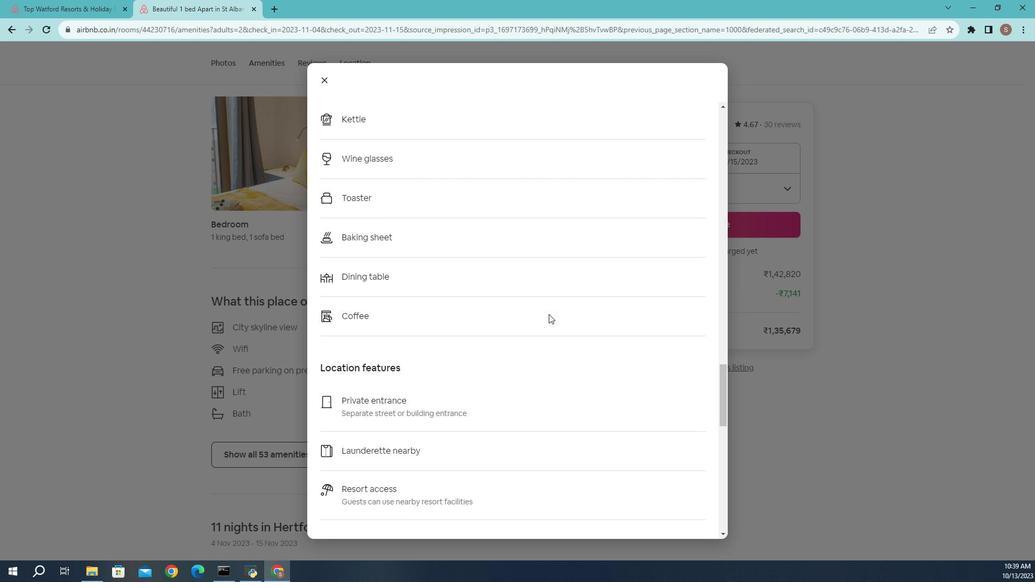 
Action: Mouse scrolled (553, 319) with delta (0, 0)
Screenshot: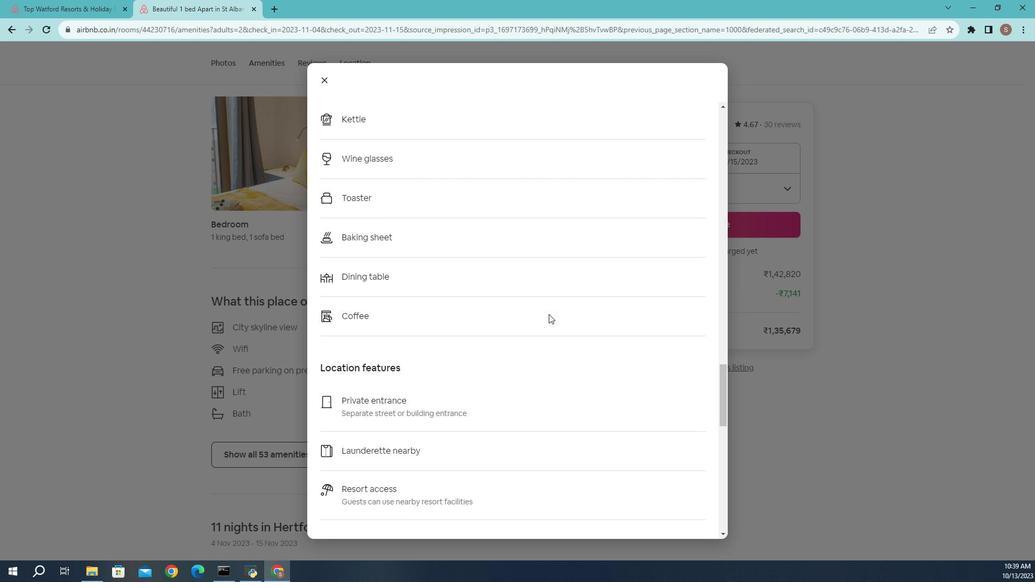 
Action: Mouse scrolled (553, 319) with delta (0, 0)
Screenshot: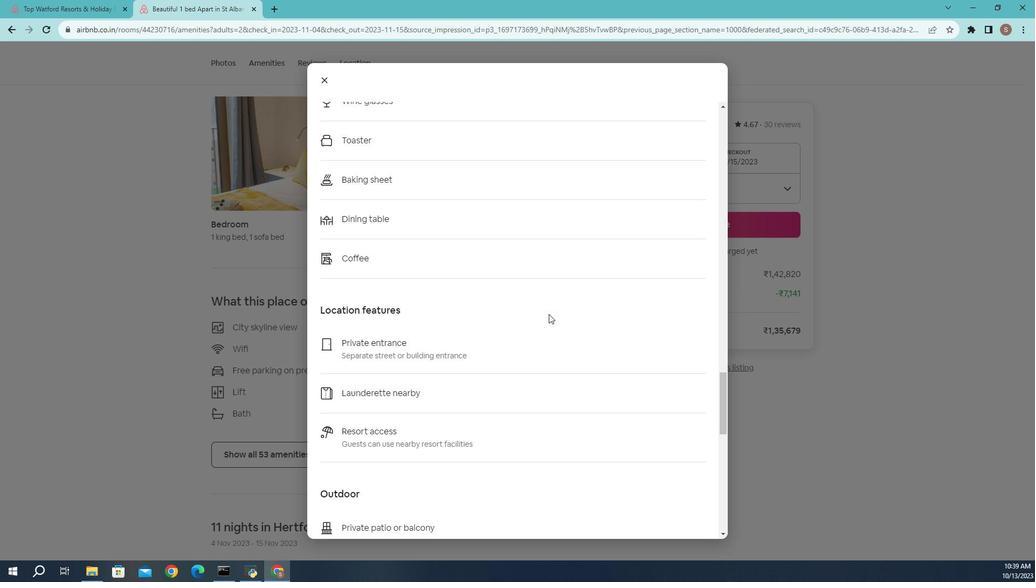 
Action: Mouse scrolled (553, 319) with delta (0, 0)
Screenshot: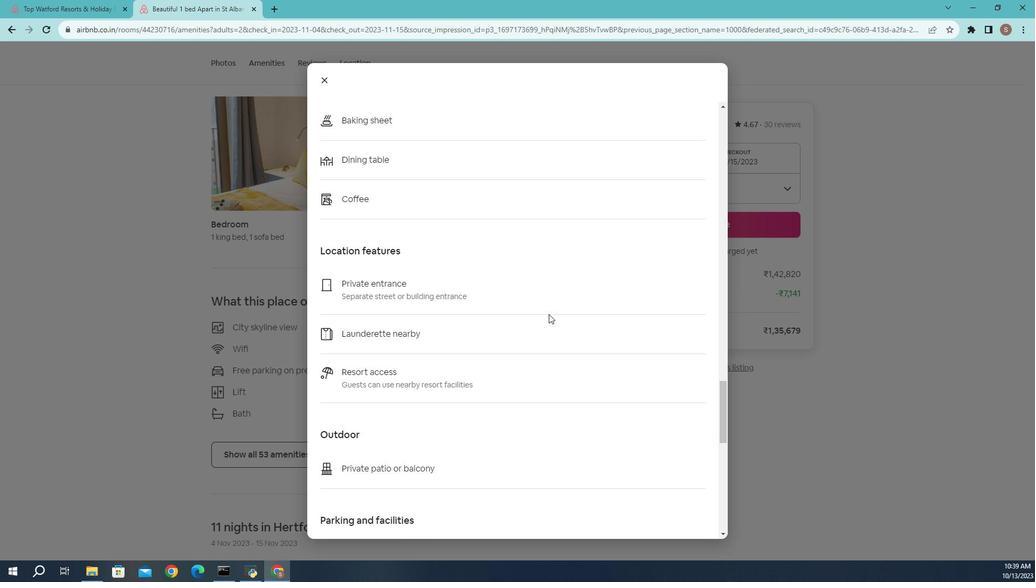 
Action: Mouse scrolled (553, 319) with delta (0, 0)
Screenshot: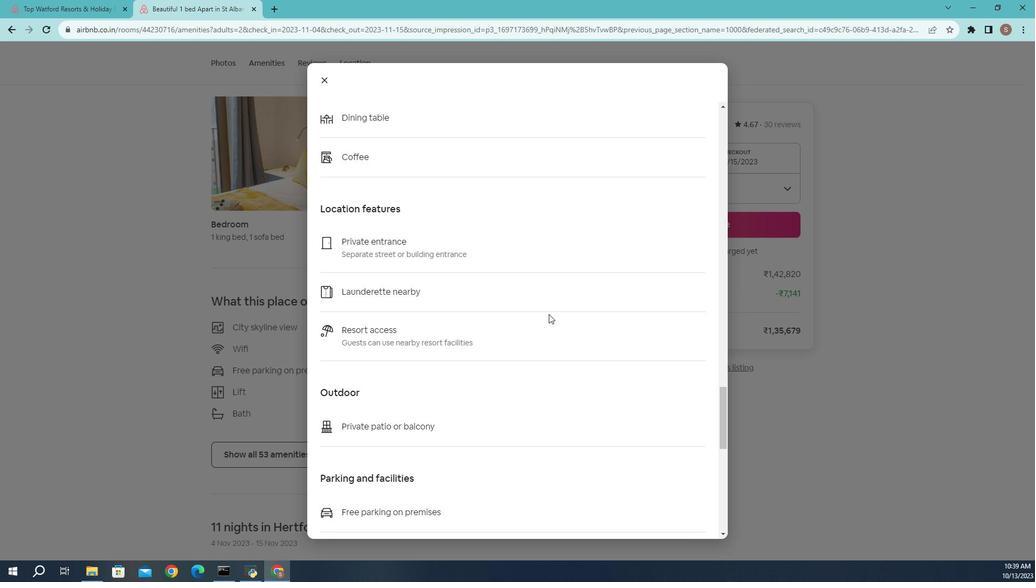
Action: Mouse scrolled (553, 319) with delta (0, 0)
Screenshot: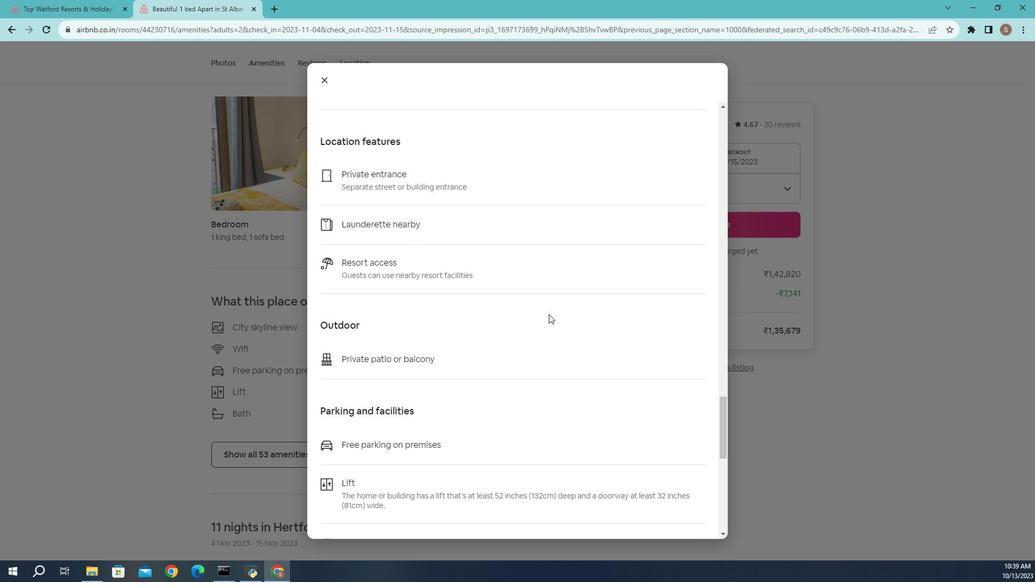 
Action: Mouse scrolled (553, 319) with delta (0, 0)
Screenshot: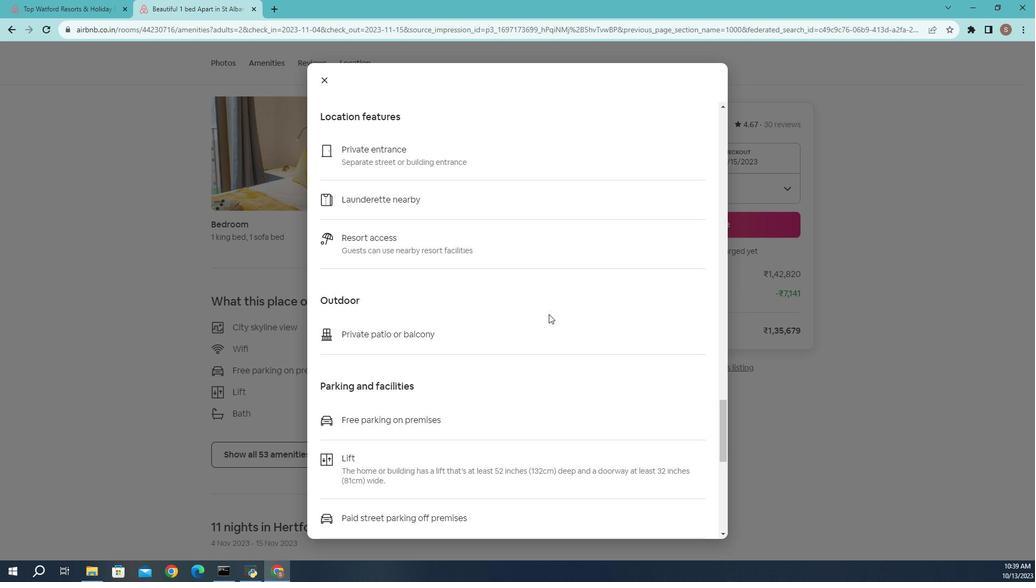 
Action: Mouse scrolled (553, 319) with delta (0, 0)
Screenshot: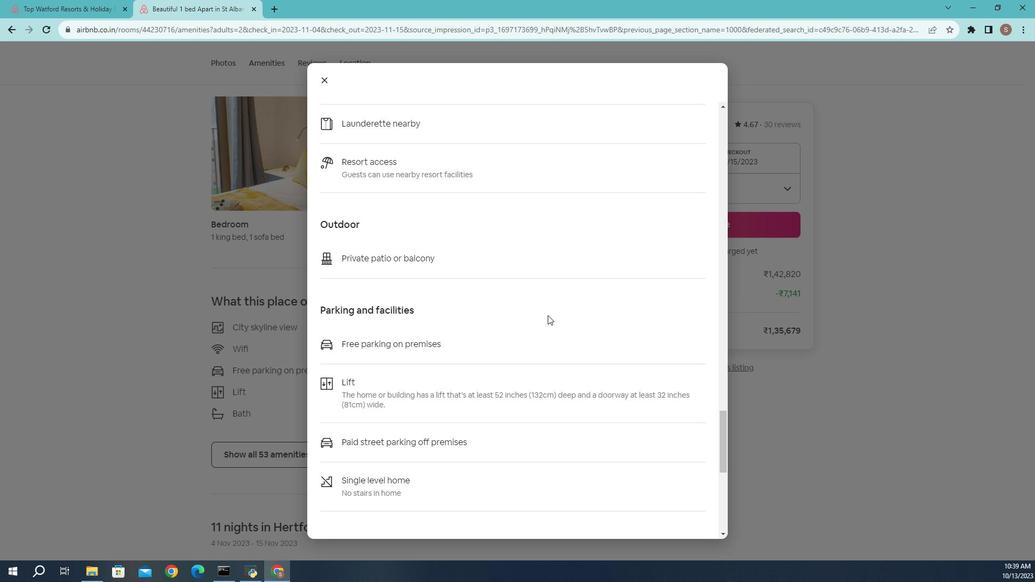 
Action: Mouse moved to (552, 320)
Screenshot: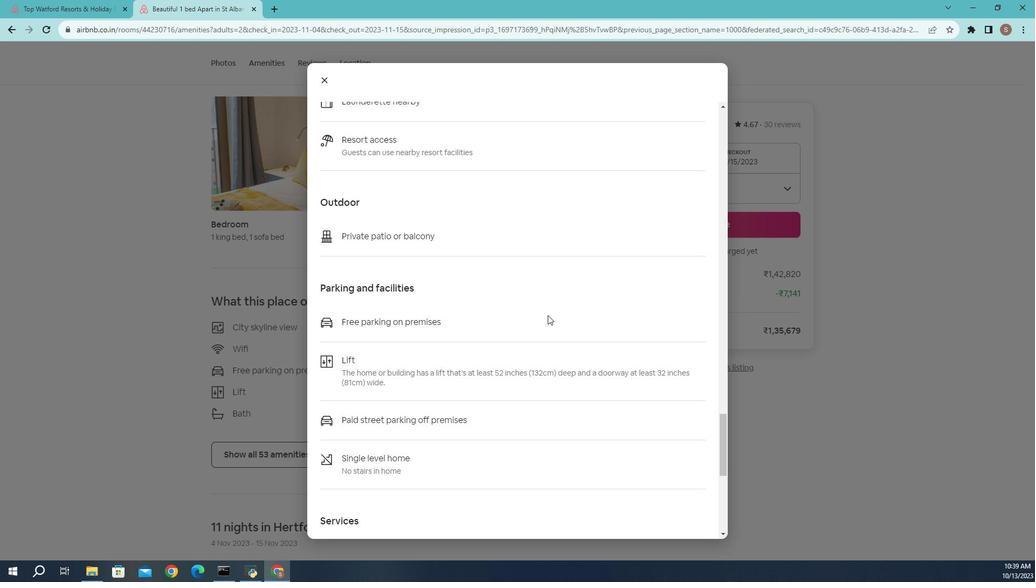 
Action: Mouse scrolled (552, 319) with delta (0, 0)
Screenshot: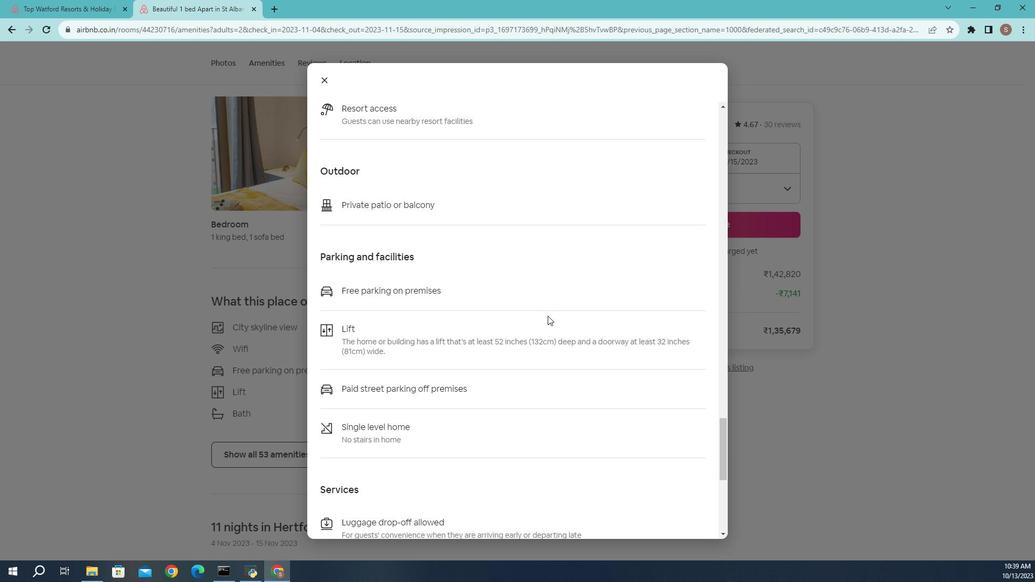 
Action: Mouse moved to (552, 320)
Screenshot: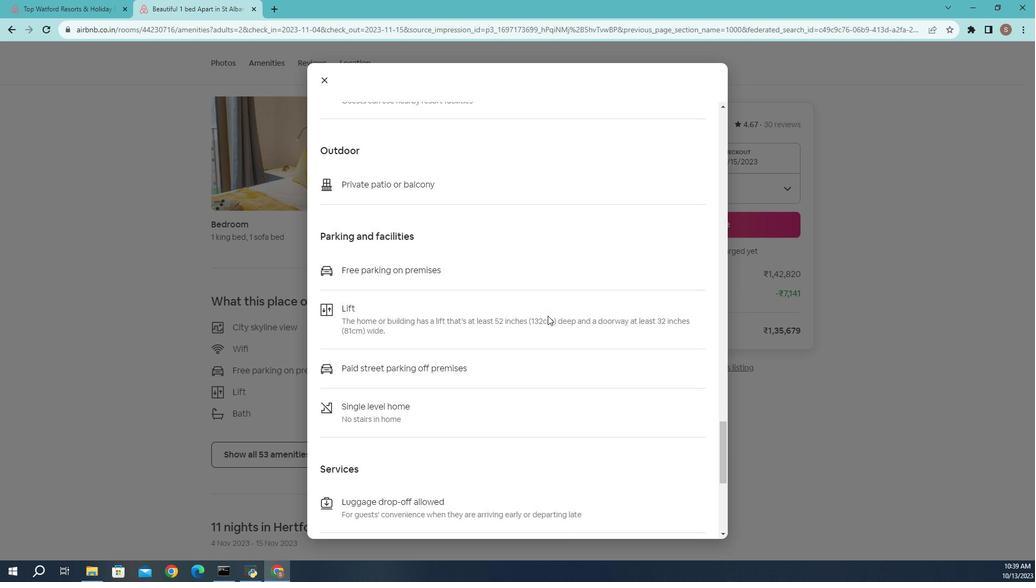 
Action: Mouse scrolled (552, 320) with delta (0, 0)
Screenshot: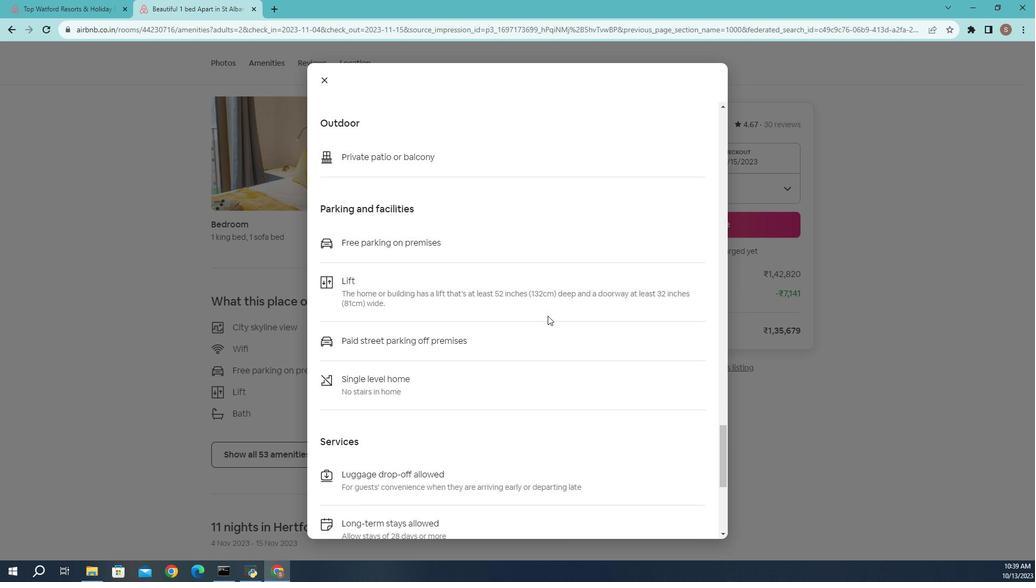
Action: Mouse scrolled (552, 320) with delta (0, 0)
Screenshot: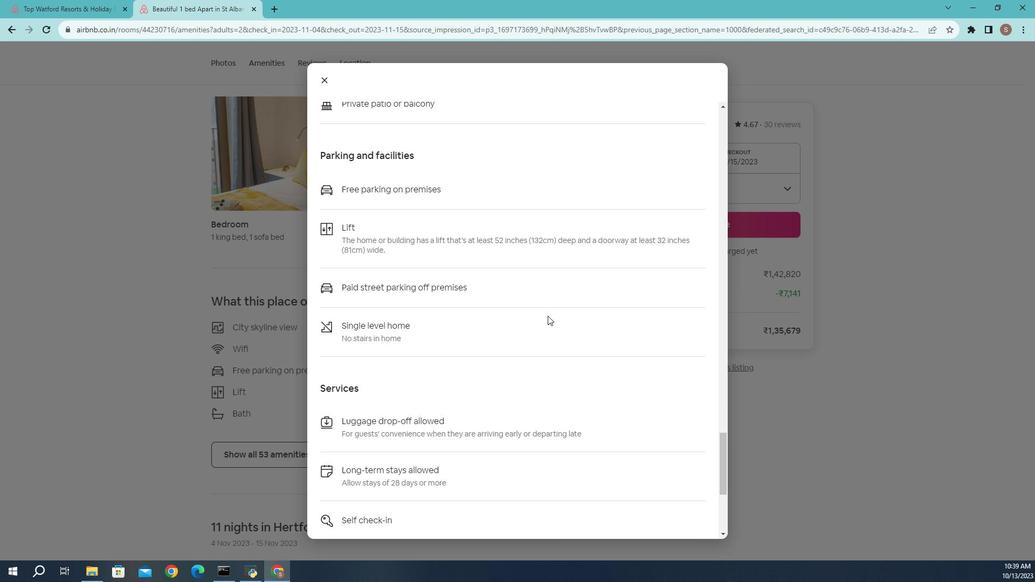 
Action: Mouse scrolled (552, 320) with delta (0, 0)
Screenshot: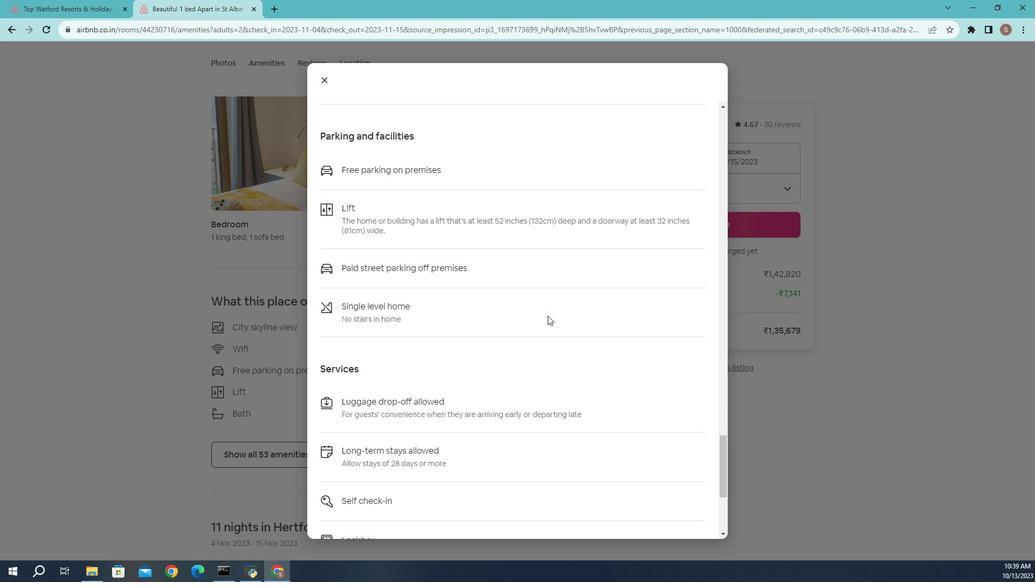 
Action: Mouse scrolled (552, 320) with delta (0, 0)
Screenshot: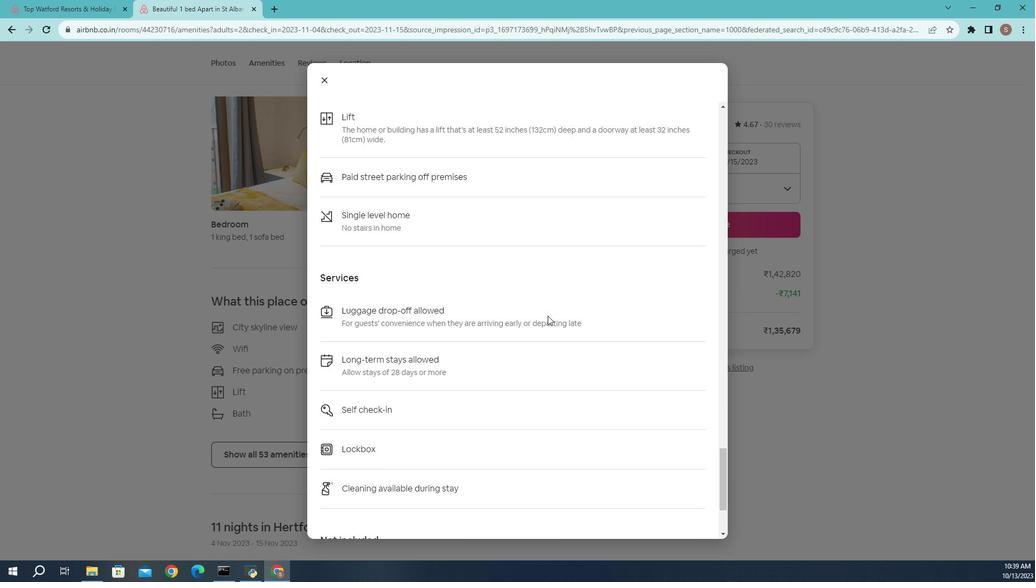 
Action: Mouse scrolled (552, 320) with delta (0, 0)
Screenshot: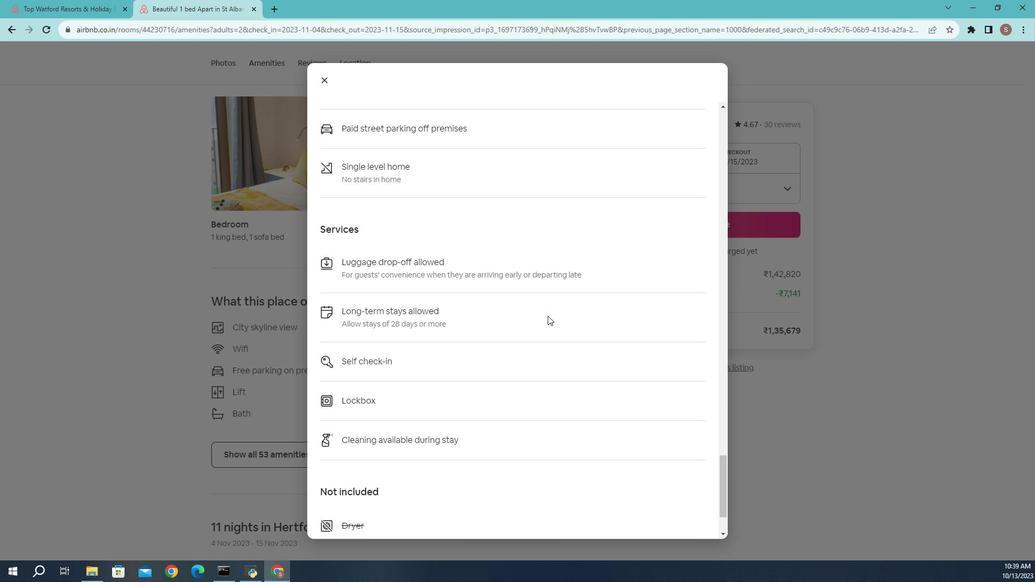 
Action: Mouse scrolled (552, 320) with delta (0, 0)
Screenshot: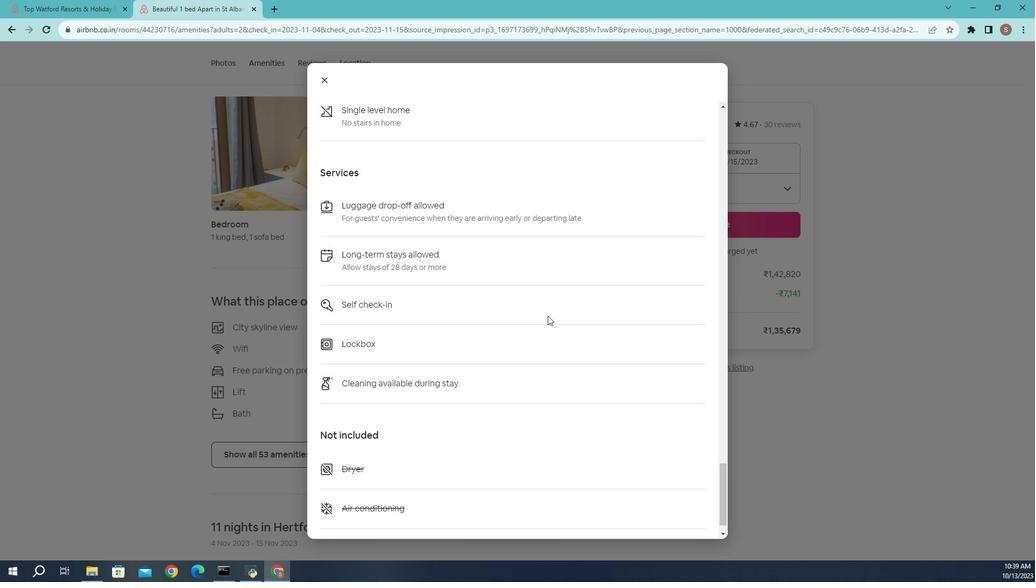 
Action: Mouse scrolled (552, 320) with delta (0, 0)
Screenshot: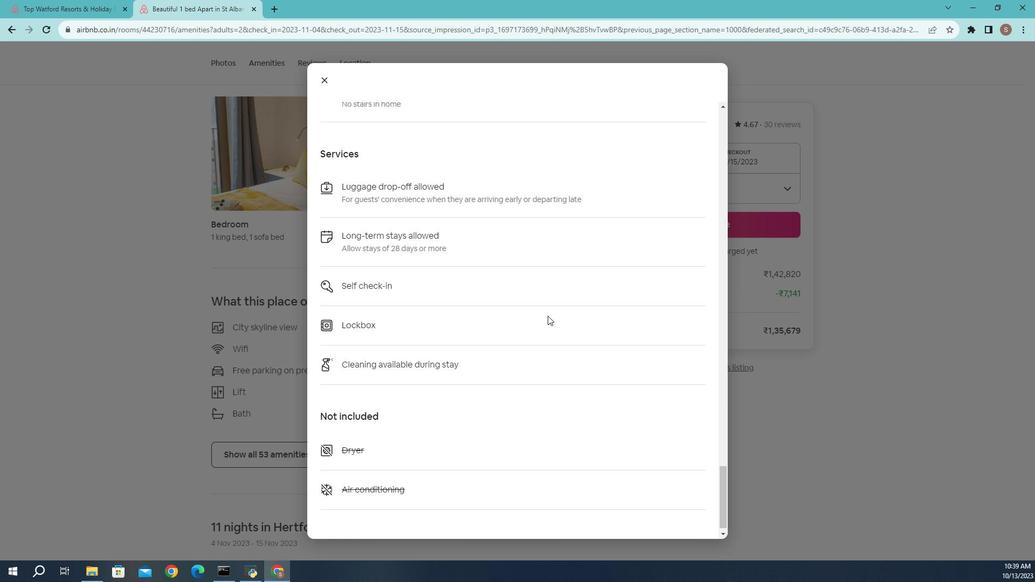 
Action: Mouse moved to (336, 125)
Screenshot: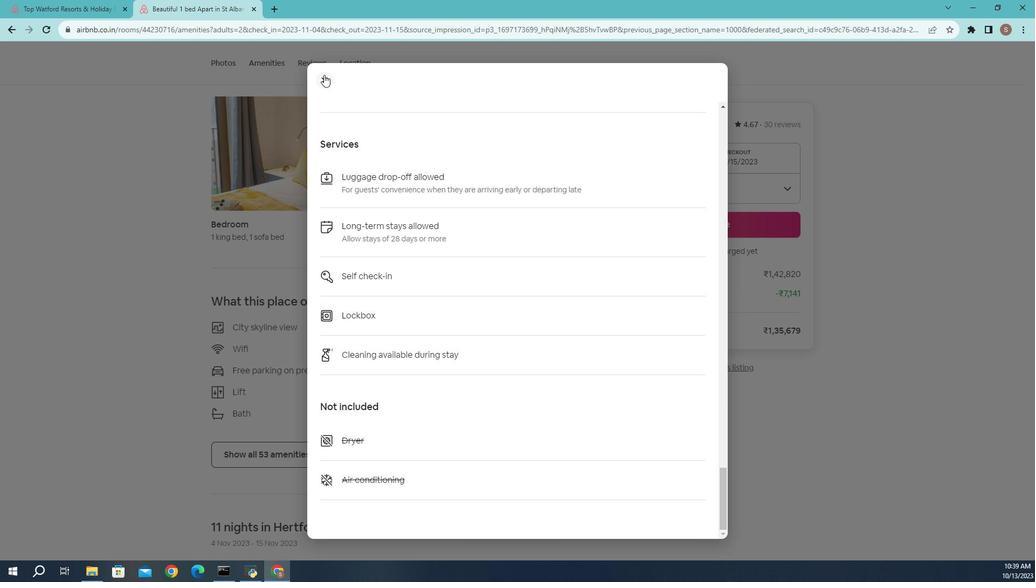 
Action: Mouse pressed left at (336, 125)
